 Task: Play online Dominion games in easy mode.
Action: Mouse moved to (708, 543)
Screenshot: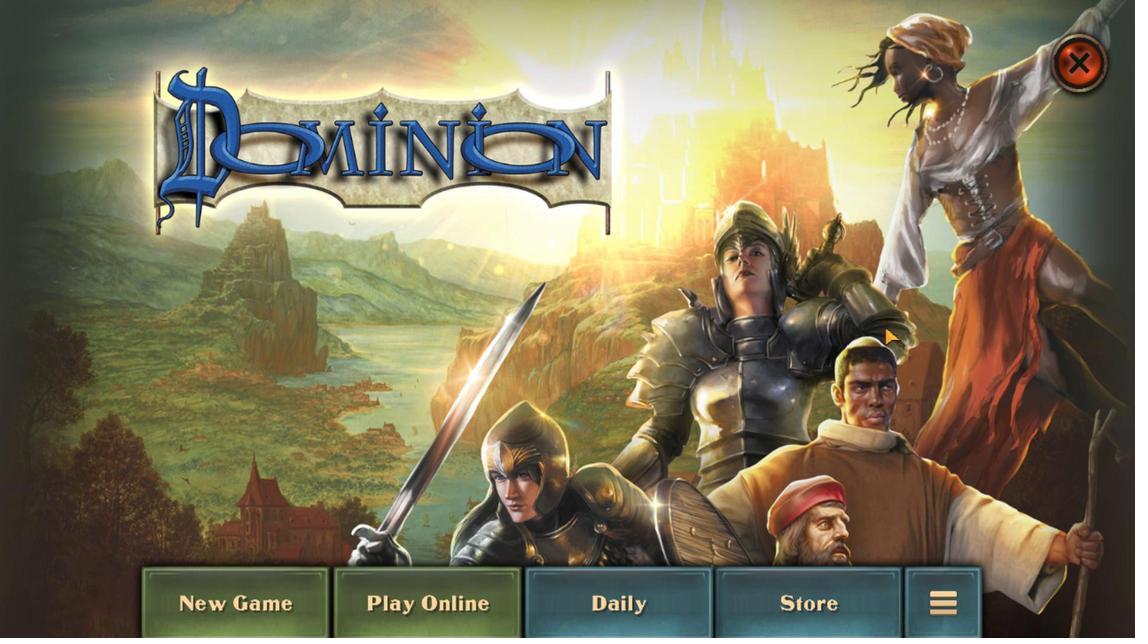 
Action: Mouse pressed left at (708, 543)
Screenshot: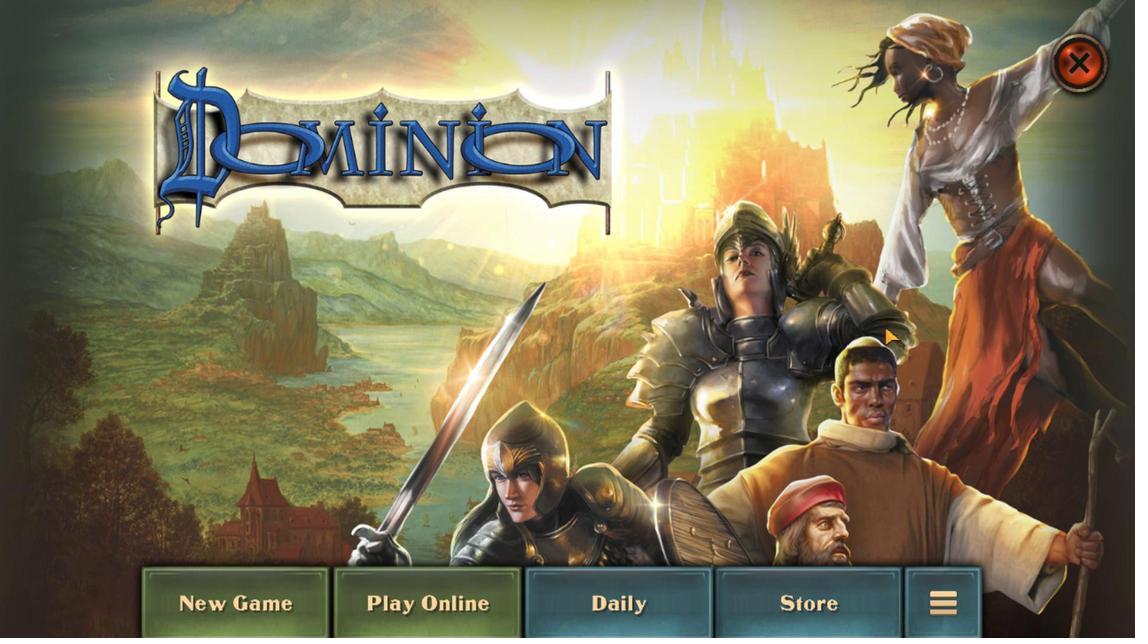 
Action: Mouse moved to (707, 542)
Screenshot: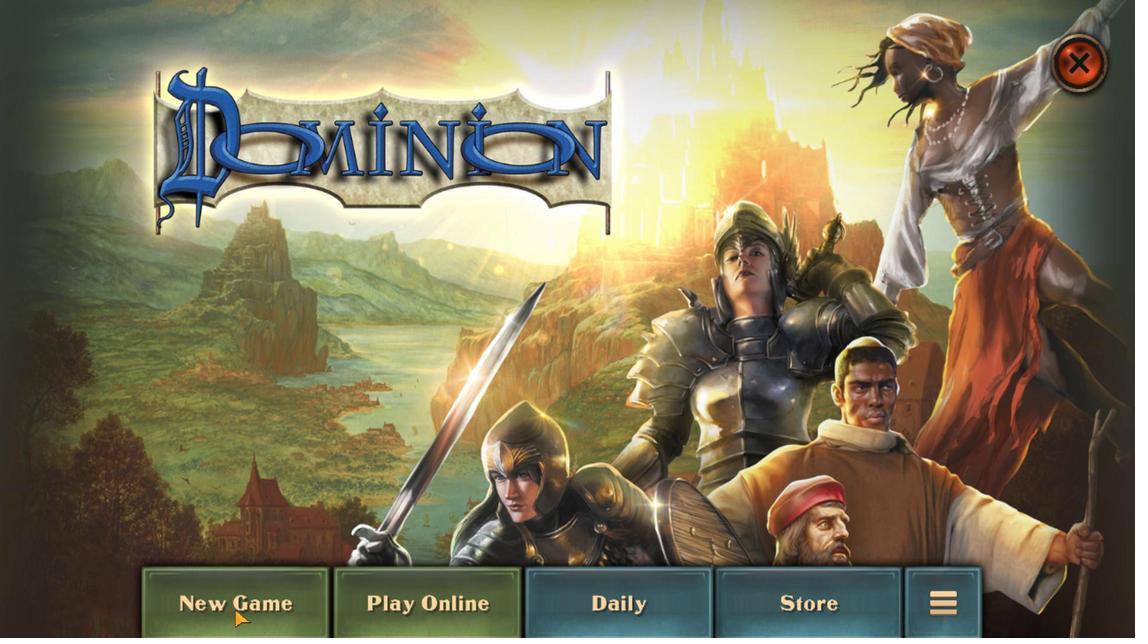 
Action: Mouse pressed left at (707, 542)
Screenshot: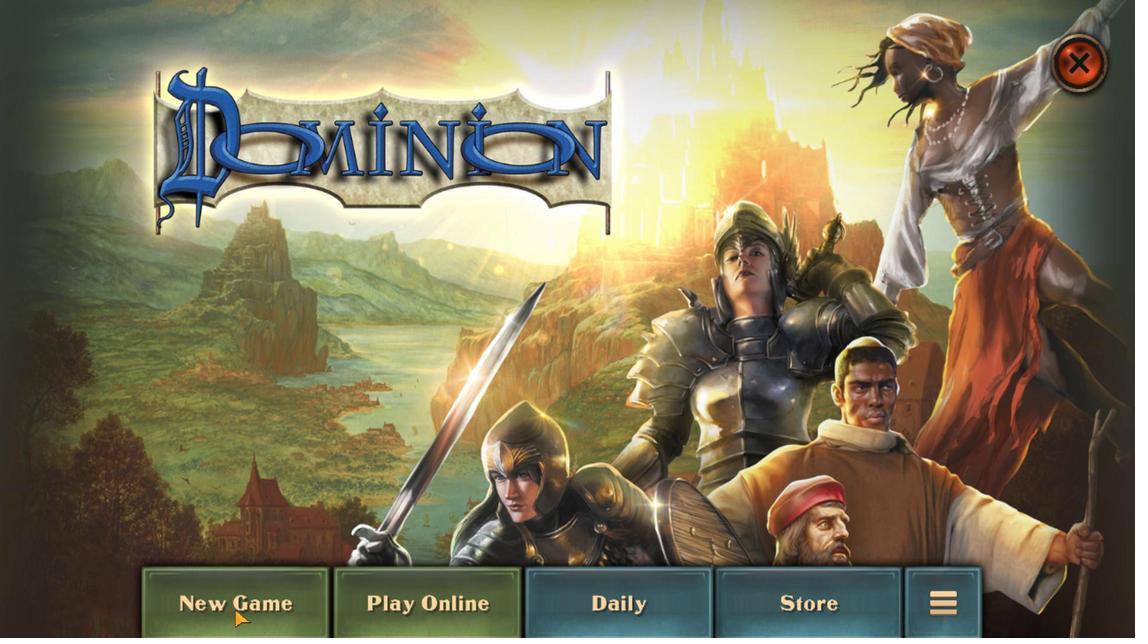 
Action: Mouse moved to (708, 543)
Screenshot: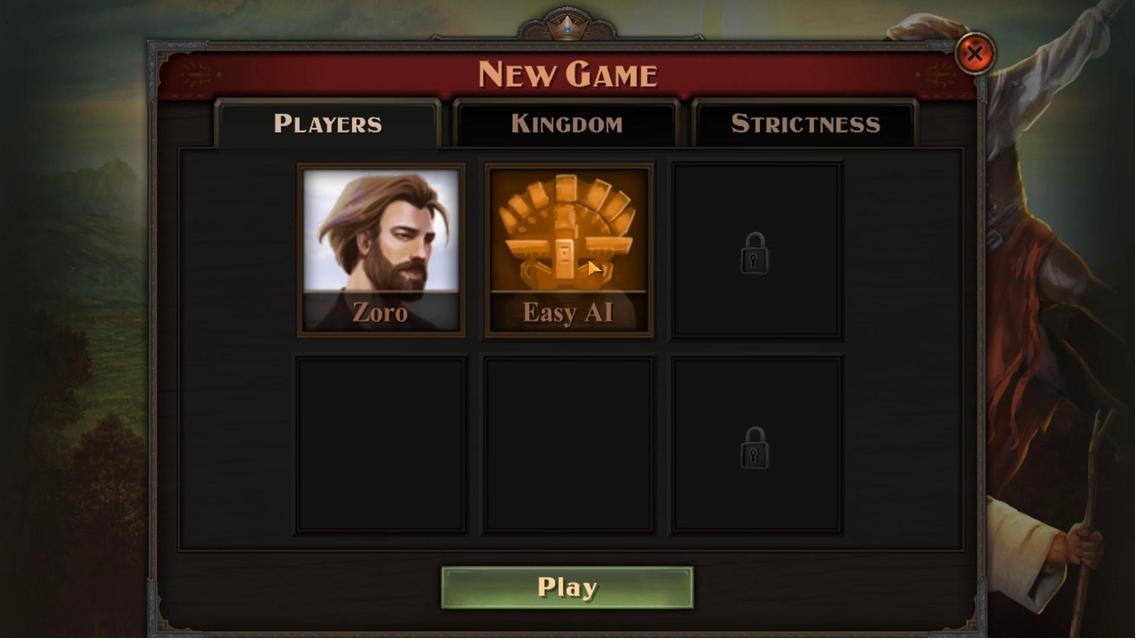 
Action: Mouse pressed left at (708, 543)
Screenshot: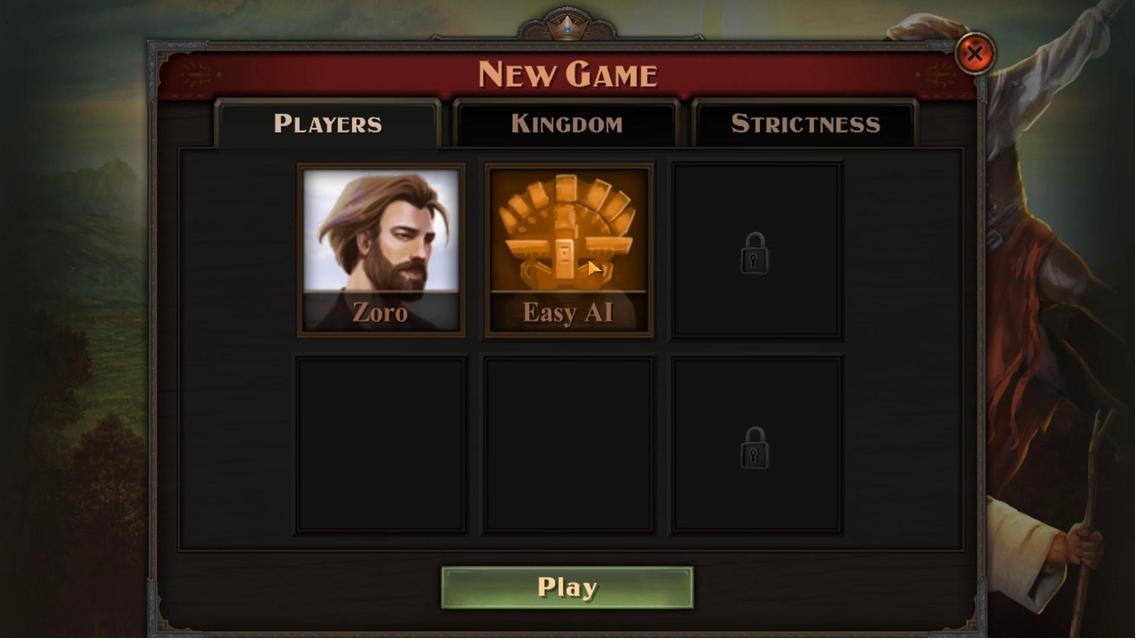 
Action: Mouse moved to (707, 543)
Screenshot: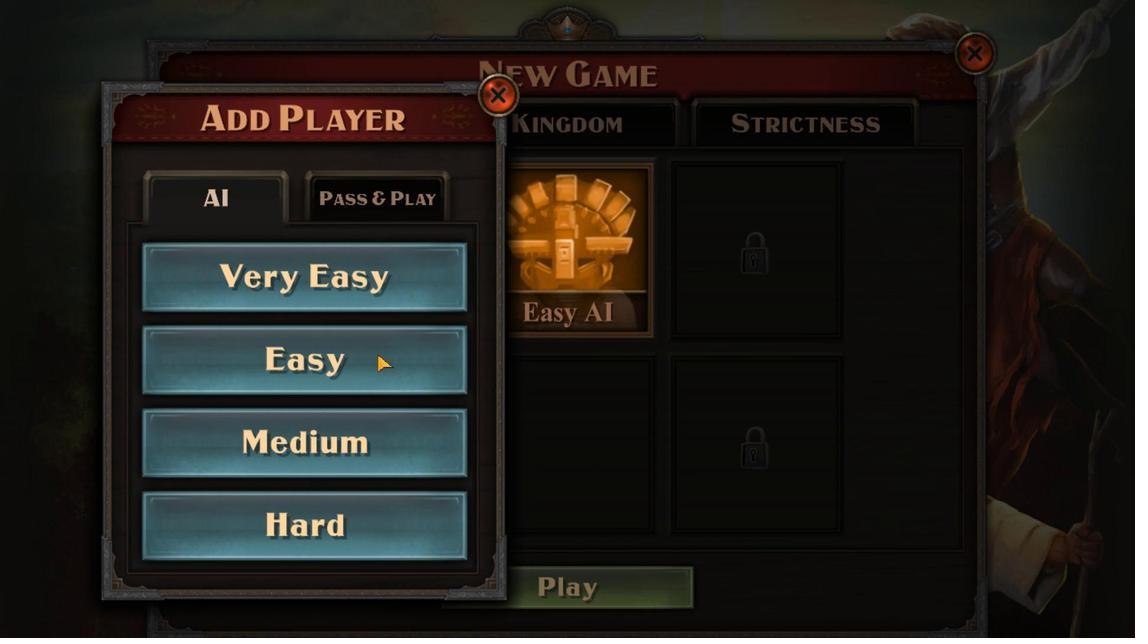 
Action: Mouse pressed left at (707, 543)
Screenshot: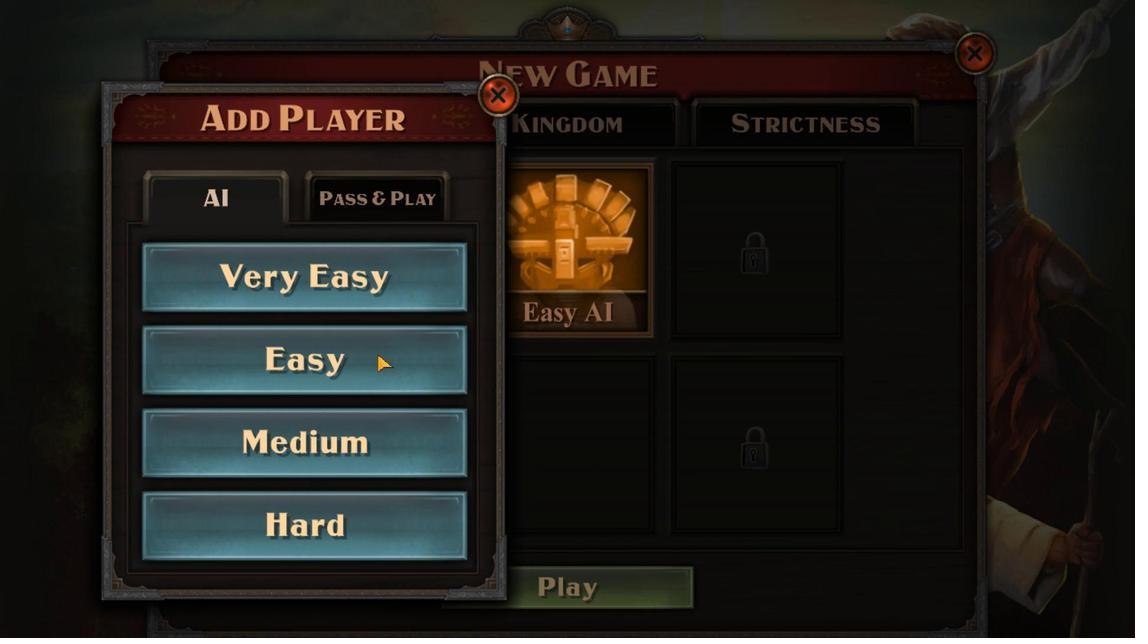 
Action: Mouse moved to (708, 542)
Screenshot: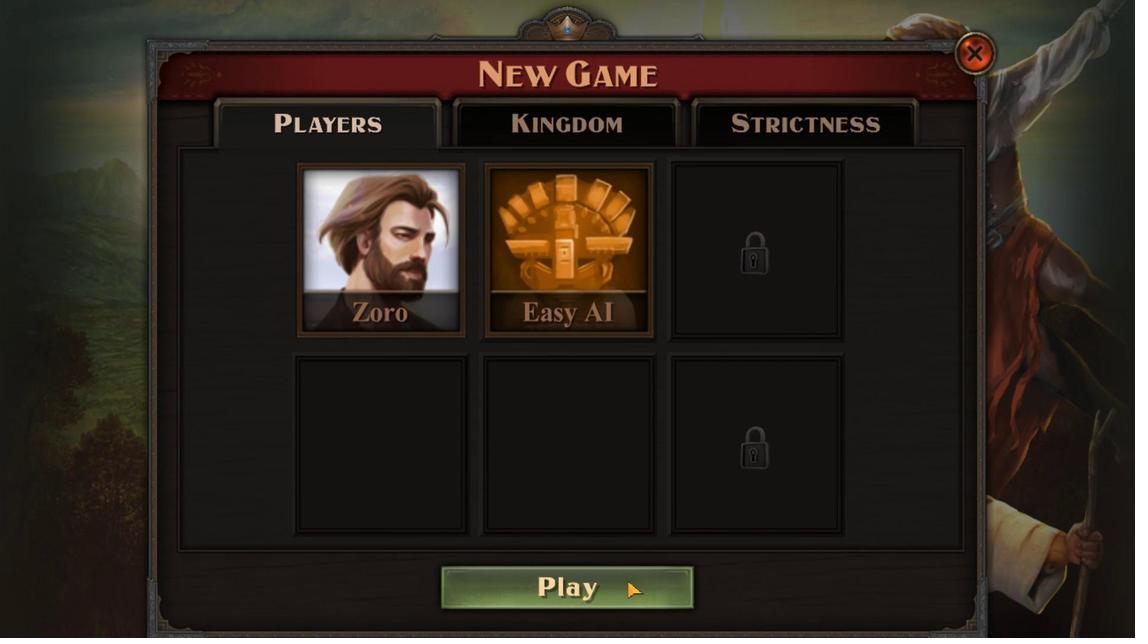 
Action: Mouse pressed left at (708, 542)
Screenshot: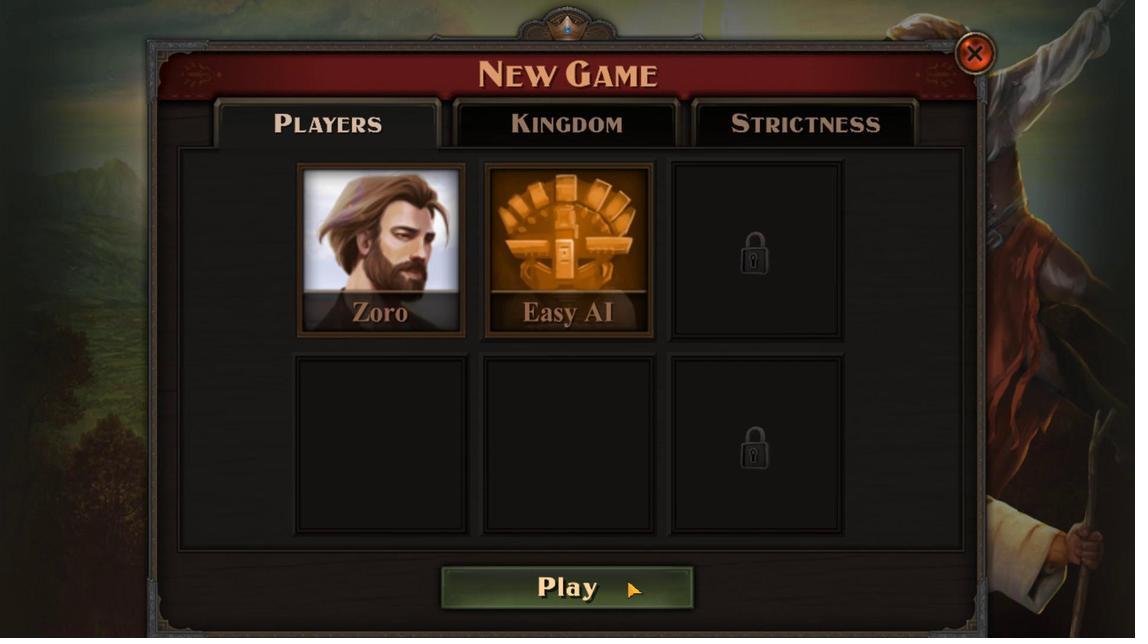 
Action: Mouse moved to (707, 542)
Screenshot: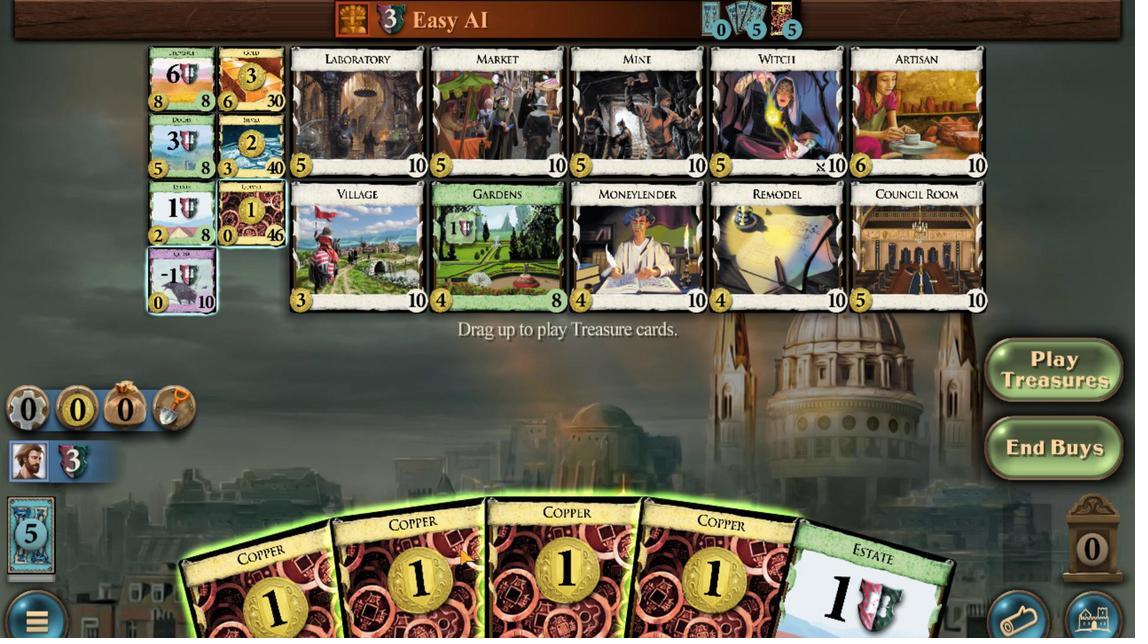 
Action: Mouse scrolled (707, 542) with delta (0, 0)
Screenshot: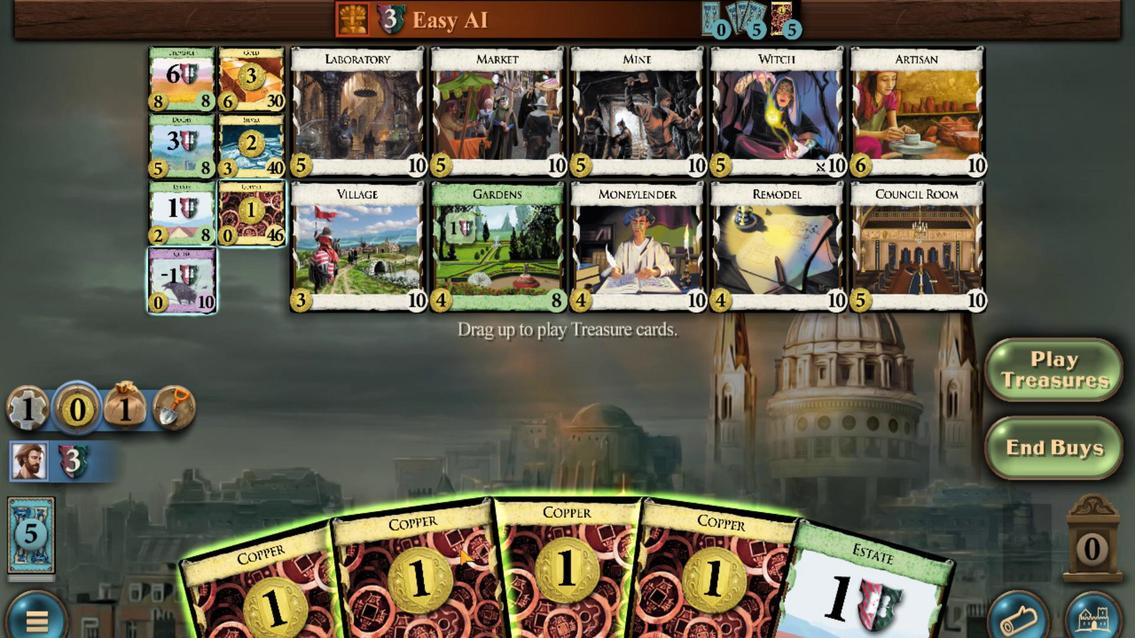 
Action: Mouse moved to (707, 542)
Screenshot: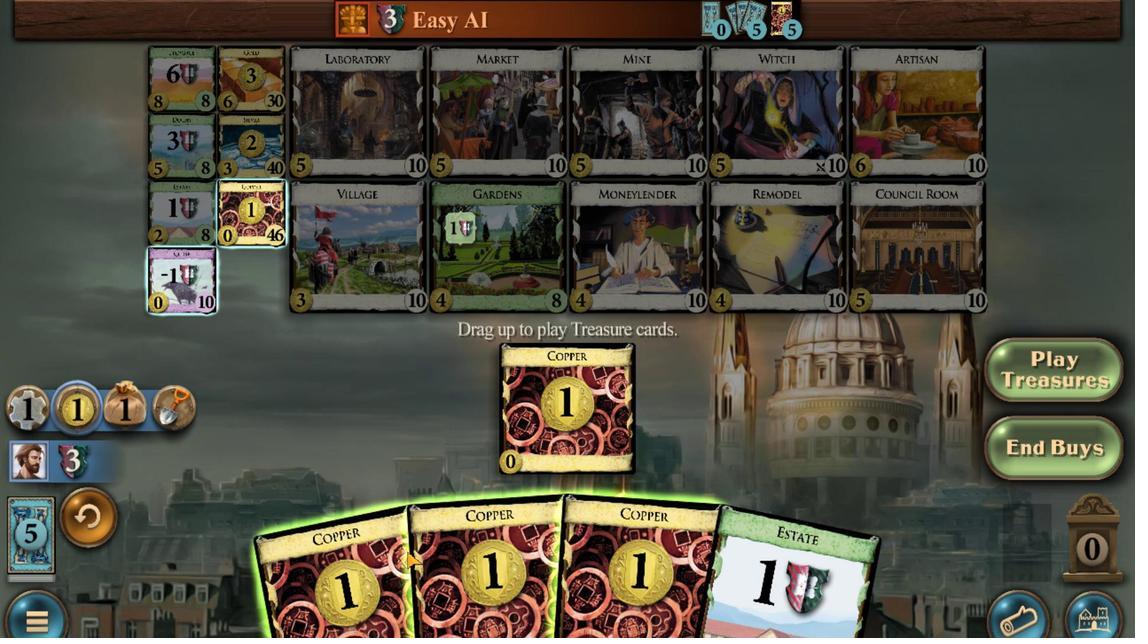 
Action: Mouse scrolled (707, 542) with delta (0, 0)
Screenshot: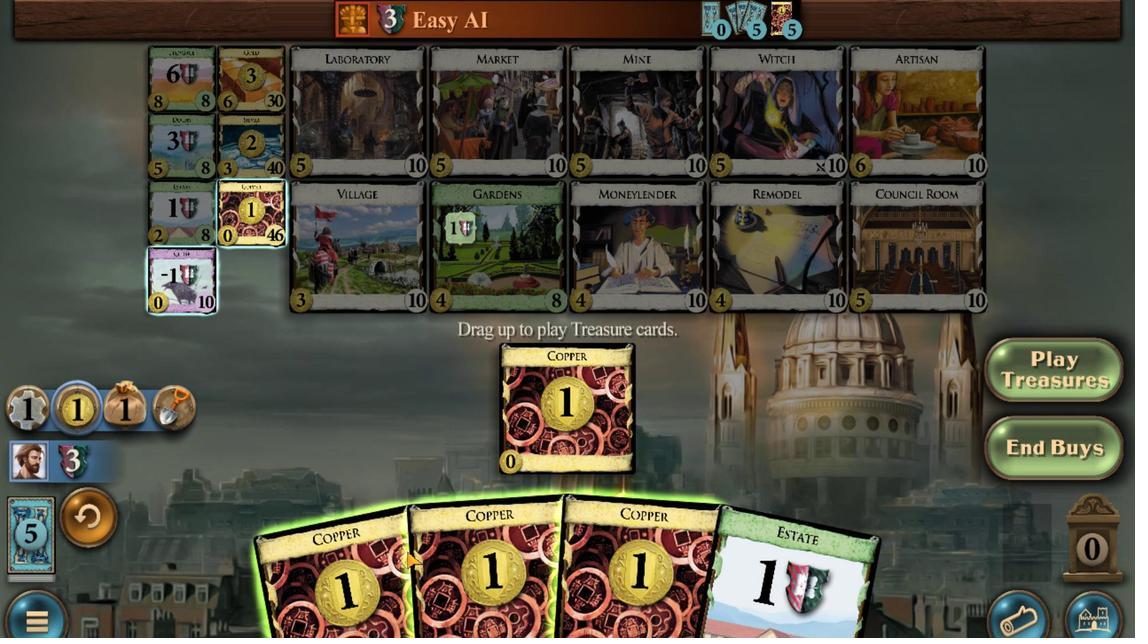
Action: Mouse moved to (707, 542)
Screenshot: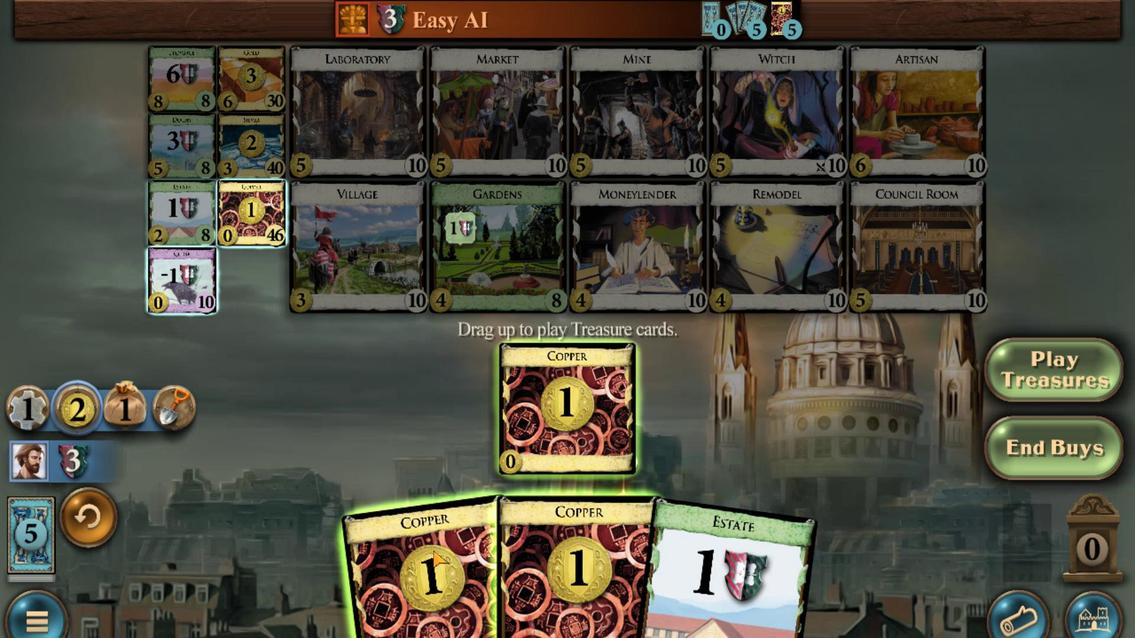 
Action: Mouse scrolled (707, 542) with delta (0, 0)
Screenshot: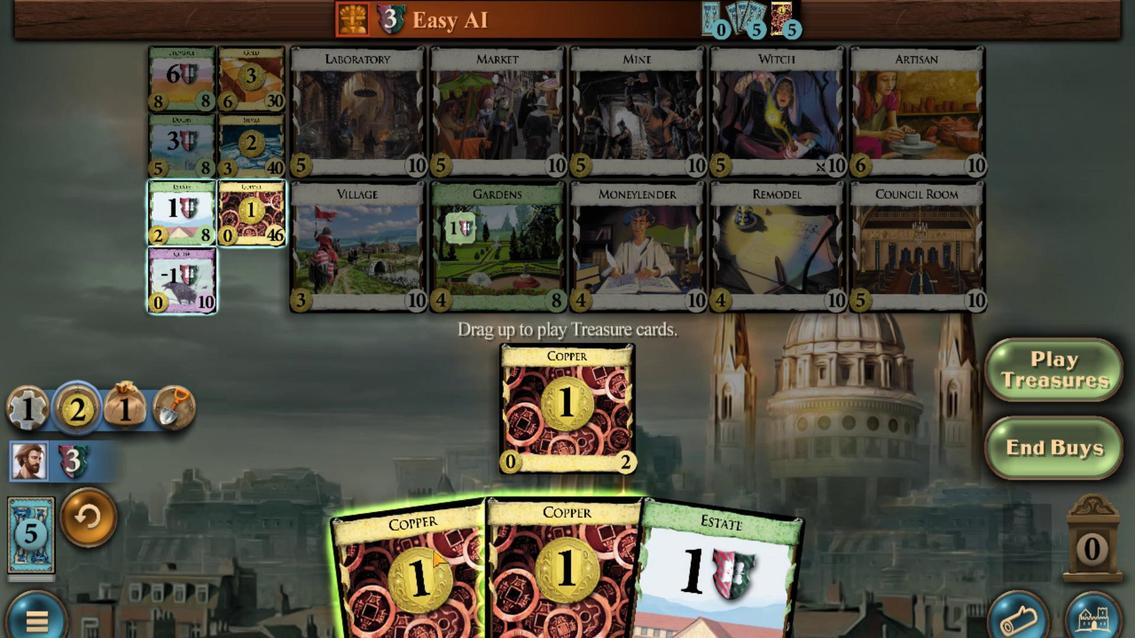 
Action: Mouse moved to (707, 542)
Screenshot: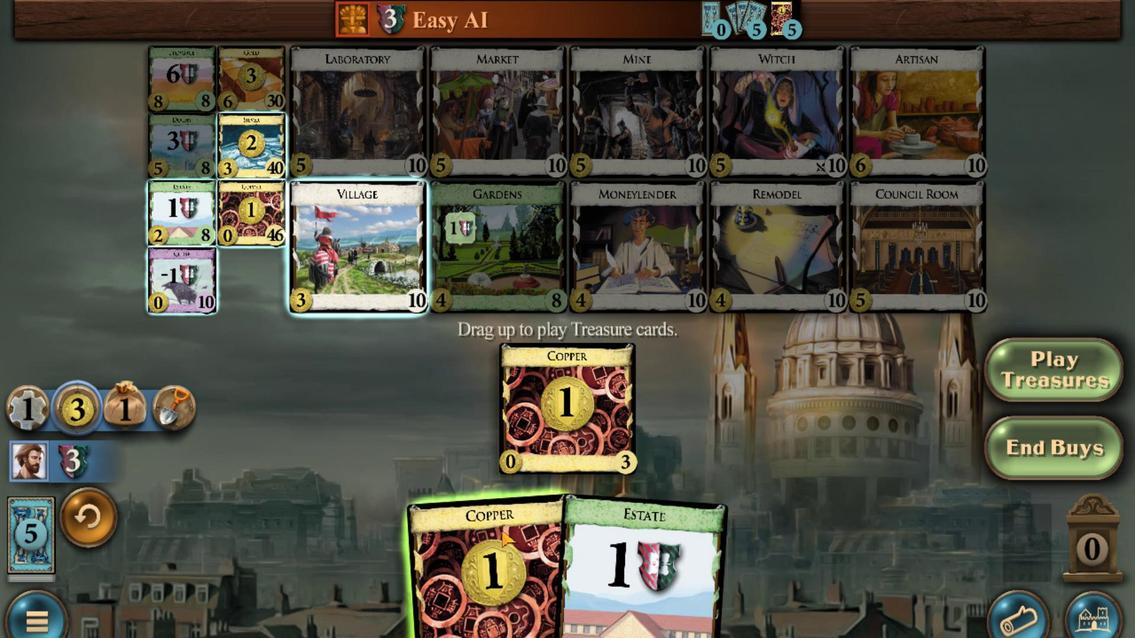 
Action: Mouse scrolled (707, 542) with delta (0, 0)
Screenshot: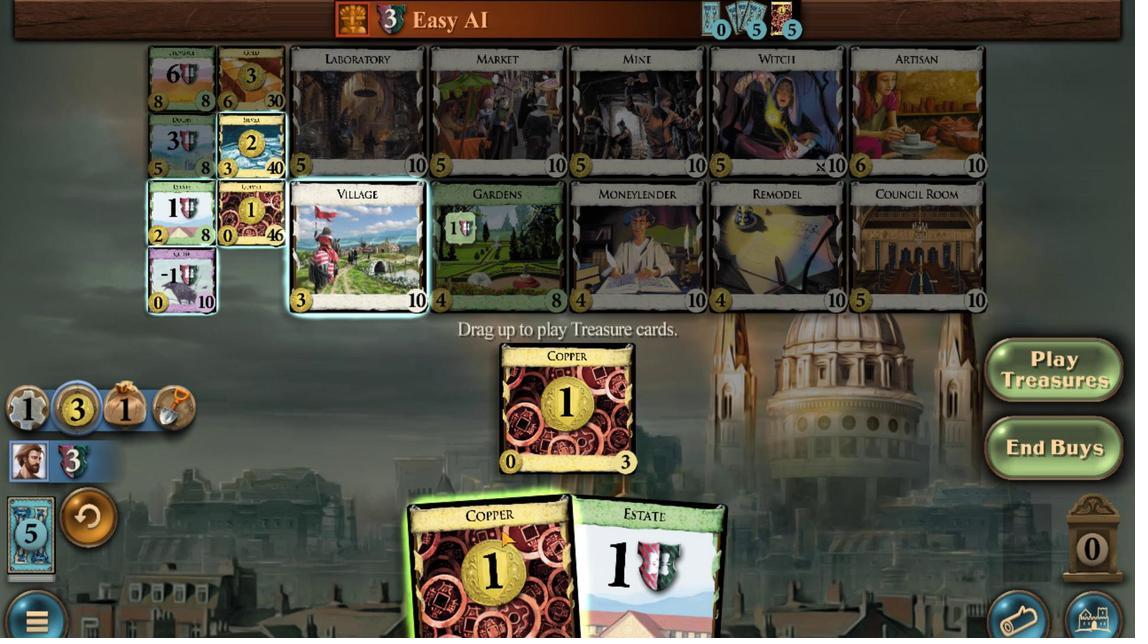 
Action: Mouse moved to (708, 543)
Screenshot: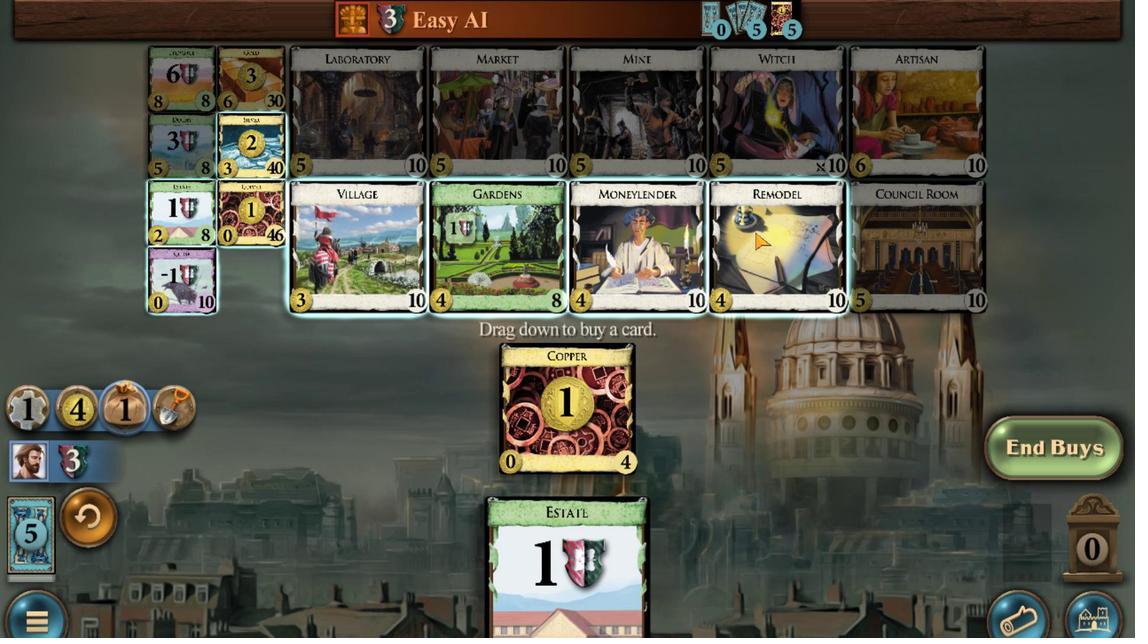 
Action: Mouse scrolled (708, 543) with delta (0, 0)
Screenshot: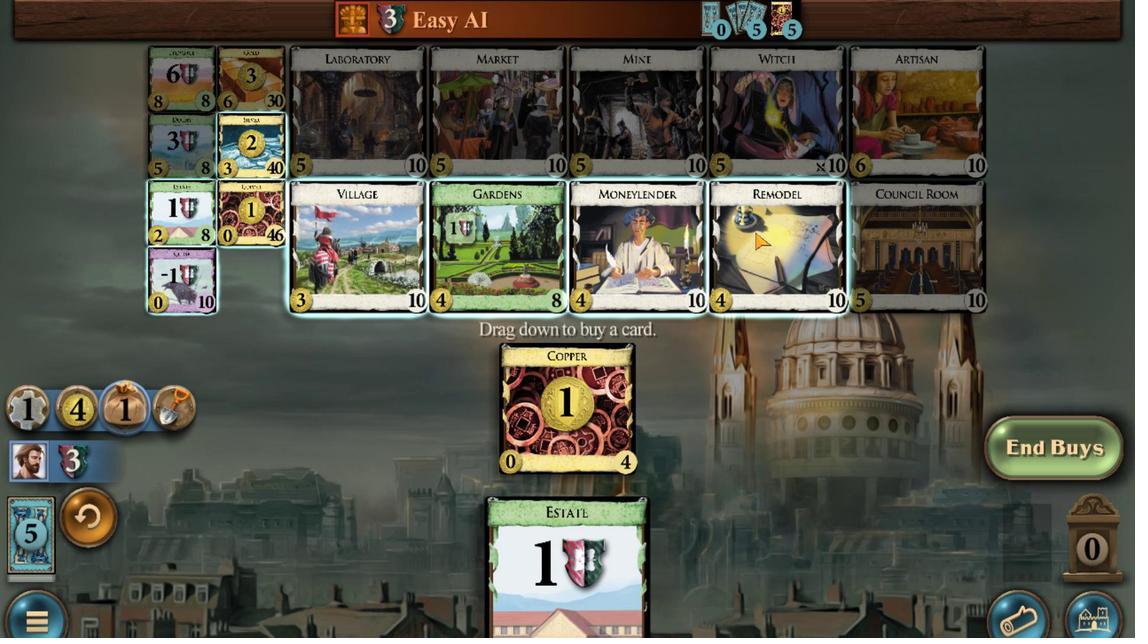 
Action: Mouse moved to (708, 543)
Screenshot: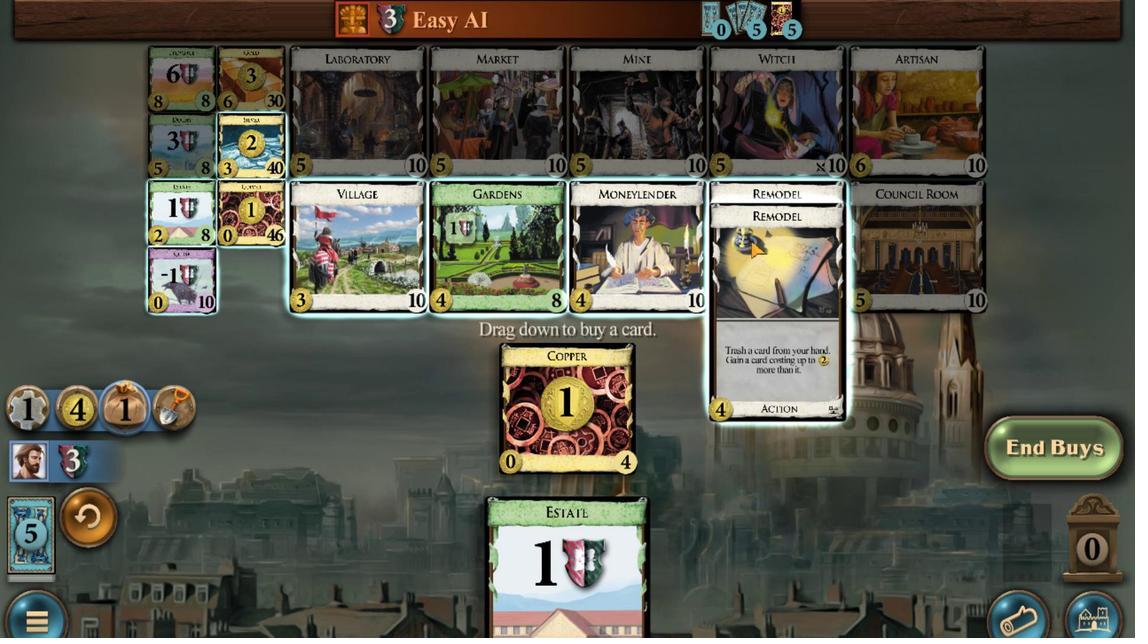 
Action: Mouse scrolled (708, 543) with delta (0, 0)
Screenshot: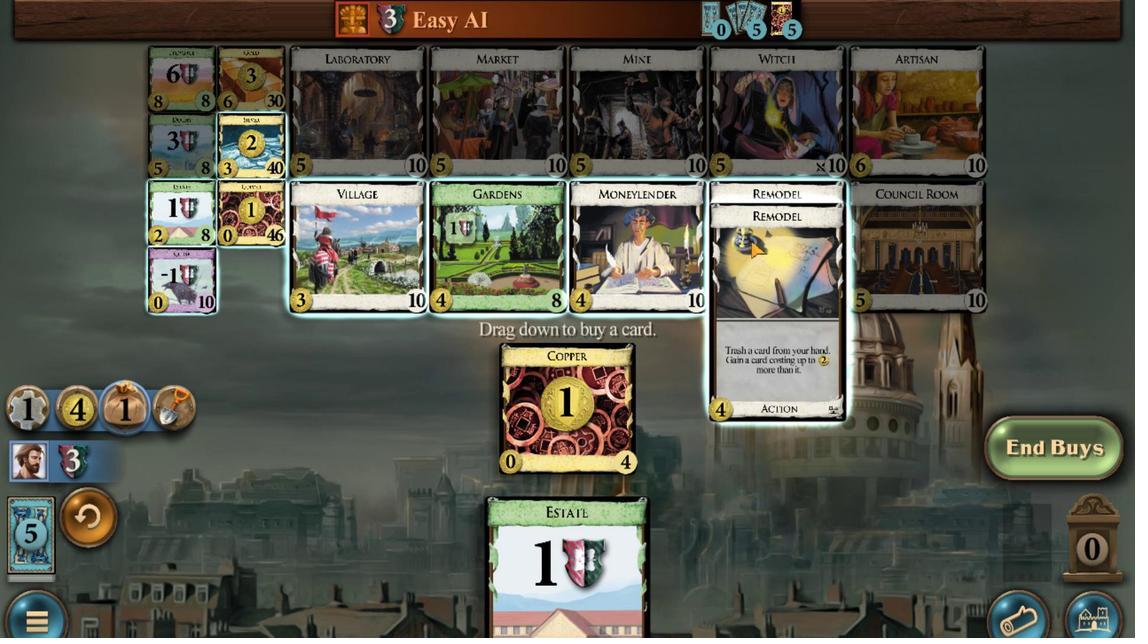 
Action: Mouse scrolled (708, 543) with delta (0, 0)
Screenshot: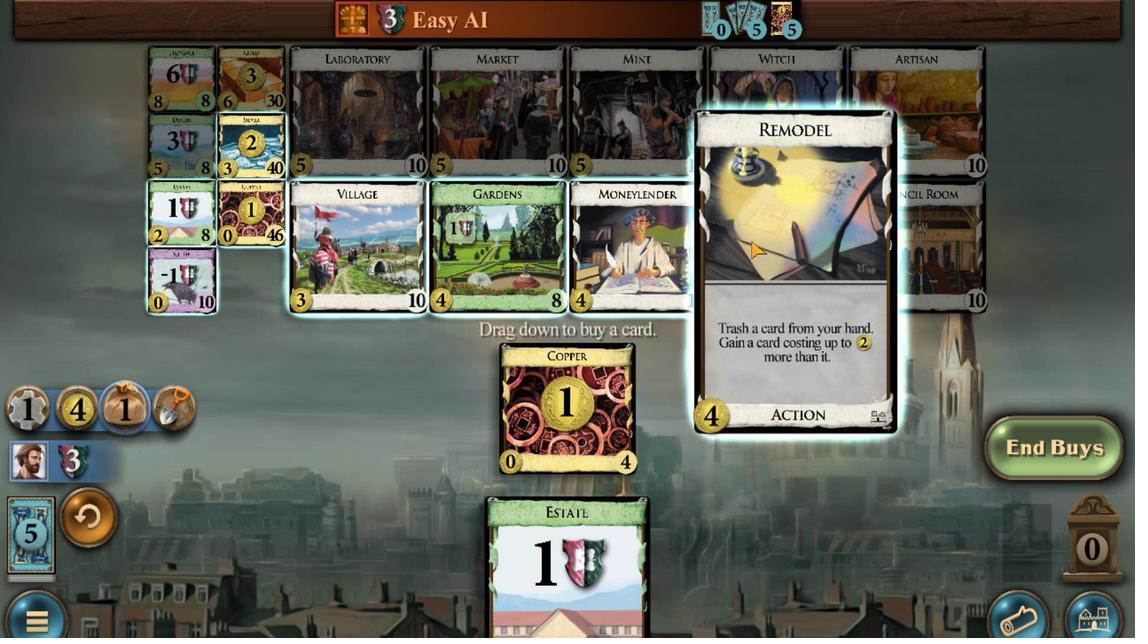 
Action: Mouse scrolled (708, 543) with delta (0, 0)
Screenshot: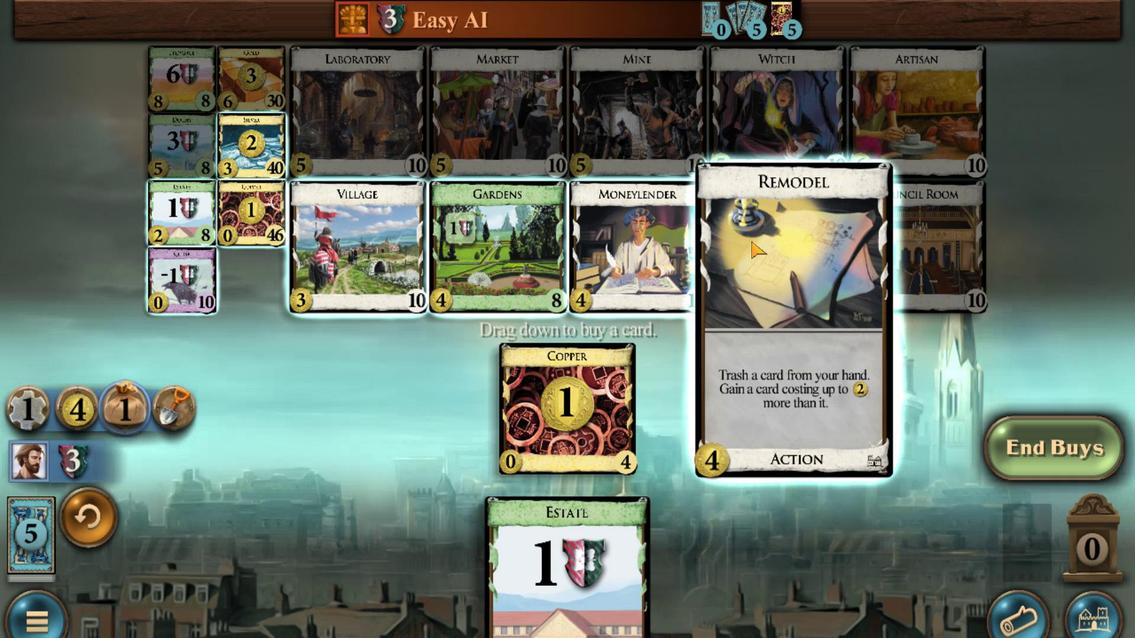 
Action: Mouse moved to (708, 542)
Screenshot: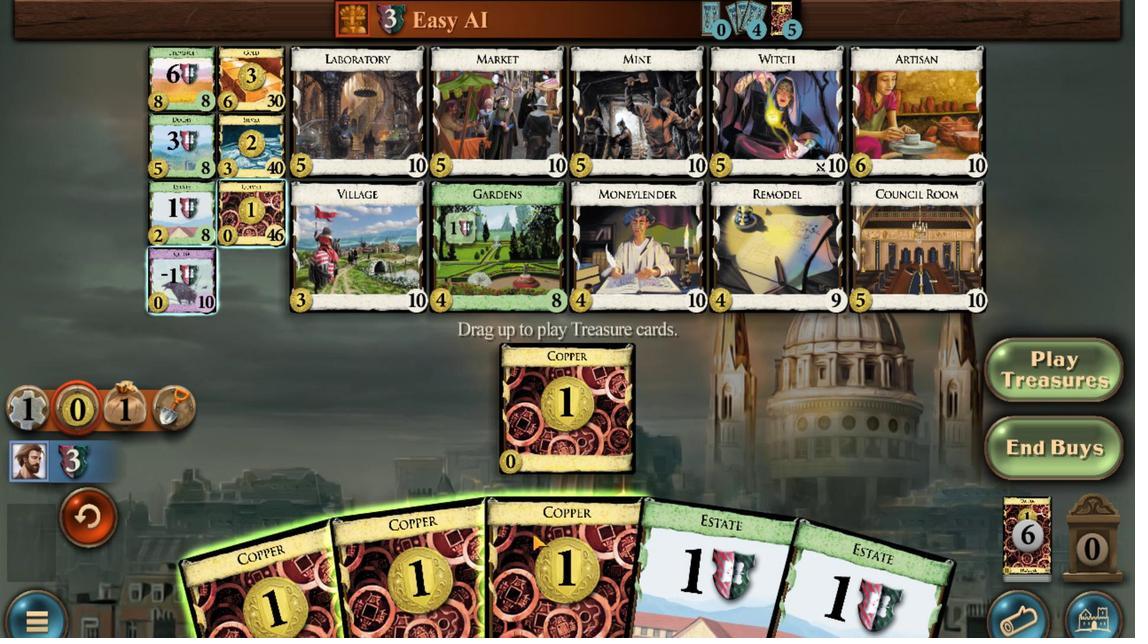 
Action: Mouse scrolled (708, 542) with delta (0, 0)
Screenshot: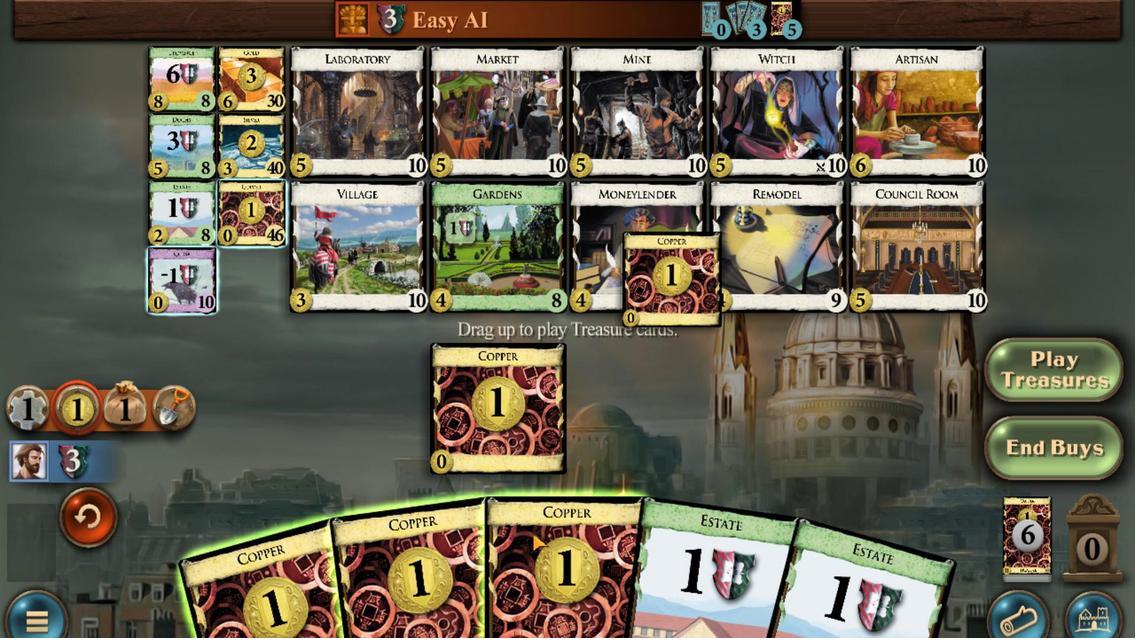 
Action: Mouse moved to (707, 542)
Screenshot: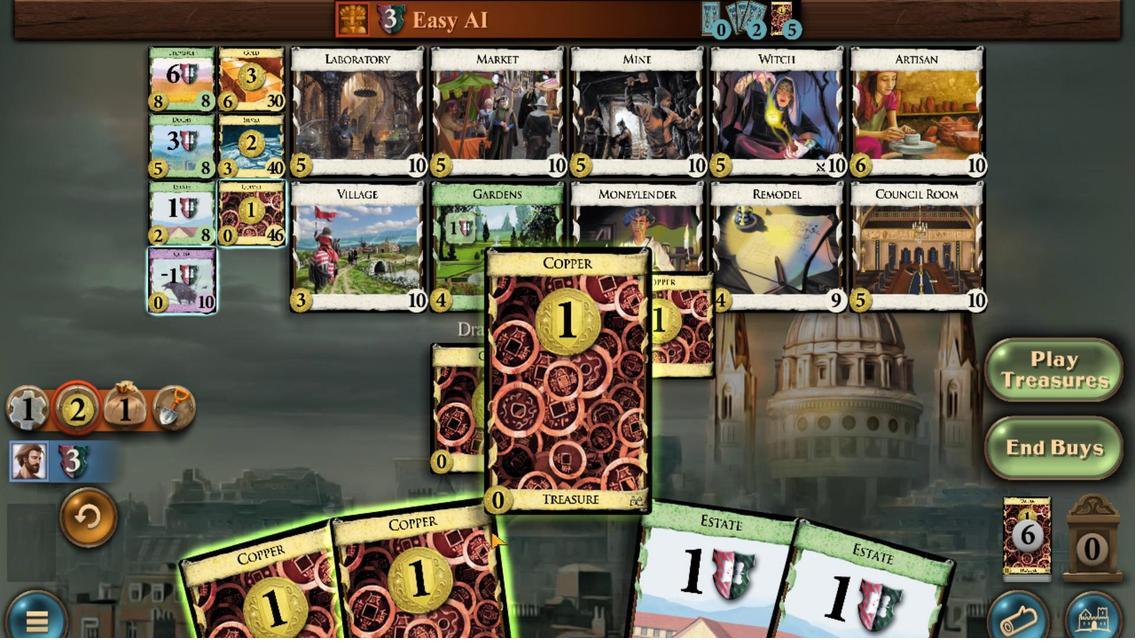 
Action: Mouse scrolled (707, 542) with delta (0, 0)
Screenshot: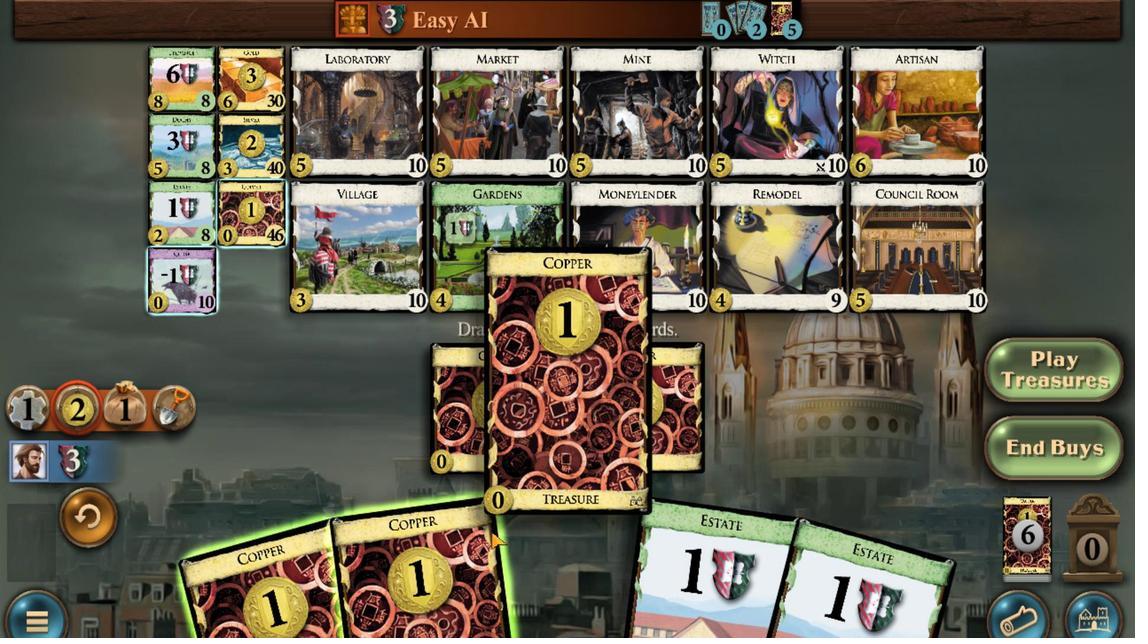 
Action: Mouse moved to (707, 542)
Screenshot: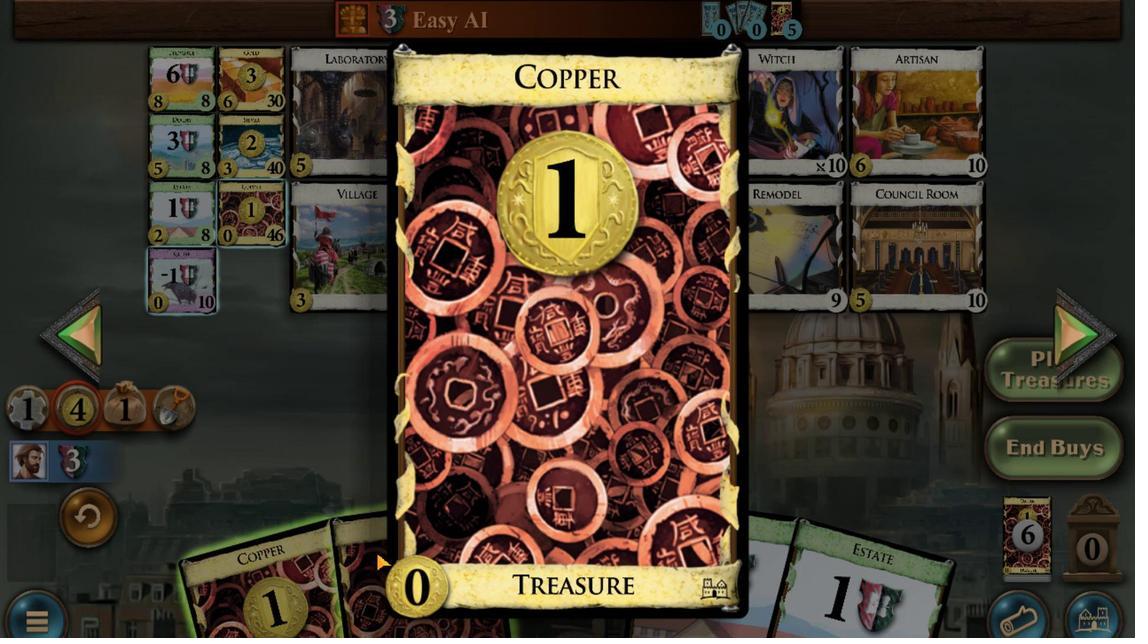 
Action: Mouse scrolled (707, 542) with delta (0, 0)
Screenshot: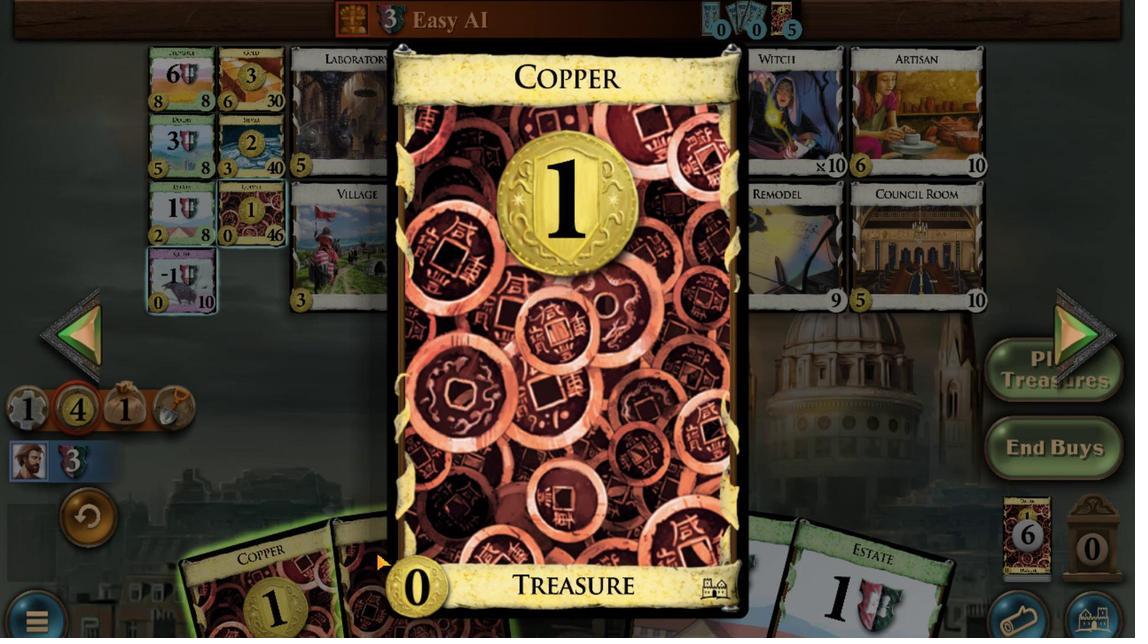 
Action: Mouse moved to (707, 542)
Screenshot: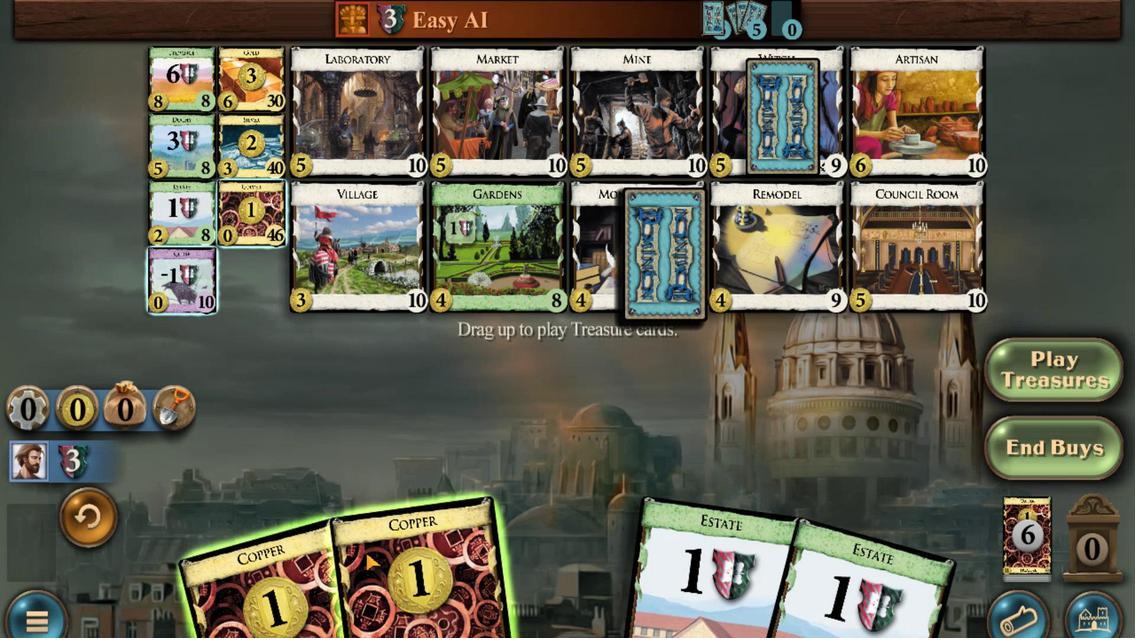 
Action: Mouse scrolled (707, 542) with delta (0, 0)
Screenshot: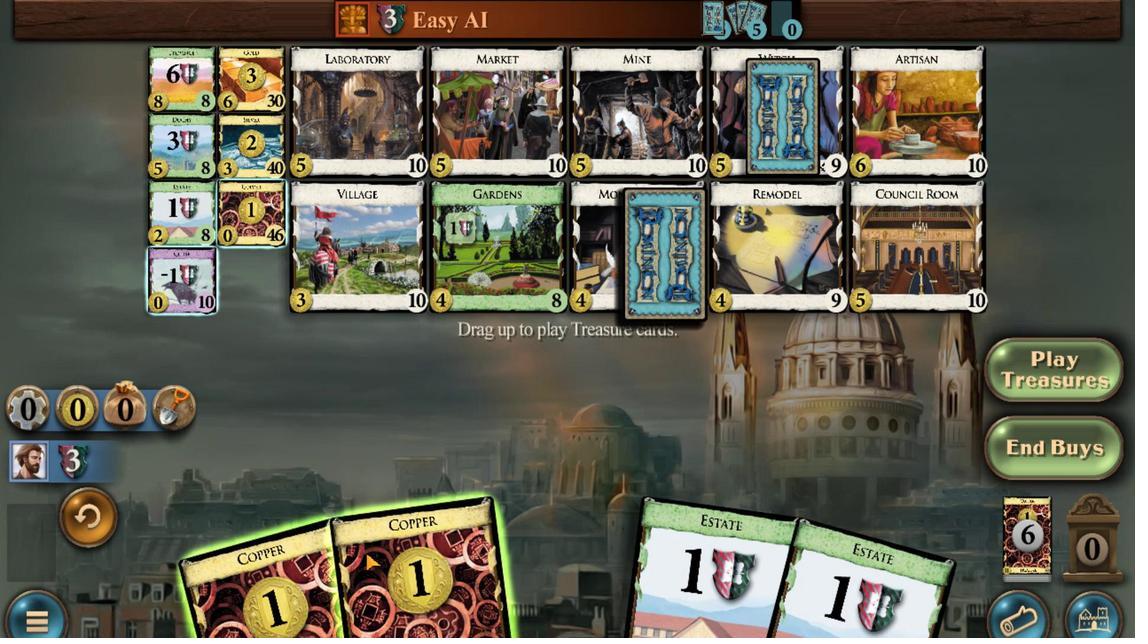 
Action: Mouse moved to (707, 542)
Screenshot: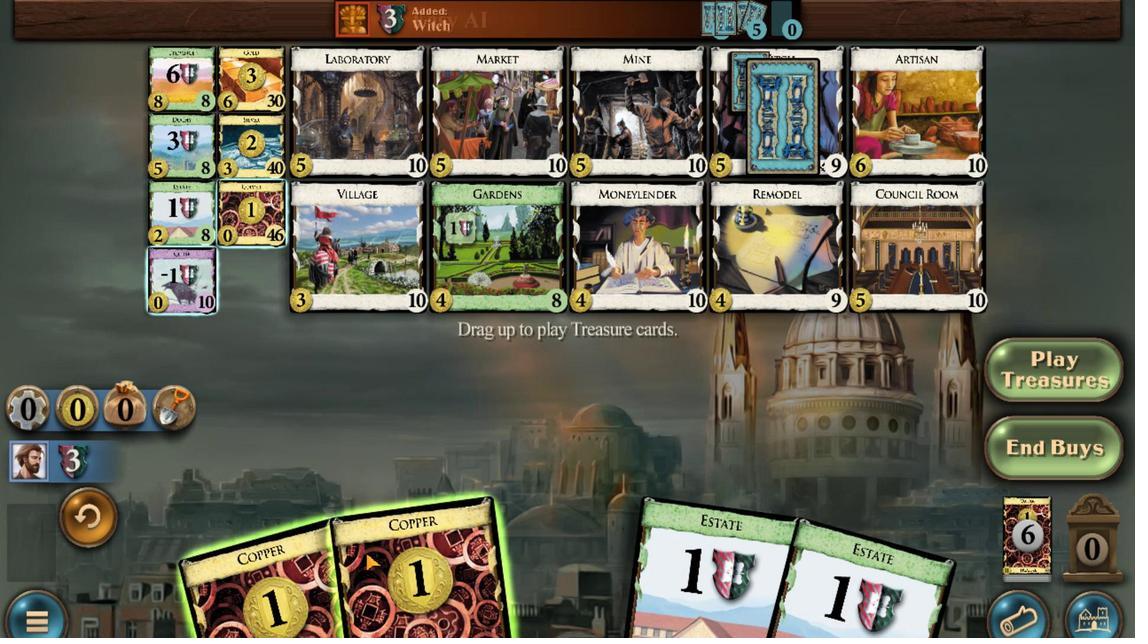 
Action: Mouse scrolled (707, 542) with delta (0, 0)
Screenshot: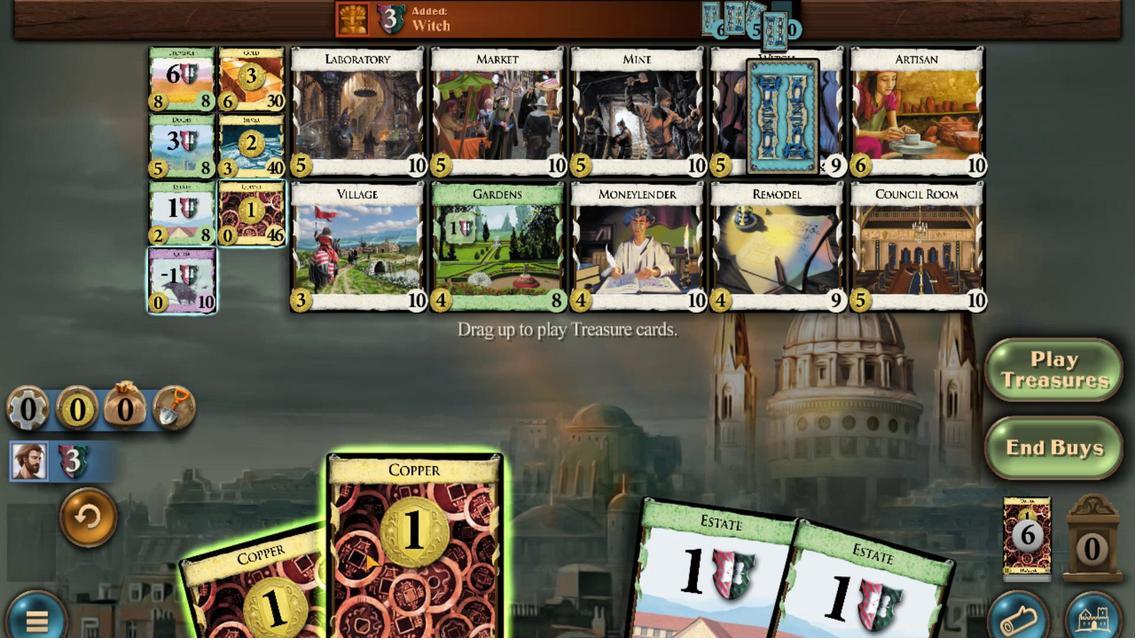 
Action: Mouse moved to (707, 542)
Screenshot: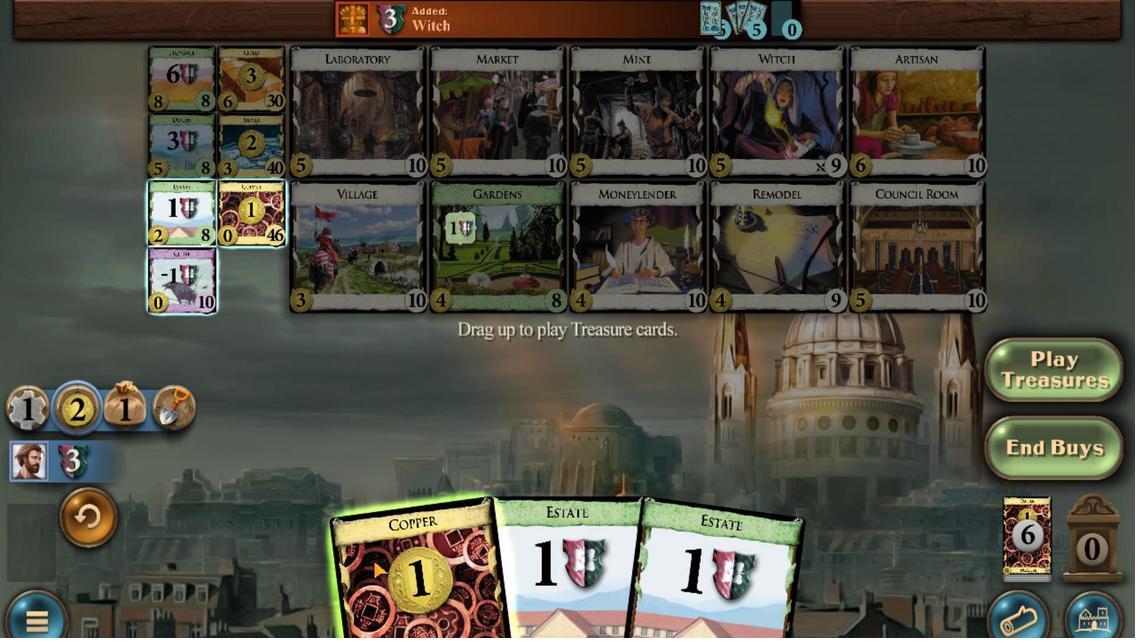 
Action: Mouse scrolled (707, 542) with delta (0, 0)
Screenshot: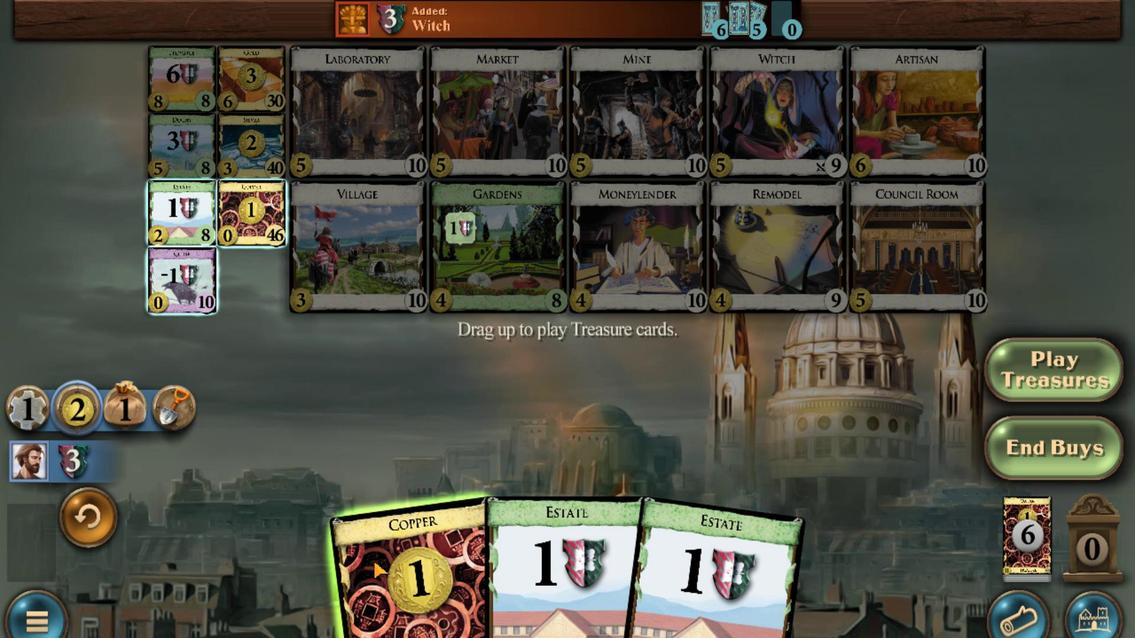 
Action: Mouse moved to (707, 544)
Screenshot: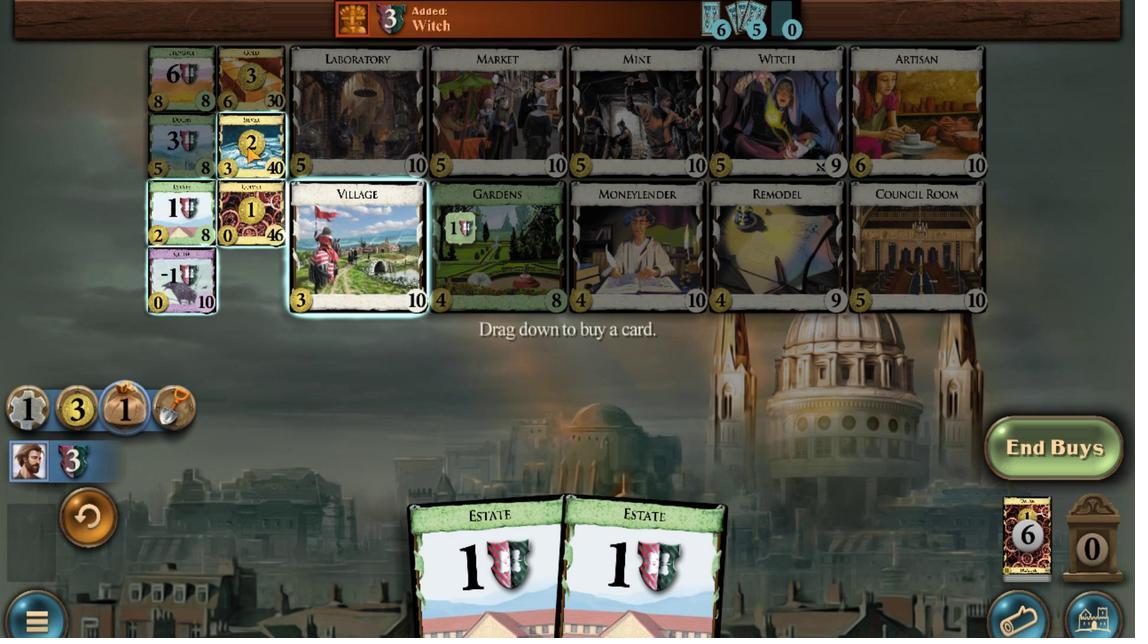 
Action: Mouse scrolled (707, 544) with delta (0, 0)
Screenshot: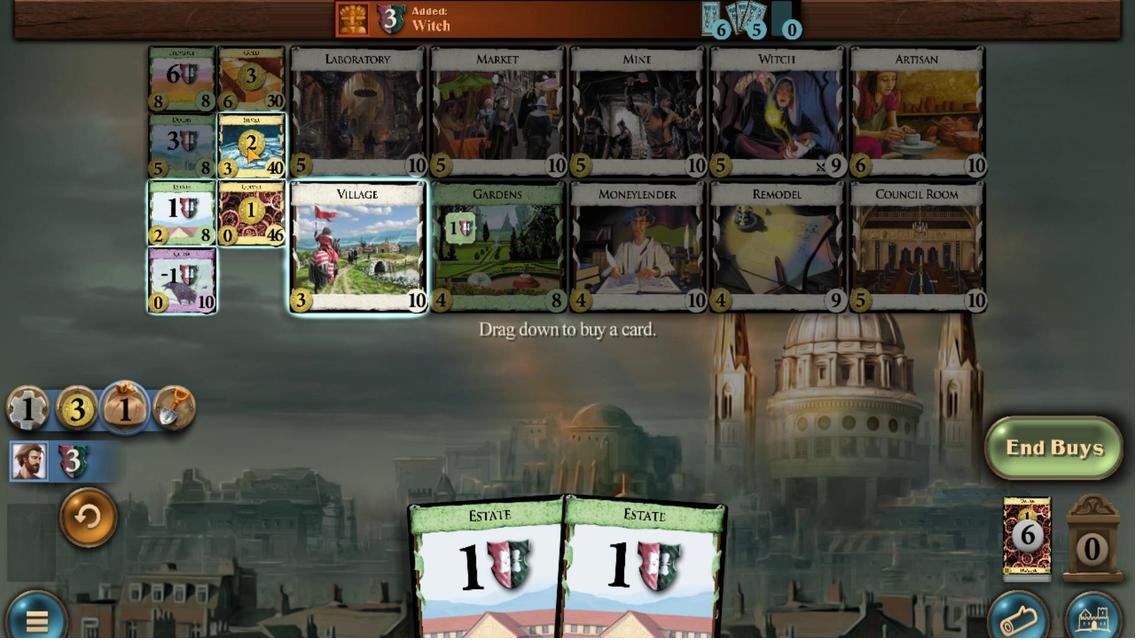 
Action: Mouse scrolled (707, 544) with delta (0, 0)
Screenshot: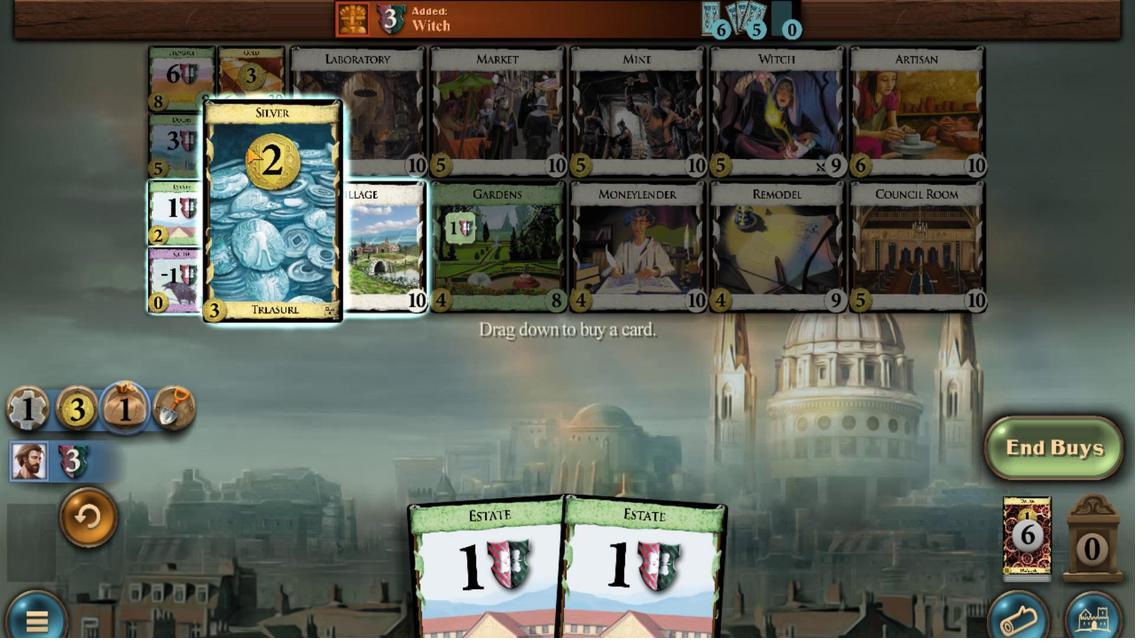 
Action: Mouse scrolled (707, 544) with delta (0, 0)
Screenshot: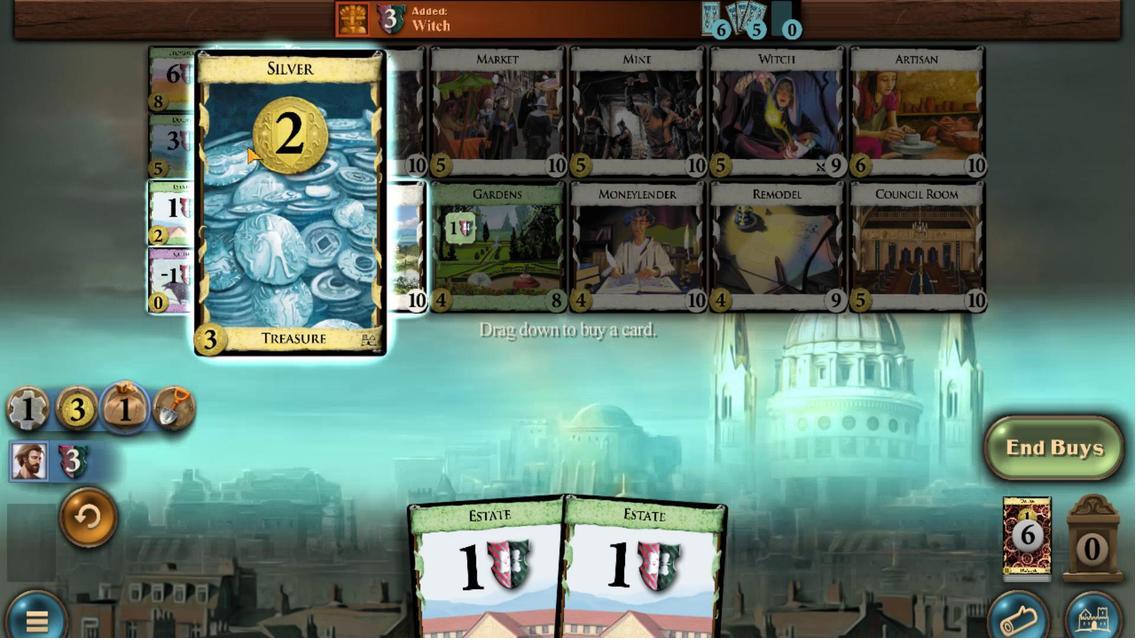 
Action: Mouse scrolled (707, 544) with delta (0, 0)
Screenshot: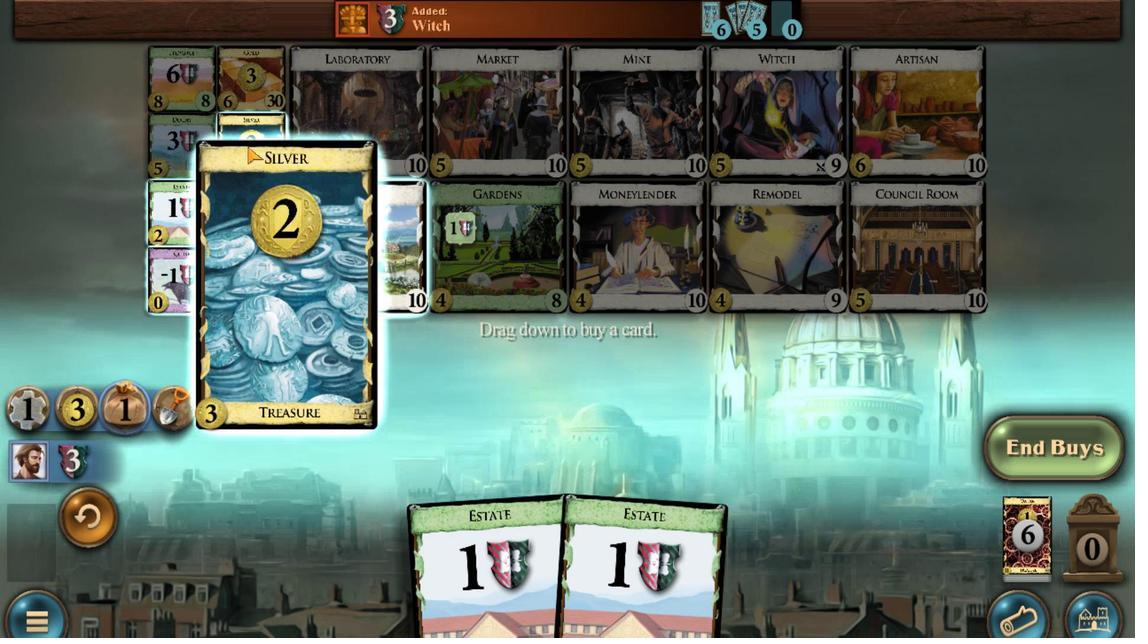 
Action: Mouse scrolled (707, 544) with delta (0, 0)
Screenshot: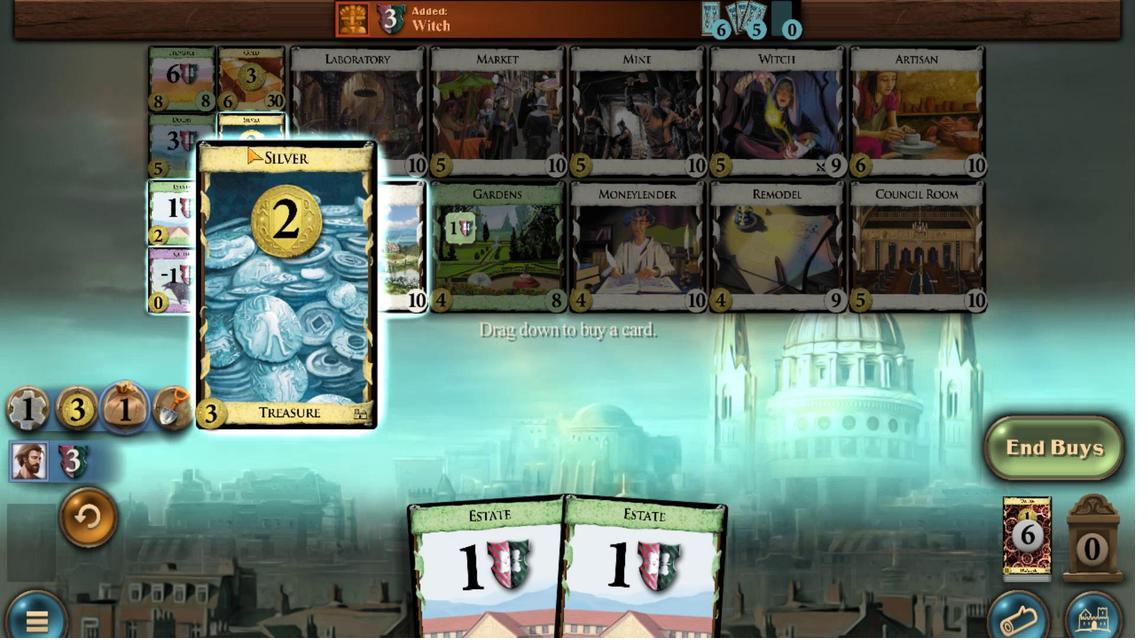 
Action: Mouse scrolled (707, 544) with delta (0, 0)
Screenshot: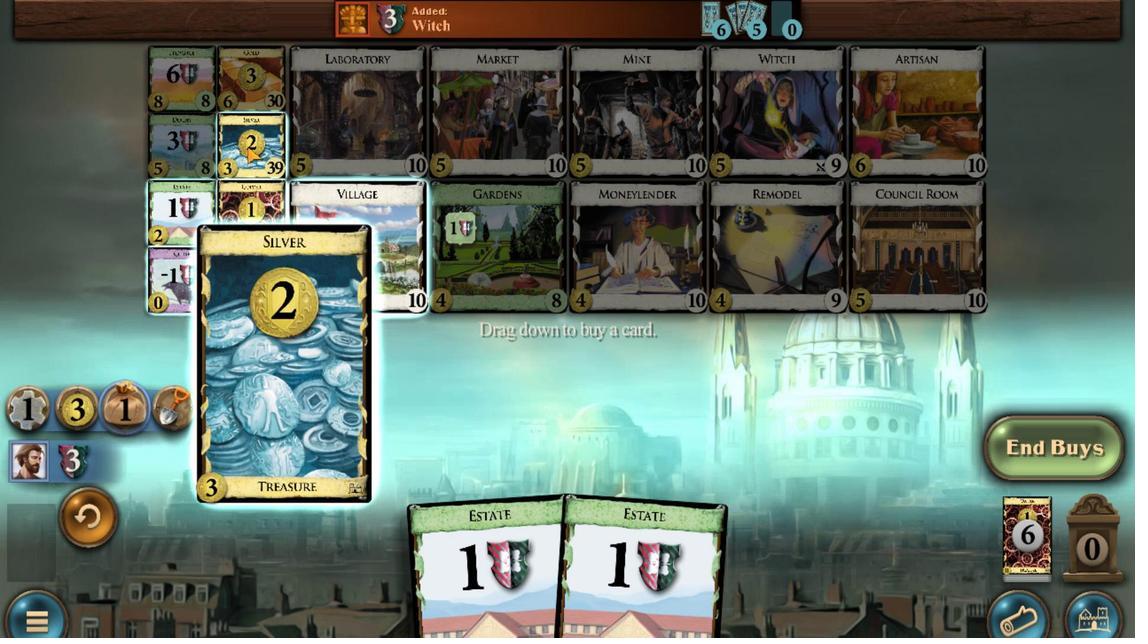 
Action: Mouse moved to (707, 542)
Screenshot: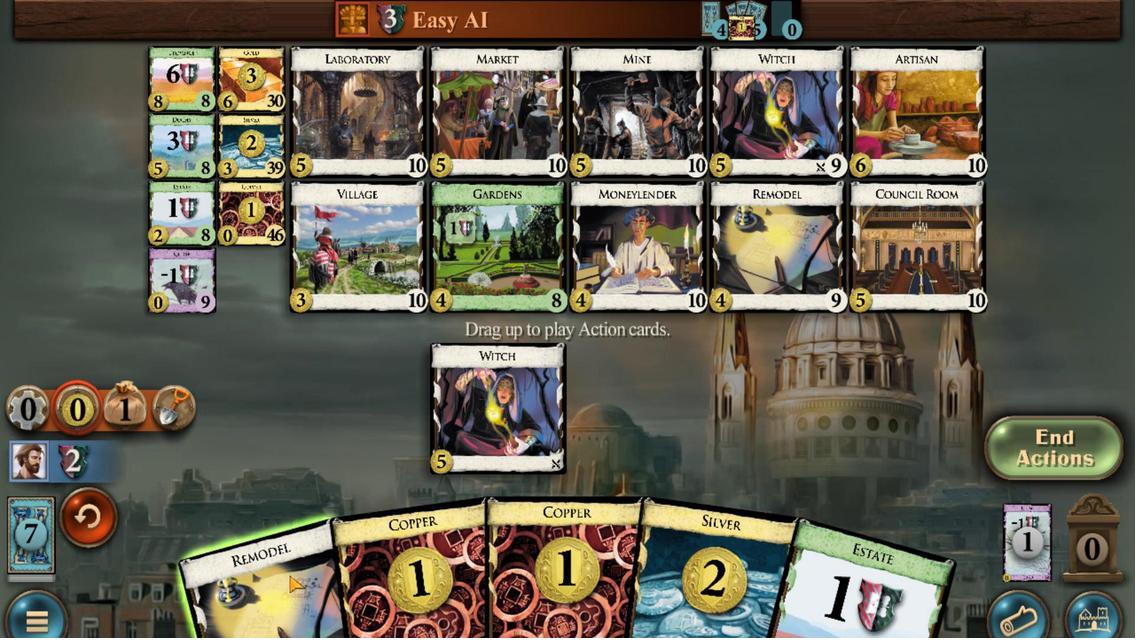 
Action: Mouse scrolled (707, 542) with delta (0, 0)
Screenshot: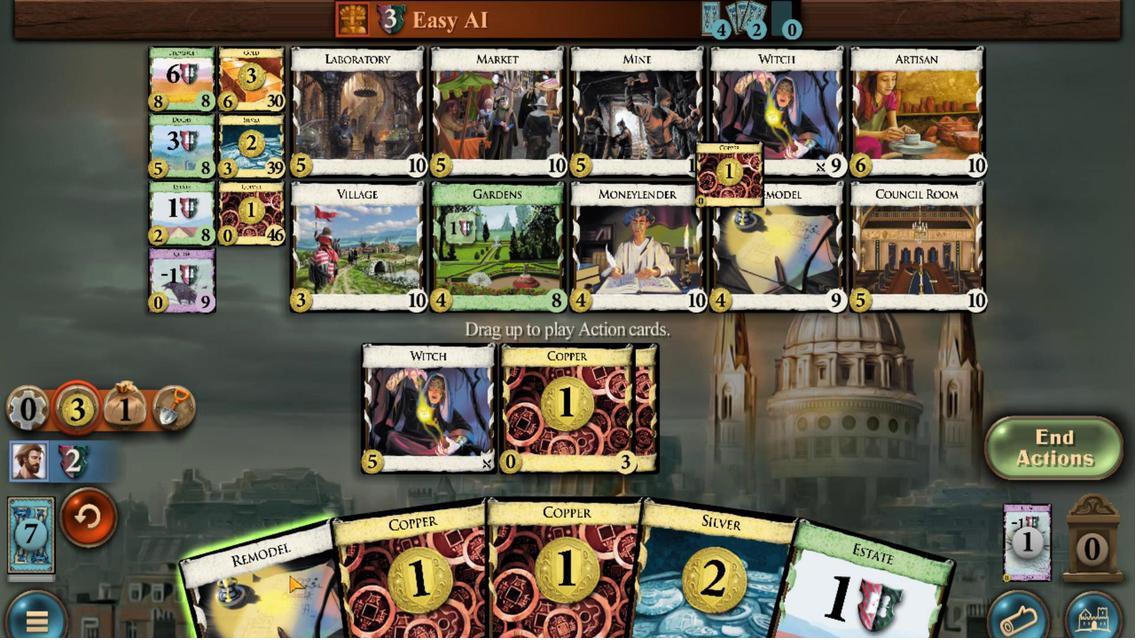 
Action: Mouse moved to (708, 542)
Screenshot: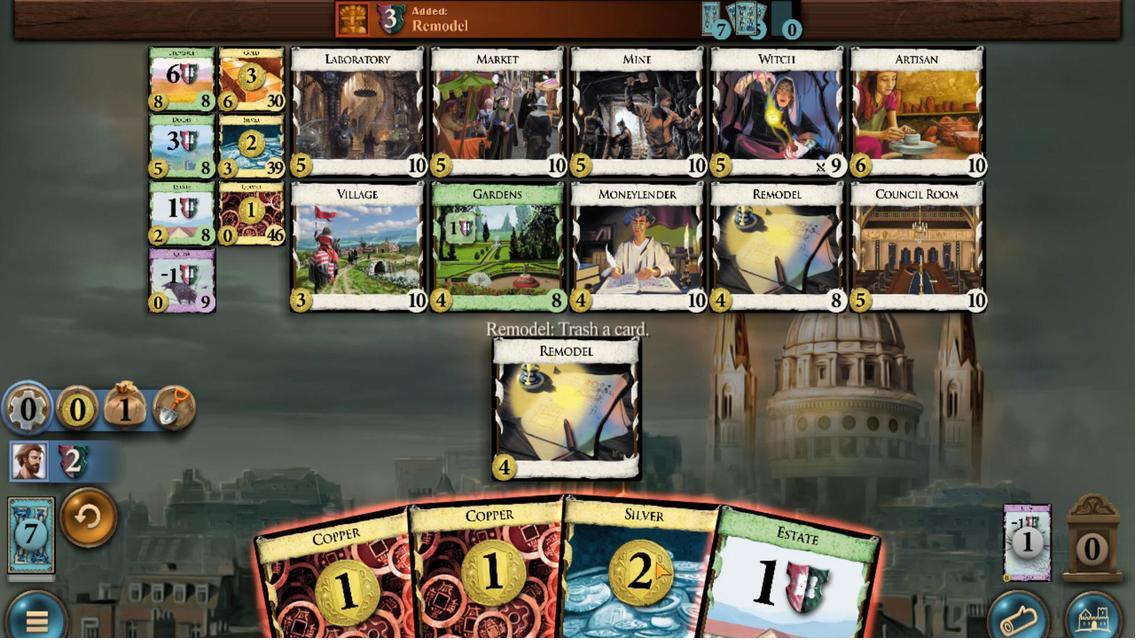 
Action: Mouse scrolled (708, 542) with delta (0, 0)
Screenshot: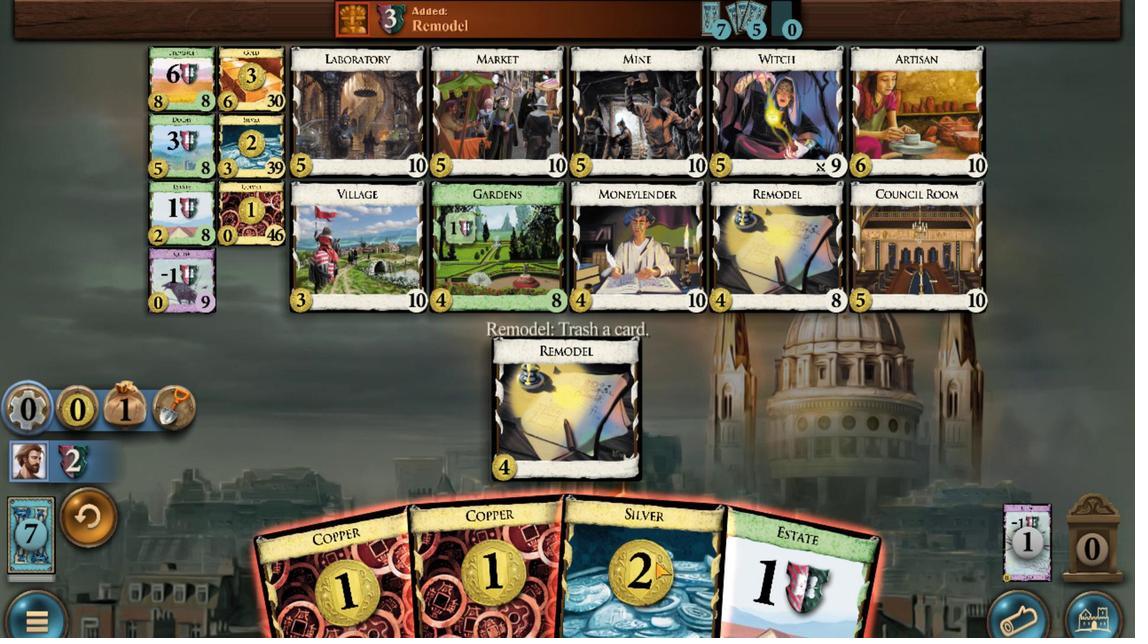 
Action: Mouse moved to (707, 544)
Screenshot: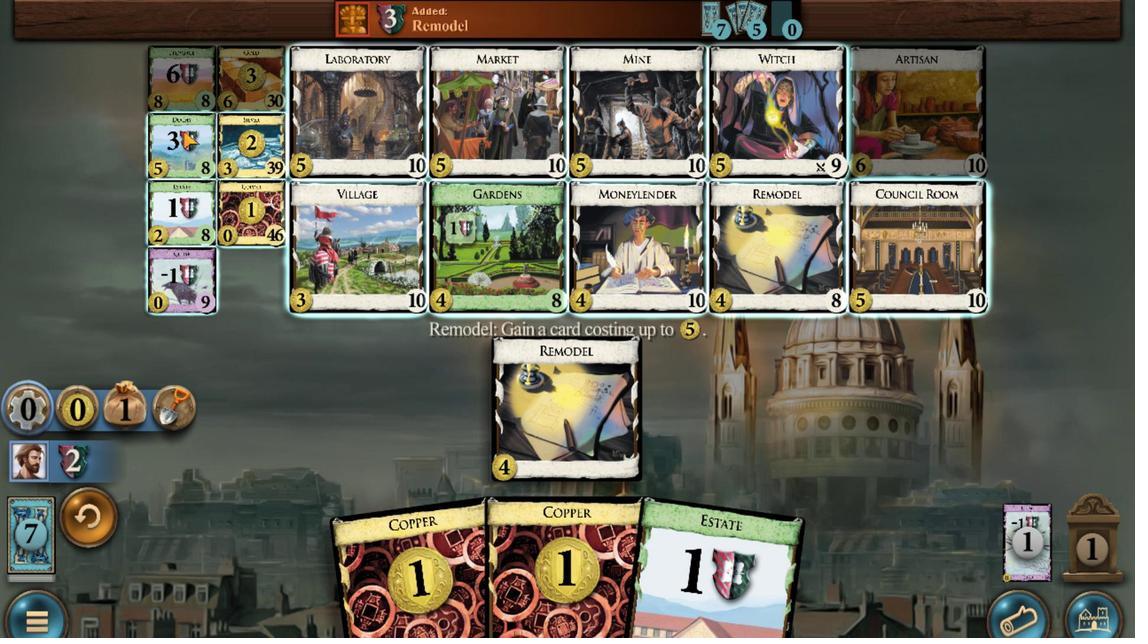 
Action: Mouse scrolled (707, 544) with delta (0, 0)
Screenshot: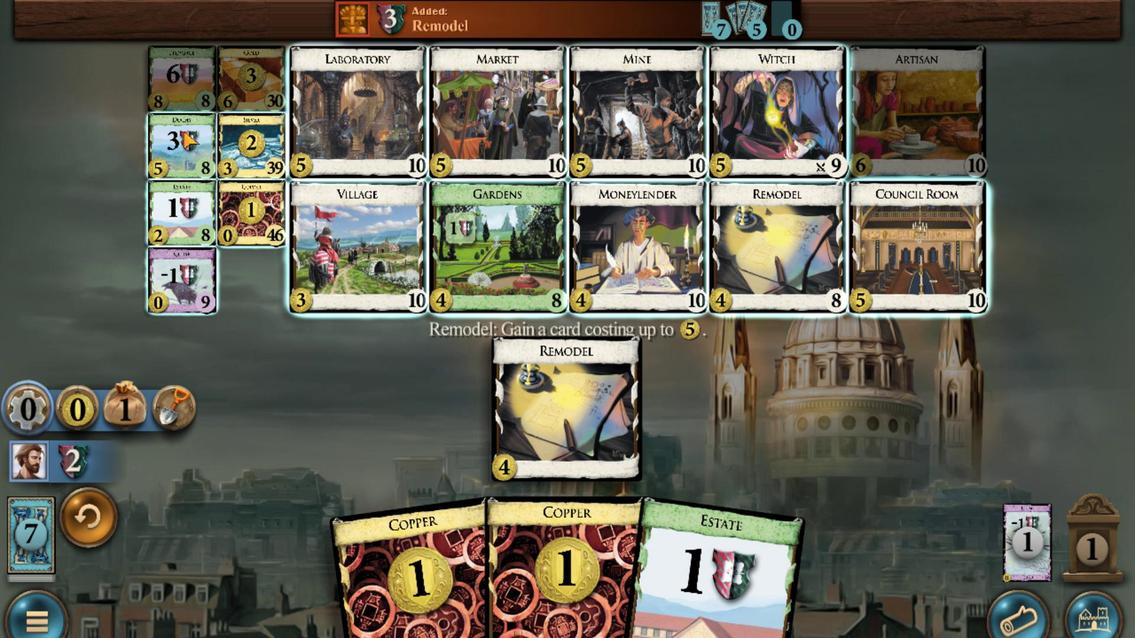 
Action: Mouse scrolled (707, 544) with delta (0, 0)
Screenshot: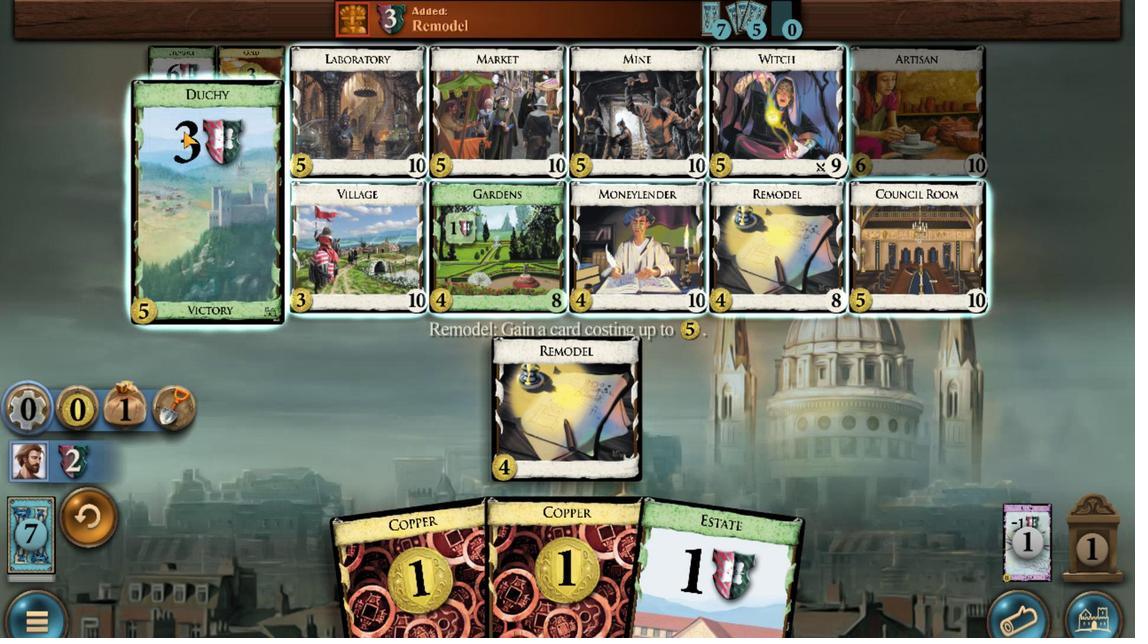 
Action: Mouse scrolled (707, 544) with delta (0, 0)
Screenshot: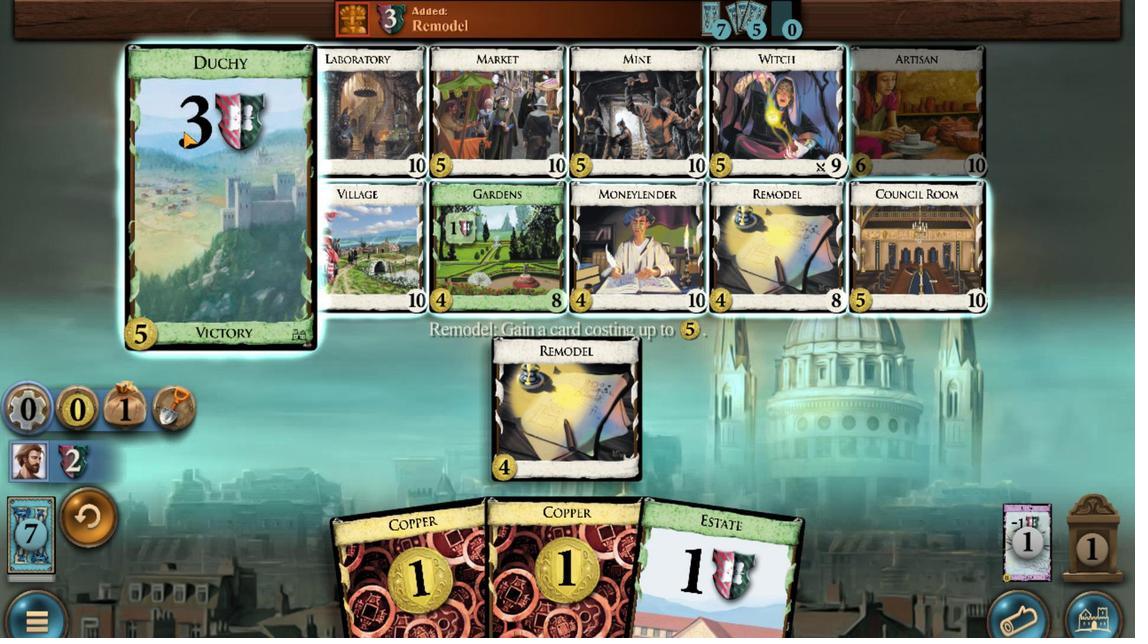 
Action: Mouse scrolled (707, 544) with delta (0, 0)
Screenshot: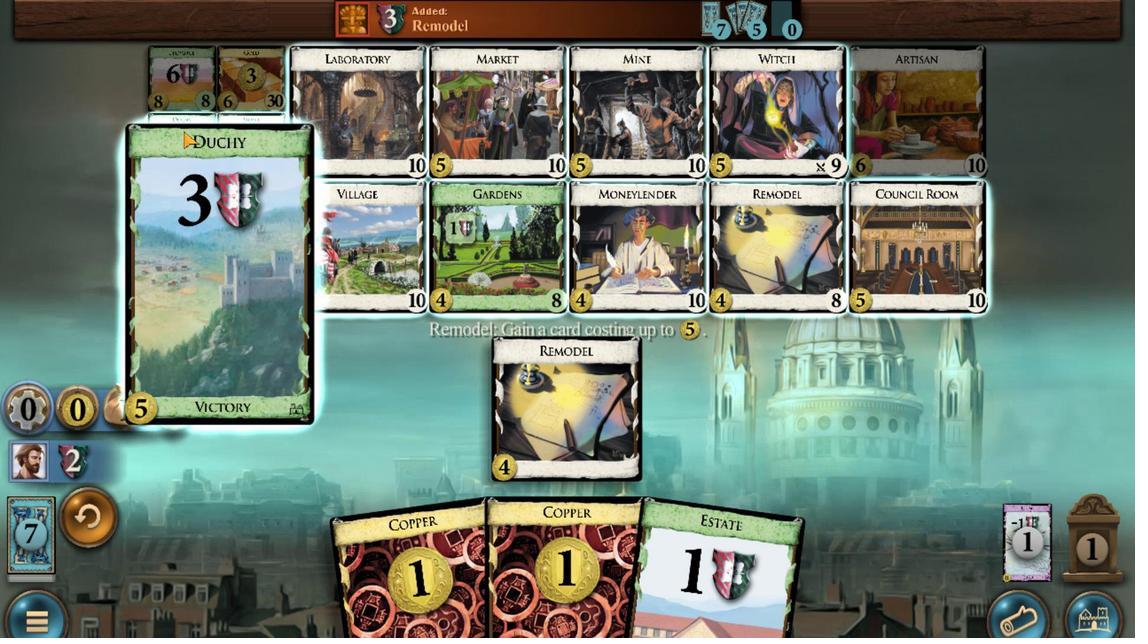 
Action: Mouse scrolled (707, 544) with delta (0, 0)
Screenshot: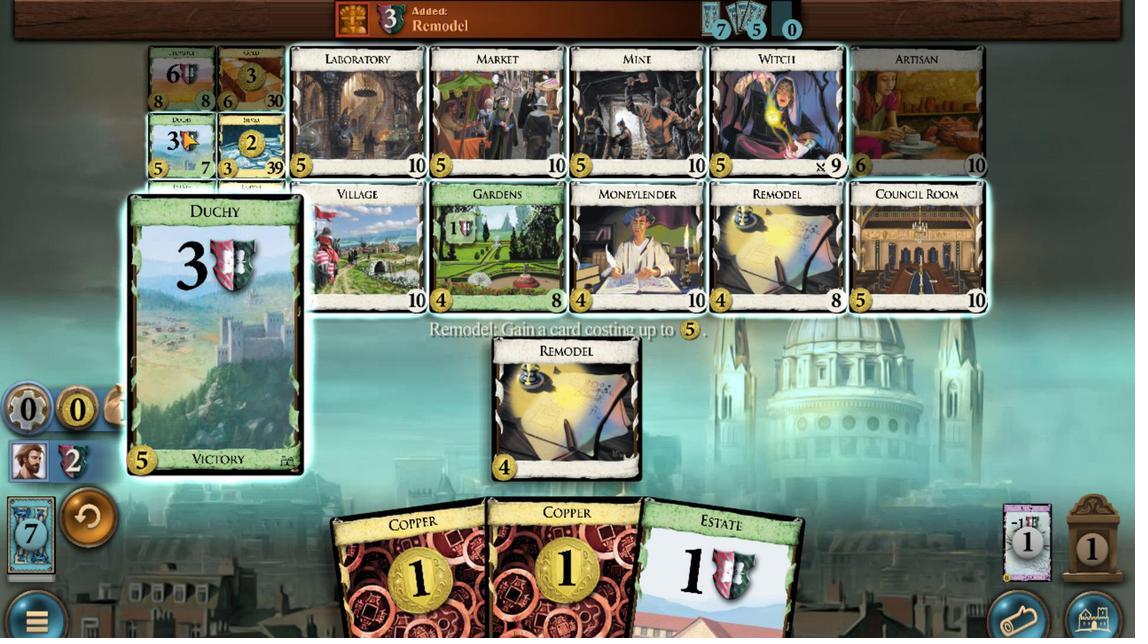
Action: Mouse moved to (708, 542)
Screenshot: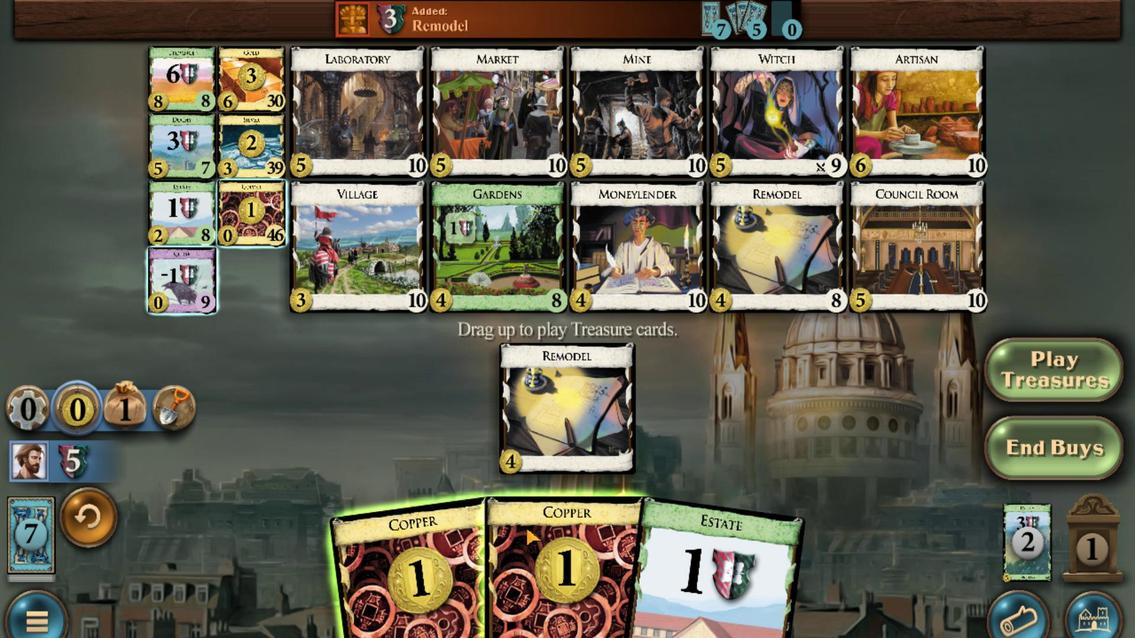 
Action: Mouse scrolled (708, 542) with delta (0, 0)
Screenshot: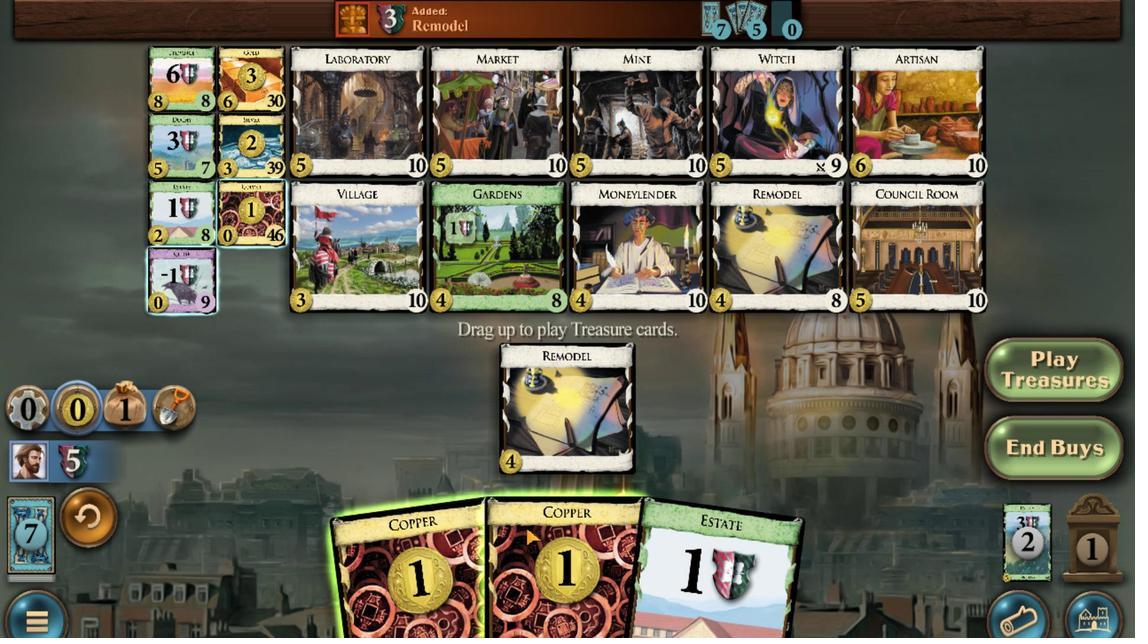 
Action: Mouse moved to (707, 542)
Screenshot: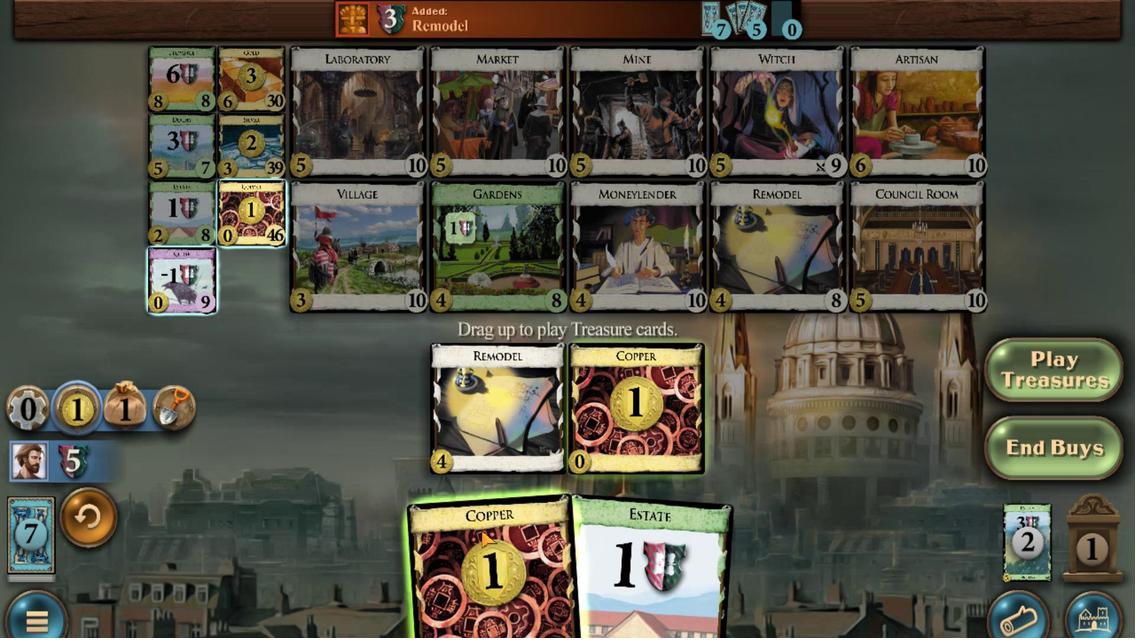 
Action: Mouse scrolled (707, 542) with delta (0, 0)
Screenshot: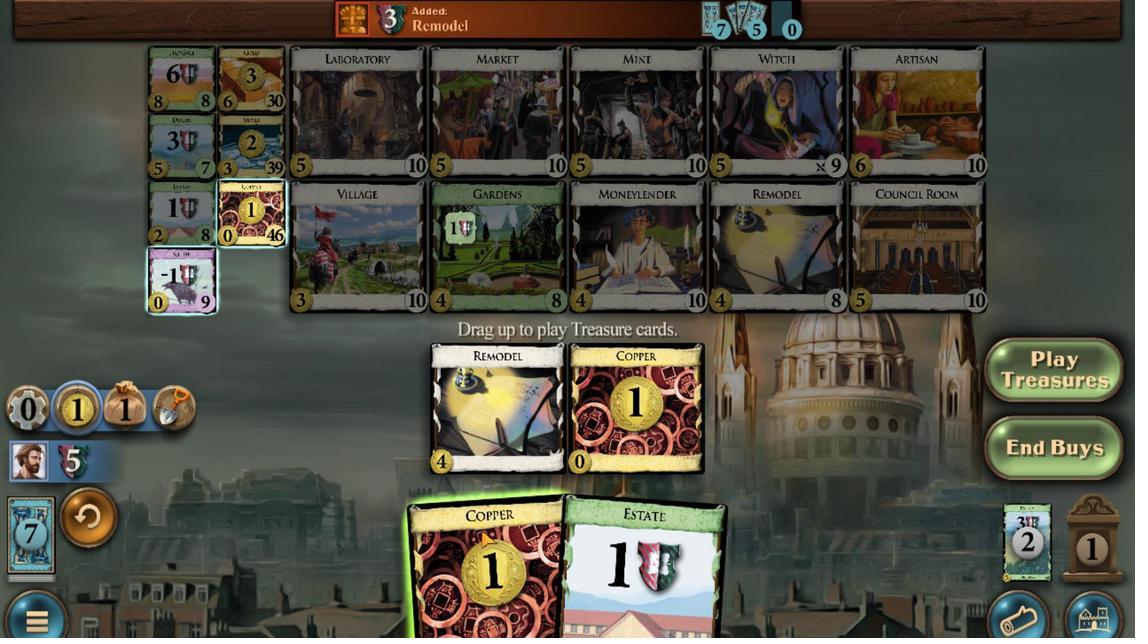 
Action: Mouse moved to (707, 543)
Screenshot: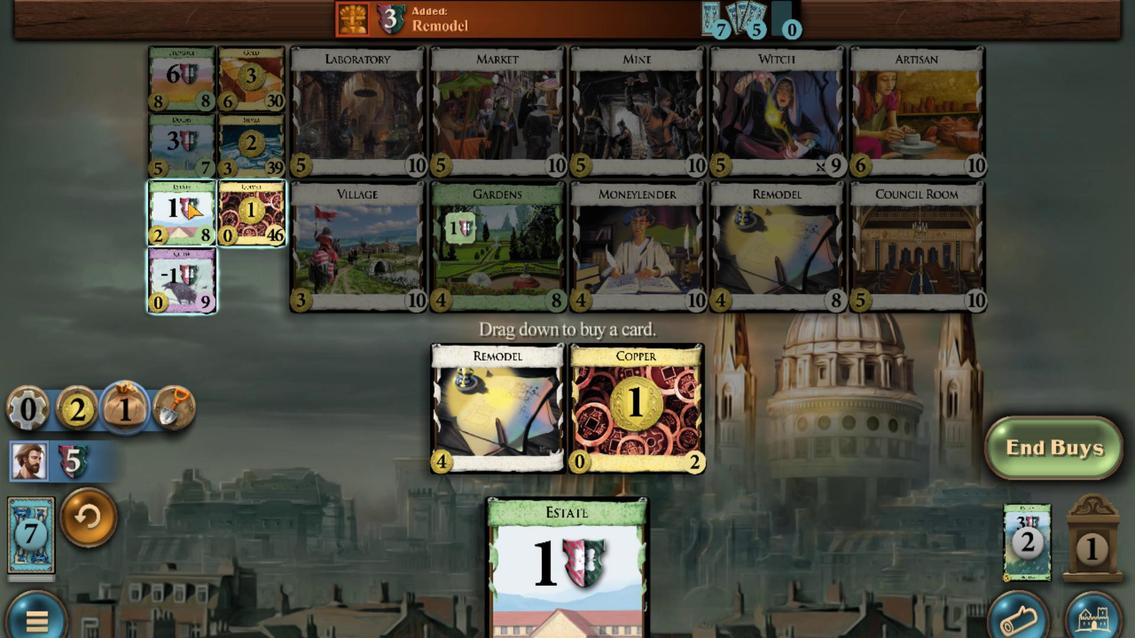 
Action: Mouse scrolled (707, 543) with delta (0, 0)
Screenshot: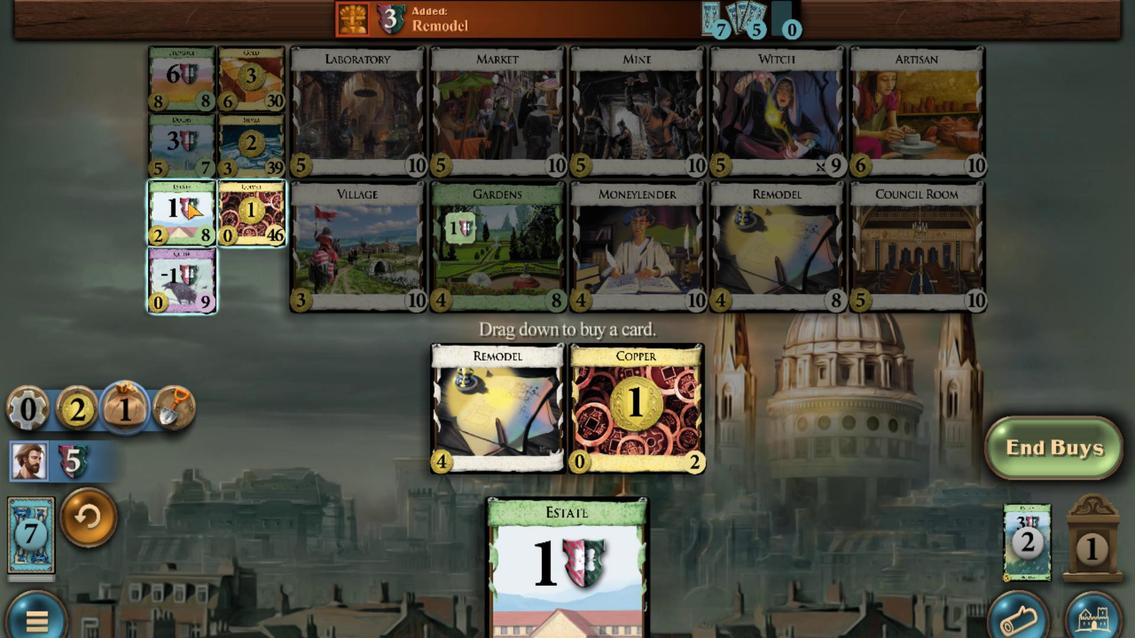 
Action: Mouse scrolled (707, 543) with delta (0, 0)
Screenshot: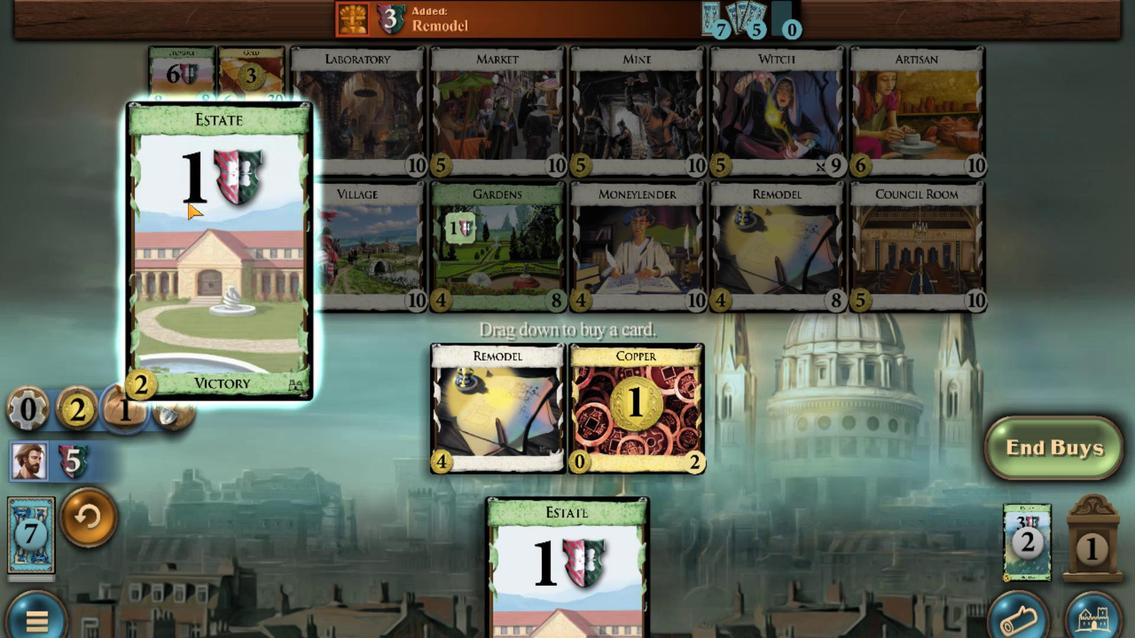 
Action: Mouse scrolled (707, 543) with delta (0, 0)
Screenshot: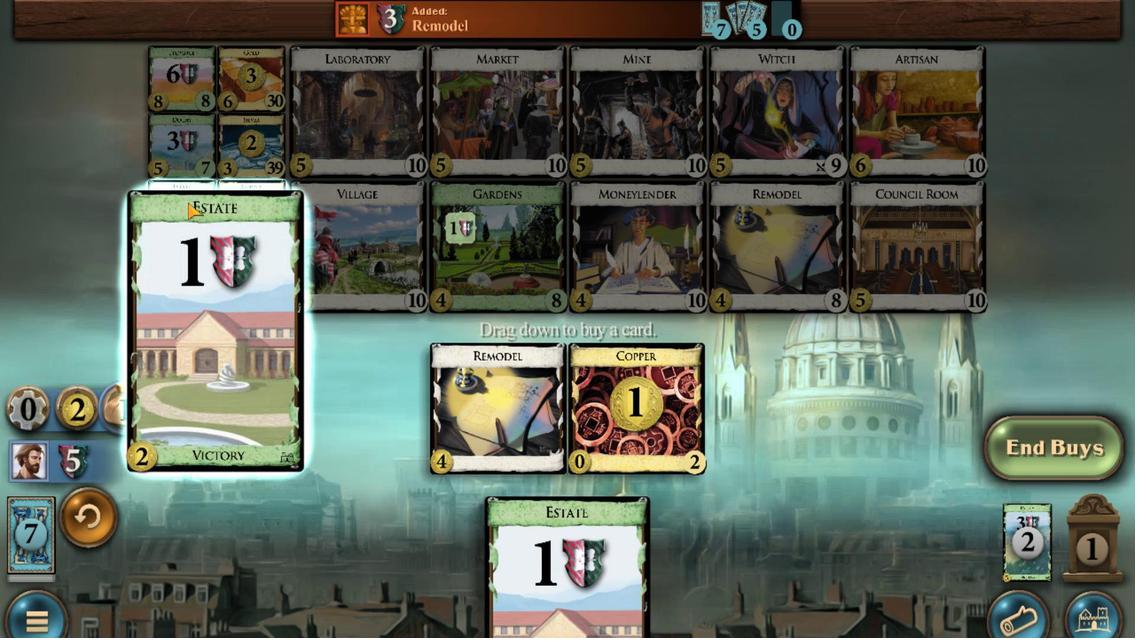 
Action: Mouse scrolled (707, 543) with delta (0, 0)
Screenshot: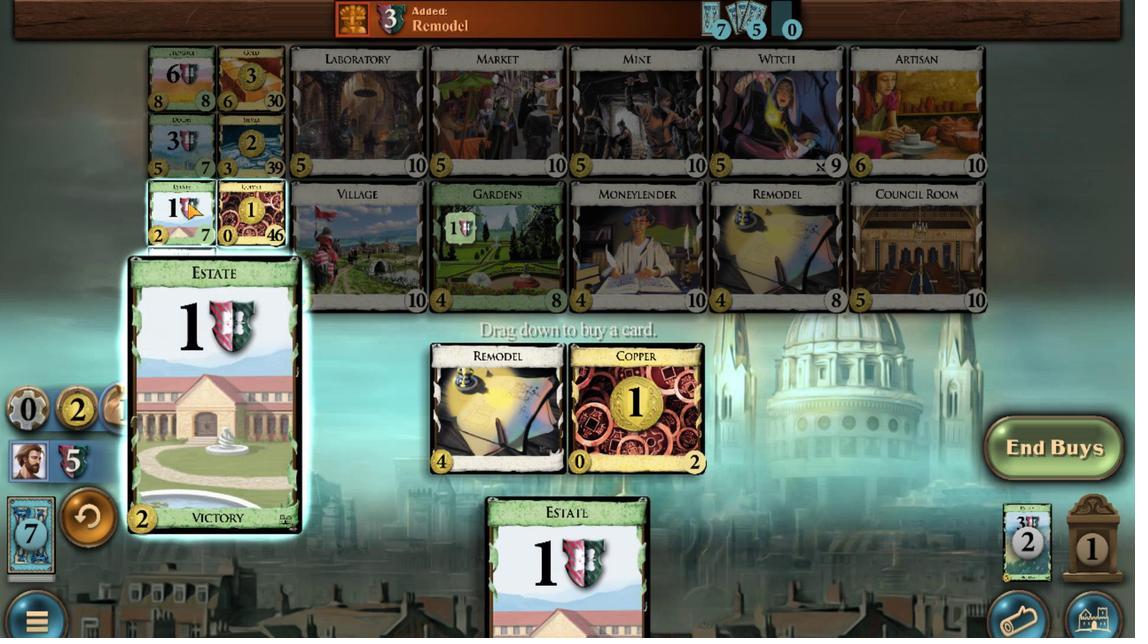 
Action: Mouse moved to (707, 542)
Screenshot: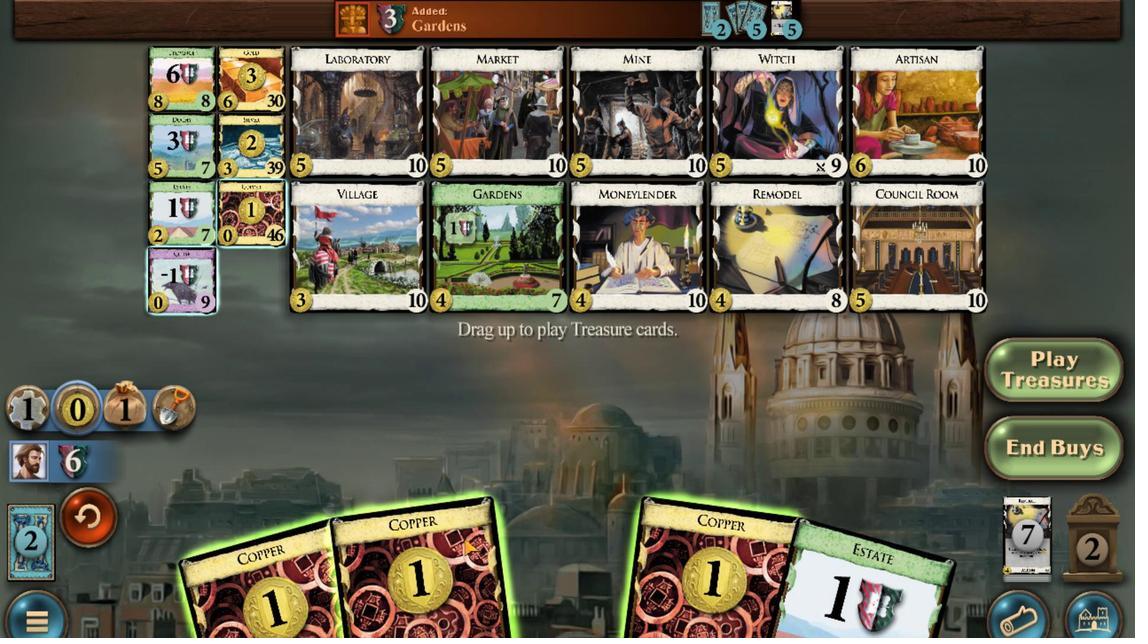 
Action: Mouse scrolled (707, 542) with delta (0, 0)
Screenshot: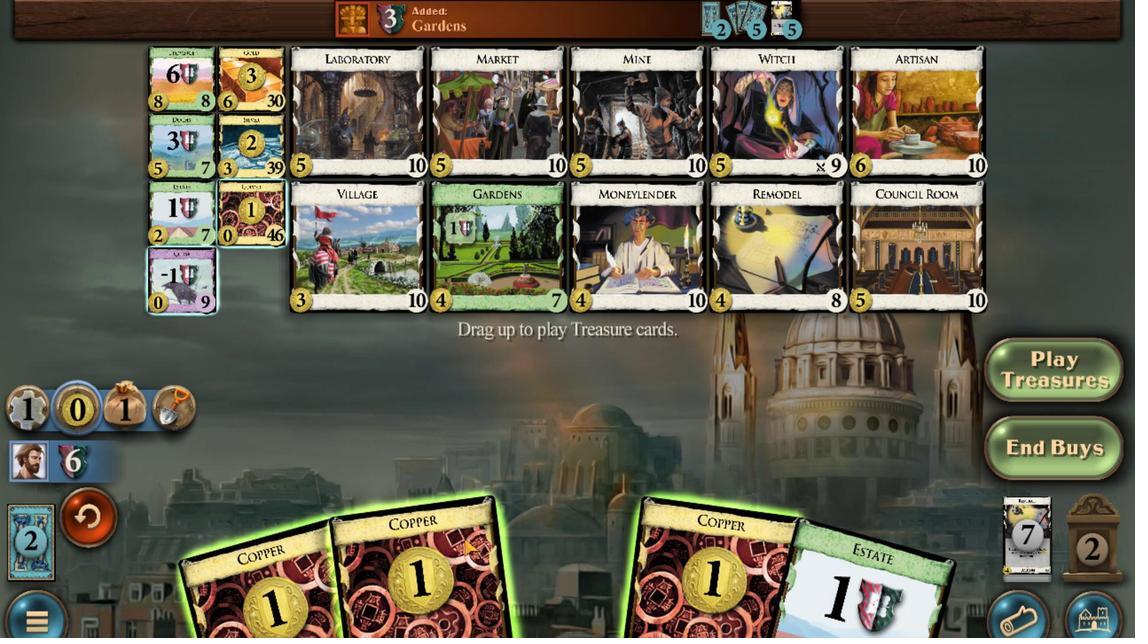 
Action: Mouse moved to (707, 542)
Screenshot: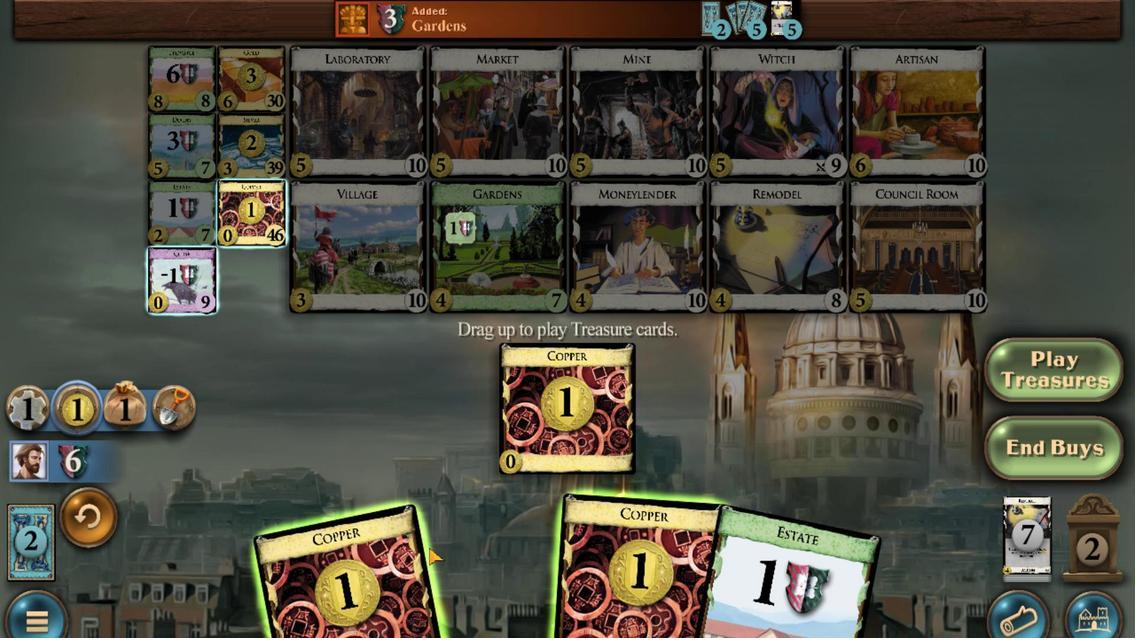 
Action: Mouse scrolled (707, 542) with delta (0, 0)
Screenshot: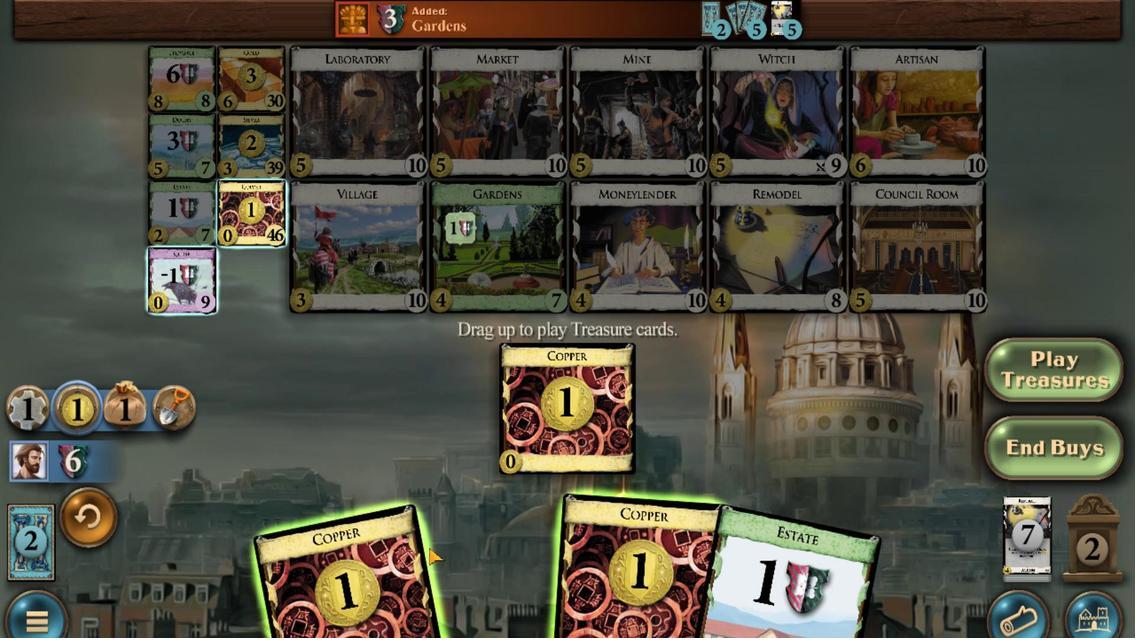 
Action: Mouse moved to (707, 542)
Screenshot: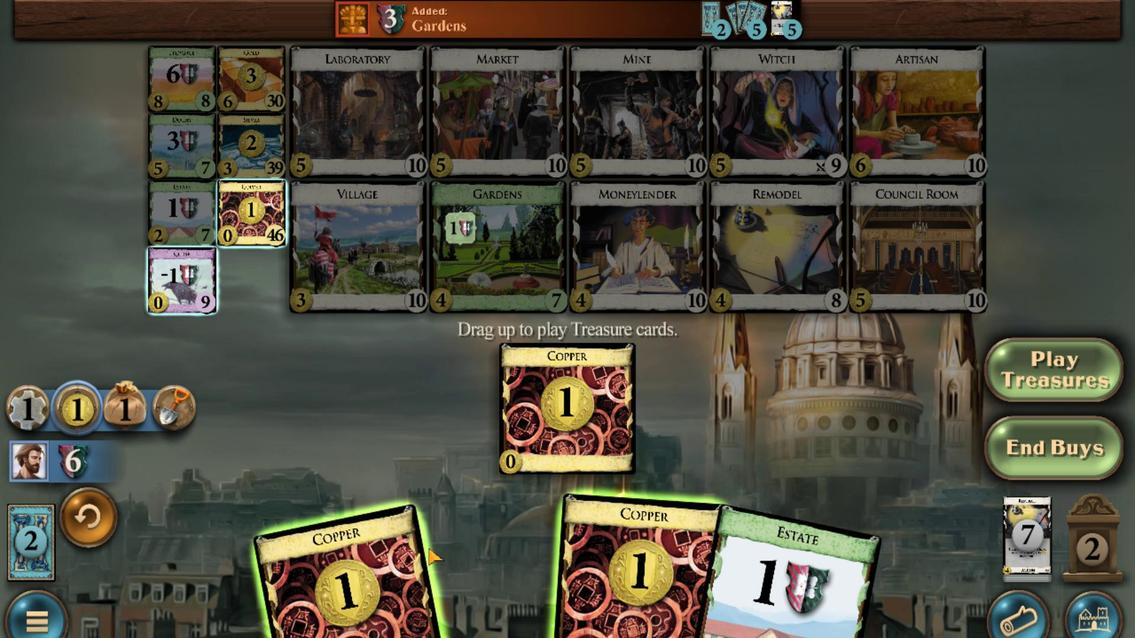 
Action: Mouse scrolled (707, 542) with delta (0, 0)
Screenshot: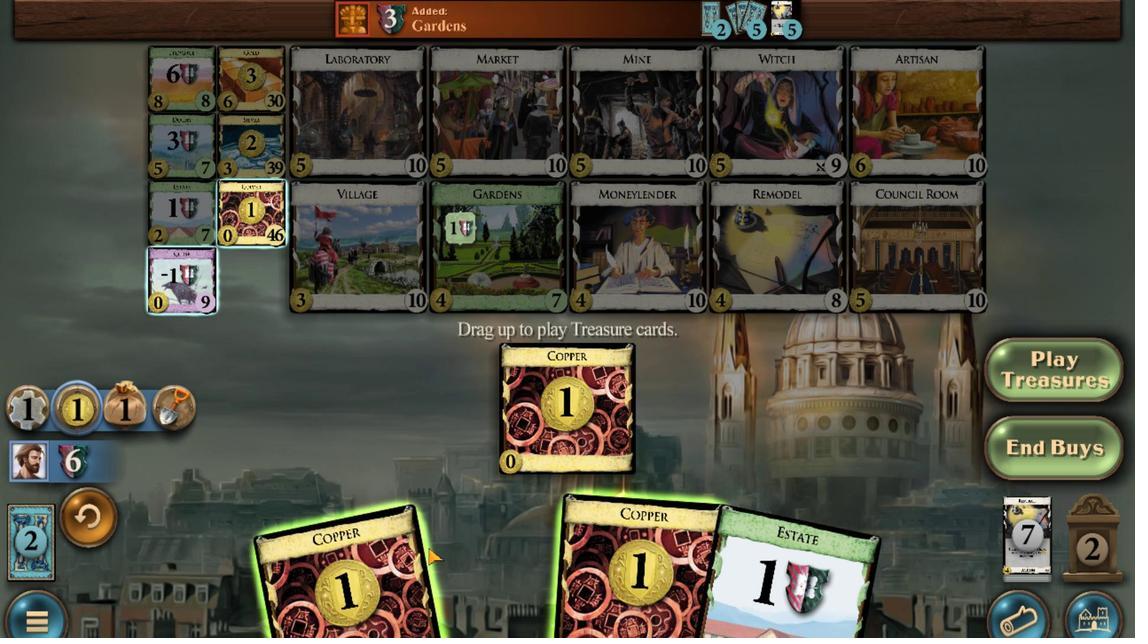
Action: Mouse moved to (707, 542)
Screenshot: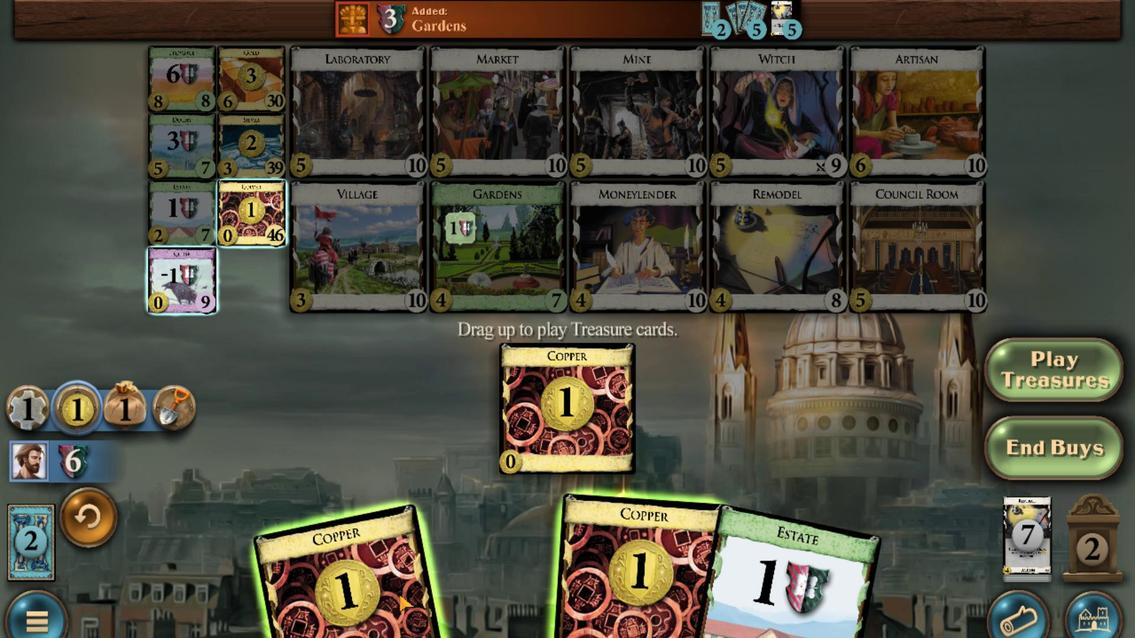 
Action: Mouse scrolled (707, 542) with delta (0, 0)
Screenshot: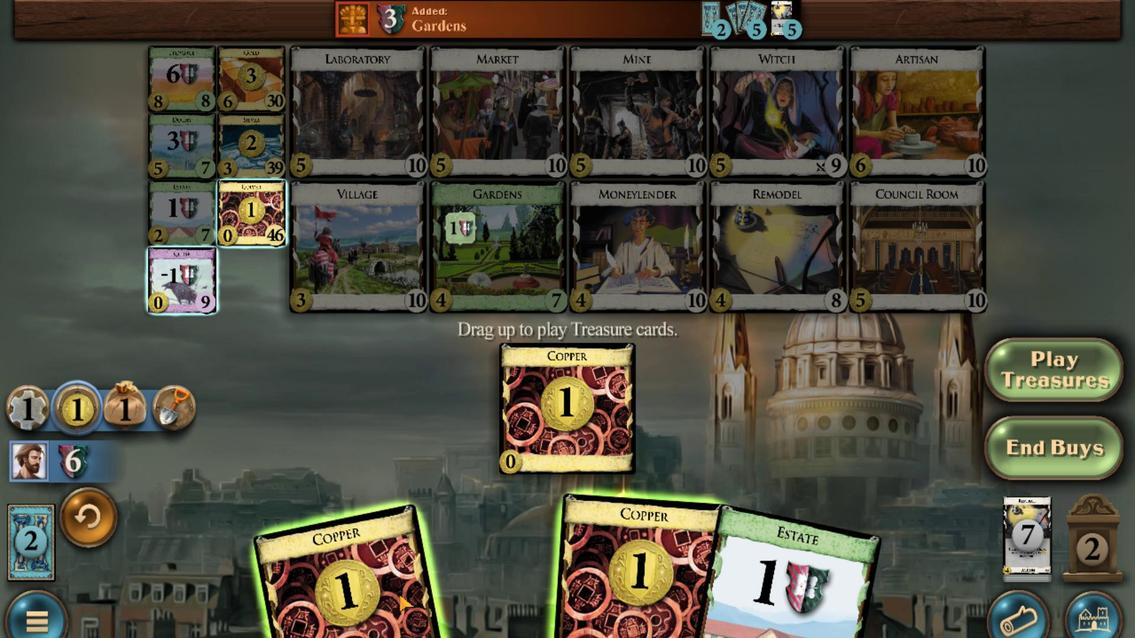 
Action: Mouse moved to (708, 542)
Screenshot: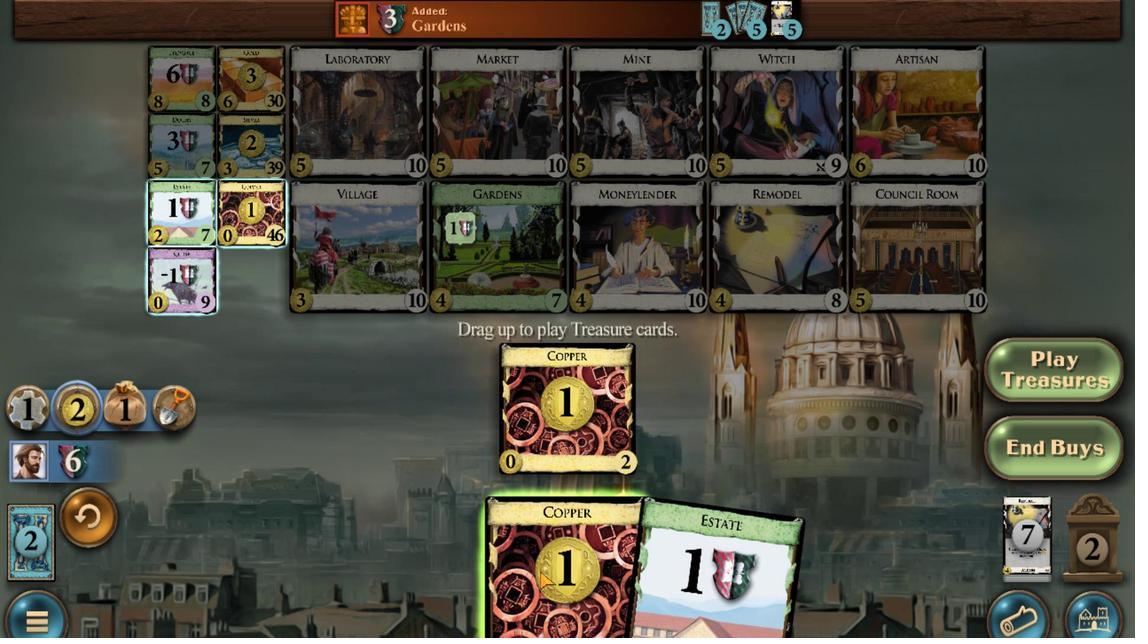 
Action: Mouse scrolled (708, 542) with delta (0, 0)
Screenshot: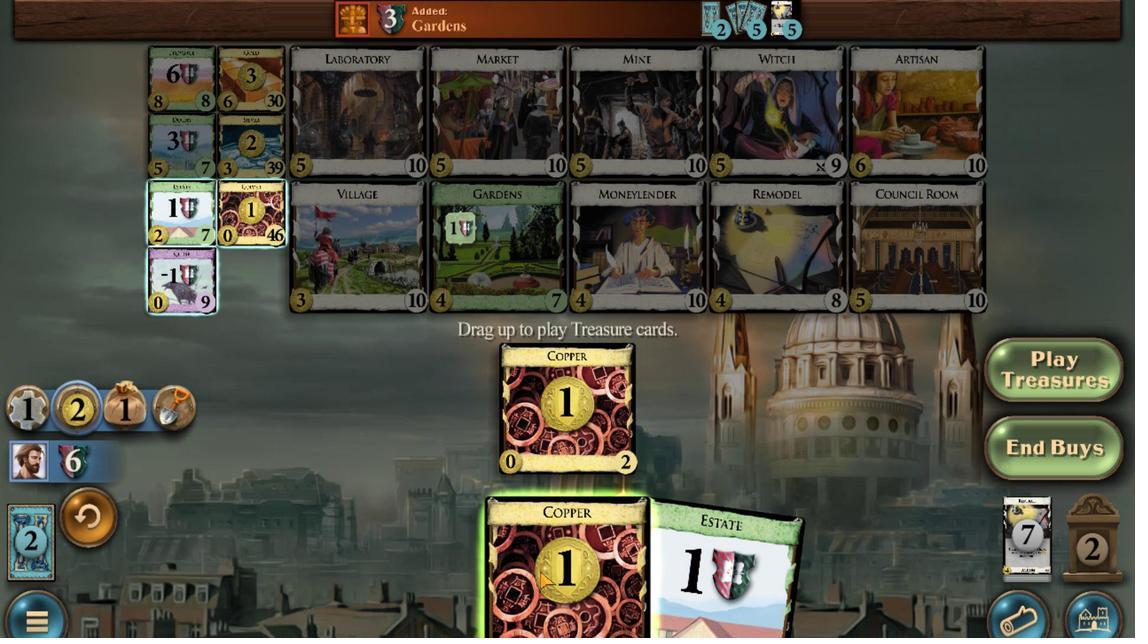 
Action: Mouse moved to (707, 544)
Screenshot: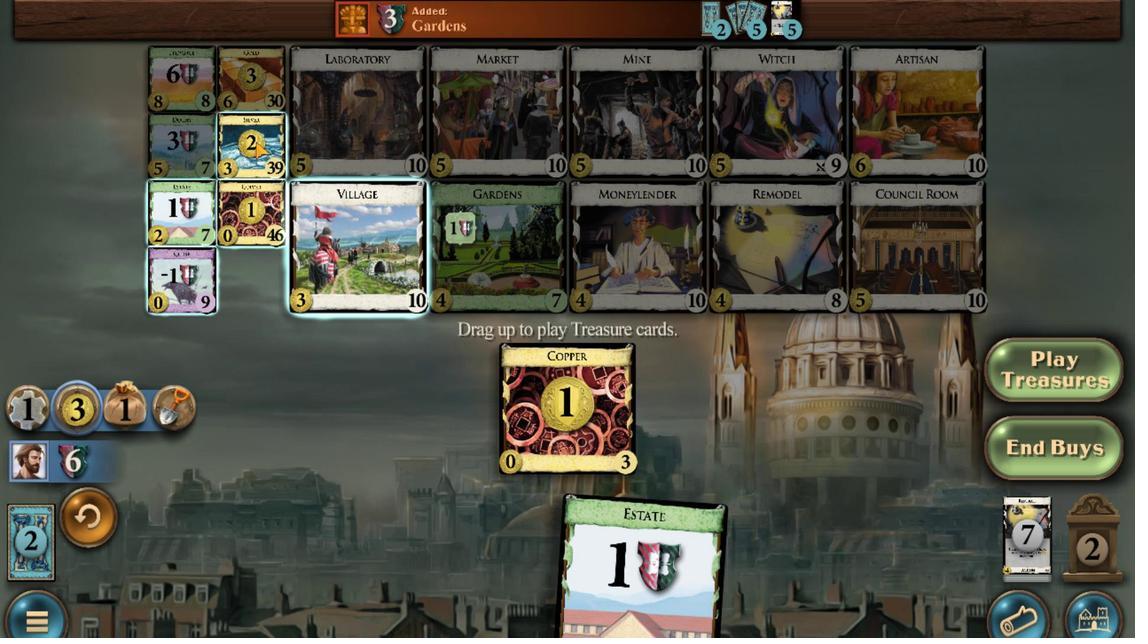 
Action: Mouse scrolled (707, 544) with delta (0, 0)
Screenshot: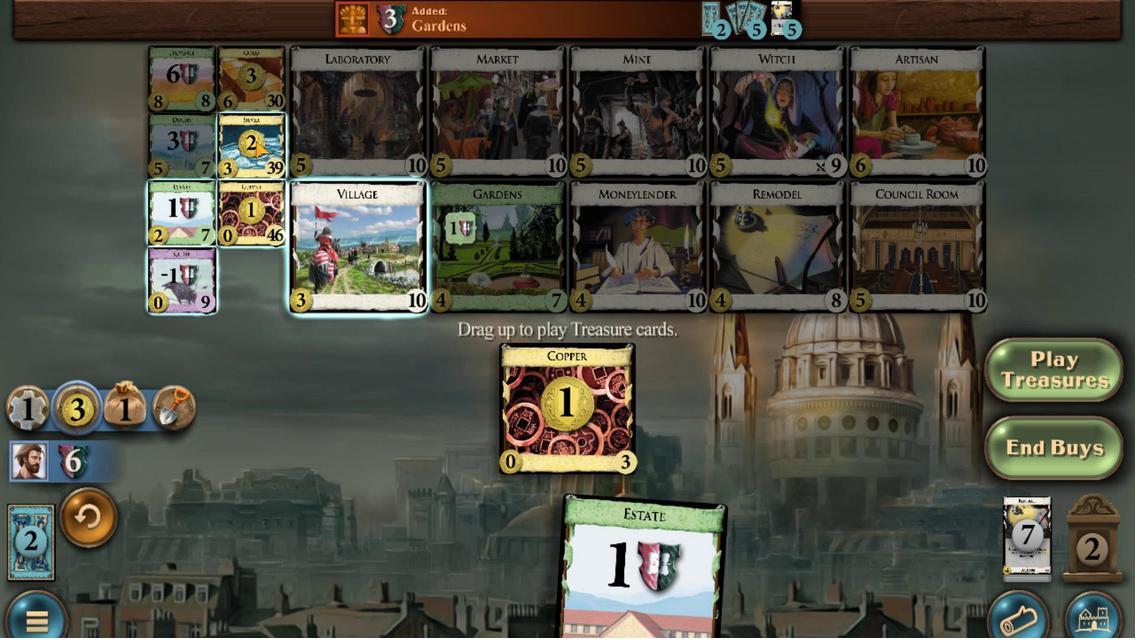 
Action: Mouse scrolled (707, 544) with delta (0, 0)
Screenshot: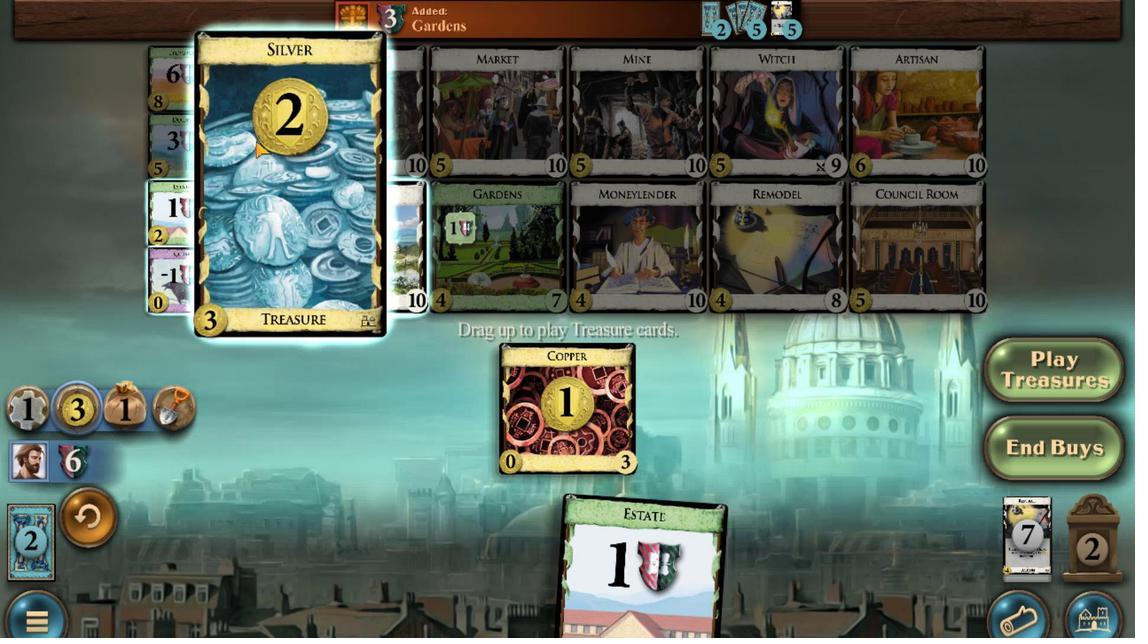 
Action: Mouse scrolled (707, 544) with delta (0, 0)
Screenshot: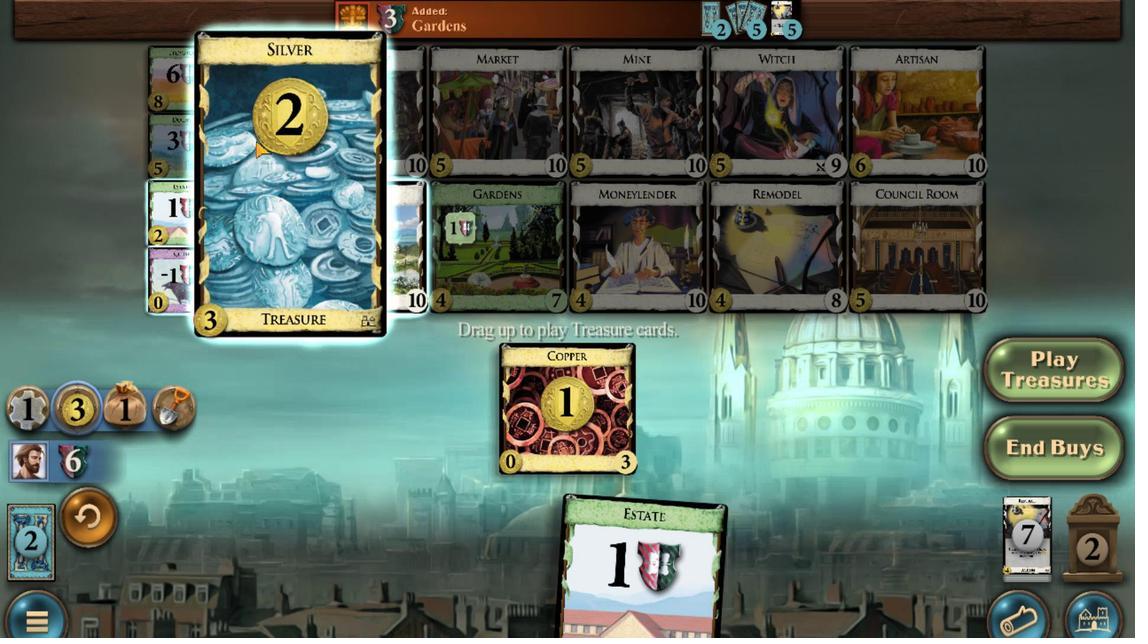 
Action: Mouse scrolled (707, 544) with delta (0, 0)
Screenshot: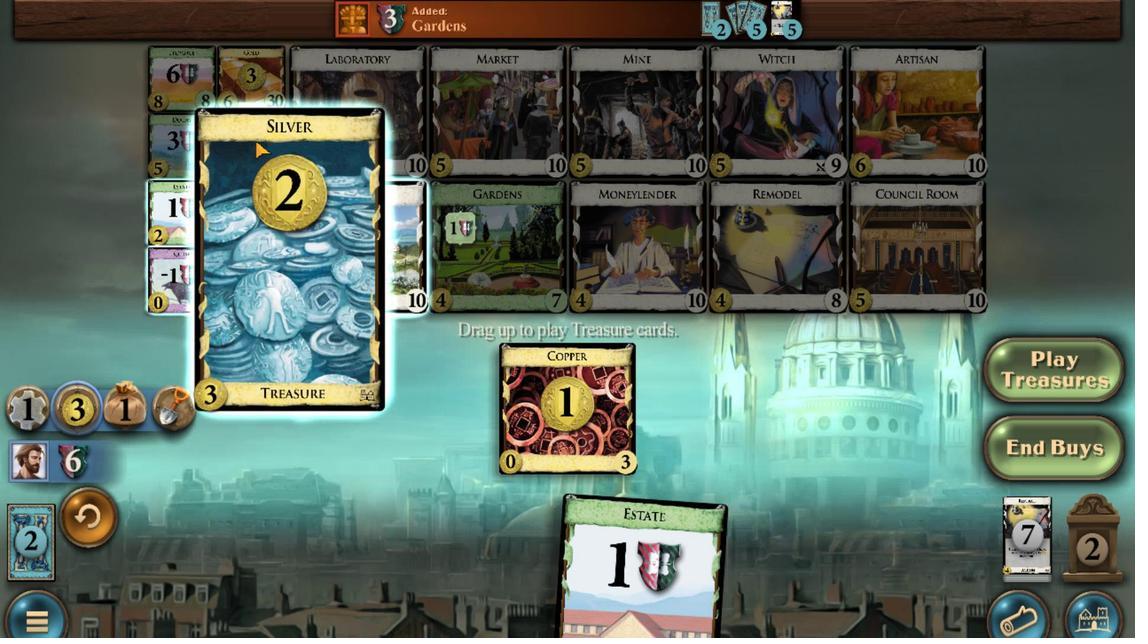 
Action: Mouse scrolled (707, 544) with delta (0, 0)
Screenshot: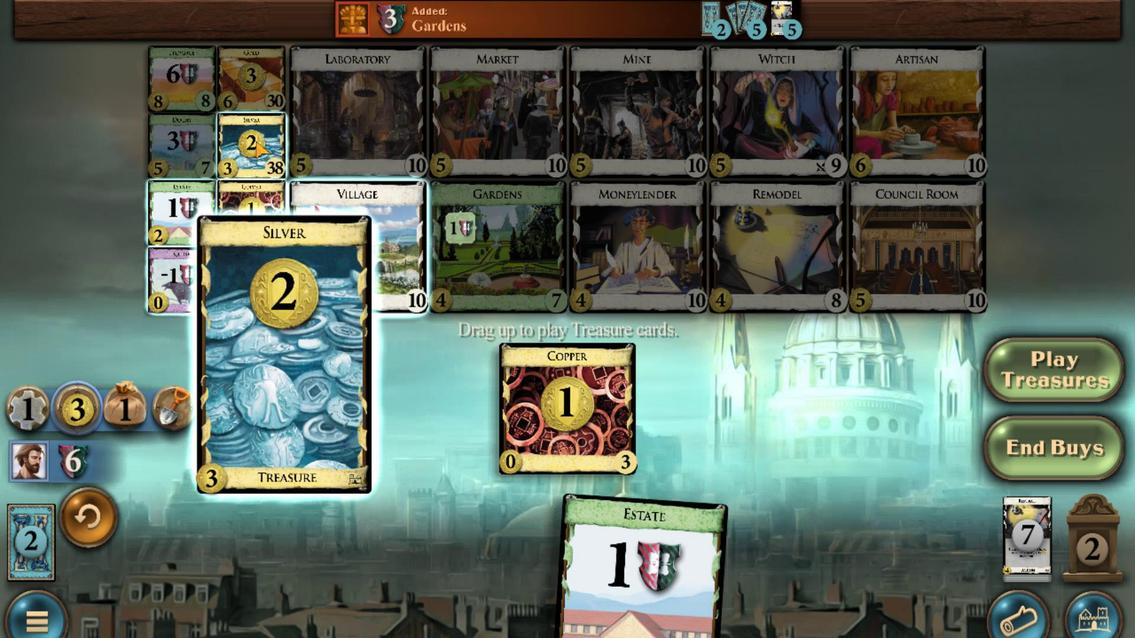 
Action: Mouse moved to (707, 542)
Screenshot: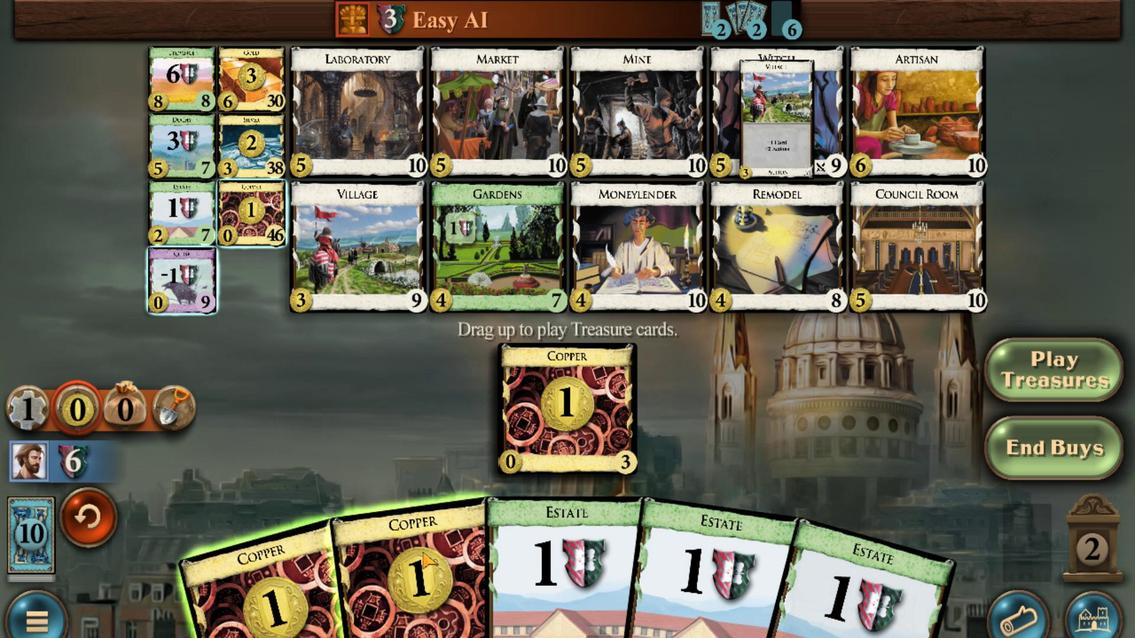 
Action: Mouse scrolled (707, 542) with delta (0, 0)
Screenshot: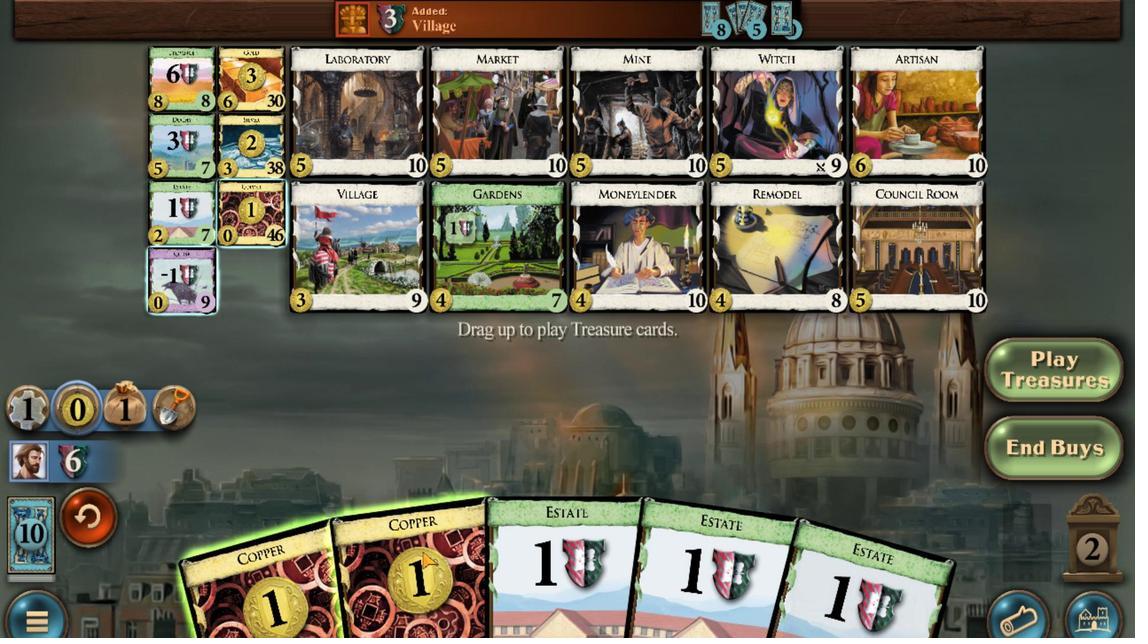 
Action: Mouse moved to (707, 542)
Screenshot: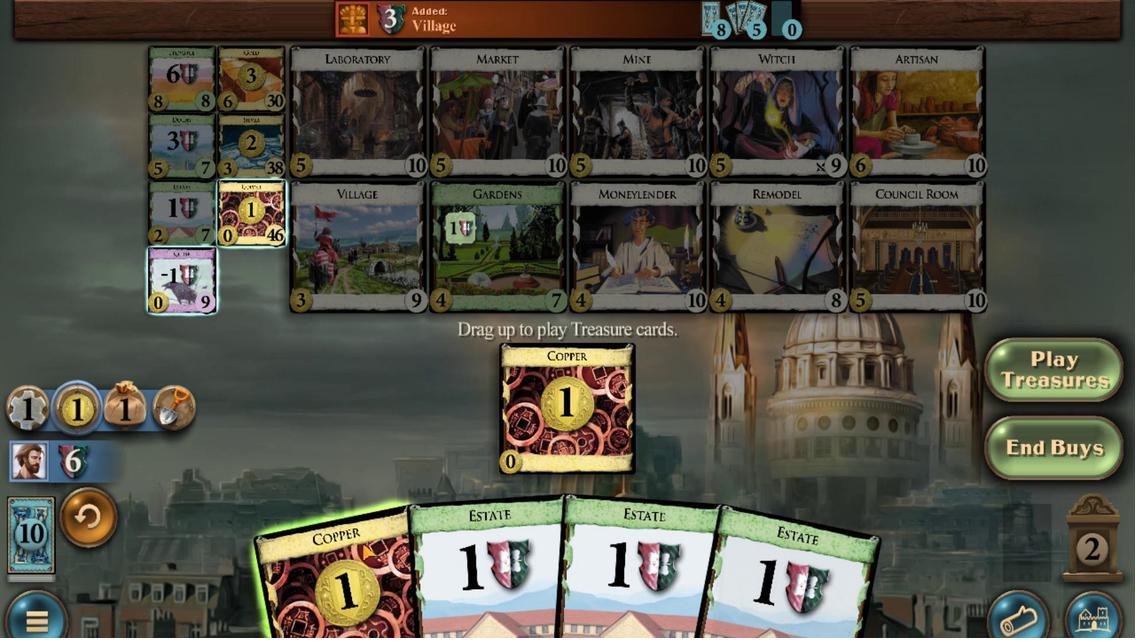 
Action: Mouse scrolled (707, 542) with delta (0, 0)
Screenshot: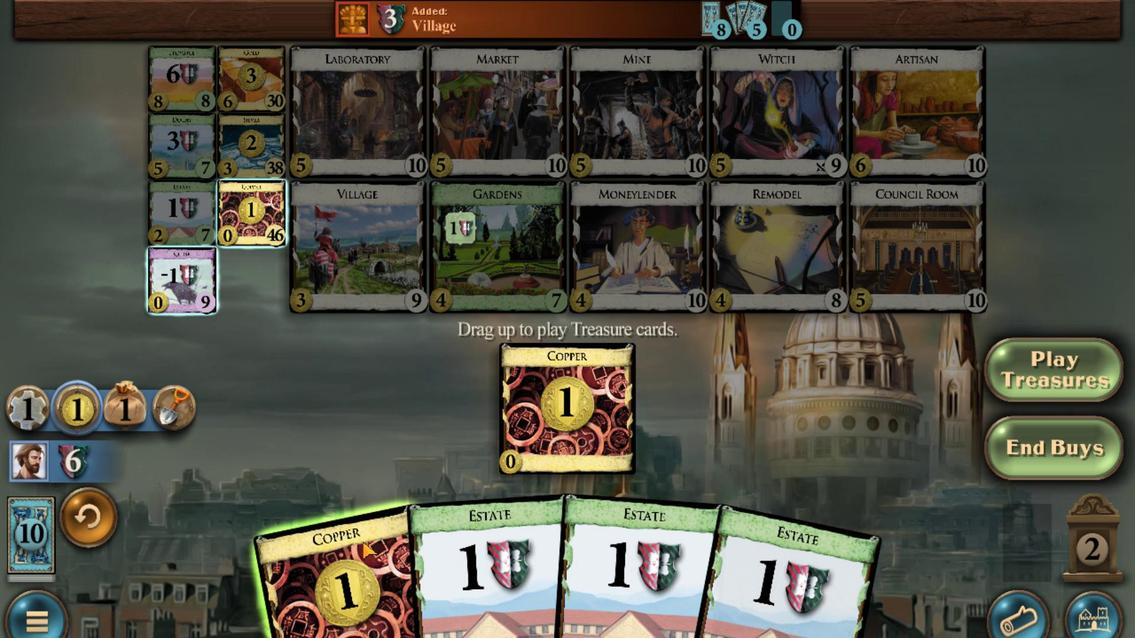 
Action: Mouse moved to (707, 543)
Screenshot: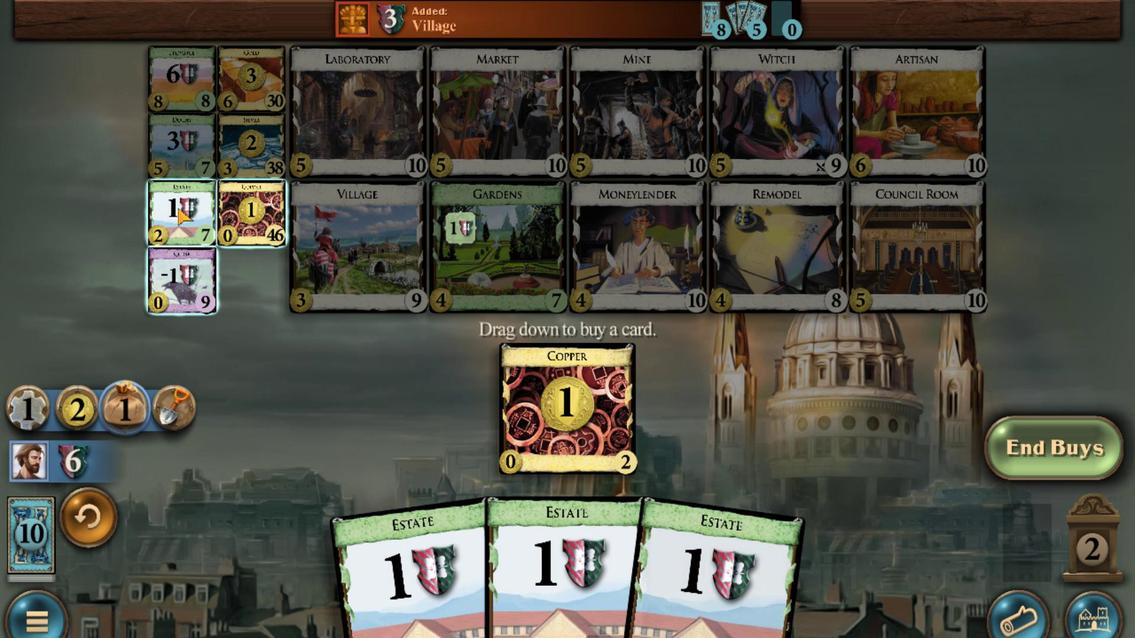 
Action: Mouse scrolled (707, 543) with delta (0, 0)
Screenshot: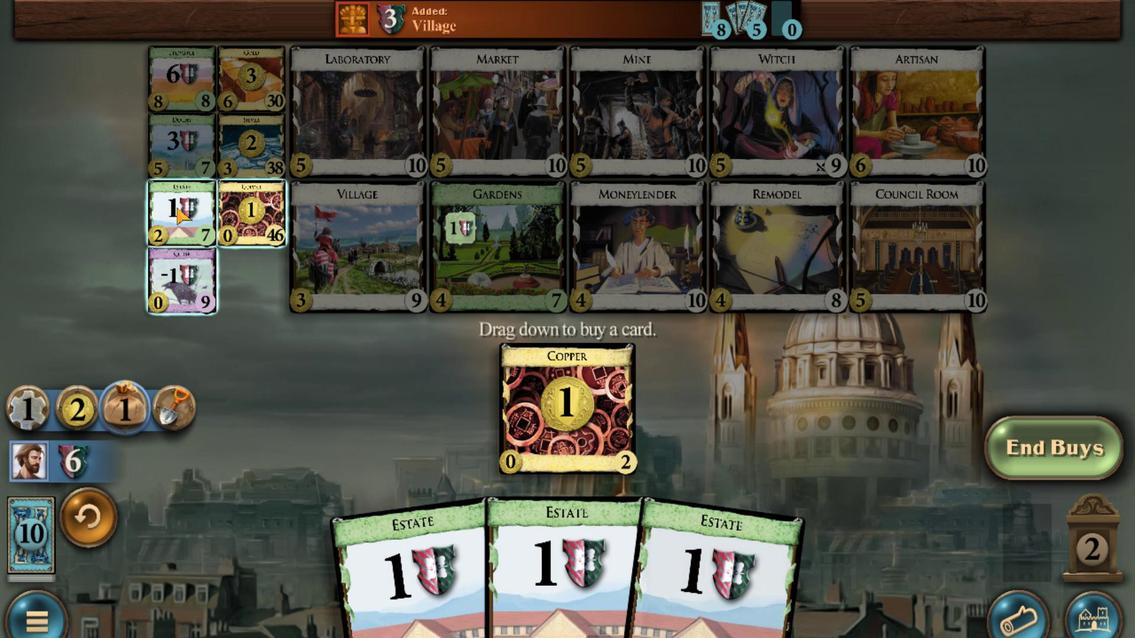 
Action: Mouse scrolled (707, 543) with delta (0, 0)
Screenshot: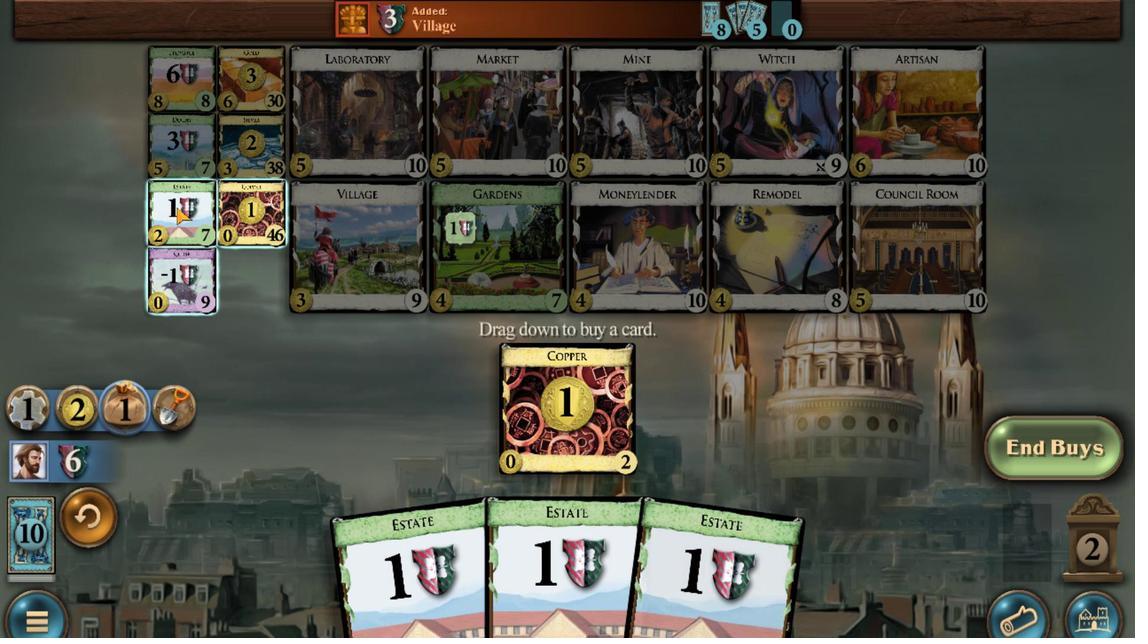 
Action: Mouse scrolled (707, 543) with delta (0, 0)
Screenshot: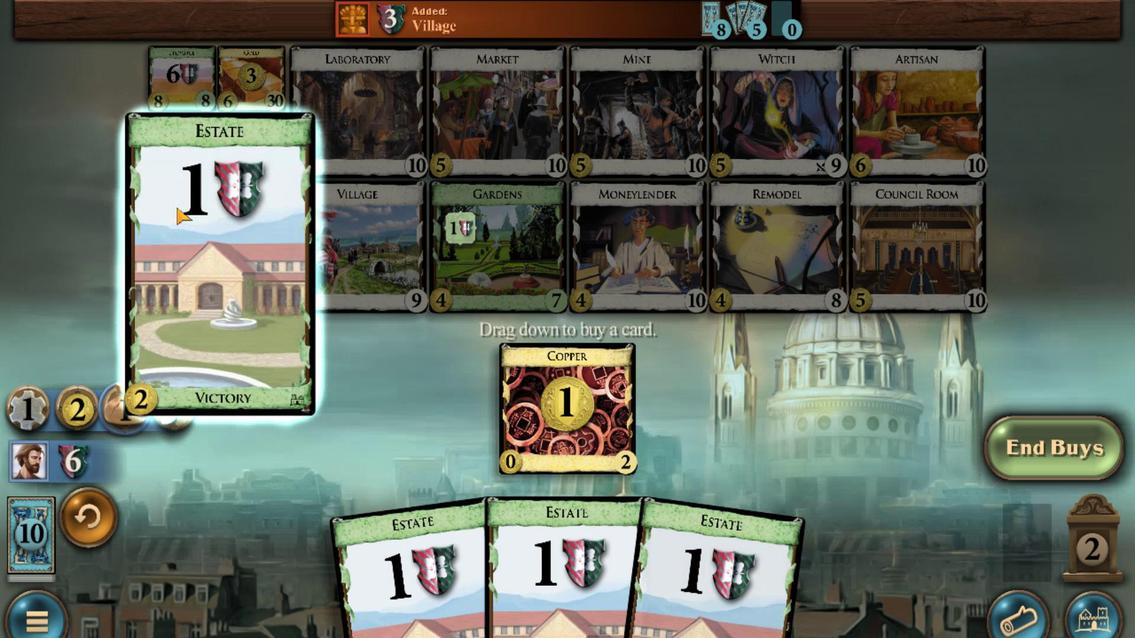 
Action: Mouse scrolled (707, 543) with delta (0, 0)
Screenshot: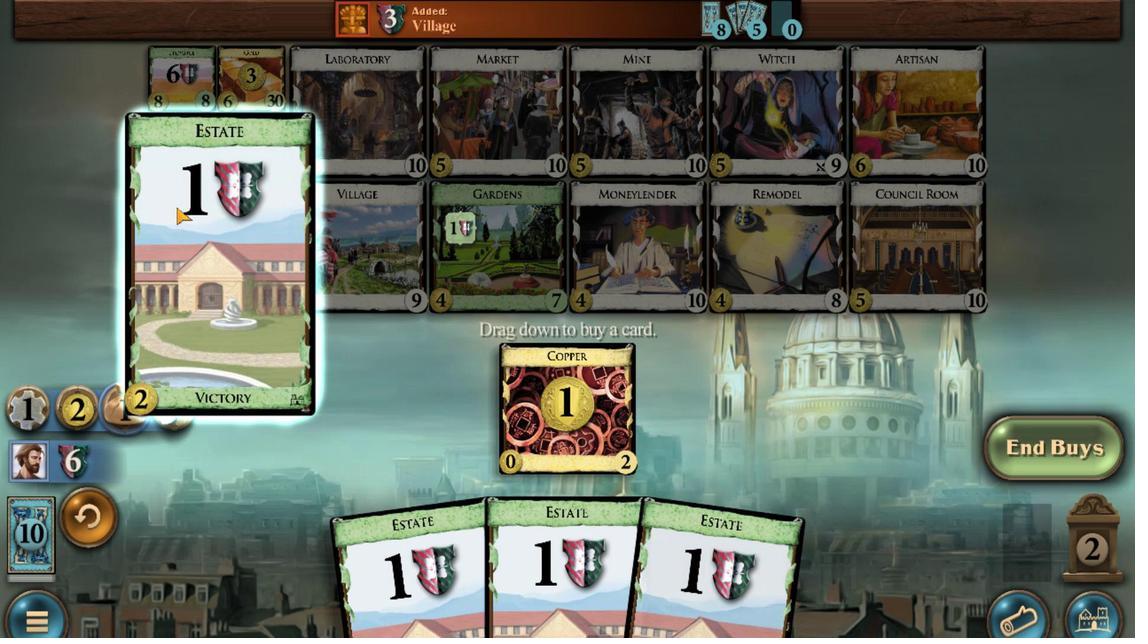
Action: Mouse moved to (707, 542)
Screenshot: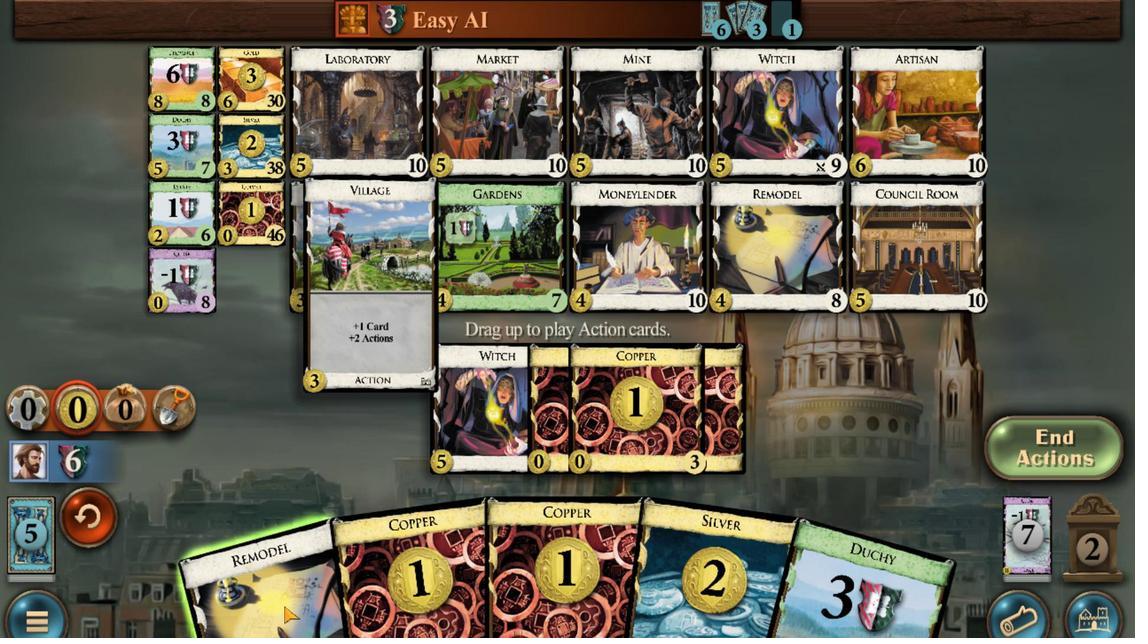 
Action: Mouse scrolled (707, 542) with delta (0, 0)
Screenshot: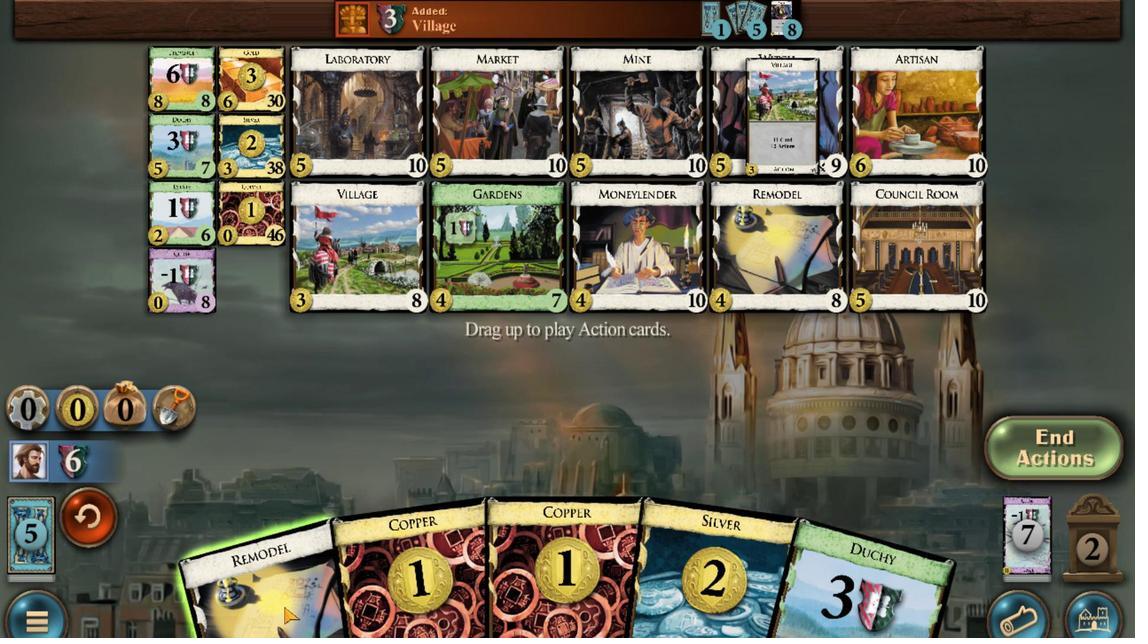 
Action: Mouse moved to (708, 542)
Screenshot: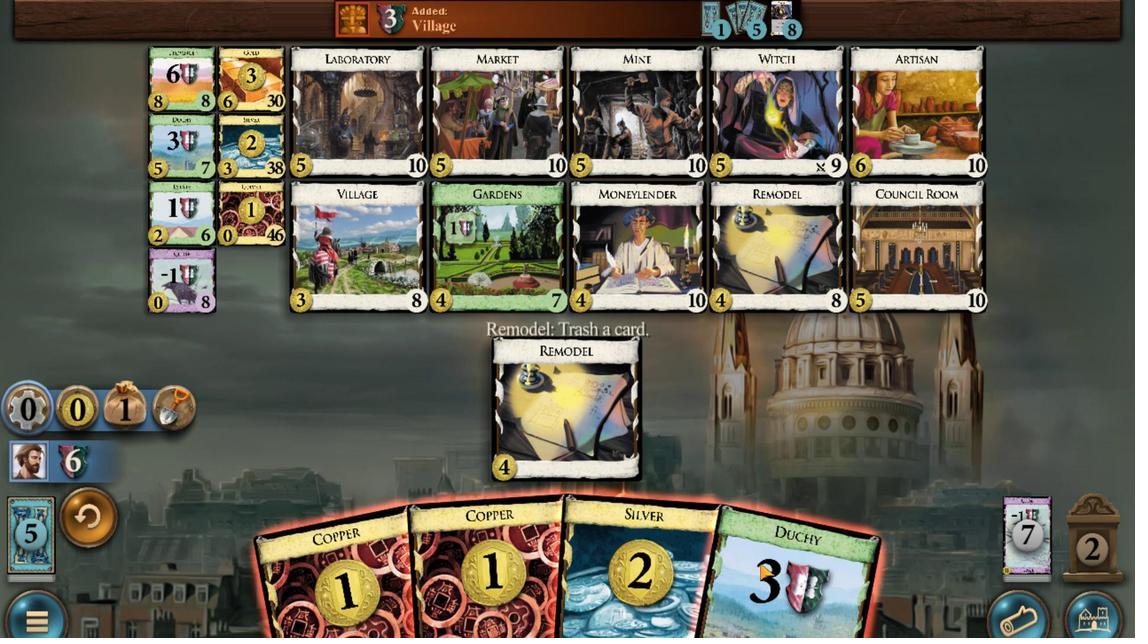 
Action: Mouse scrolled (708, 542) with delta (0, 0)
Screenshot: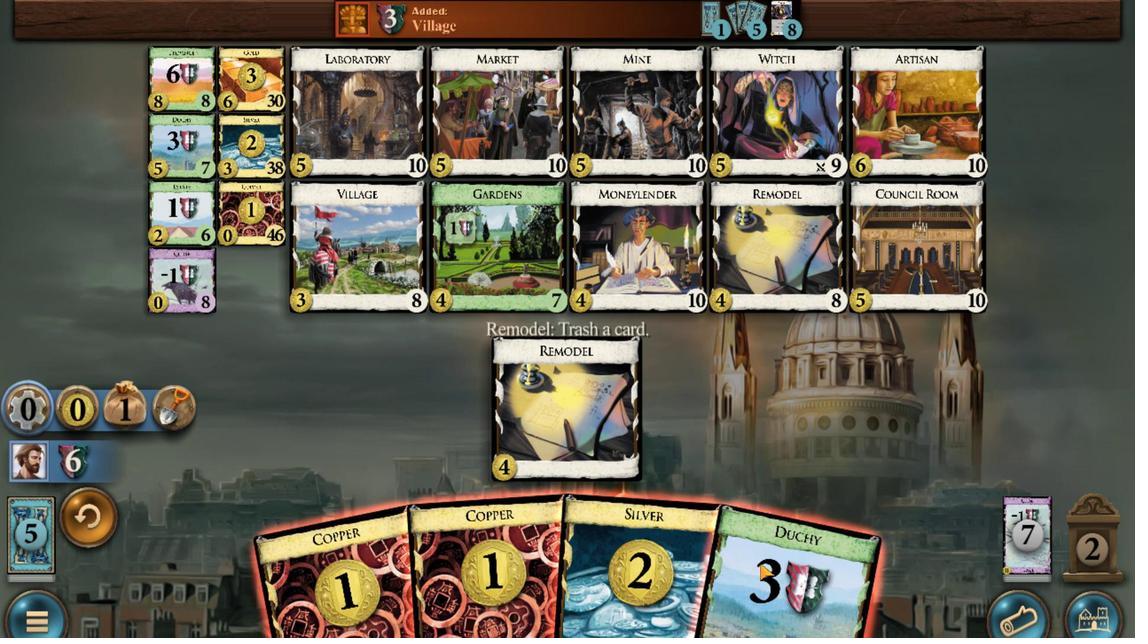 
Action: Mouse moved to (707, 544)
Screenshot: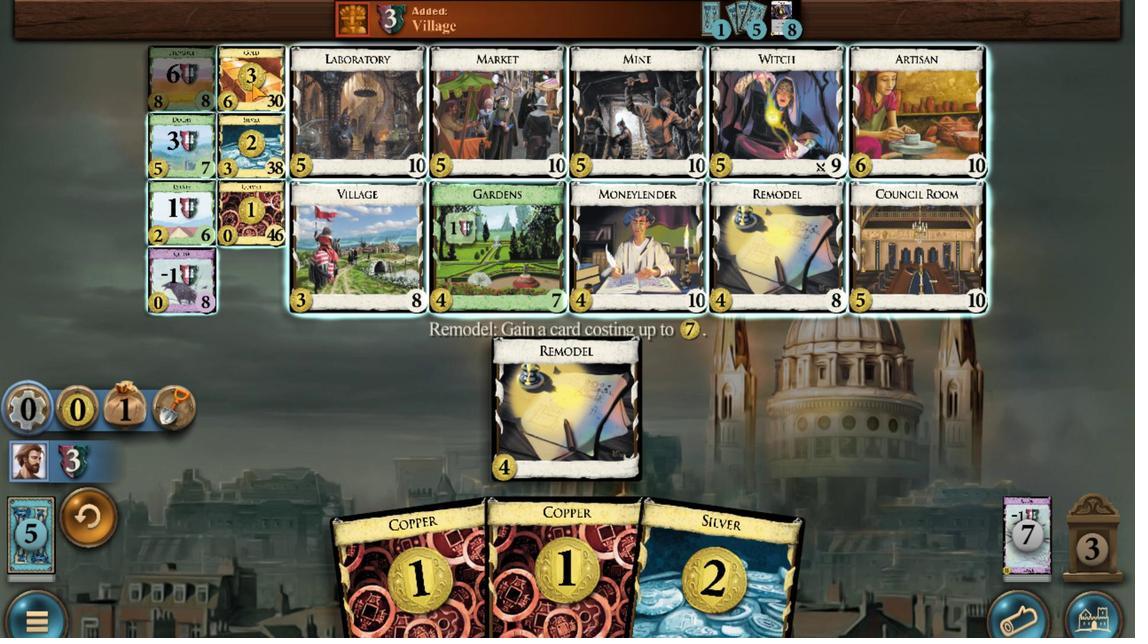 
Action: Mouse scrolled (707, 544) with delta (0, 0)
Screenshot: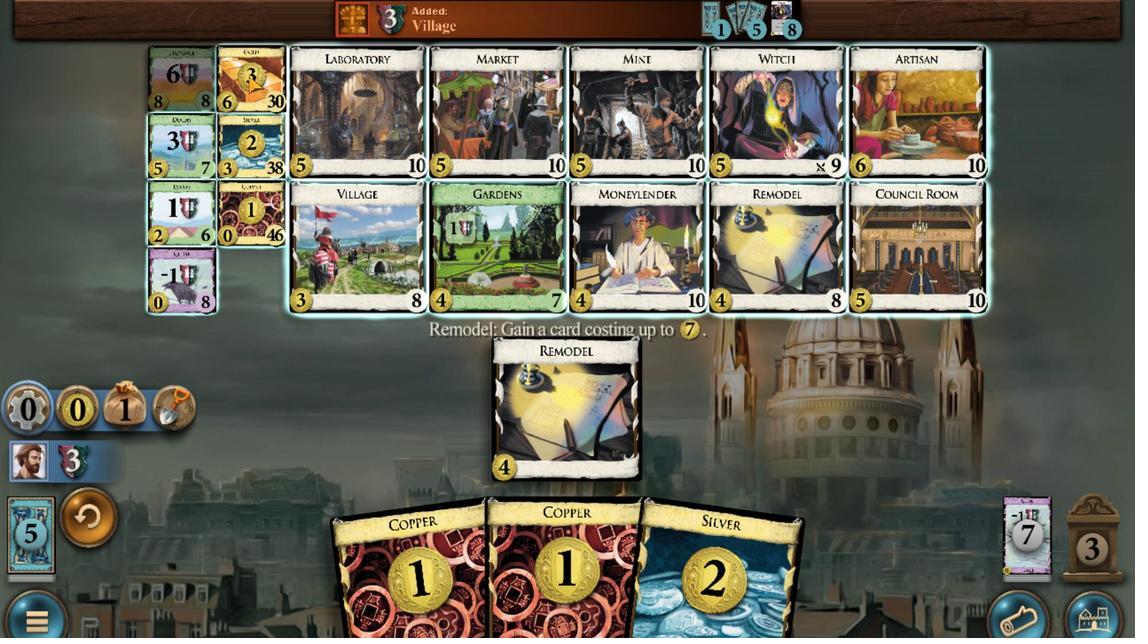 
Action: Mouse scrolled (707, 544) with delta (0, 0)
Screenshot: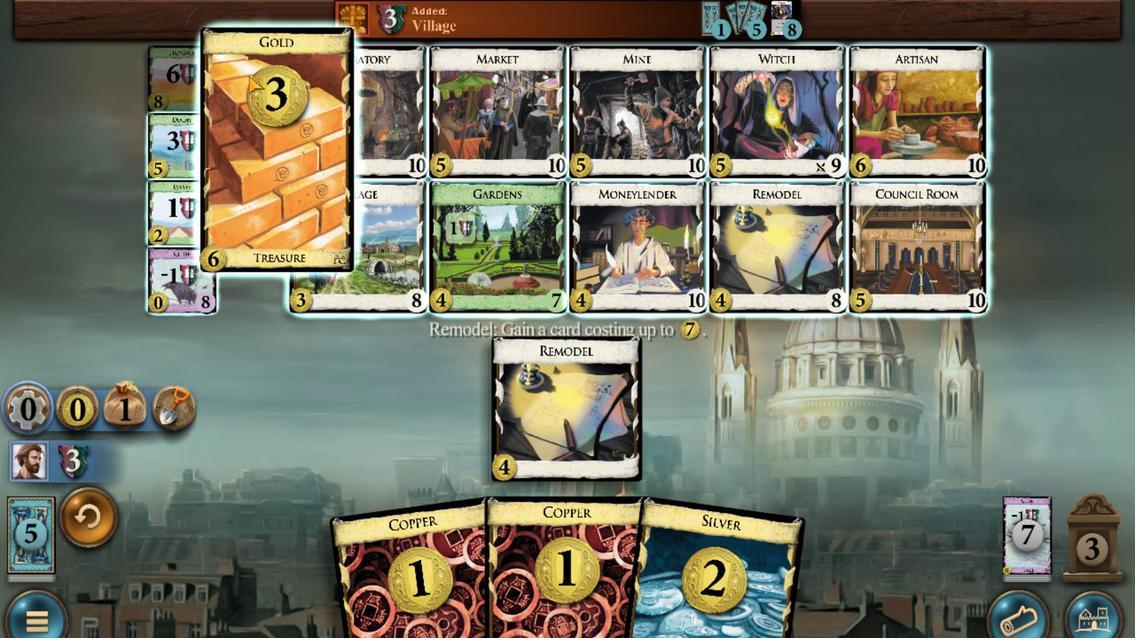 
Action: Mouse scrolled (707, 544) with delta (0, 0)
Screenshot: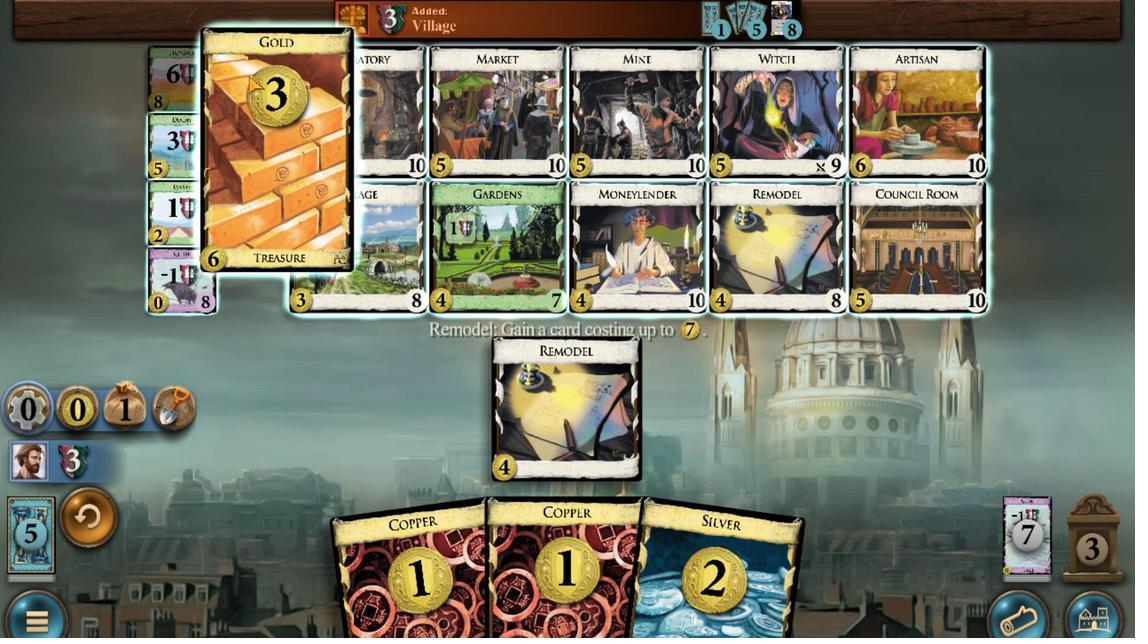 
Action: Mouse scrolled (707, 544) with delta (0, 0)
Screenshot: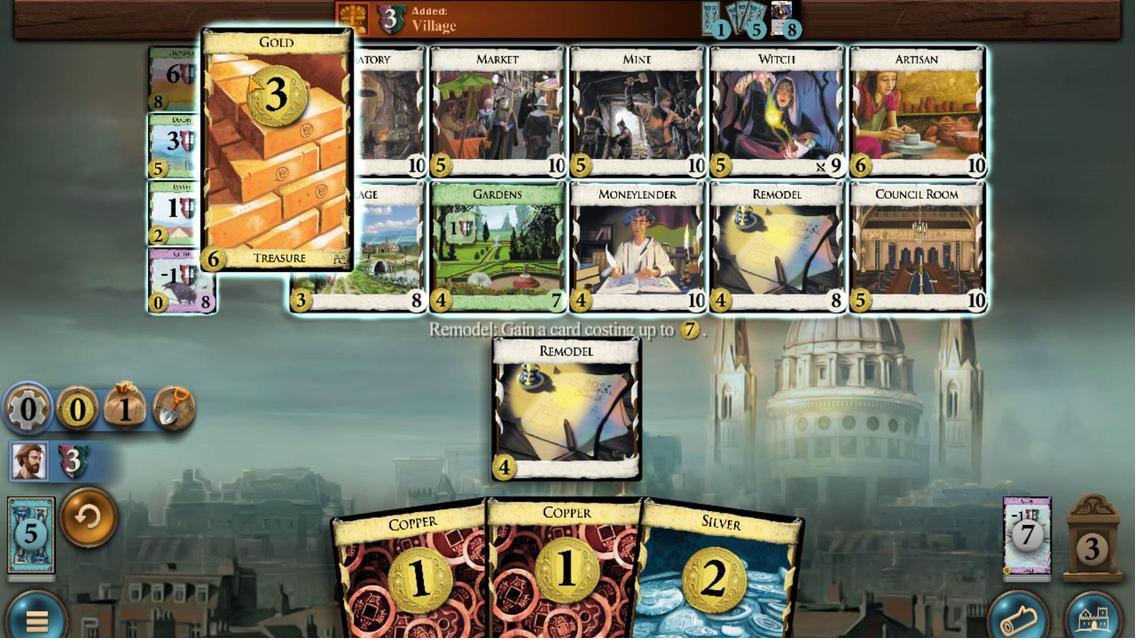 
Action: Mouse scrolled (707, 544) with delta (0, 0)
Screenshot: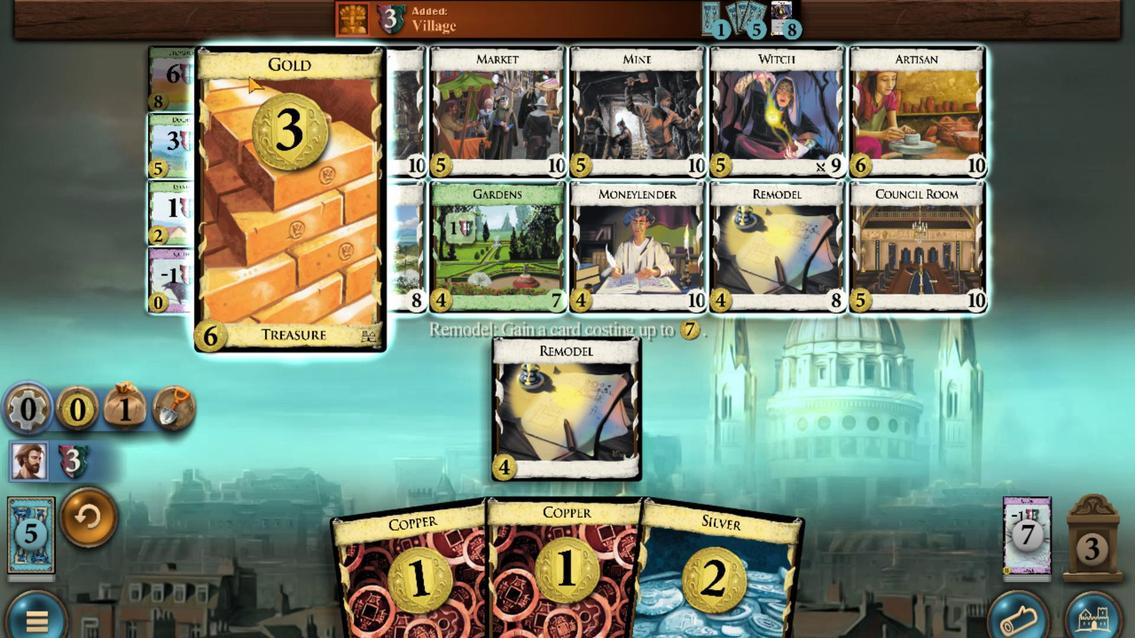 
Action: Mouse scrolled (707, 544) with delta (0, 0)
Screenshot: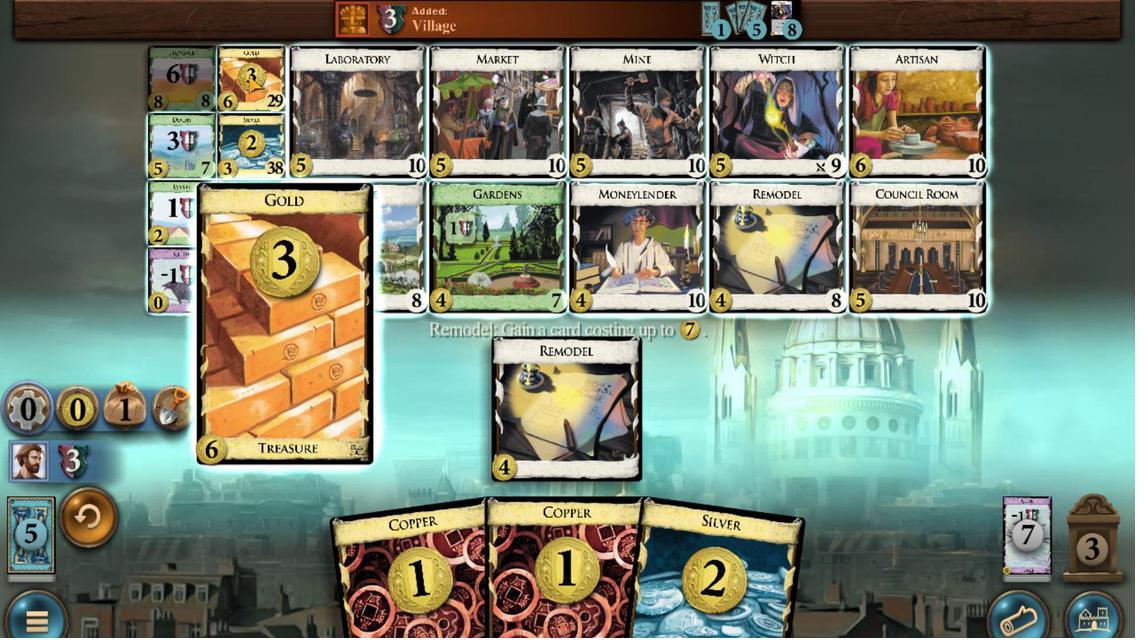
Action: Mouse moved to (708, 542)
Screenshot: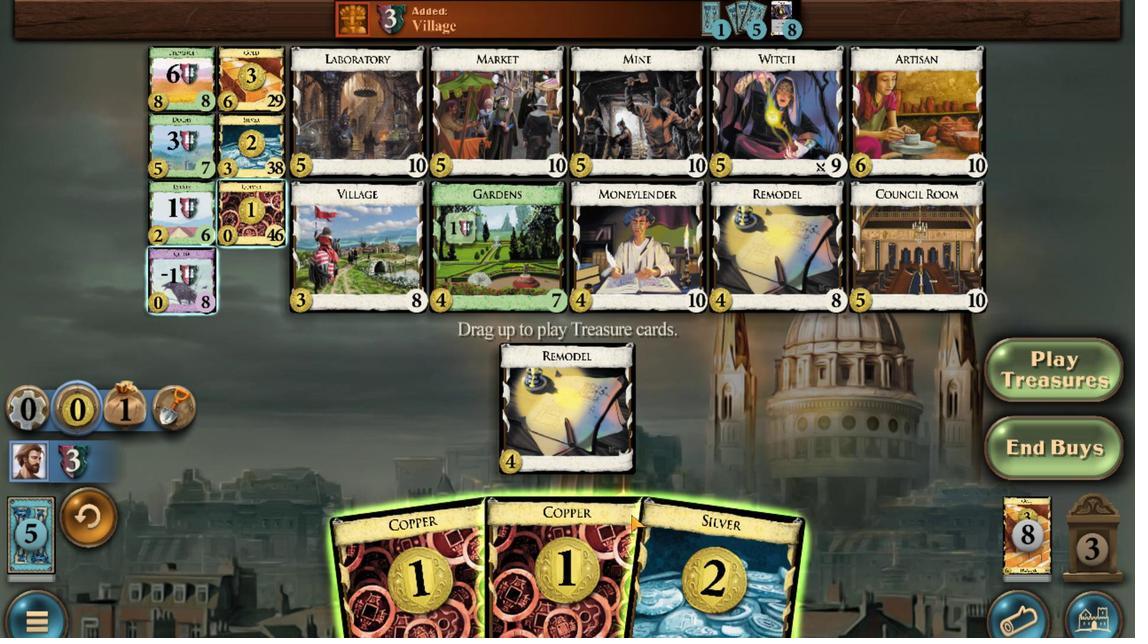
Action: Mouse scrolled (708, 542) with delta (0, 0)
Screenshot: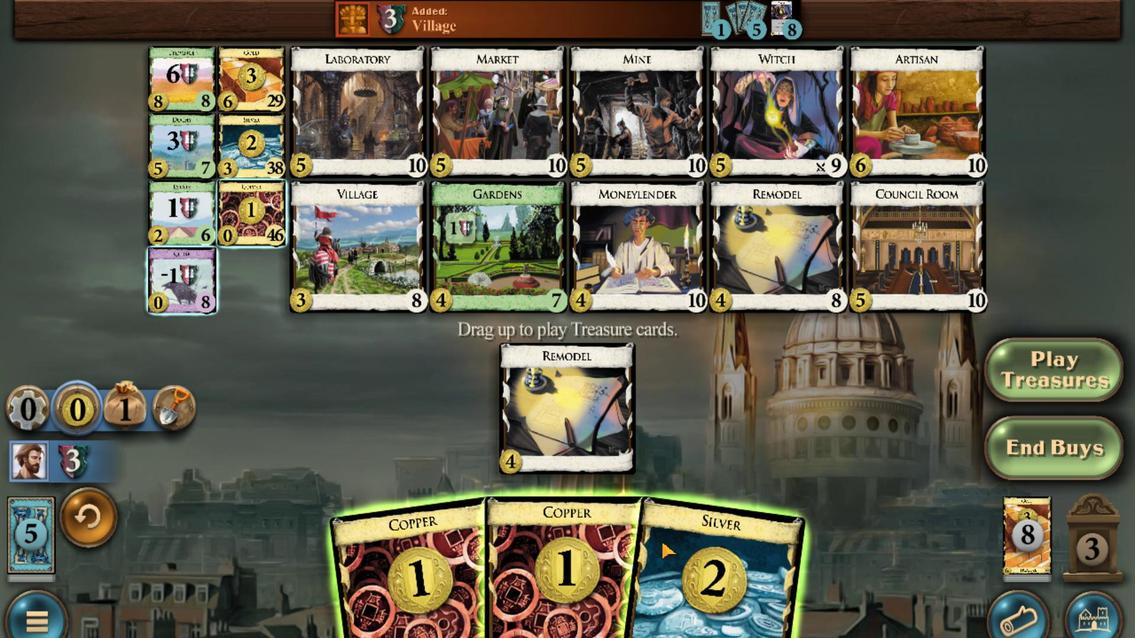 
Action: Mouse moved to (708, 542)
Screenshot: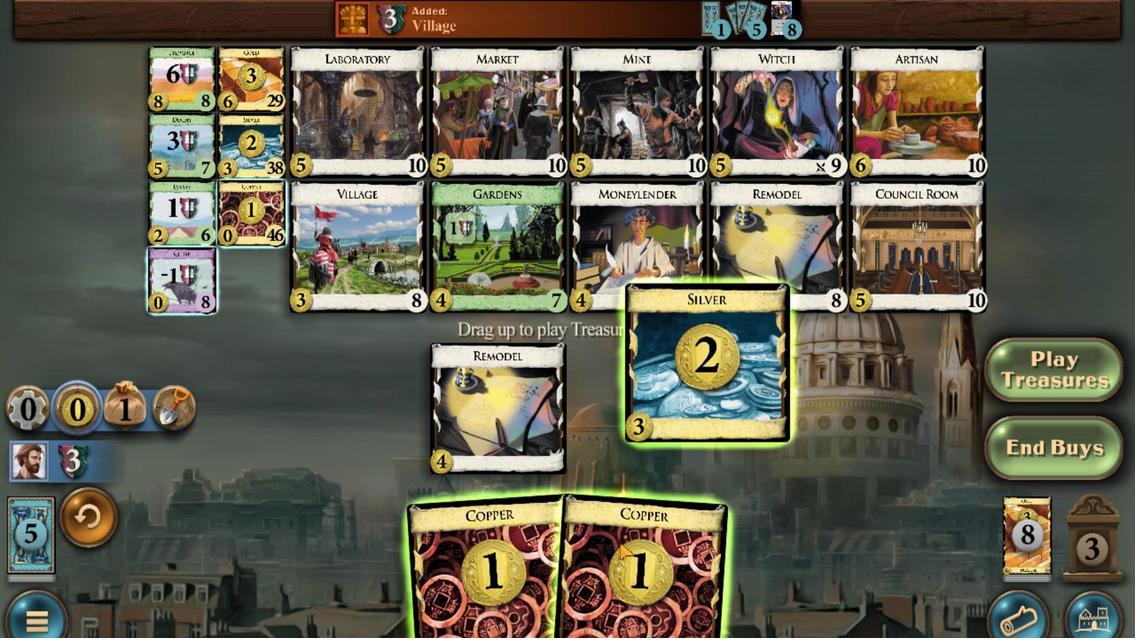 
Action: Mouse scrolled (708, 542) with delta (0, 0)
Screenshot: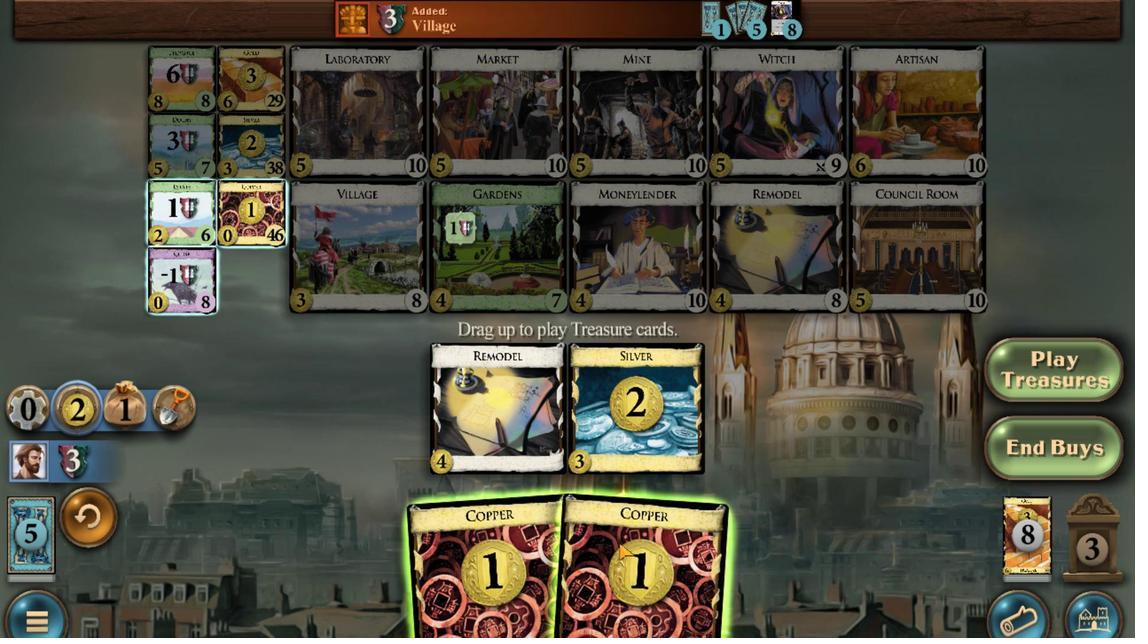 
Action: Mouse moved to (708, 542)
Screenshot: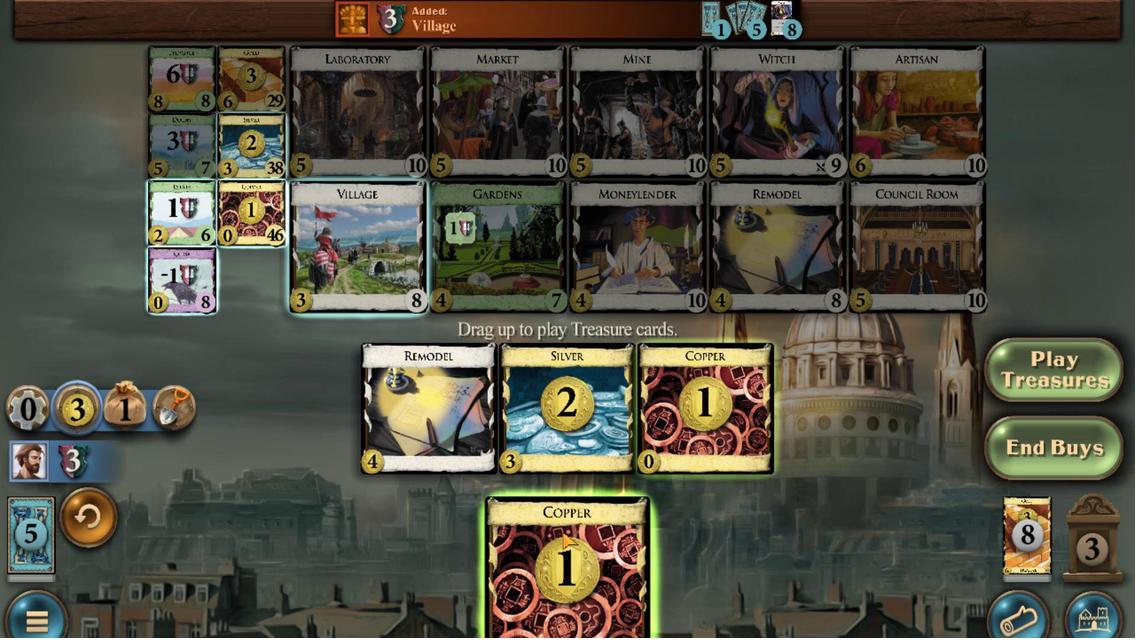 
Action: Mouse scrolled (708, 542) with delta (0, 0)
Screenshot: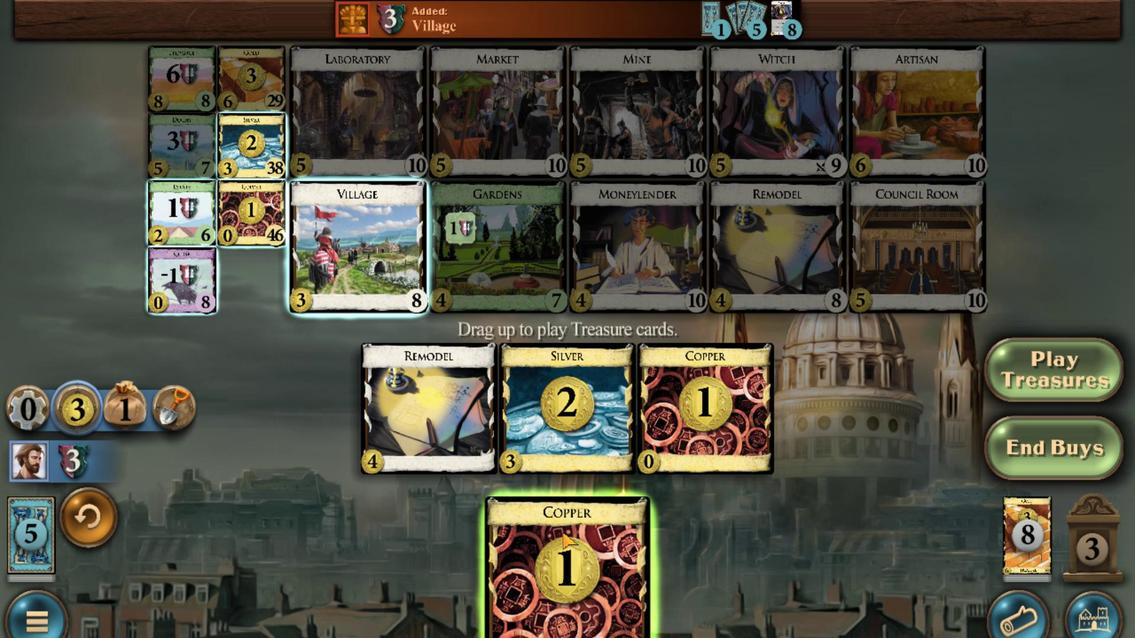 
Action: Mouse moved to (707, 544)
Screenshot: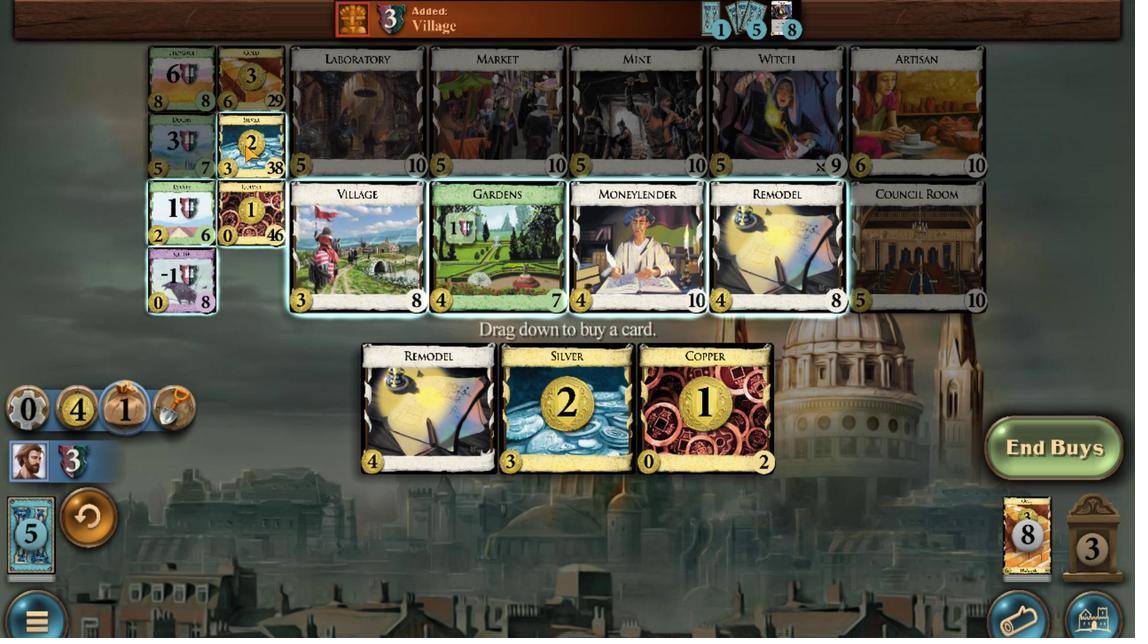
Action: Mouse scrolled (707, 544) with delta (0, 0)
Screenshot: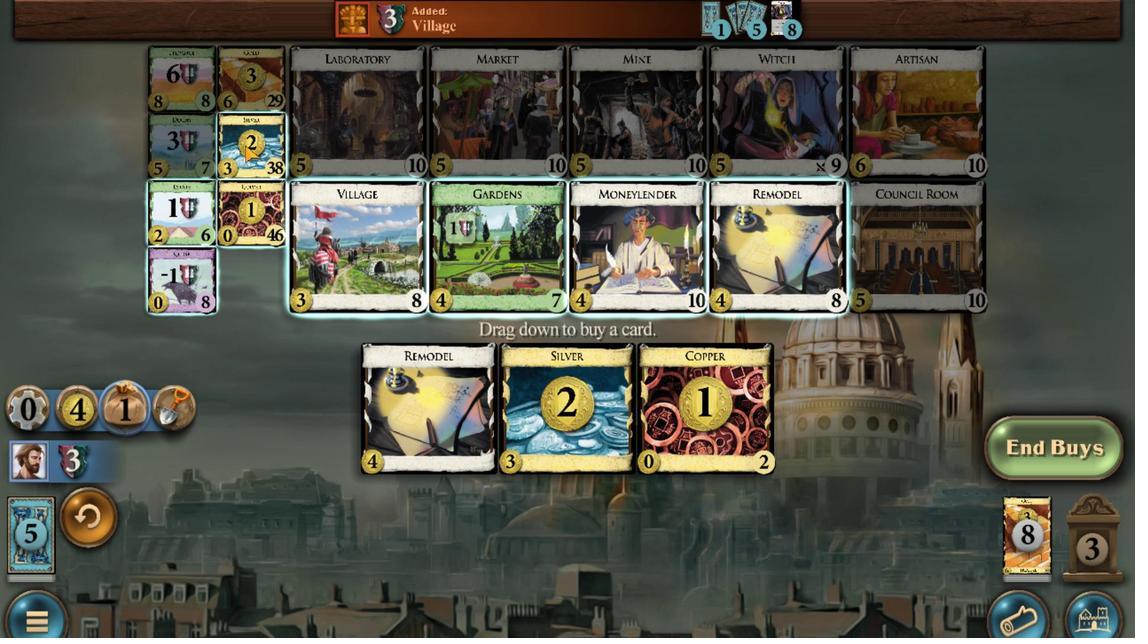 
Action: Mouse scrolled (707, 544) with delta (0, 0)
Screenshot: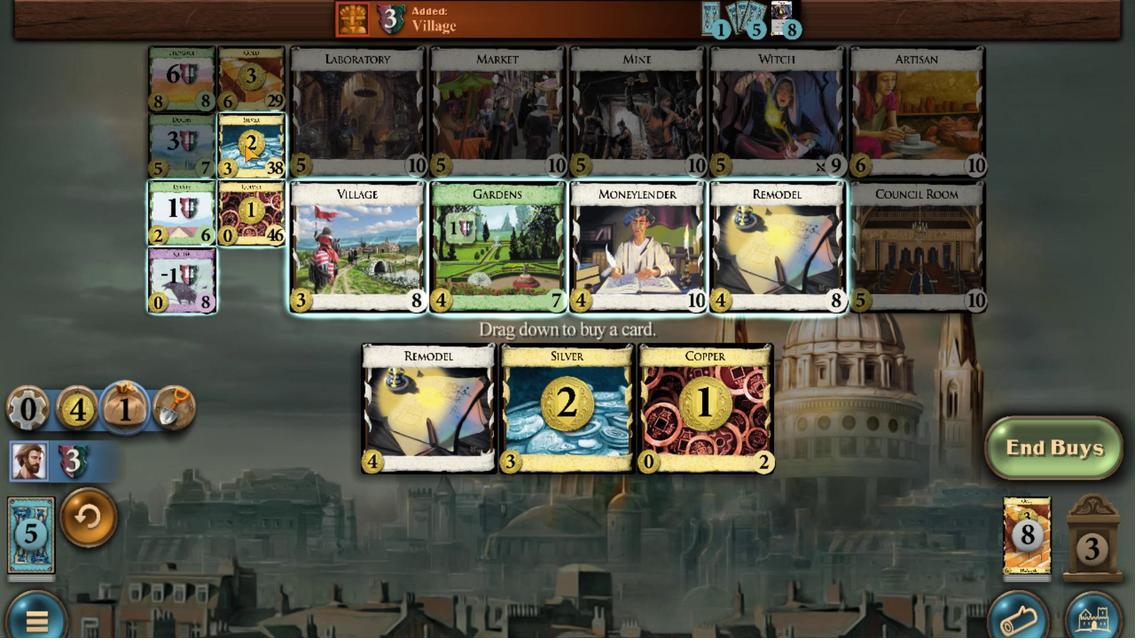 
Action: Mouse scrolled (707, 544) with delta (0, 0)
Screenshot: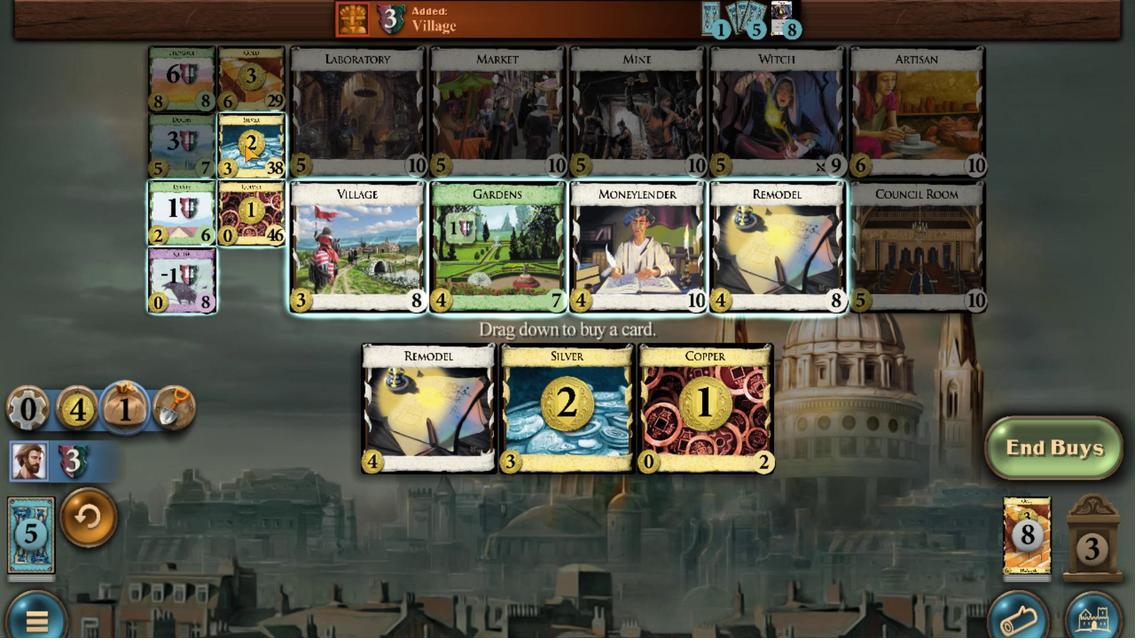 
Action: Mouse scrolled (707, 544) with delta (0, 0)
Screenshot: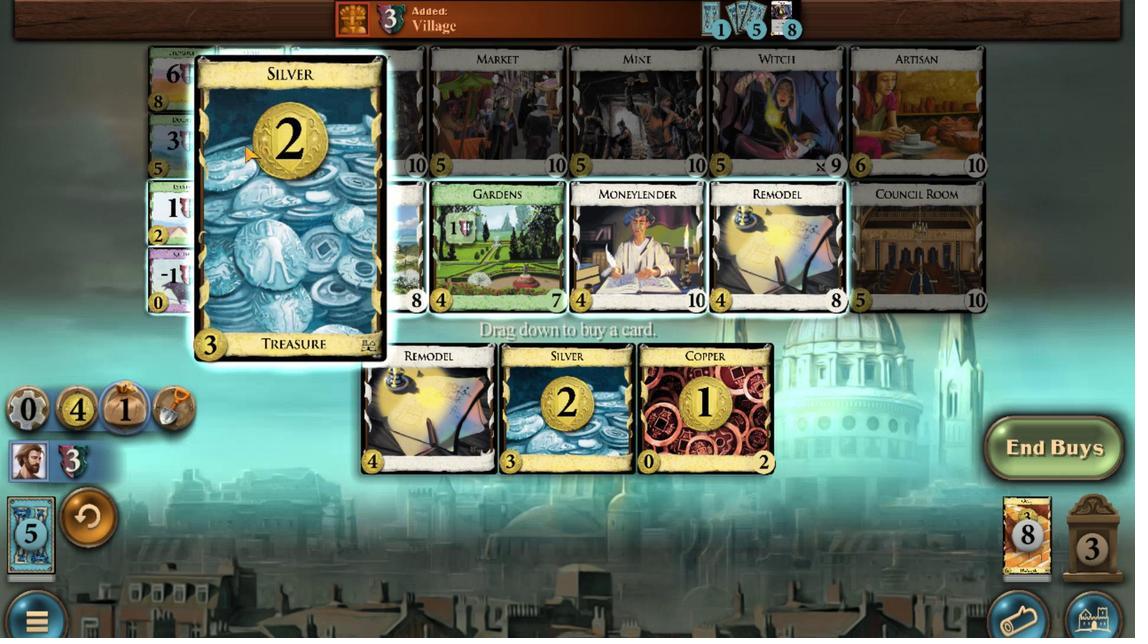 
Action: Mouse scrolled (707, 544) with delta (0, 0)
Screenshot: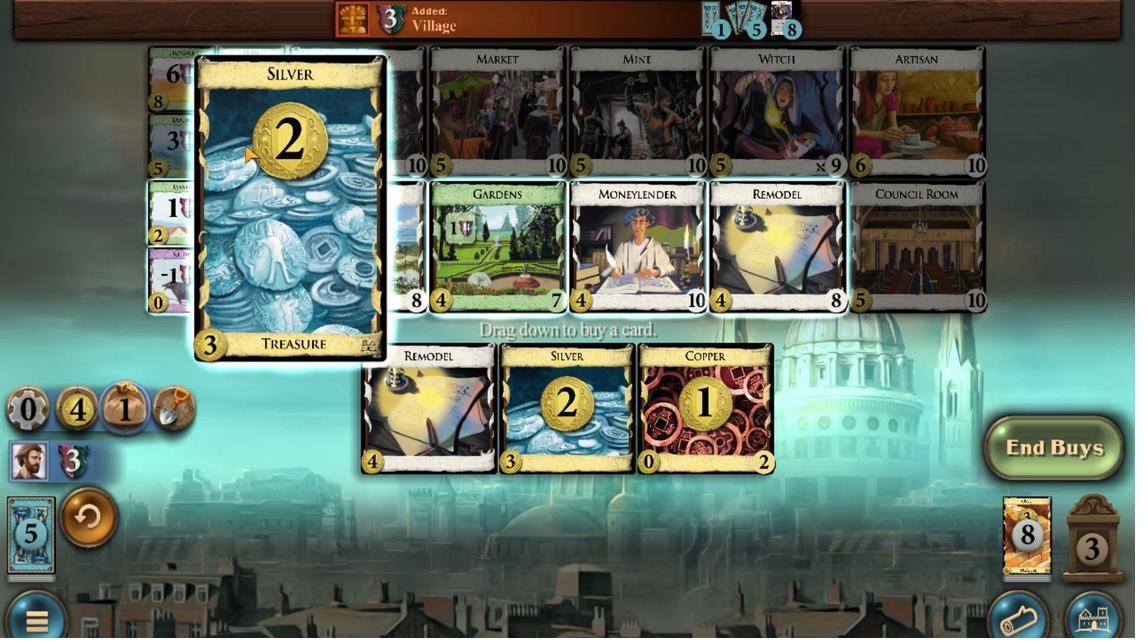 
Action: Mouse scrolled (707, 544) with delta (0, 0)
Screenshot: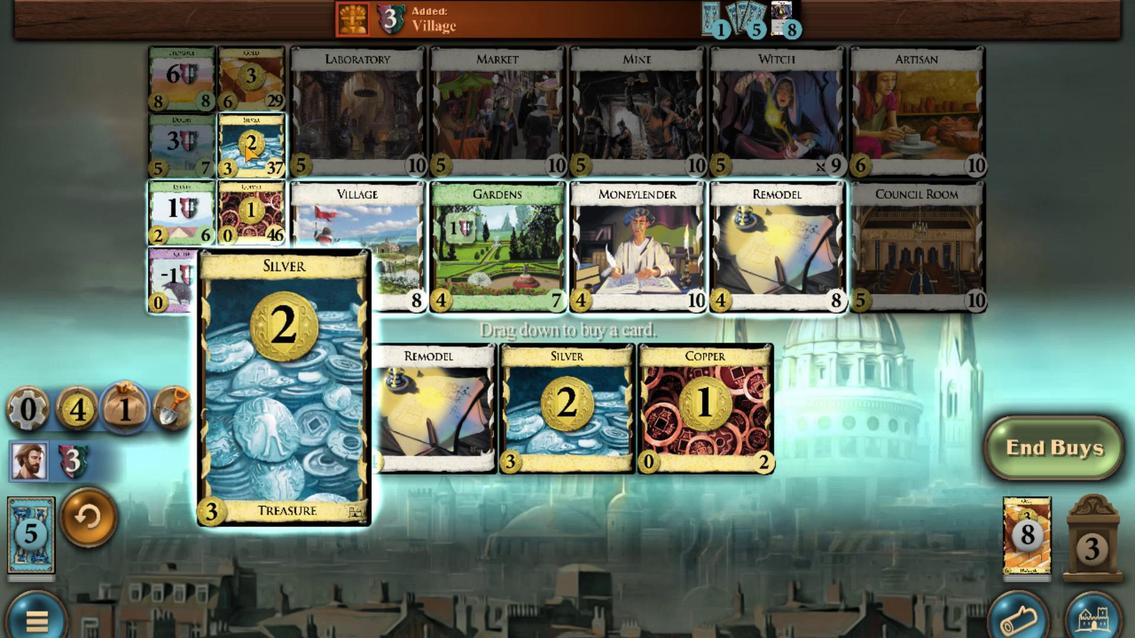 
Action: Mouse moved to (708, 542)
Screenshot: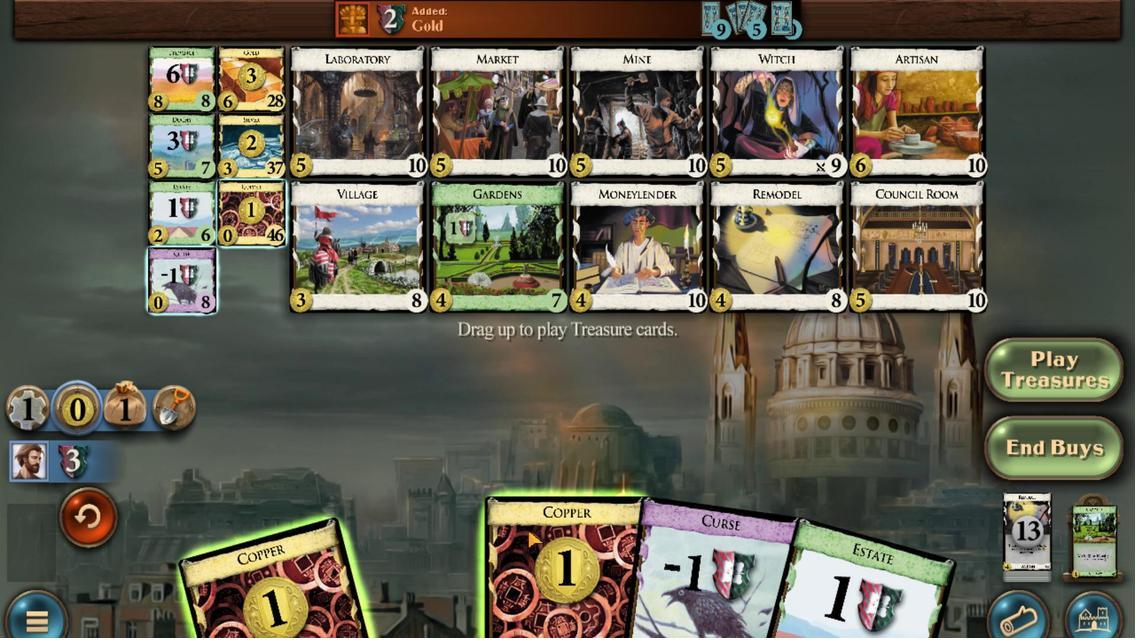 
Action: Mouse scrolled (708, 542) with delta (0, 0)
Screenshot: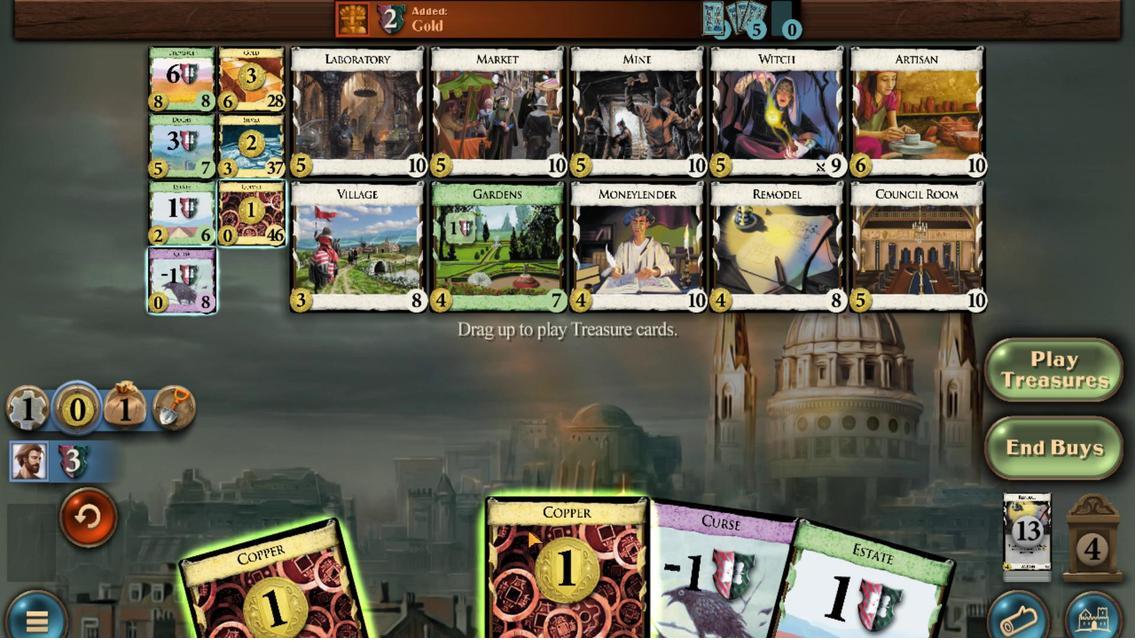 
Action: Mouse moved to (707, 542)
Screenshot: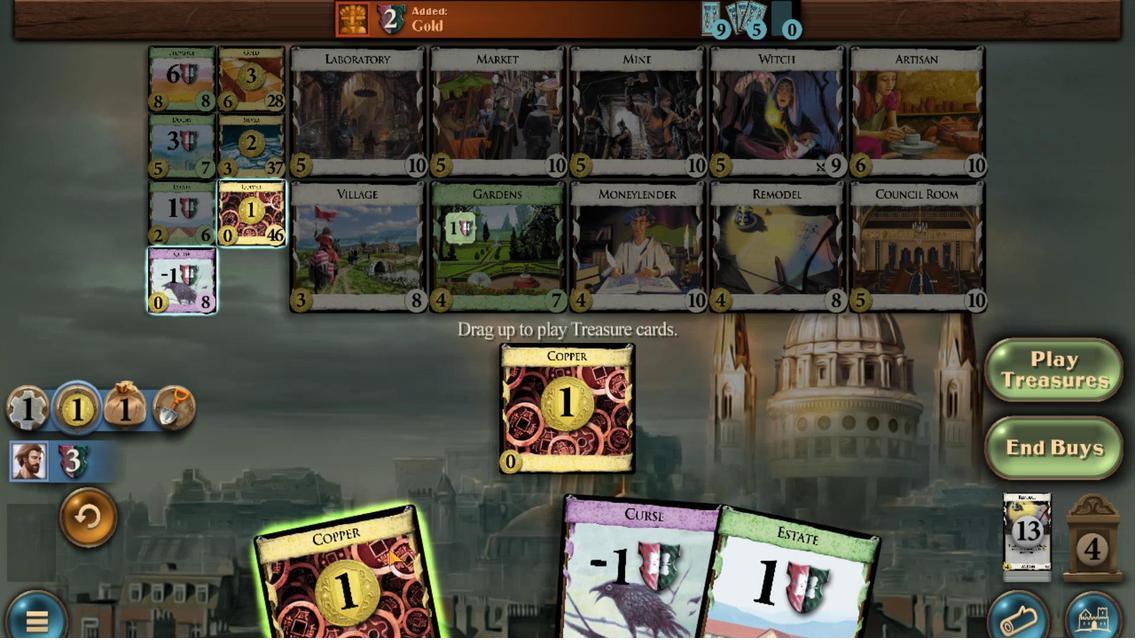 
Action: Mouse scrolled (707, 542) with delta (0, 0)
Screenshot: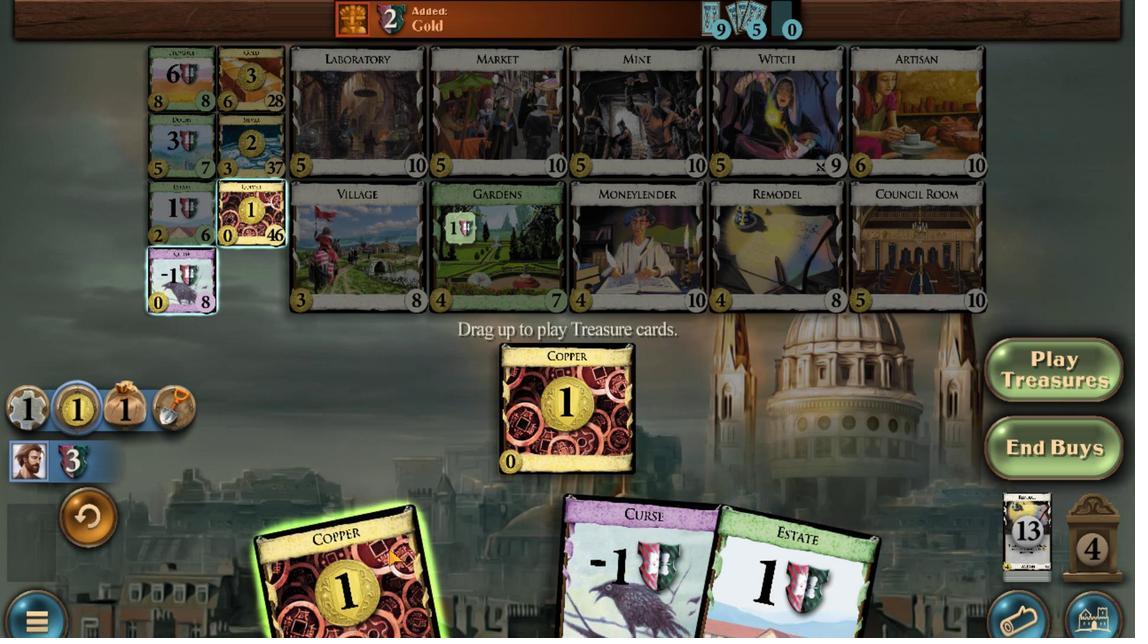 
Action: Mouse moved to (707, 543)
Screenshot: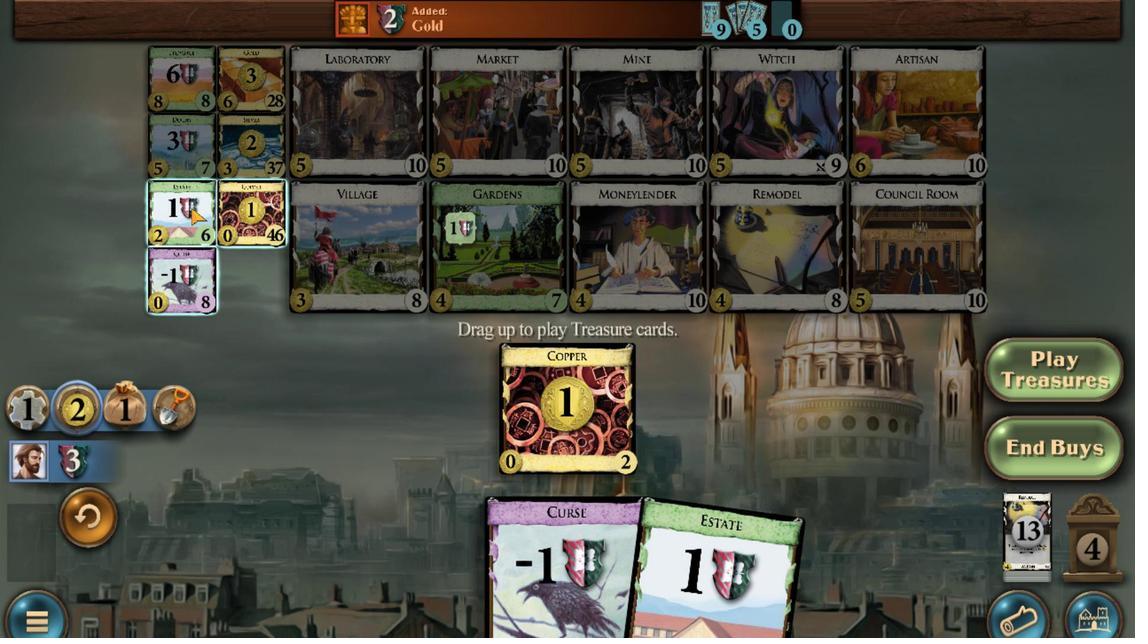 
Action: Mouse scrolled (707, 543) with delta (0, 0)
Screenshot: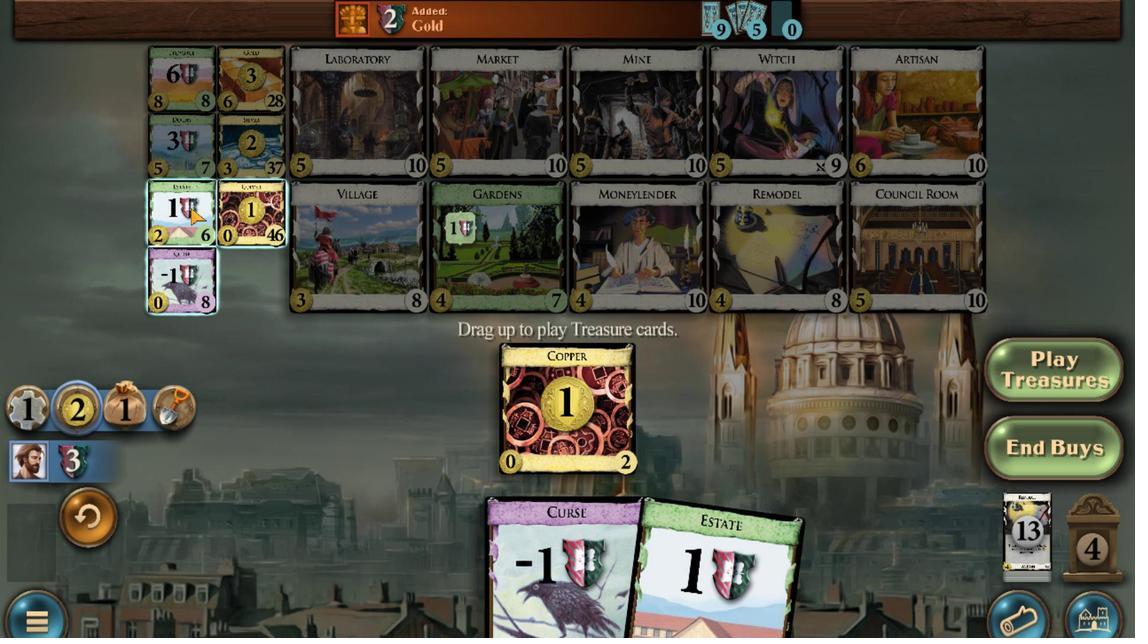 
Action: Mouse scrolled (707, 543) with delta (0, 0)
Screenshot: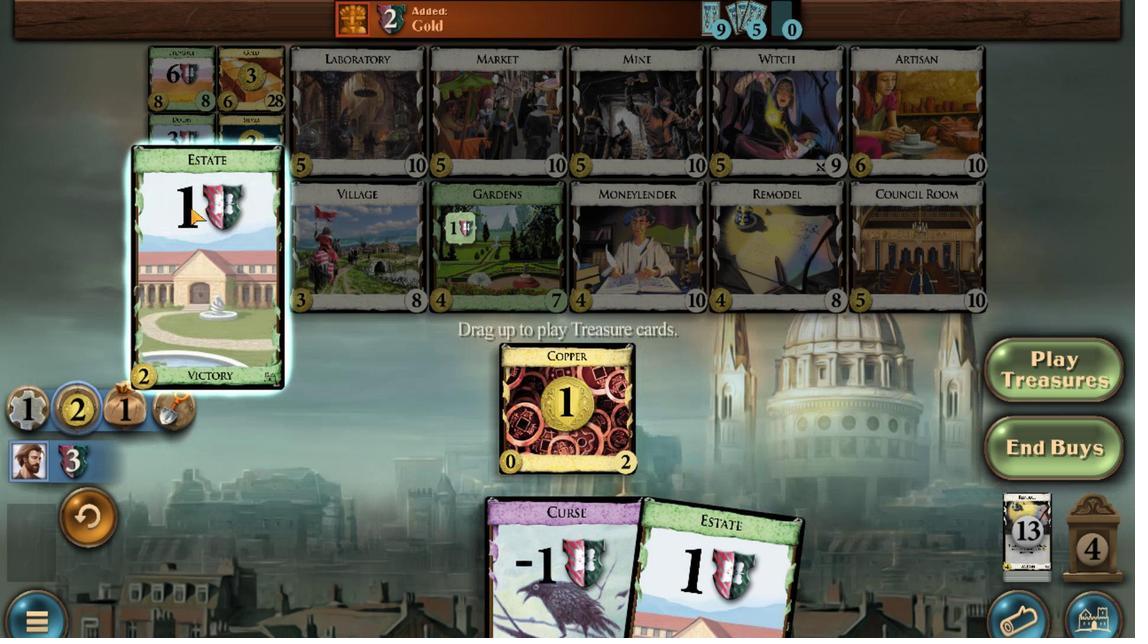 
Action: Mouse scrolled (707, 543) with delta (0, 0)
Screenshot: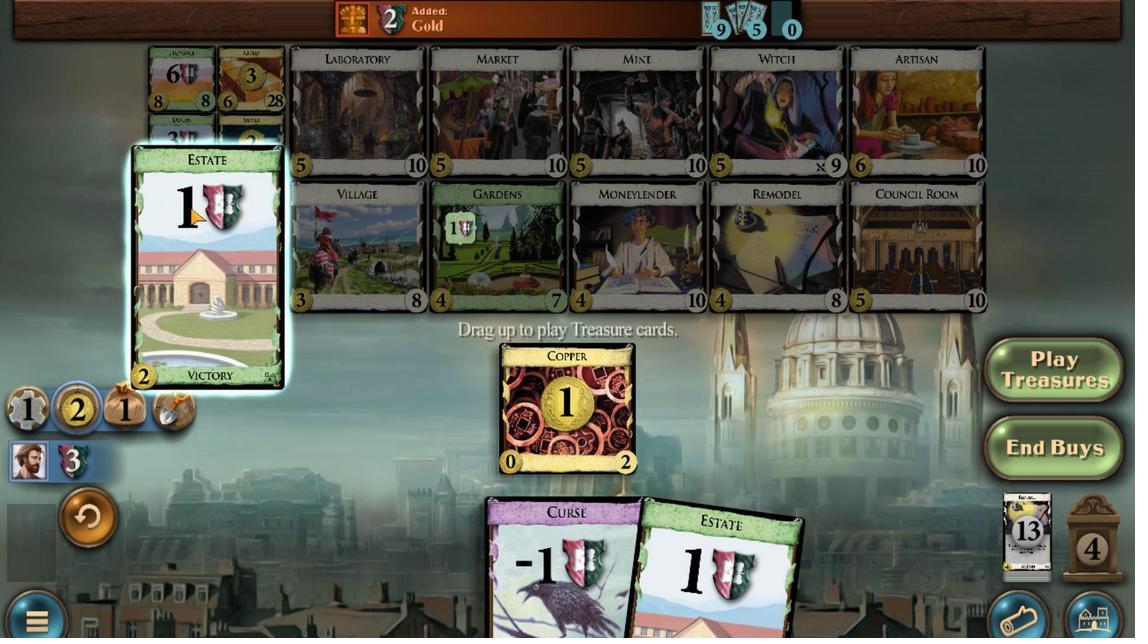 
Action: Mouse scrolled (707, 543) with delta (0, 0)
Screenshot: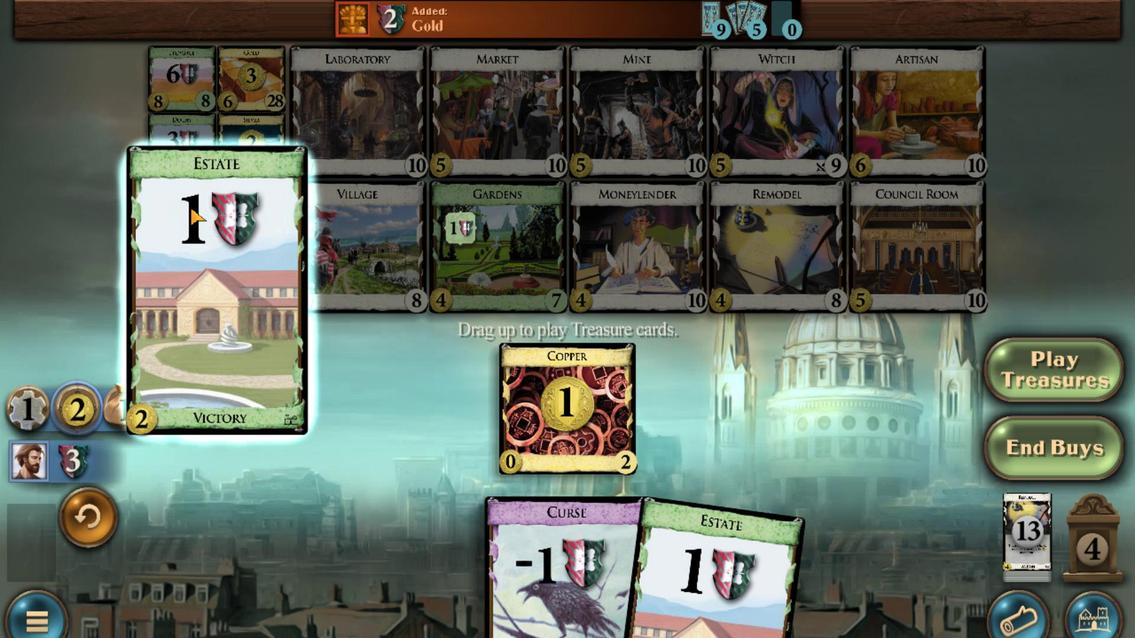 
Action: Mouse moved to (707, 542)
Screenshot: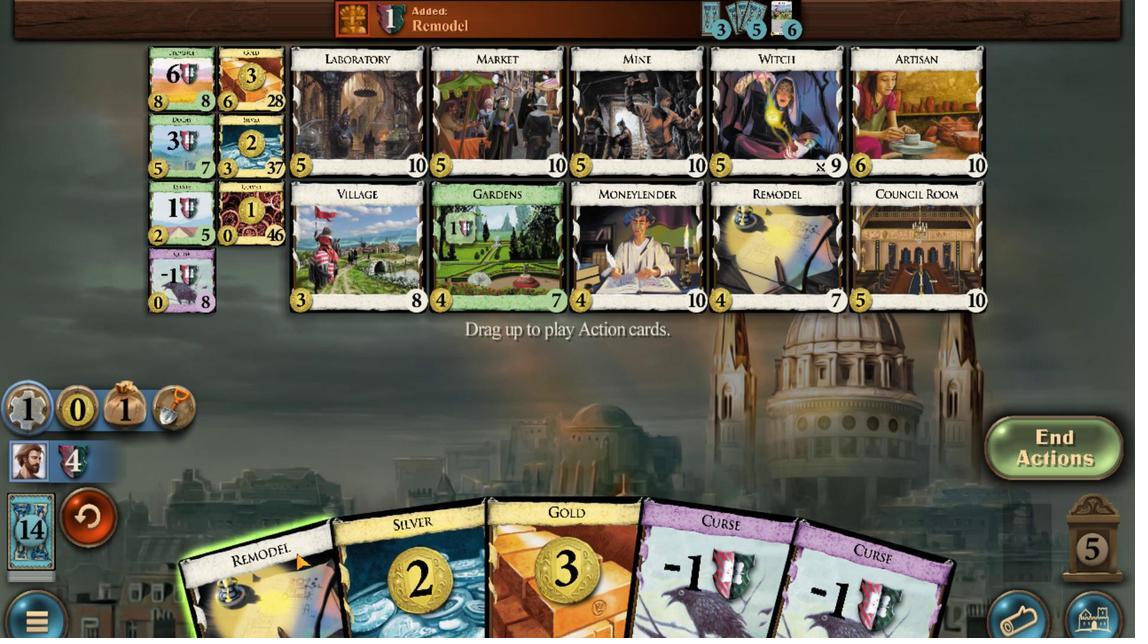 
Action: Mouse scrolled (707, 542) with delta (0, 0)
Screenshot: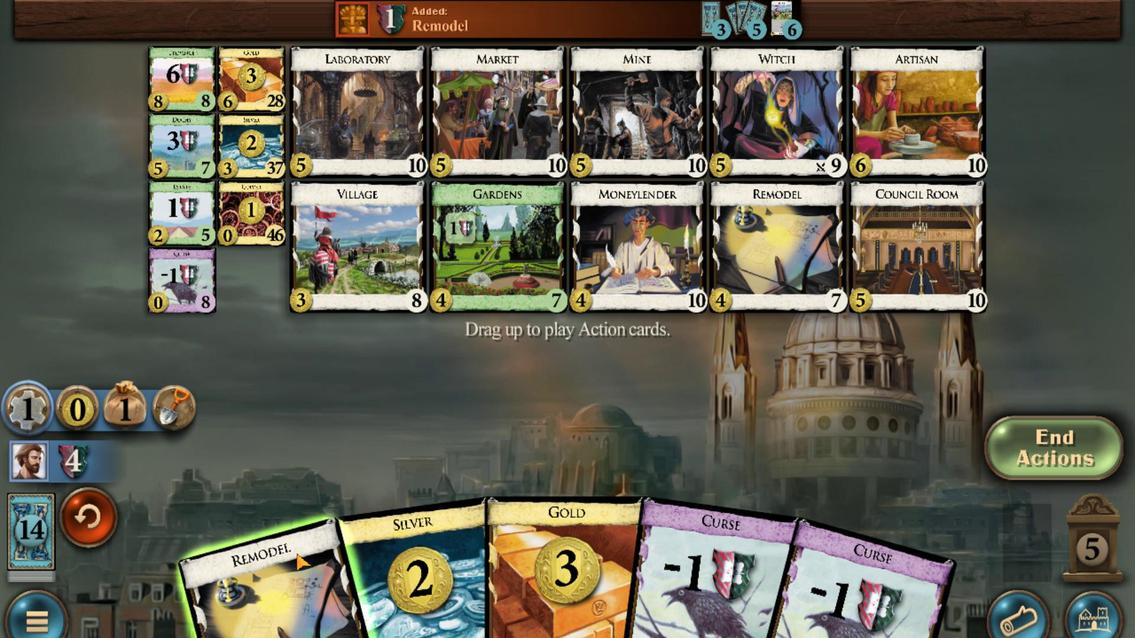 
Action: Mouse moved to (708, 542)
Screenshot: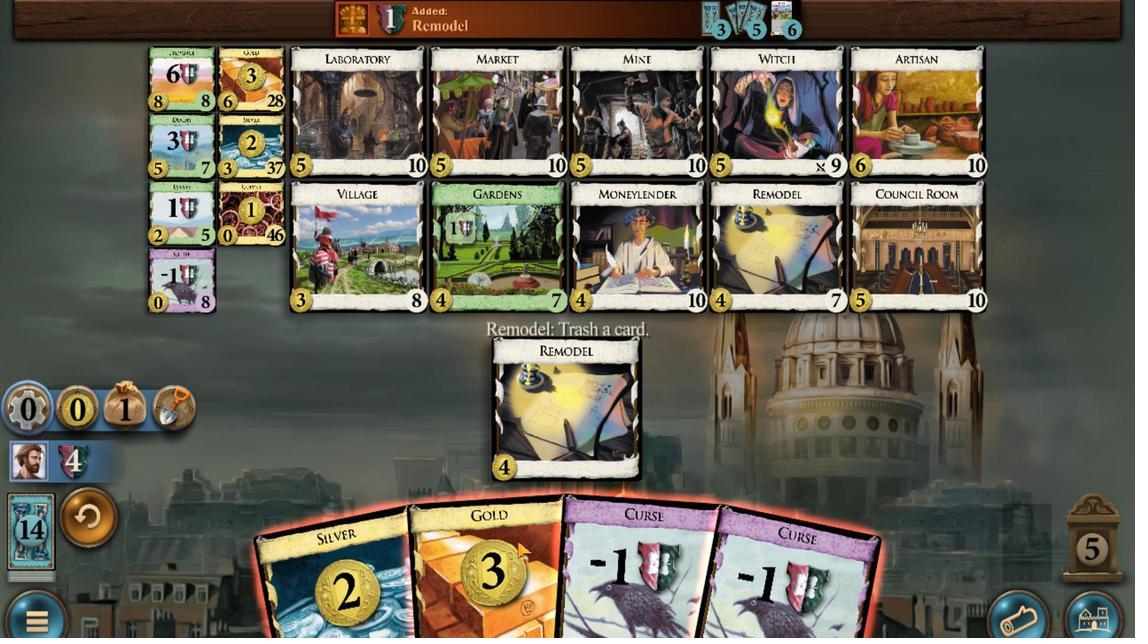 
Action: Mouse scrolled (708, 542) with delta (0, 0)
Screenshot: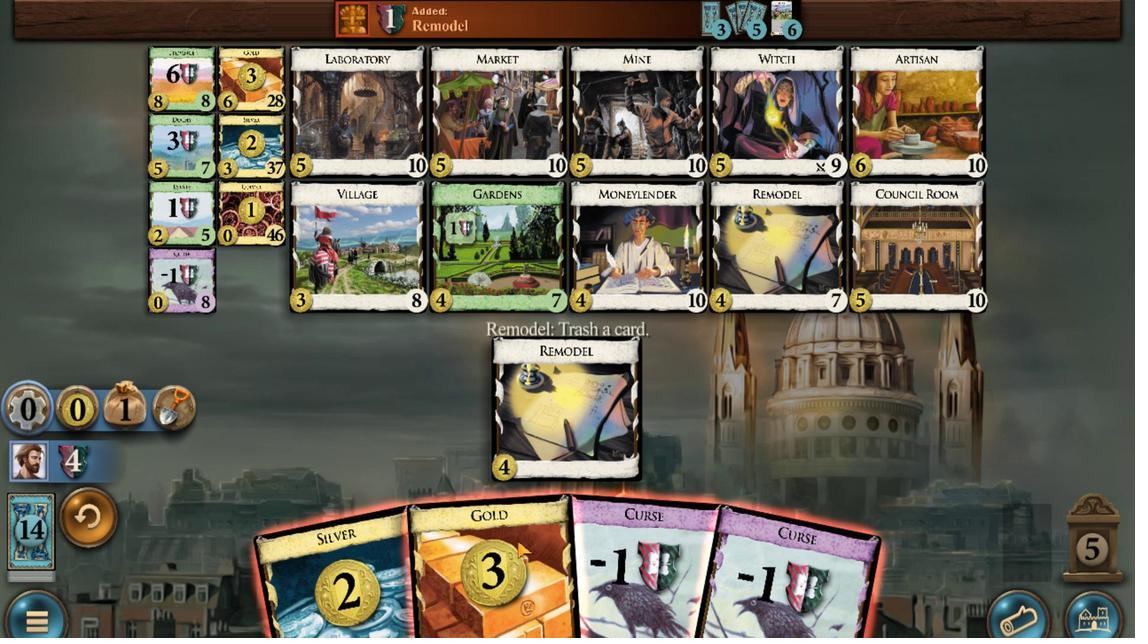 
Action: Mouse moved to (707, 544)
Screenshot: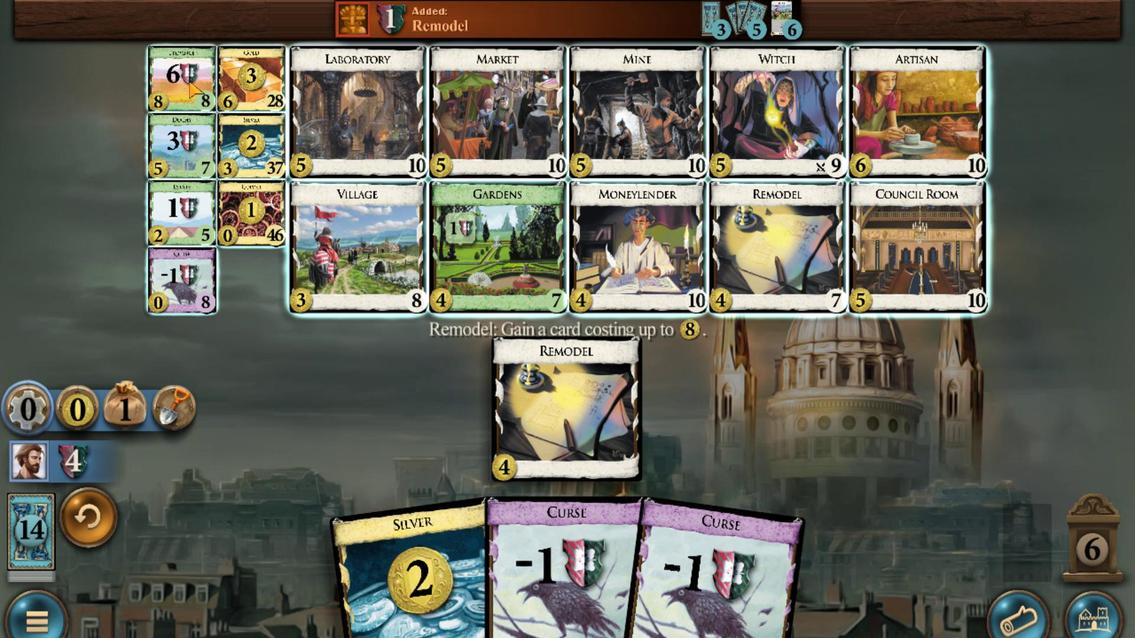 
Action: Mouse scrolled (707, 544) with delta (0, 0)
Screenshot: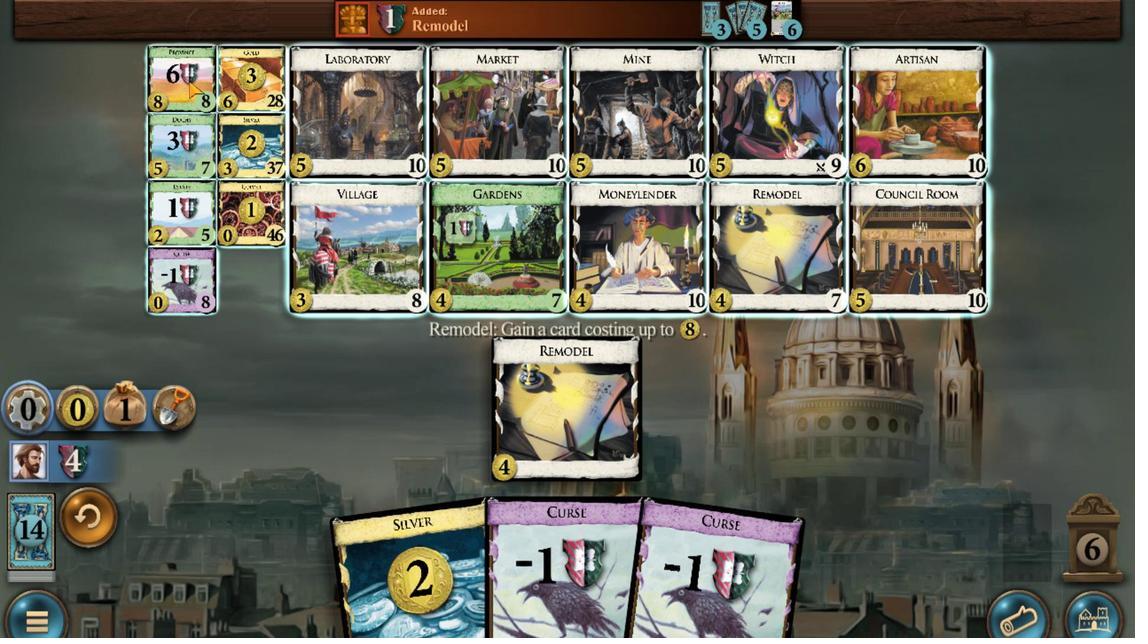 
Action: Mouse scrolled (707, 544) with delta (0, 0)
Screenshot: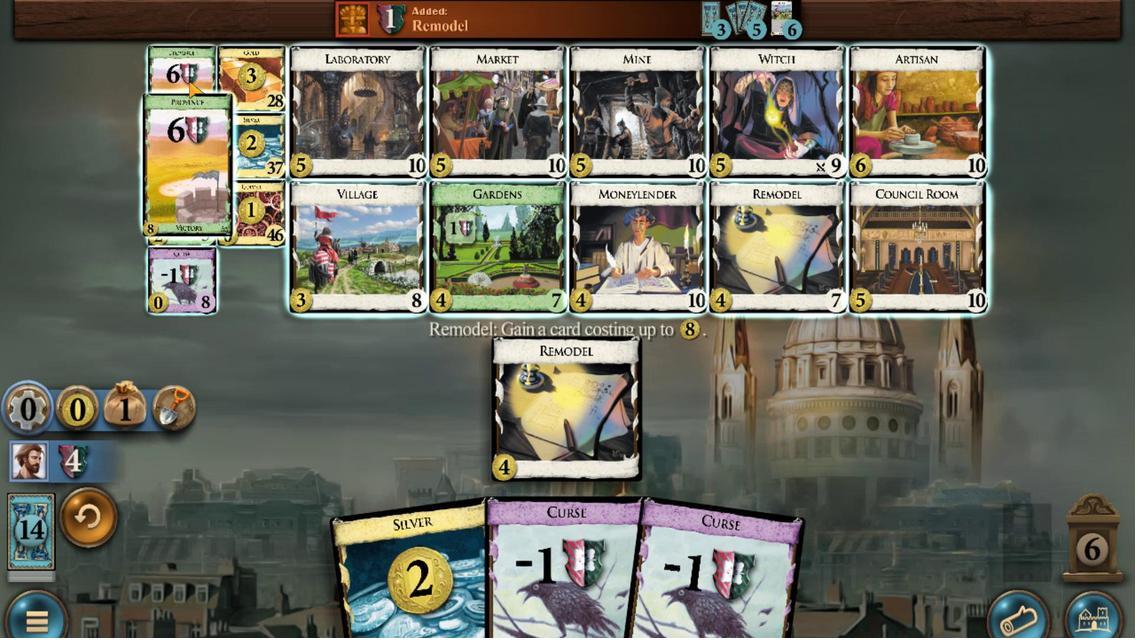 
Action: Mouse scrolled (707, 544) with delta (0, 0)
Screenshot: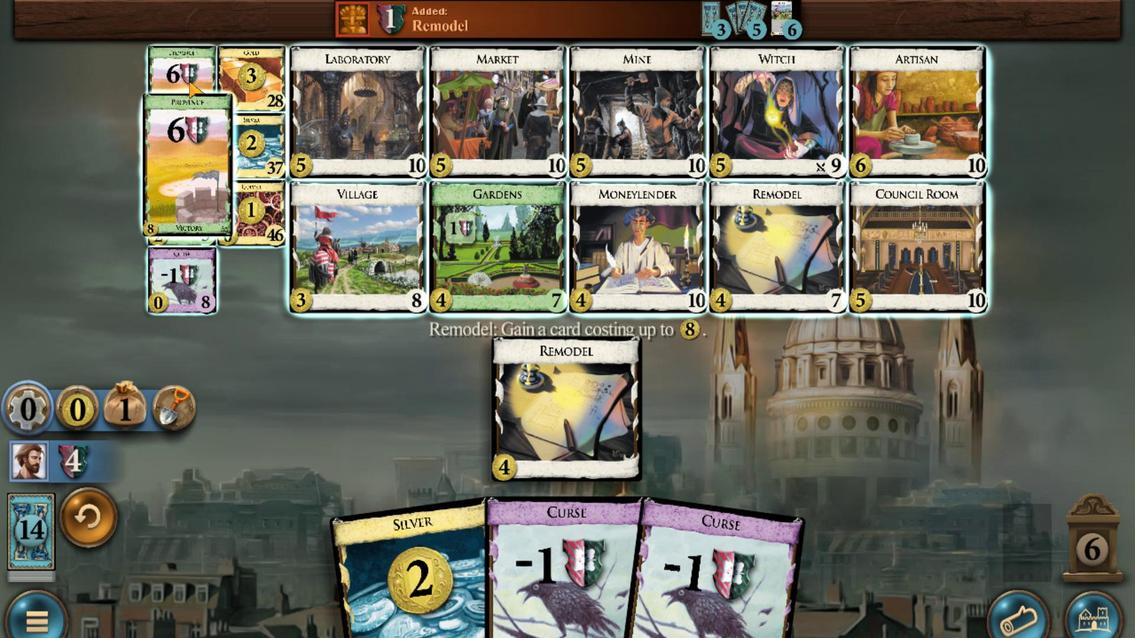 
Action: Mouse scrolled (707, 544) with delta (0, 0)
Screenshot: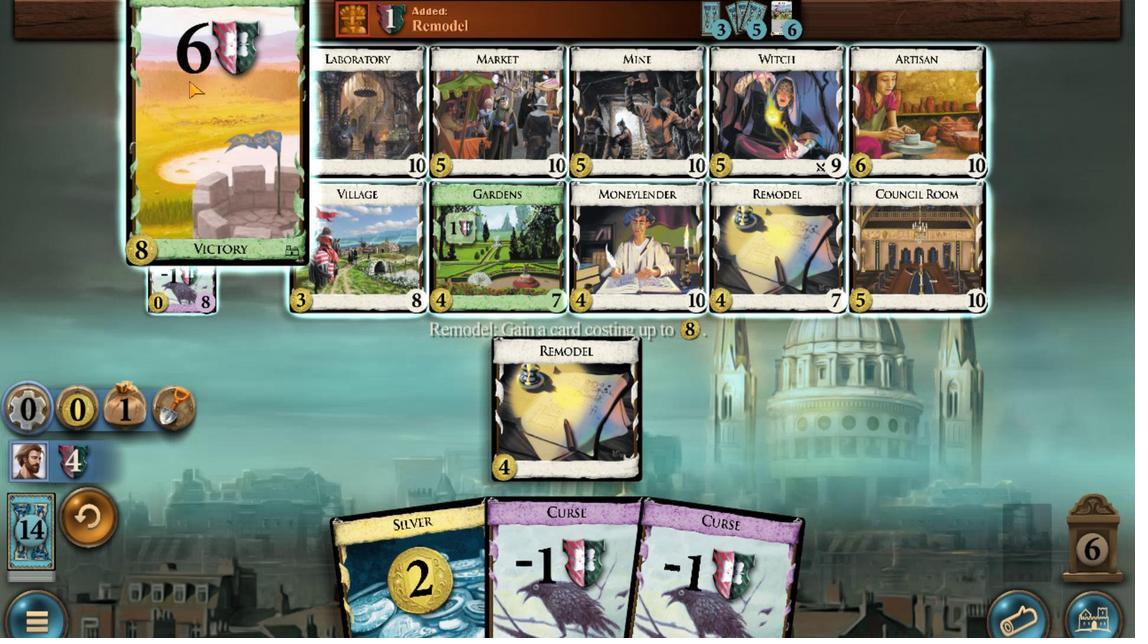 
Action: Mouse scrolled (707, 544) with delta (0, 0)
Screenshot: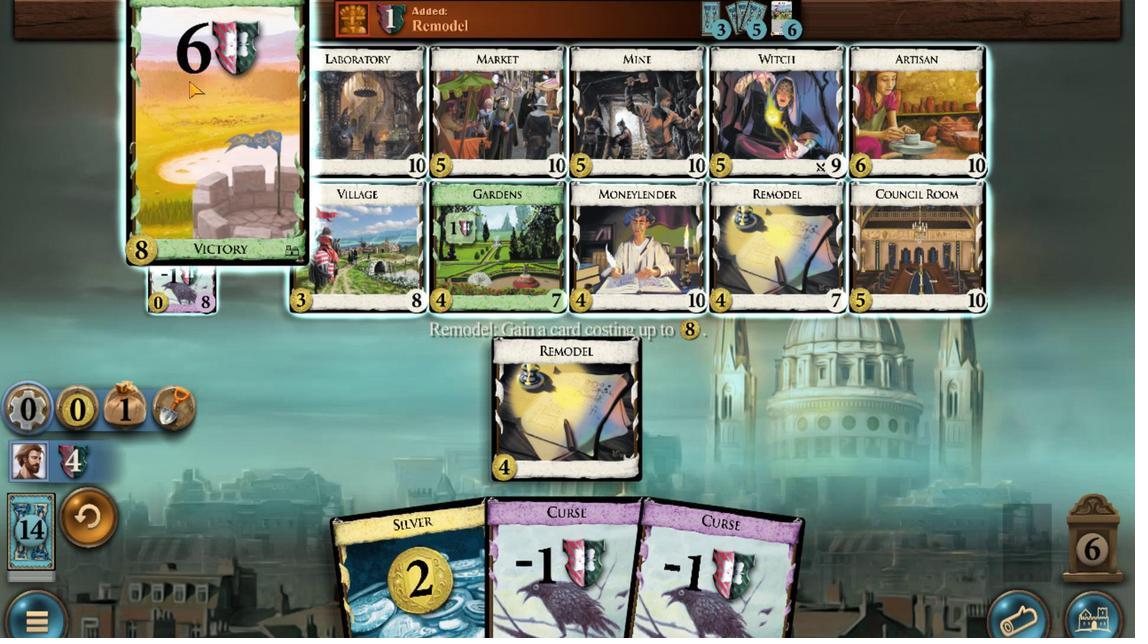 
Action: Mouse scrolled (707, 544) with delta (0, 0)
Screenshot: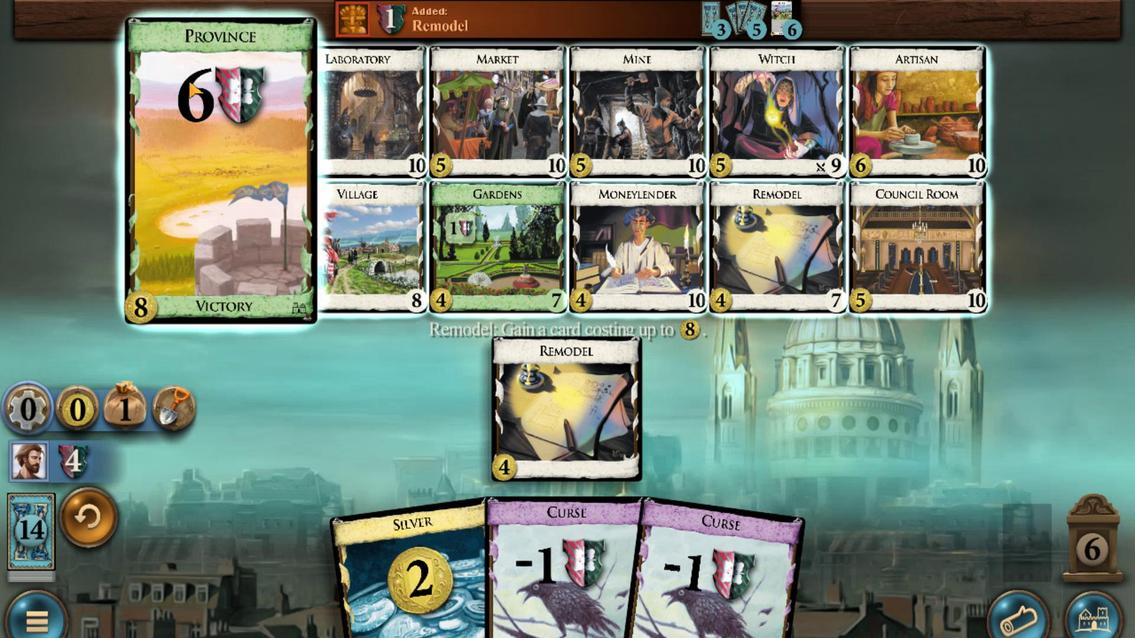 
Action: Mouse scrolled (707, 544) with delta (0, 0)
Screenshot: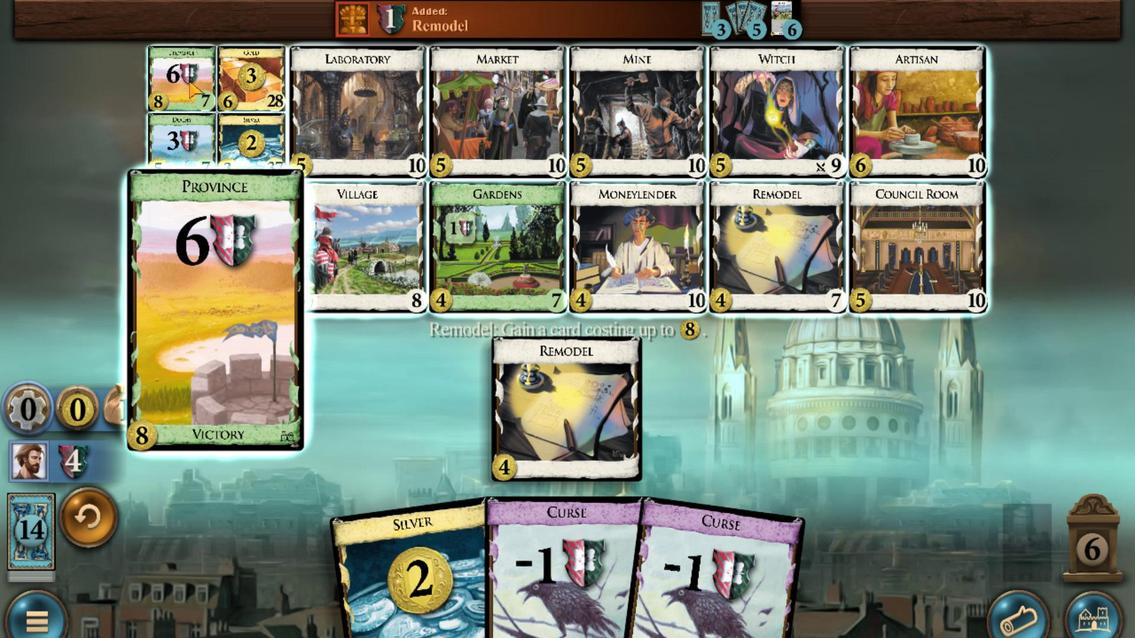 
Action: Mouse moved to (707, 542)
Screenshot: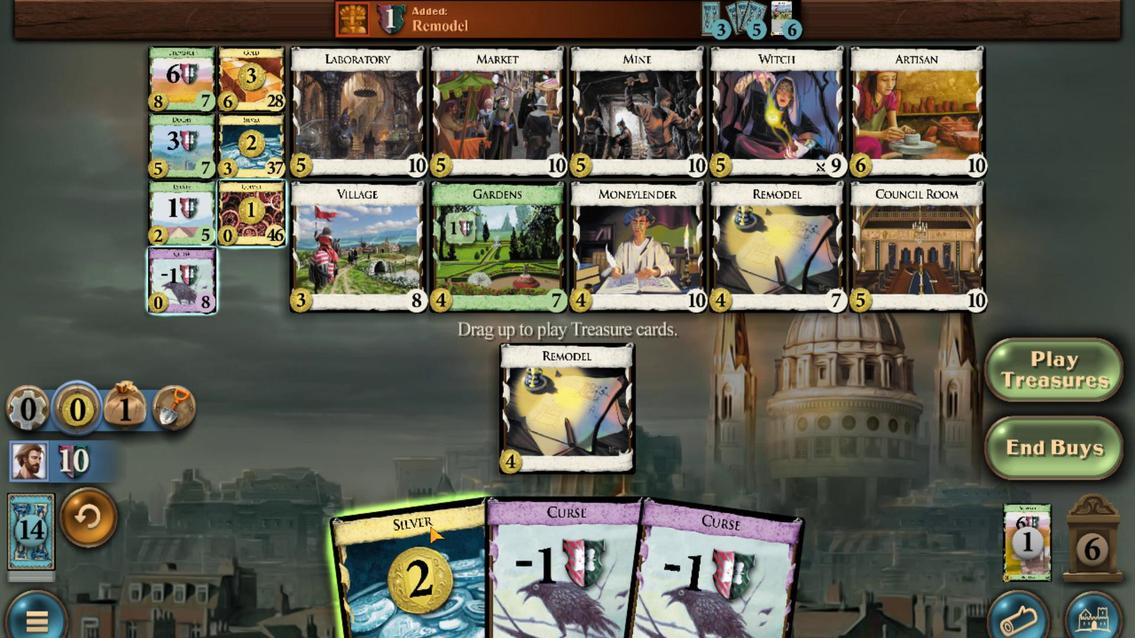 
Action: Mouse scrolled (707, 542) with delta (0, 0)
Screenshot: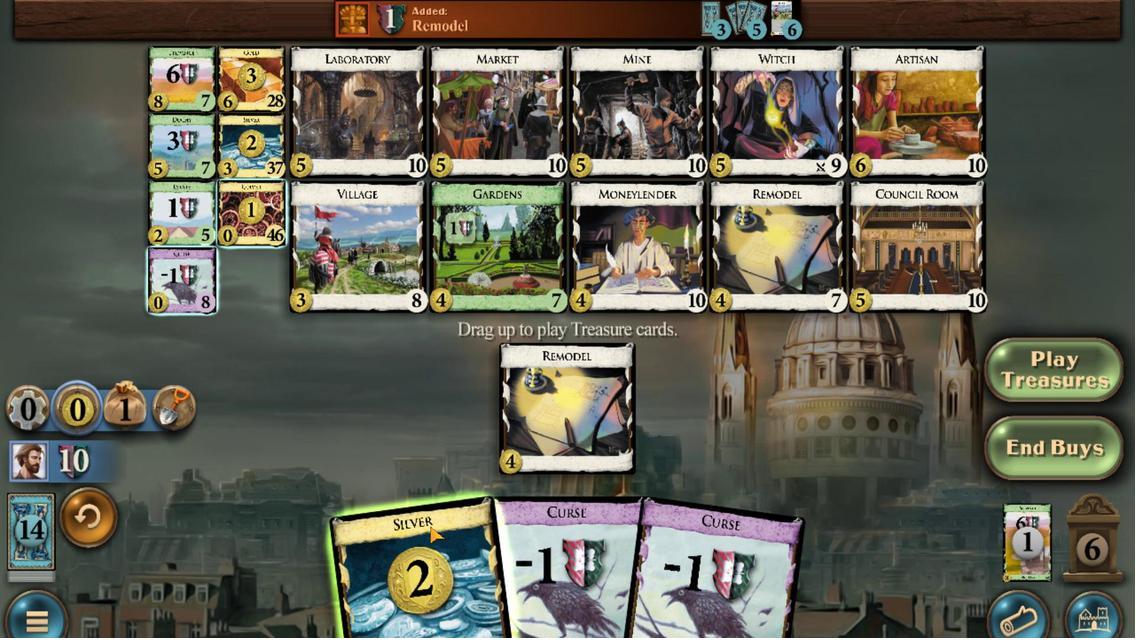 
Action: Mouse moved to (707, 543)
Screenshot: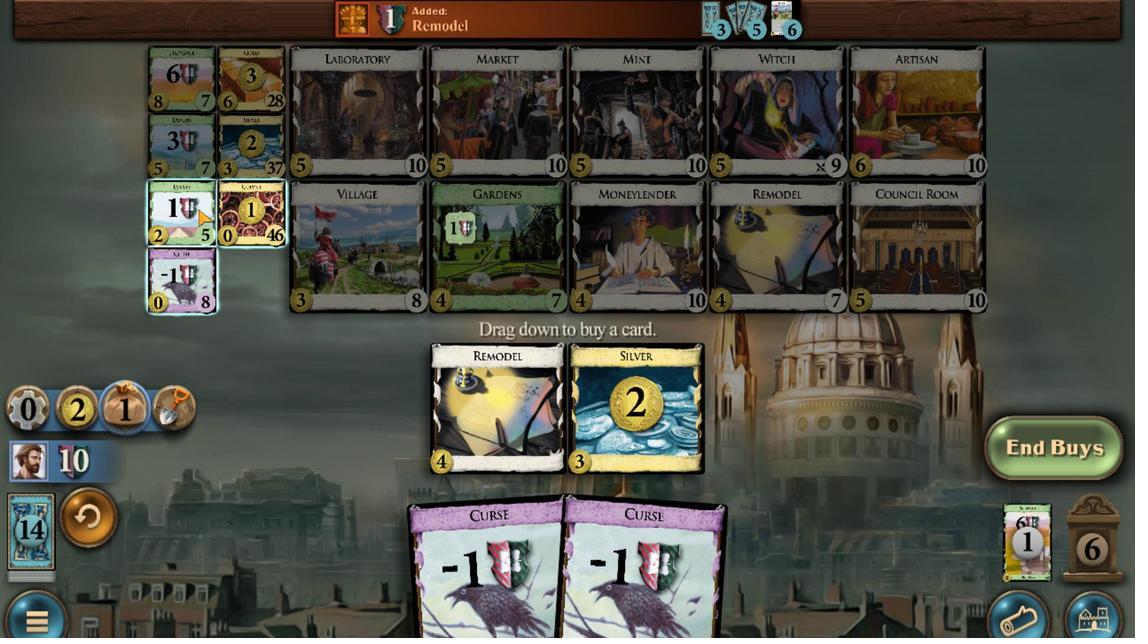
Action: Mouse scrolled (707, 543) with delta (0, 0)
Screenshot: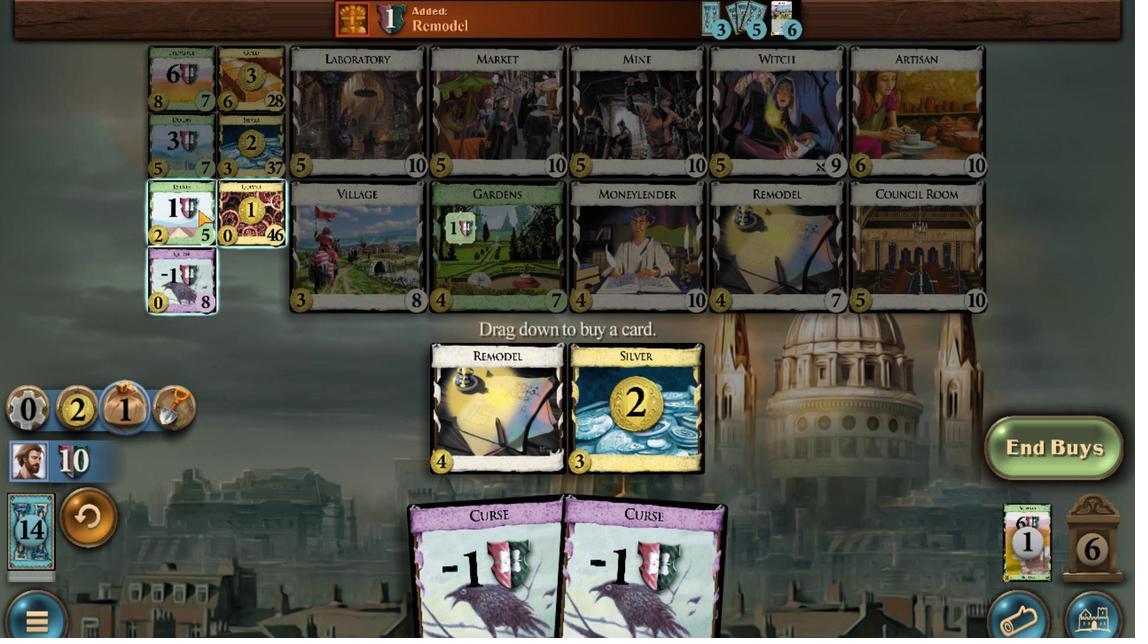 
Action: Mouse scrolled (707, 543) with delta (0, 0)
Screenshot: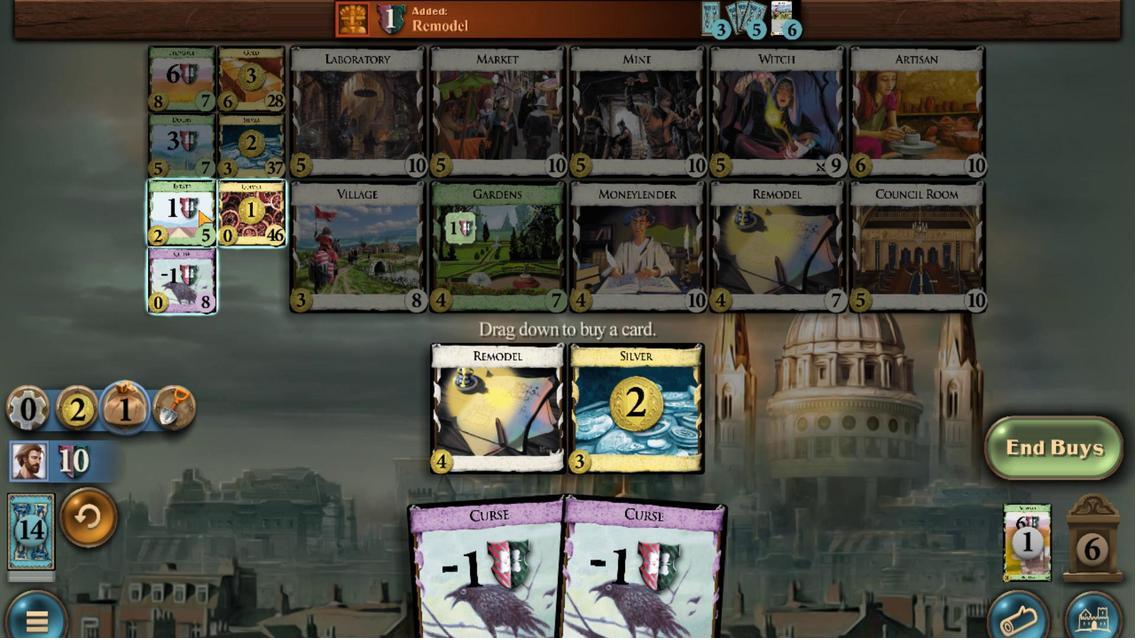 
Action: Mouse scrolled (707, 543) with delta (0, 0)
Screenshot: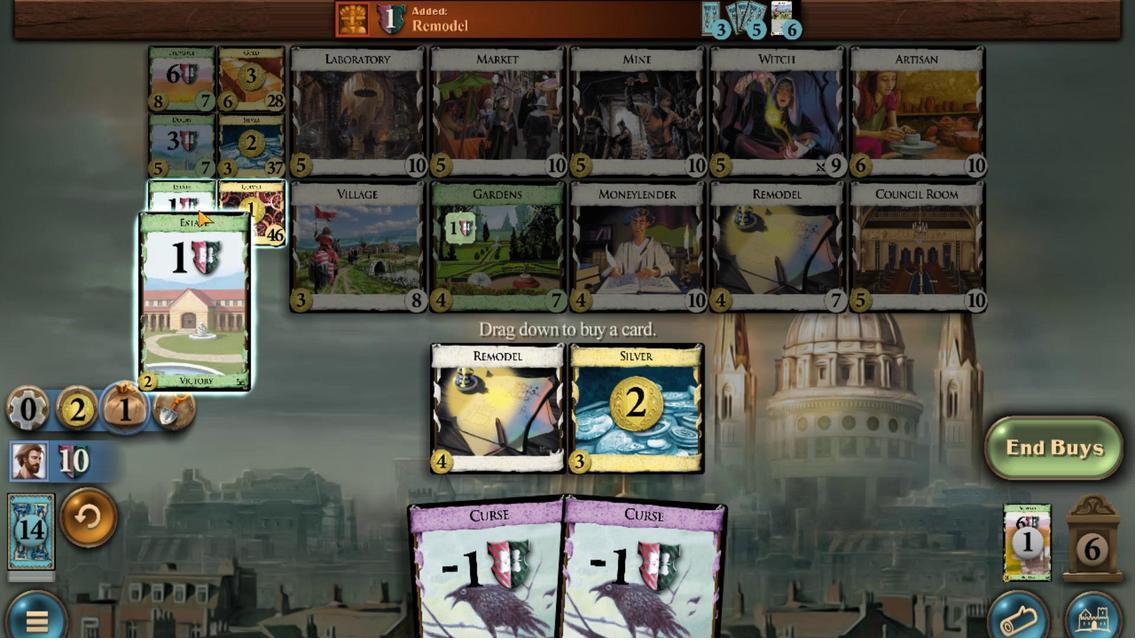 
Action: Mouse scrolled (707, 543) with delta (0, 0)
Screenshot: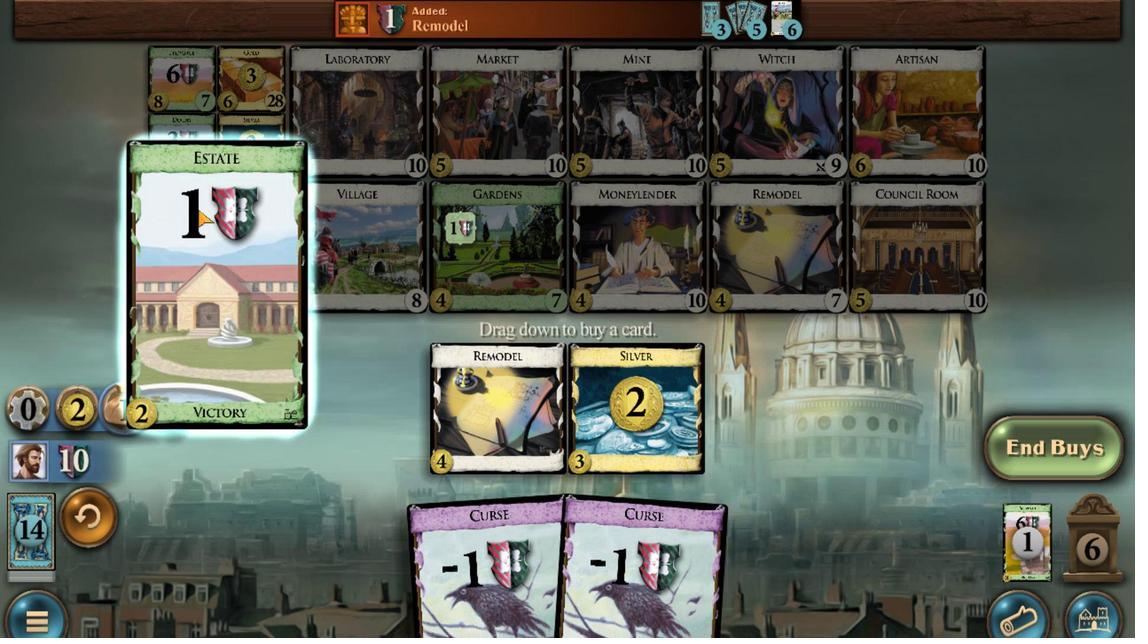 
Action: Mouse scrolled (707, 543) with delta (0, 0)
Screenshot: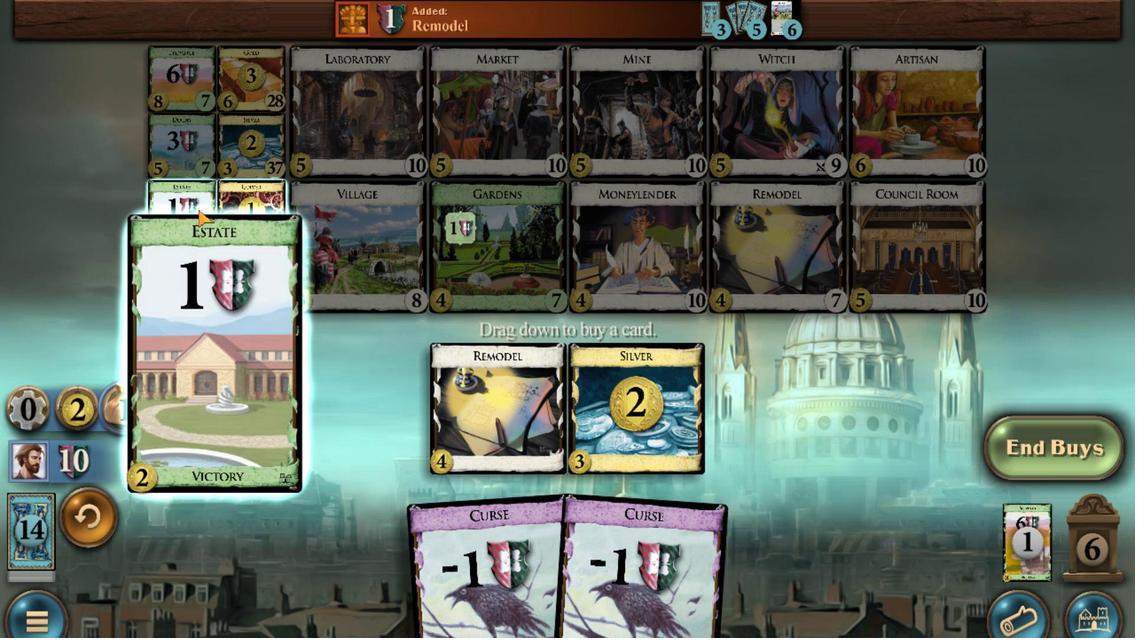 
Action: Mouse moved to (708, 542)
Screenshot: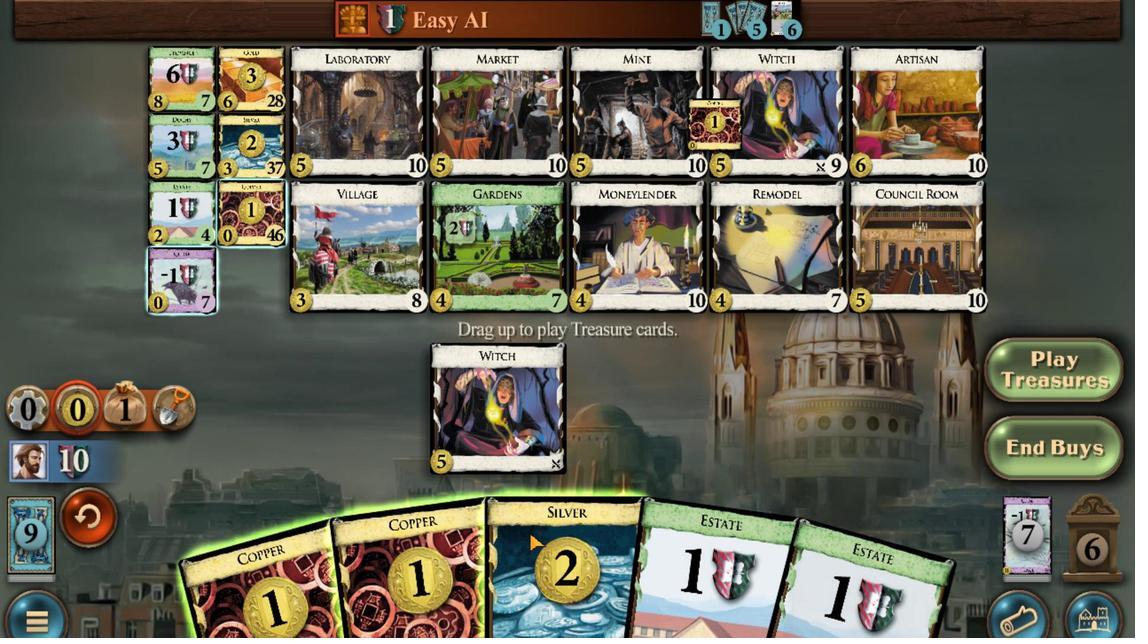 
Action: Mouse scrolled (708, 542) with delta (0, 0)
Screenshot: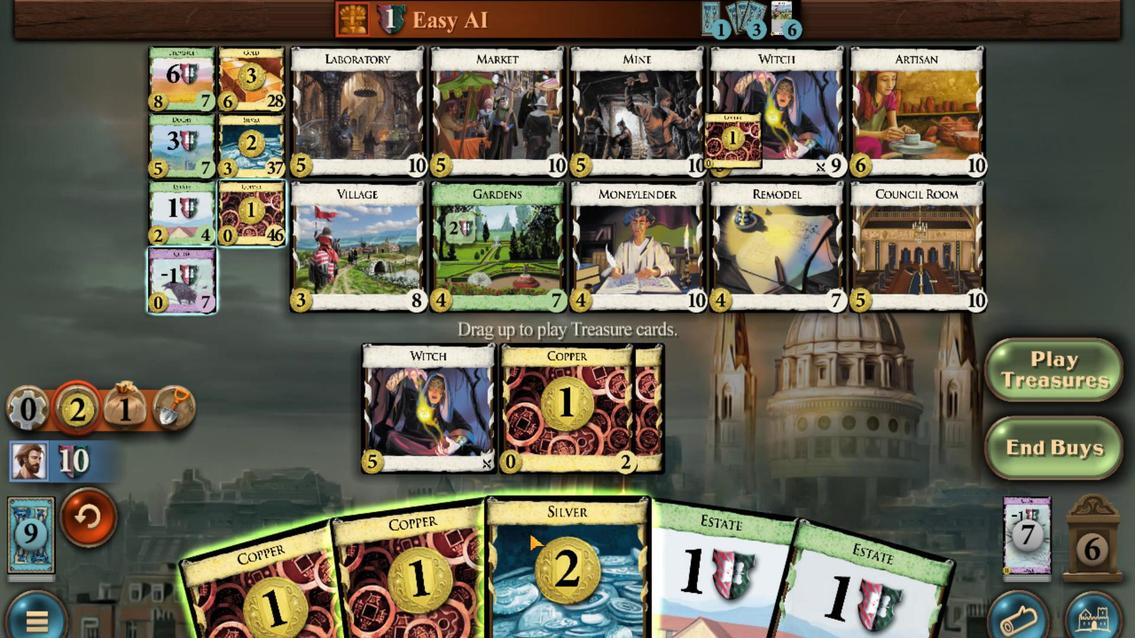 
Action: Mouse moved to (707, 542)
Screenshot: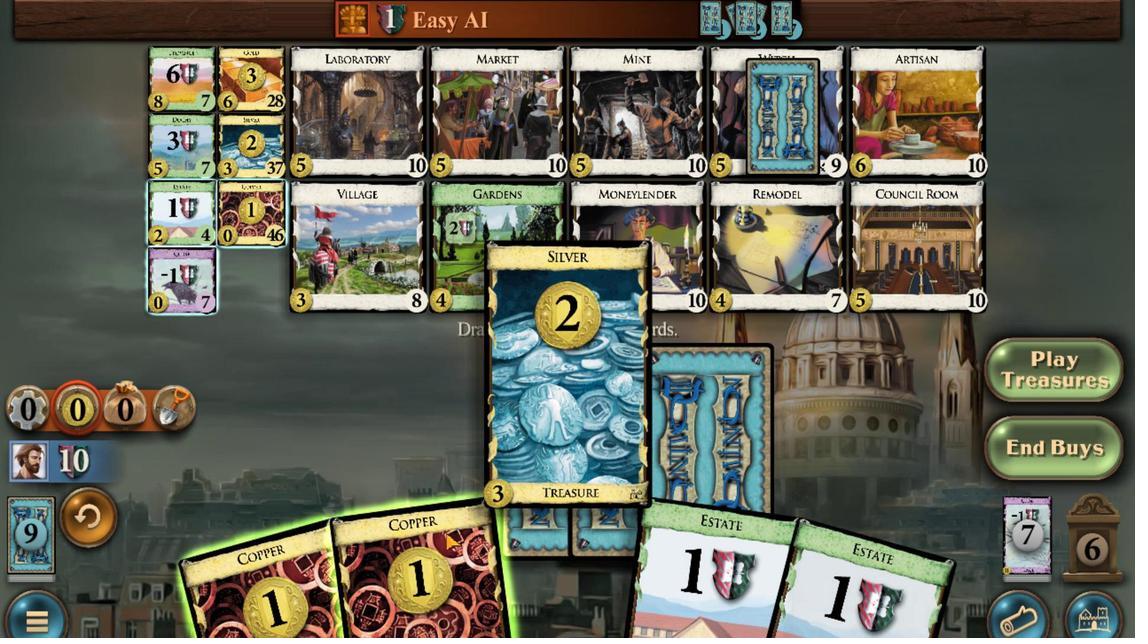 
Action: Mouse scrolled (707, 542) with delta (0, 0)
Screenshot: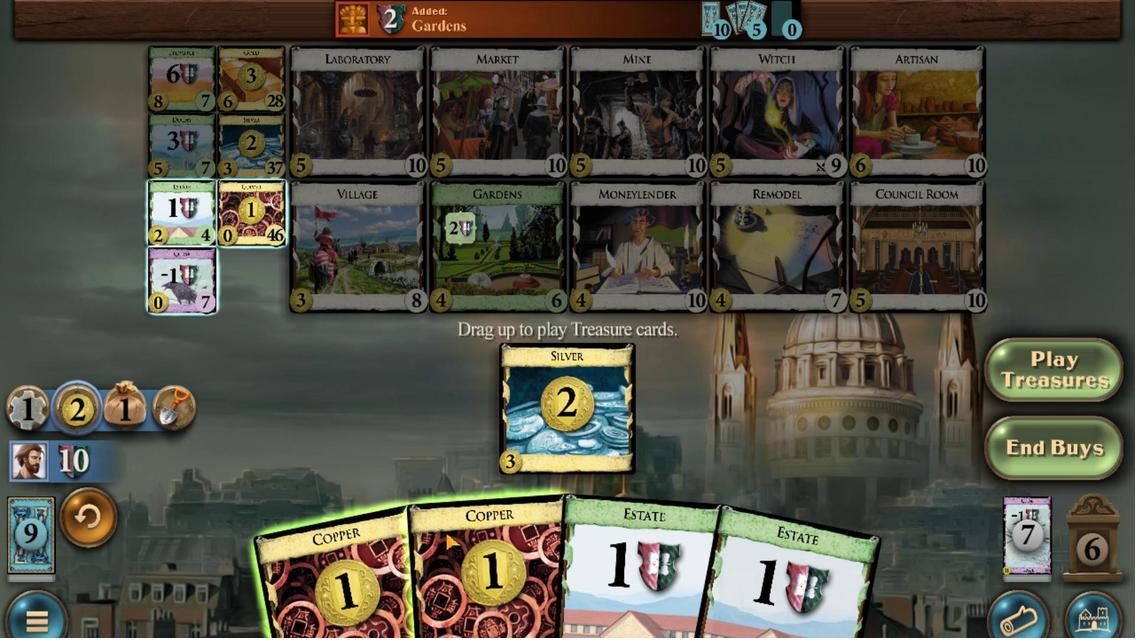 
Action: Mouse moved to (707, 542)
Screenshot: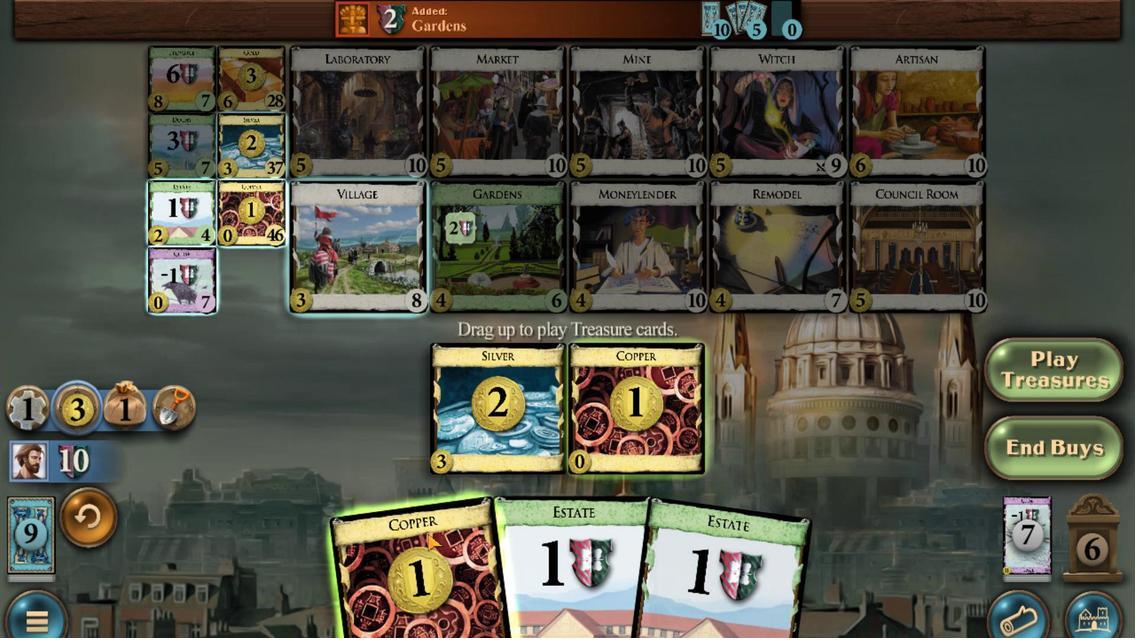 
Action: Mouse scrolled (707, 542) with delta (0, 0)
Screenshot: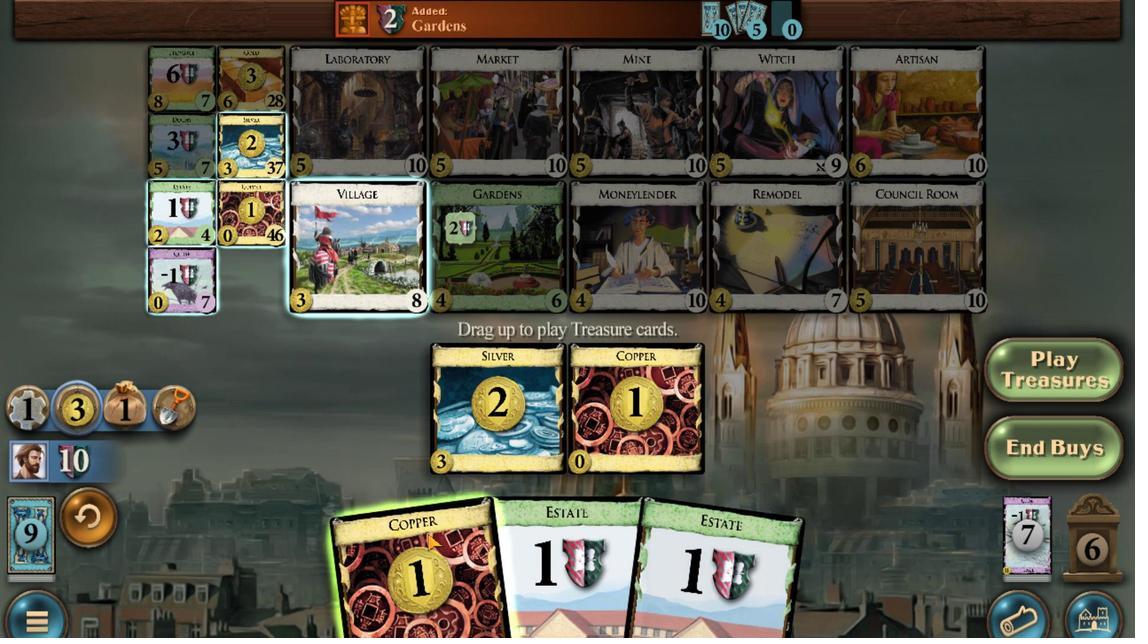 
Action: Mouse moved to (707, 544)
Screenshot: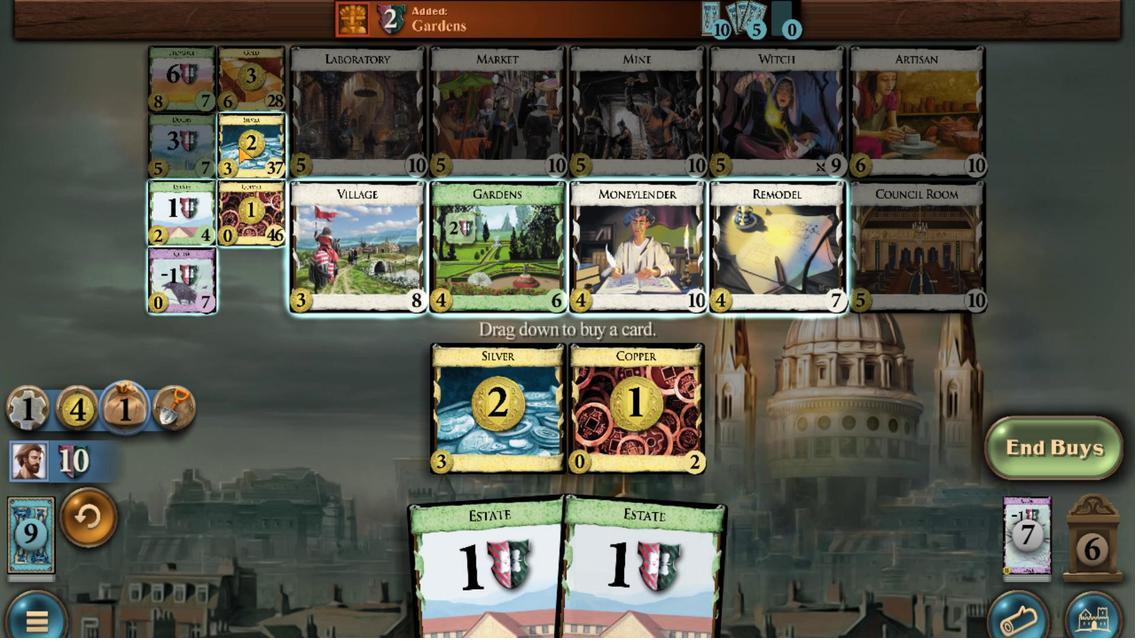 
Action: Mouse scrolled (707, 544) with delta (0, 0)
Screenshot: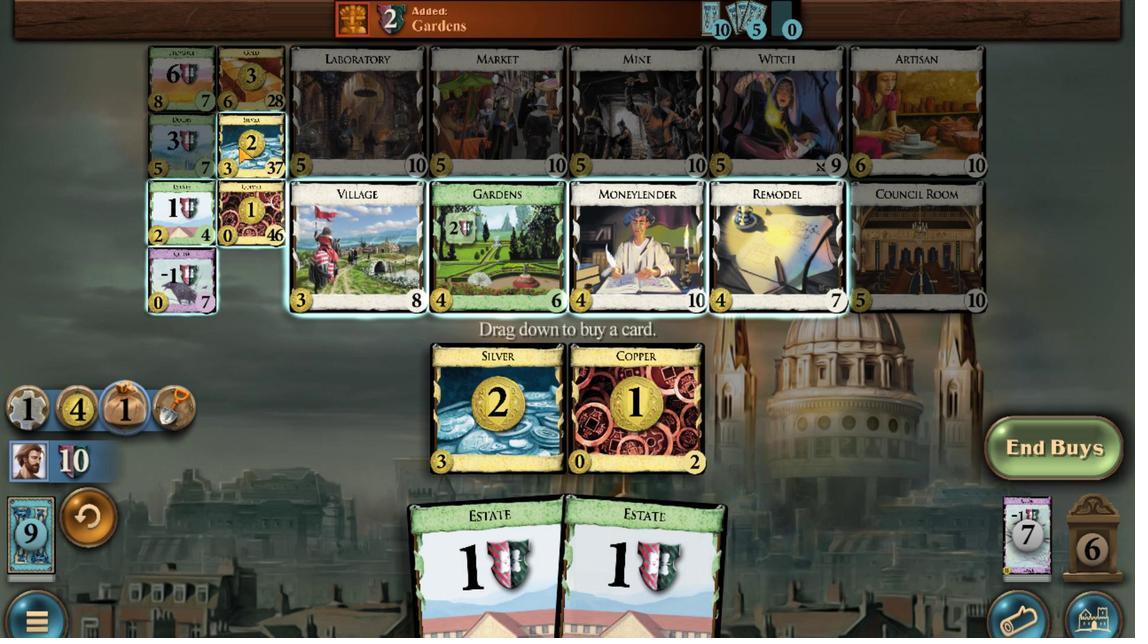
Action: Mouse scrolled (707, 544) with delta (0, 0)
Screenshot: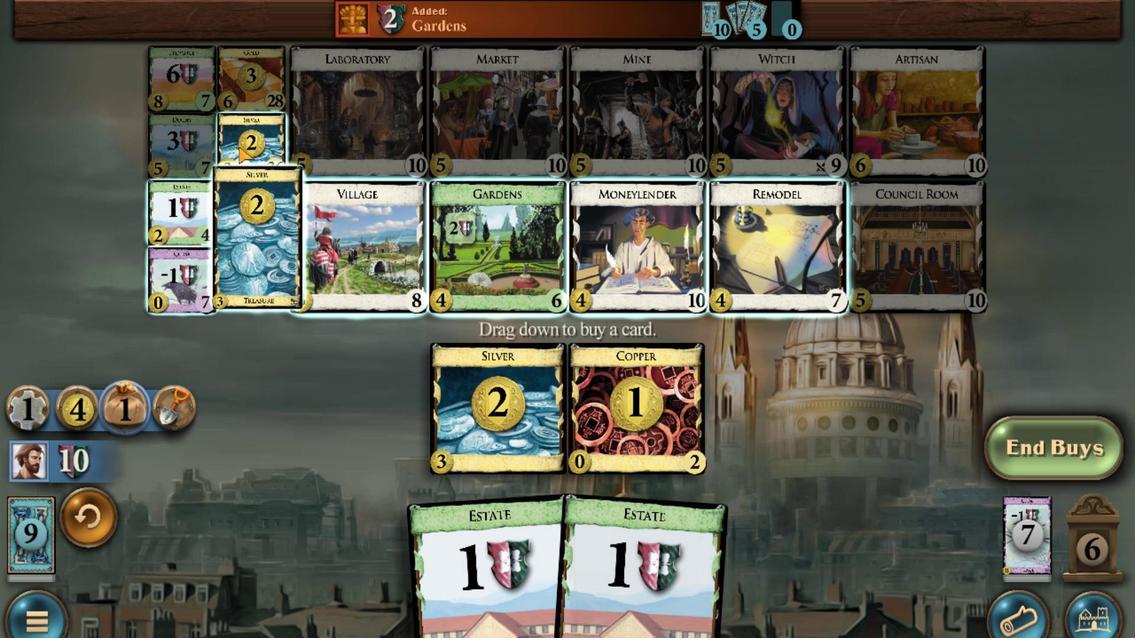 
Action: Mouse scrolled (707, 544) with delta (0, 0)
Screenshot: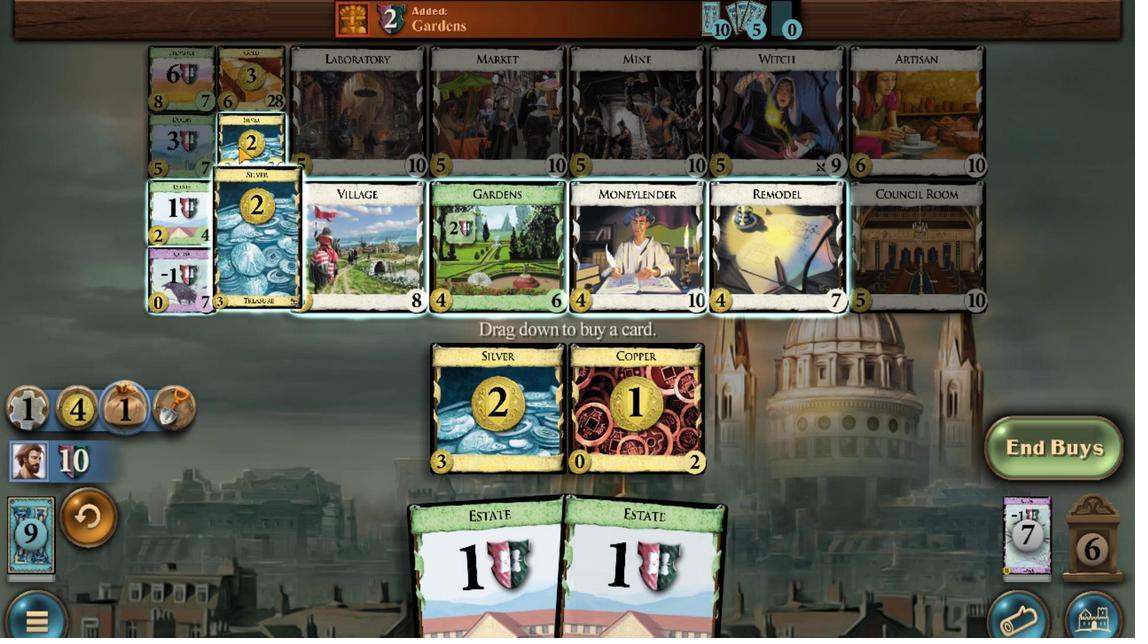
Action: Mouse scrolled (707, 544) with delta (0, 0)
Screenshot: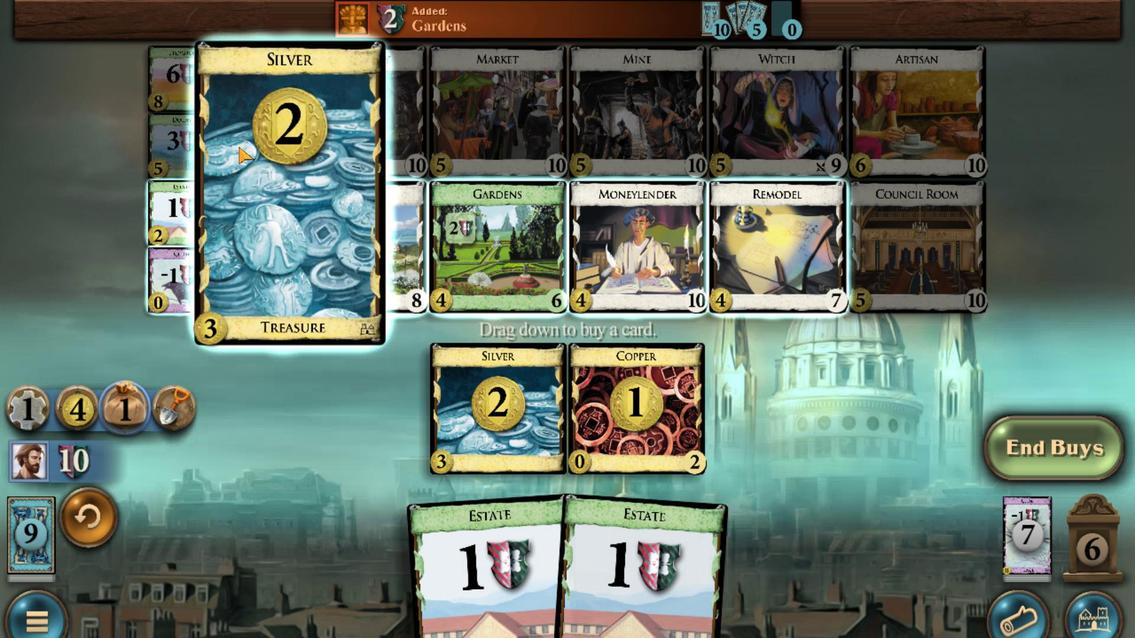 
Action: Mouse scrolled (707, 544) with delta (0, 0)
Screenshot: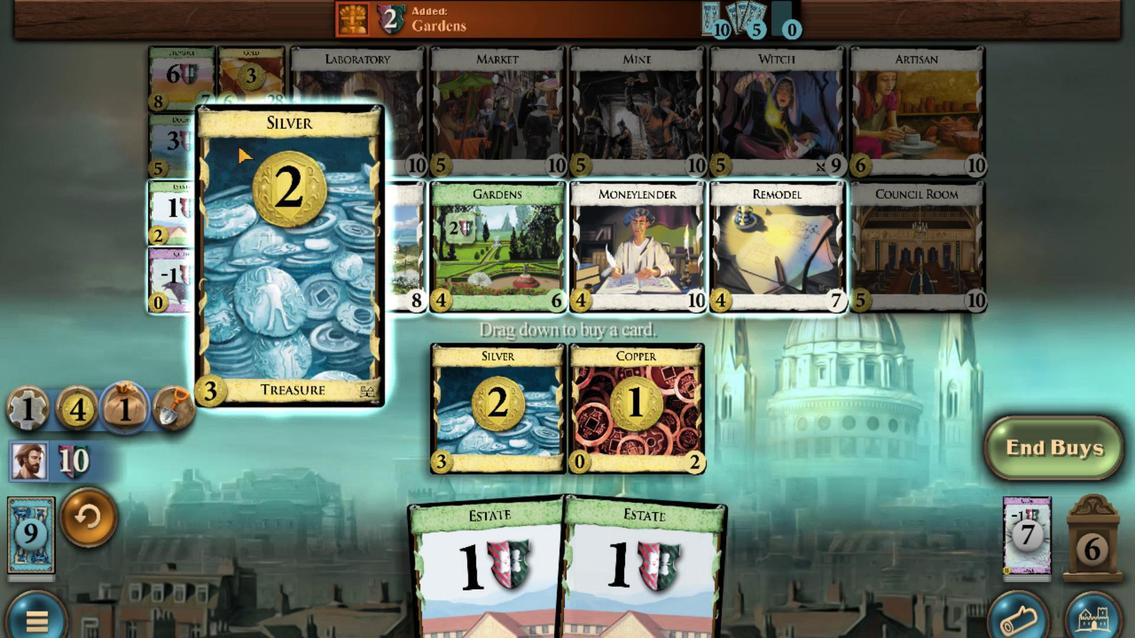 
Action: Mouse scrolled (707, 544) with delta (0, 0)
Screenshot: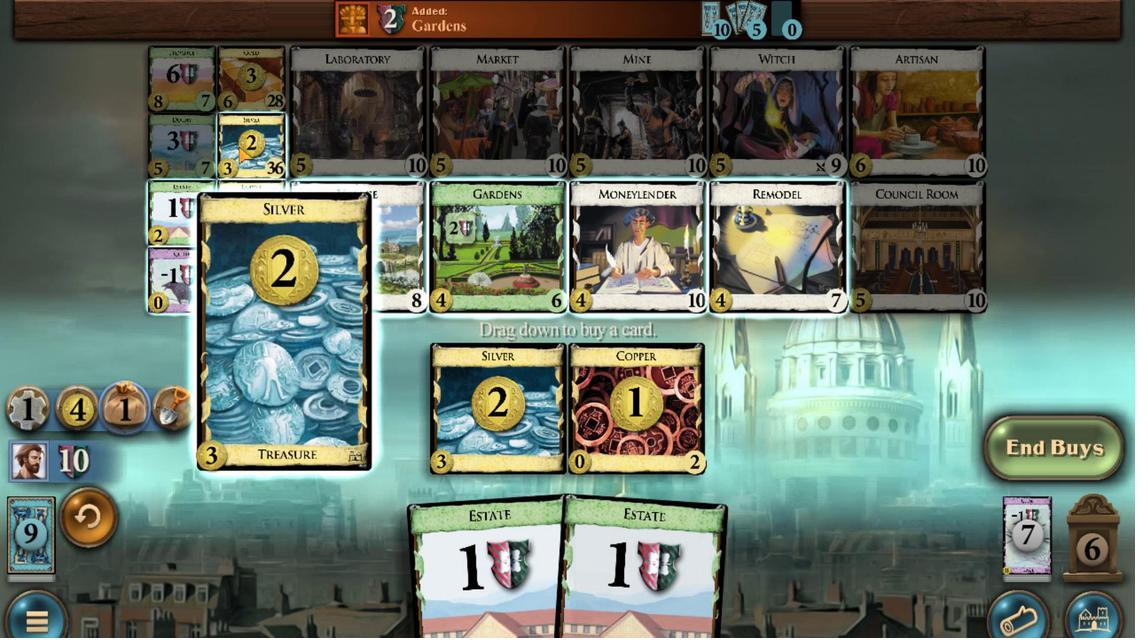 
Action: Mouse moved to (708, 542)
Screenshot: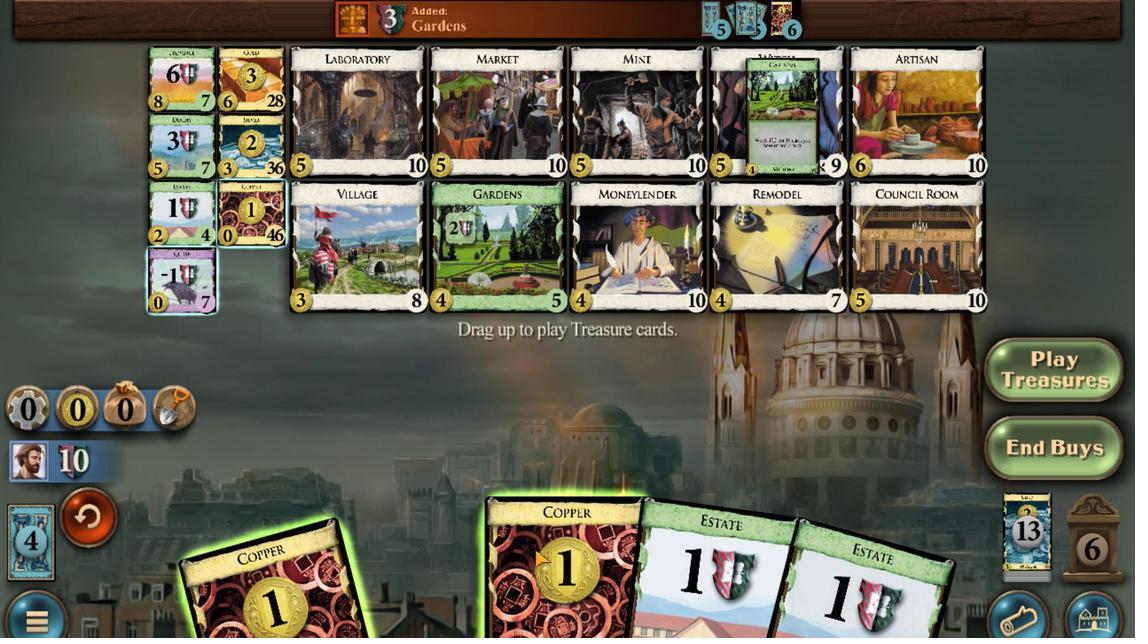 
Action: Mouse scrolled (708, 542) with delta (0, 0)
Screenshot: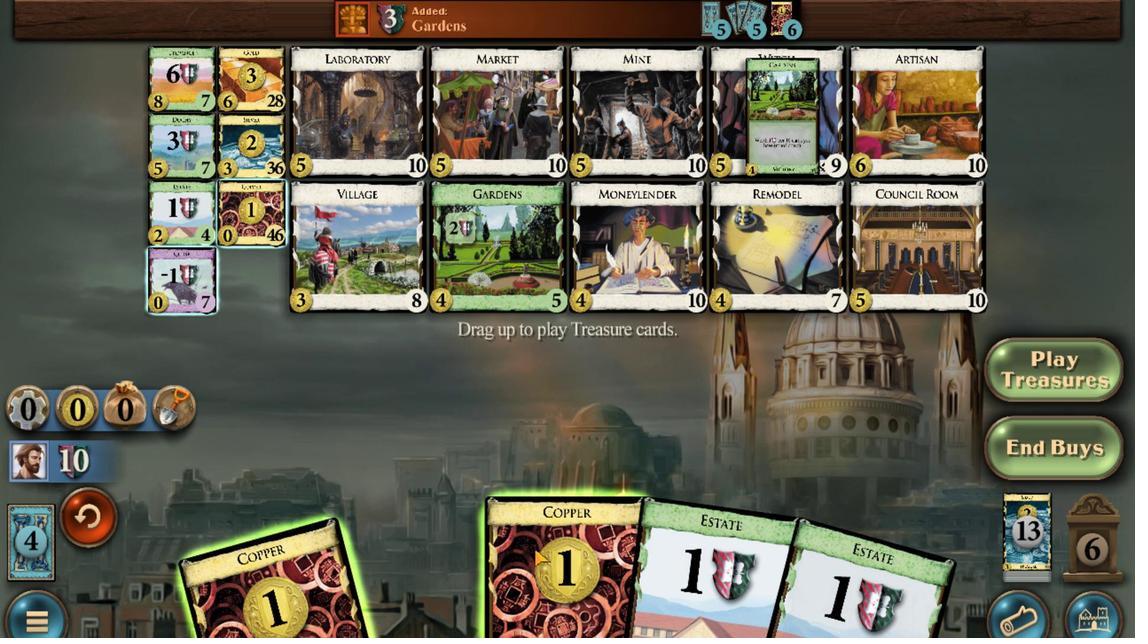 
Action: Mouse moved to (707, 542)
Screenshot: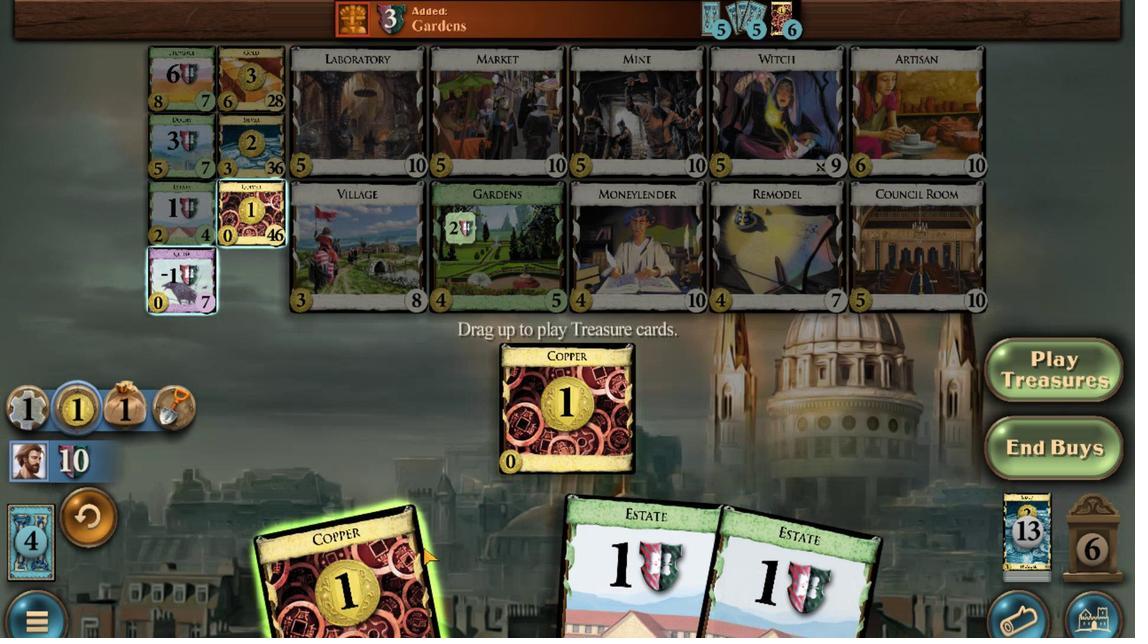 
Action: Mouse scrolled (707, 542) with delta (0, 0)
Screenshot: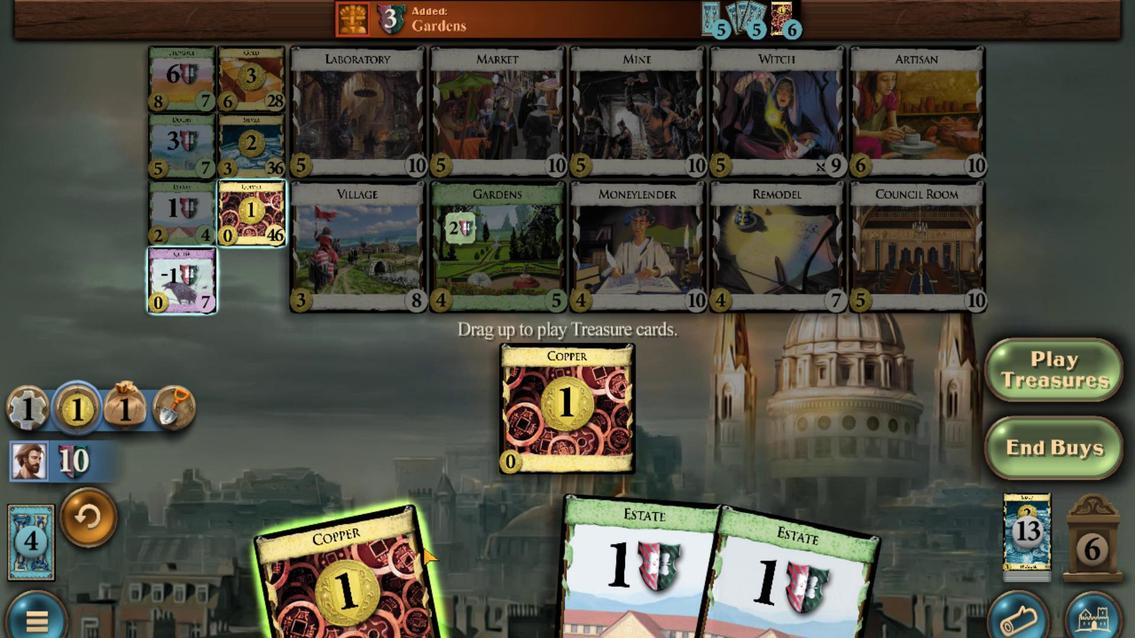 
Action: Mouse moved to (707, 542)
Screenshot: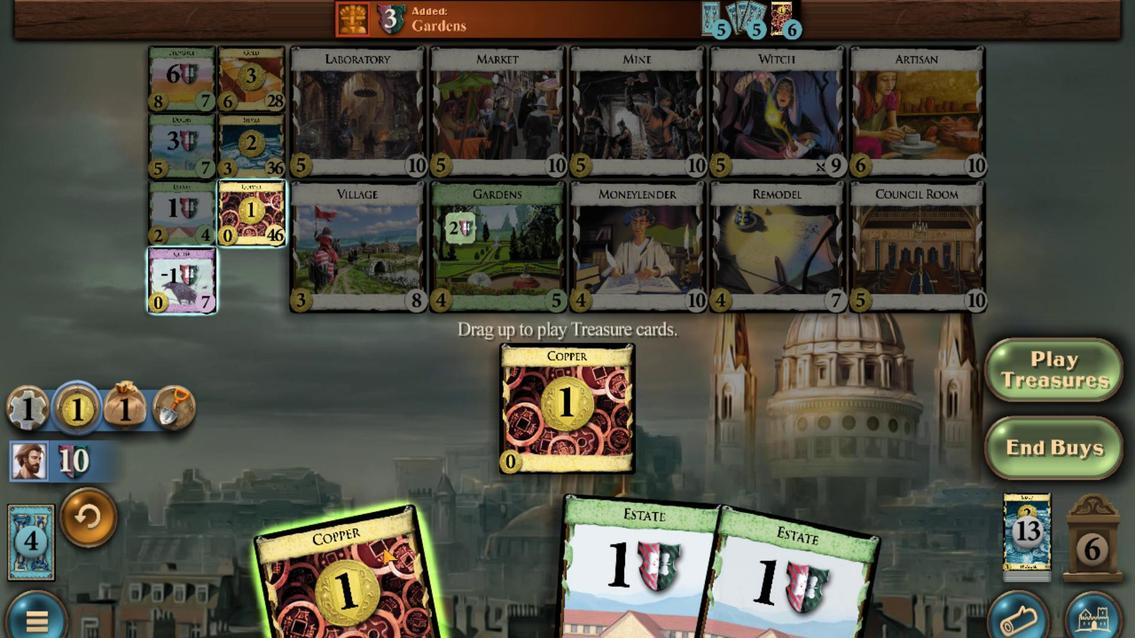
Action: Mouse scrolled (707, 542) with delta (0, 0)
Screenshot: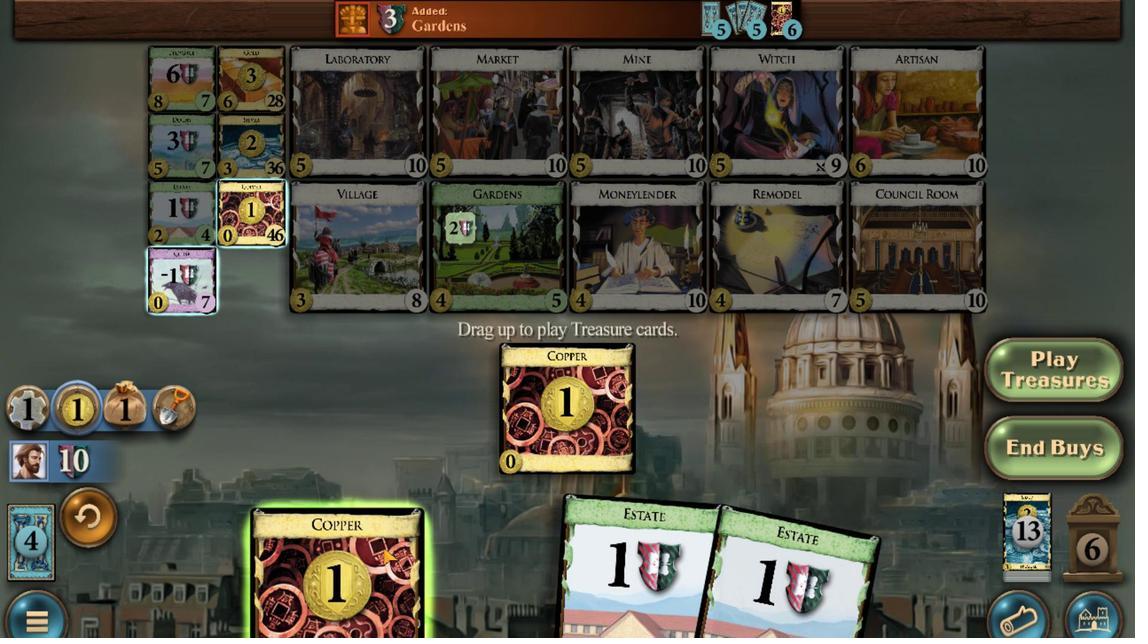 
Action: Mouse moved to (707, 543)
Screenshot: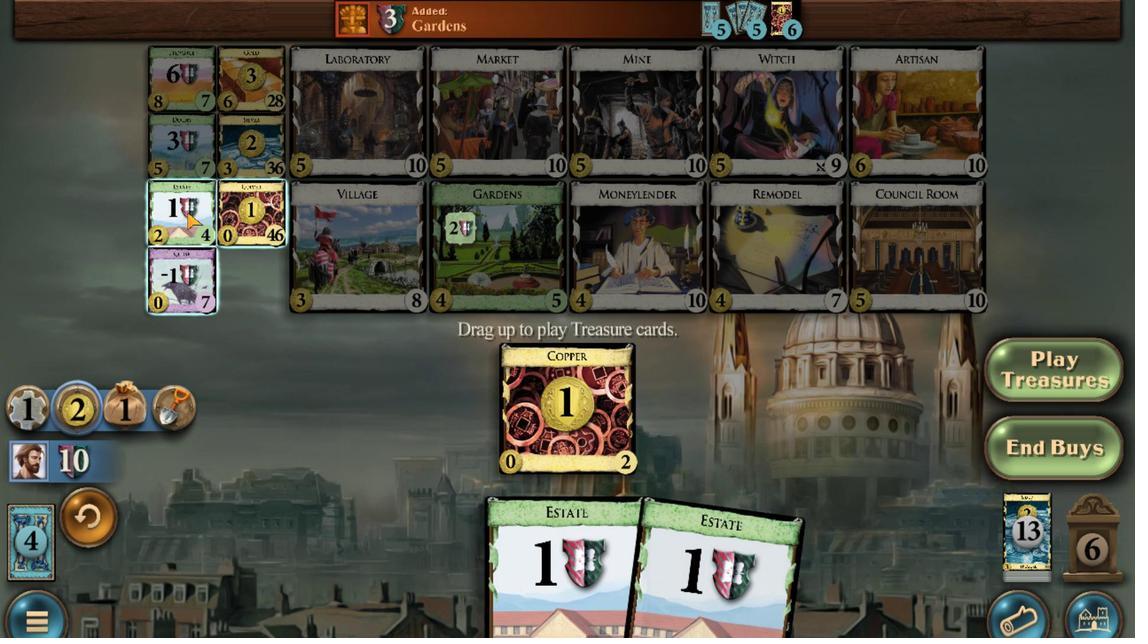 
Action: Mouse scrolled (707, 543) with delta (0, 0)
Screenshot: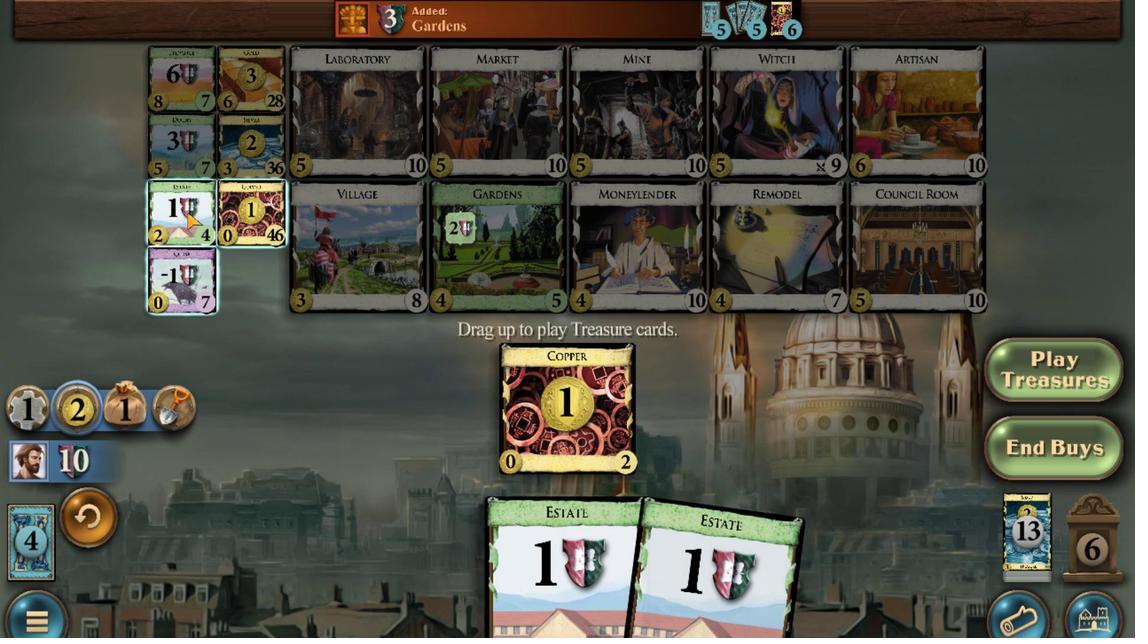 
Action: Mouse scrolled (707, 543) with delta (0, 0)
Screenshot: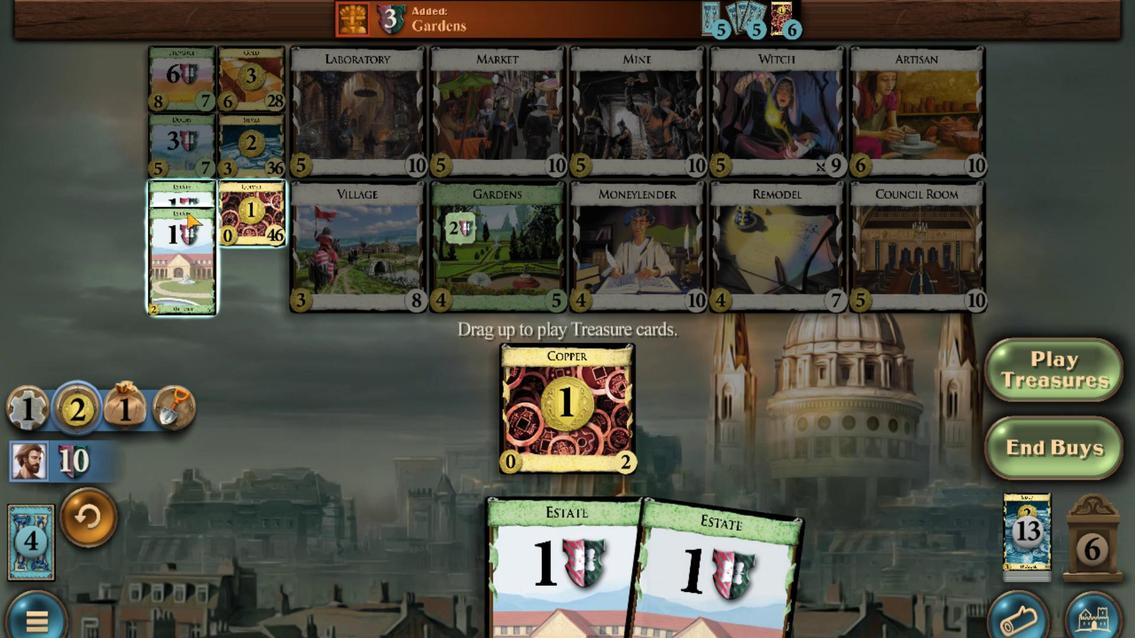 
Action: Mouse scrolled (707, 543) with delta (0, 0)
Screenshot: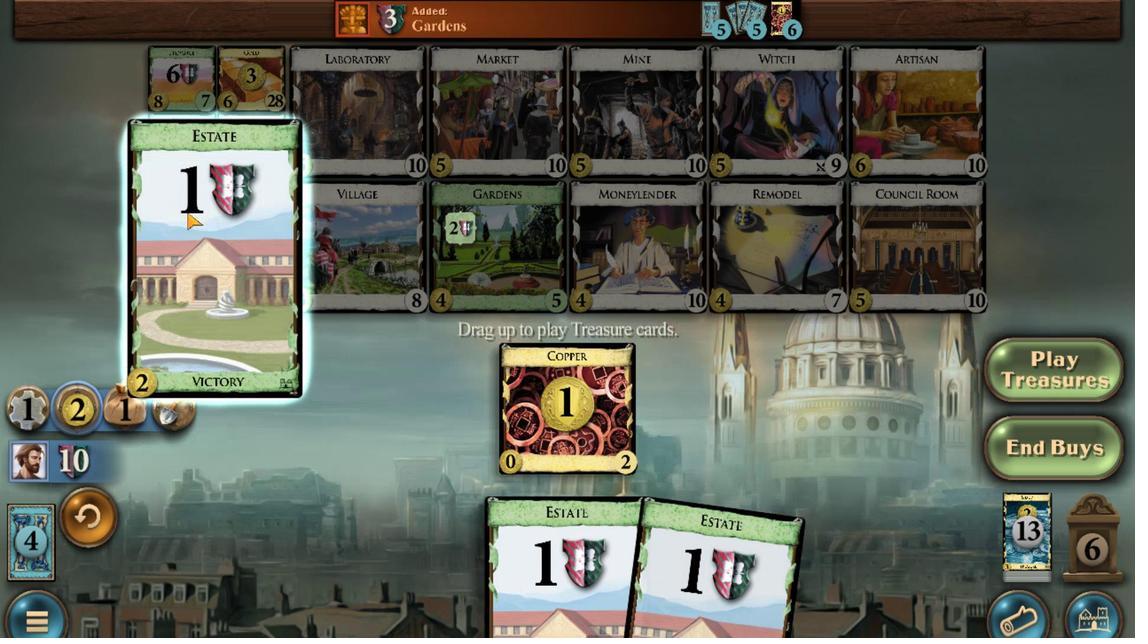 
Action: Mouse scrolled (707, 543) with delta (0, 0)
Screenshot: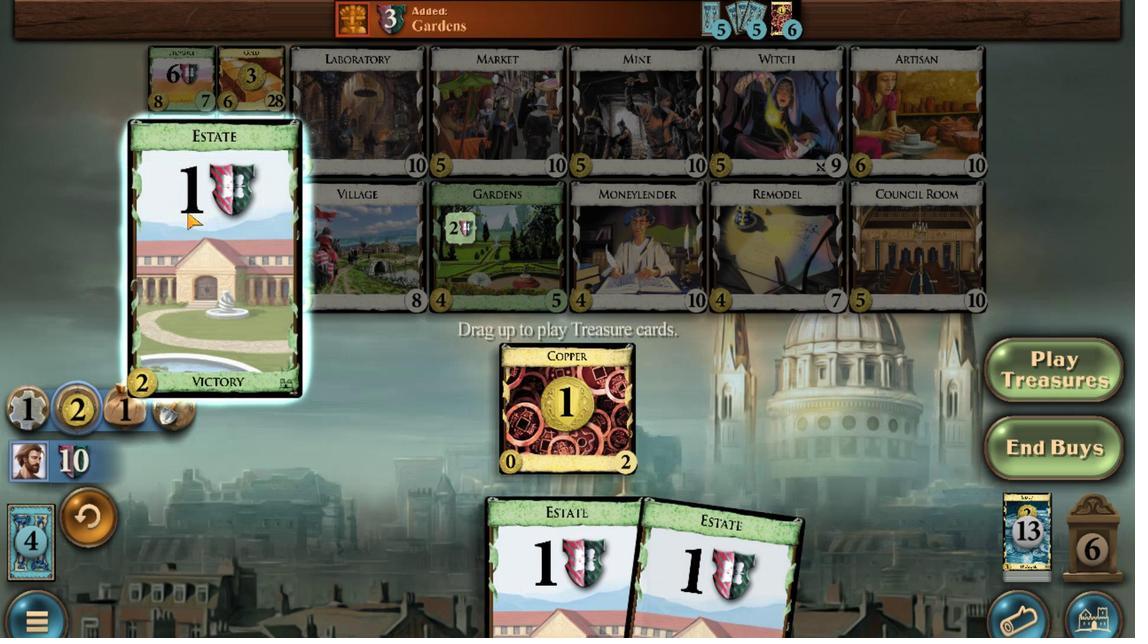 
Action: Mouse scrolled (707, 543) with delta (0, 0)
Screenshot: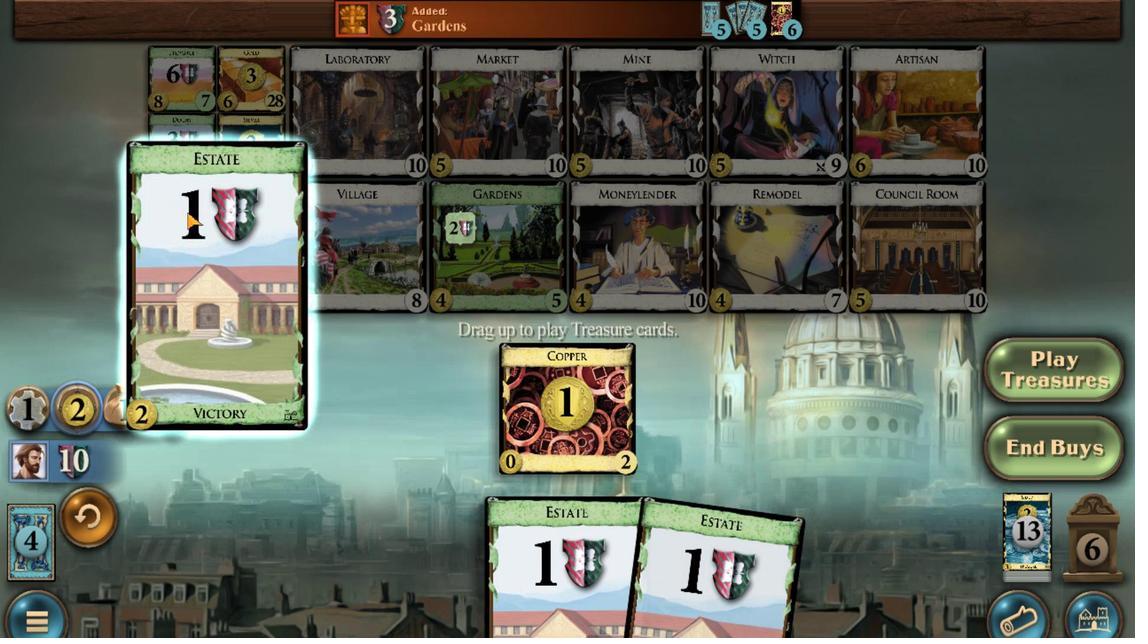 
Action: Mouse scrolled (707, 543) with delta (0, 0)
Screenshot: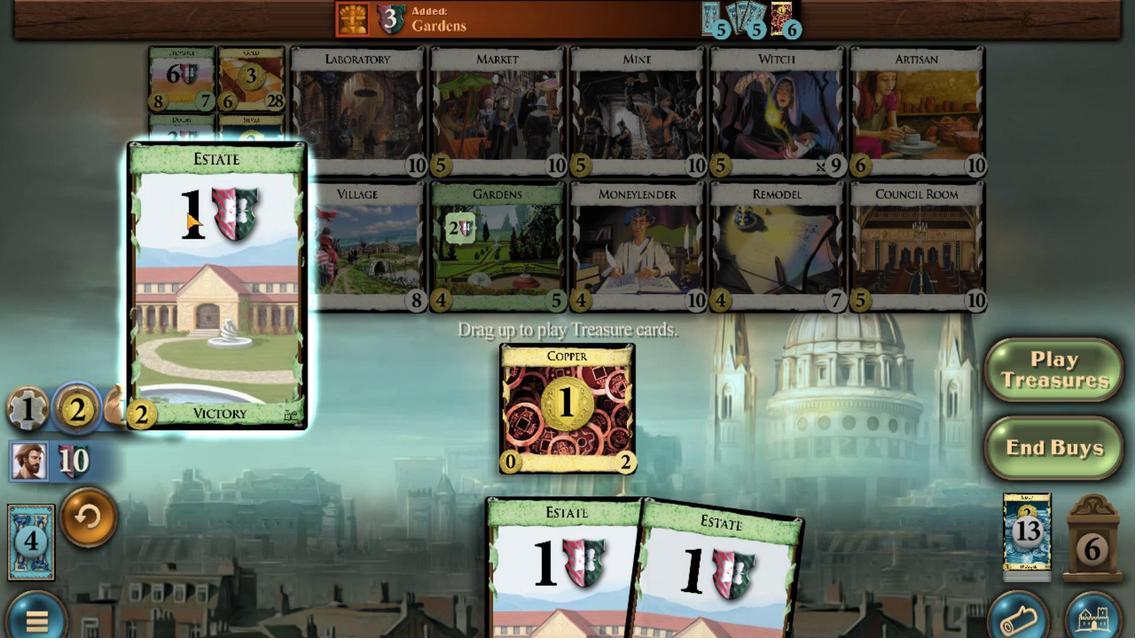 
Action: Mouse moved to (707, 542)
Screenshot: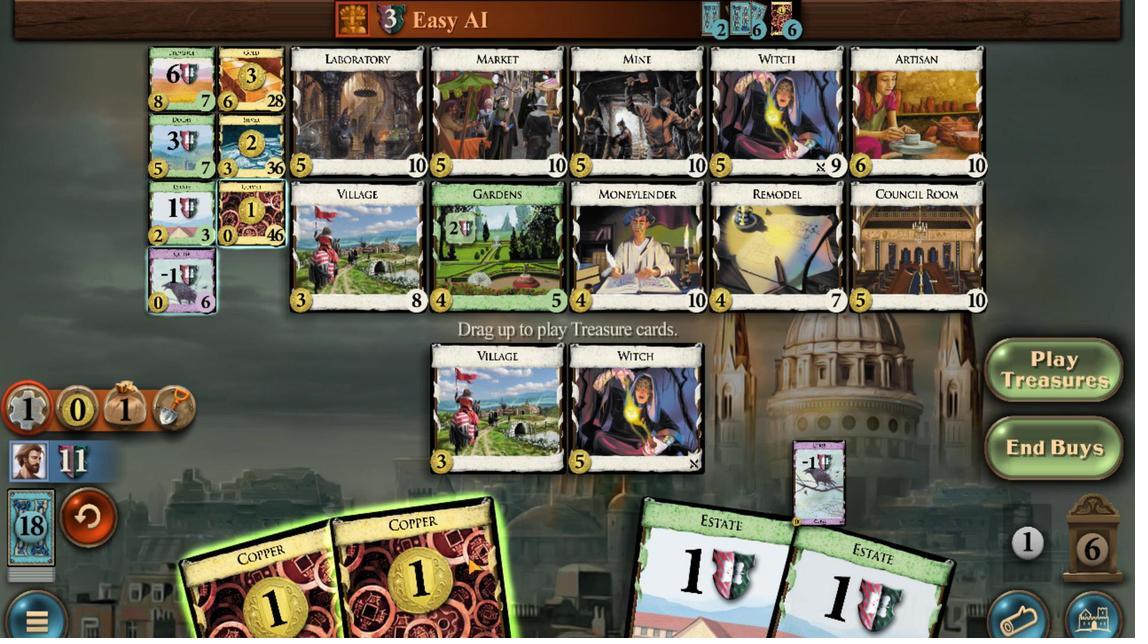 
Action: Mouse scrolled (707, 542) with delta (0, 0)
Screenshot: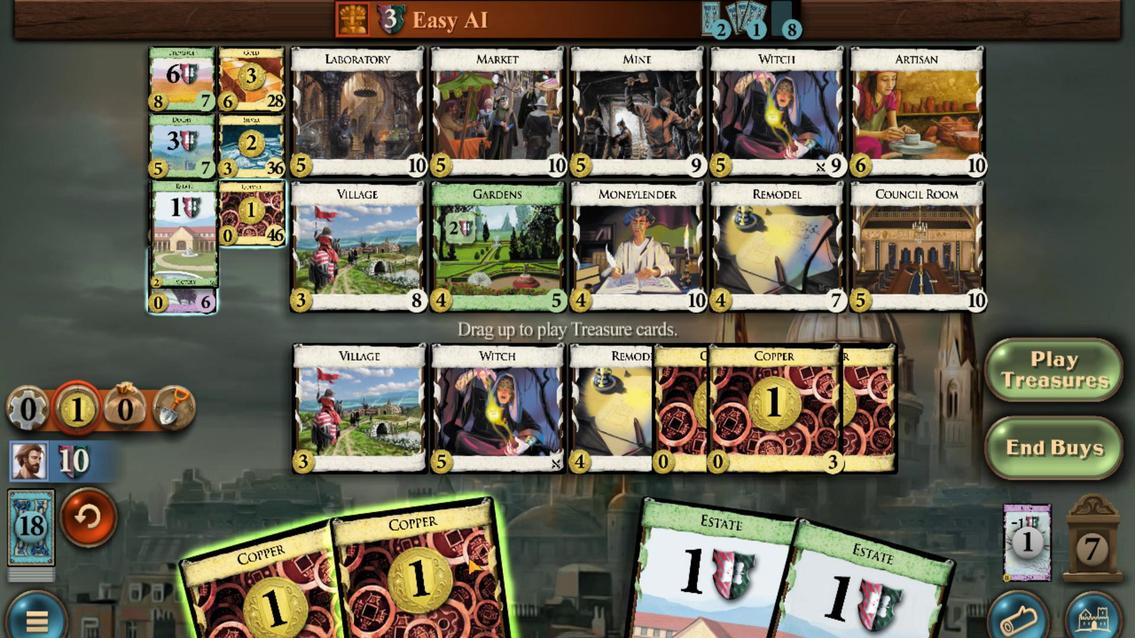 
Action: Mouse scrolled (707, 542) with delta (0, 0)
Screenshot: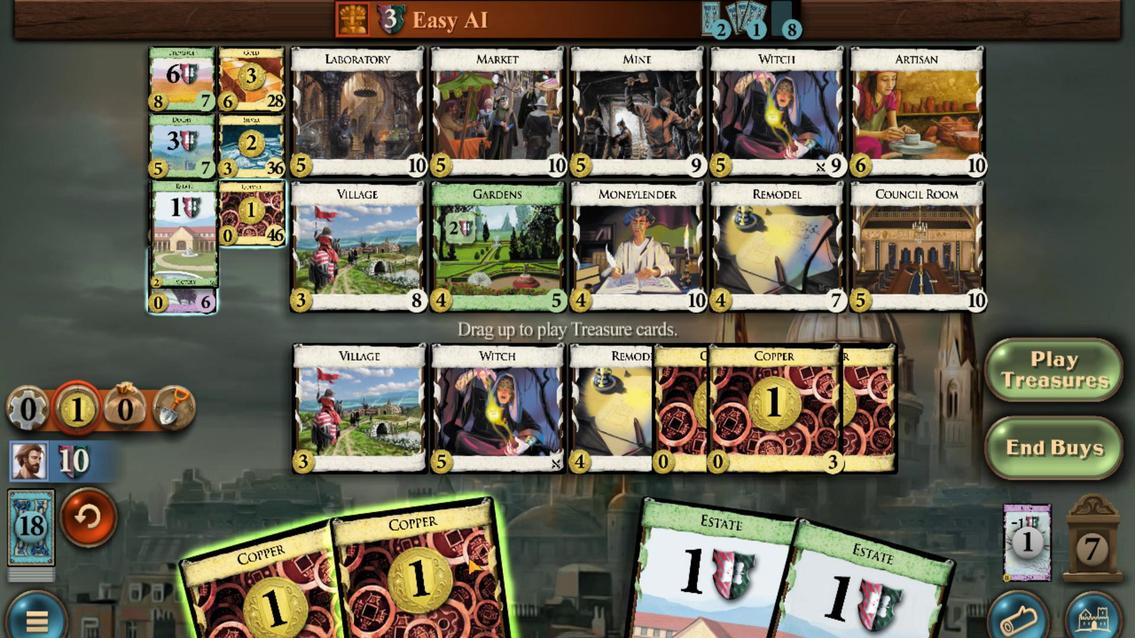
Action: Mouse moved to (707, 542)
Screenshot: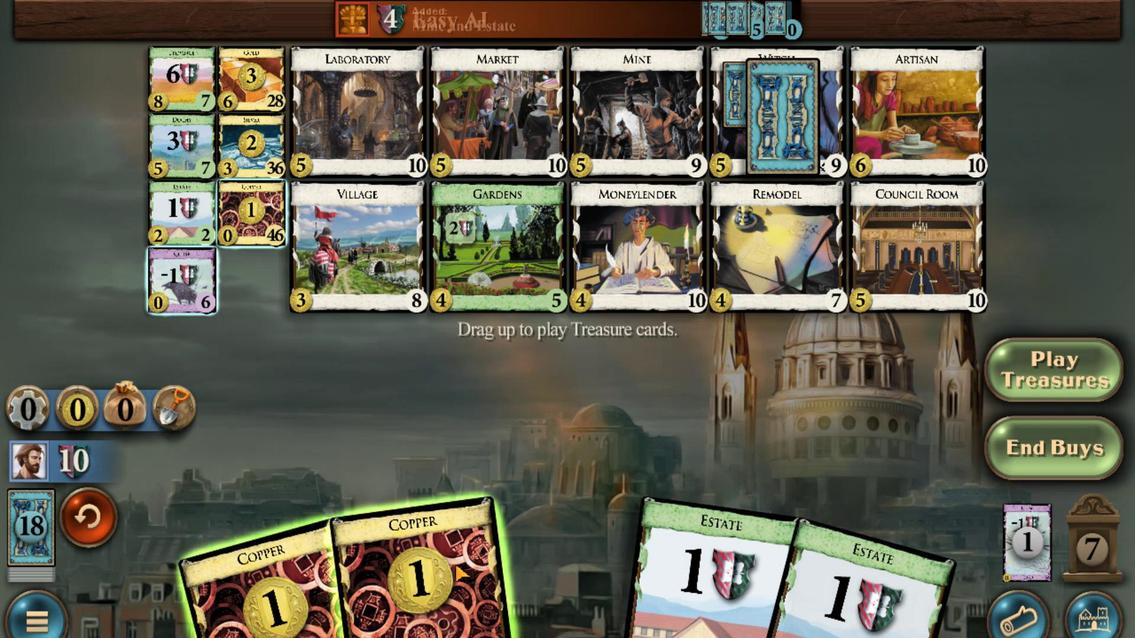 
Action: Mouse scrolled (707, 542) with delta (0, 0)
Screenshot: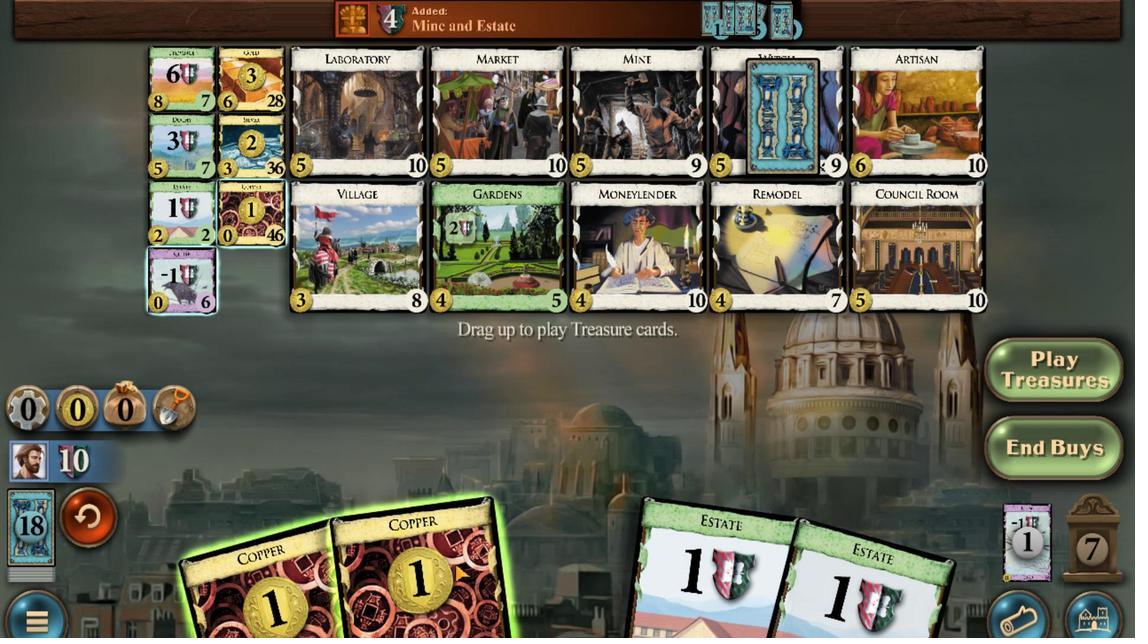 
Action: Mouse moved to (707, 542)
Screenshot: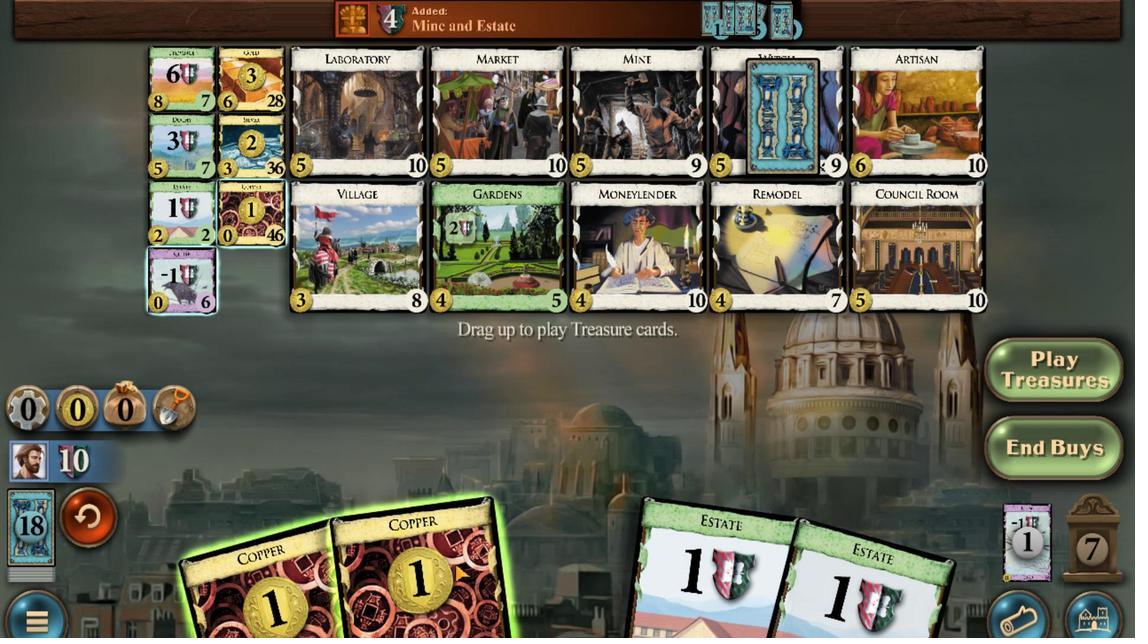 
Action: Mouse scrolled (707, 542) with delta (0, 0)
Screenshot: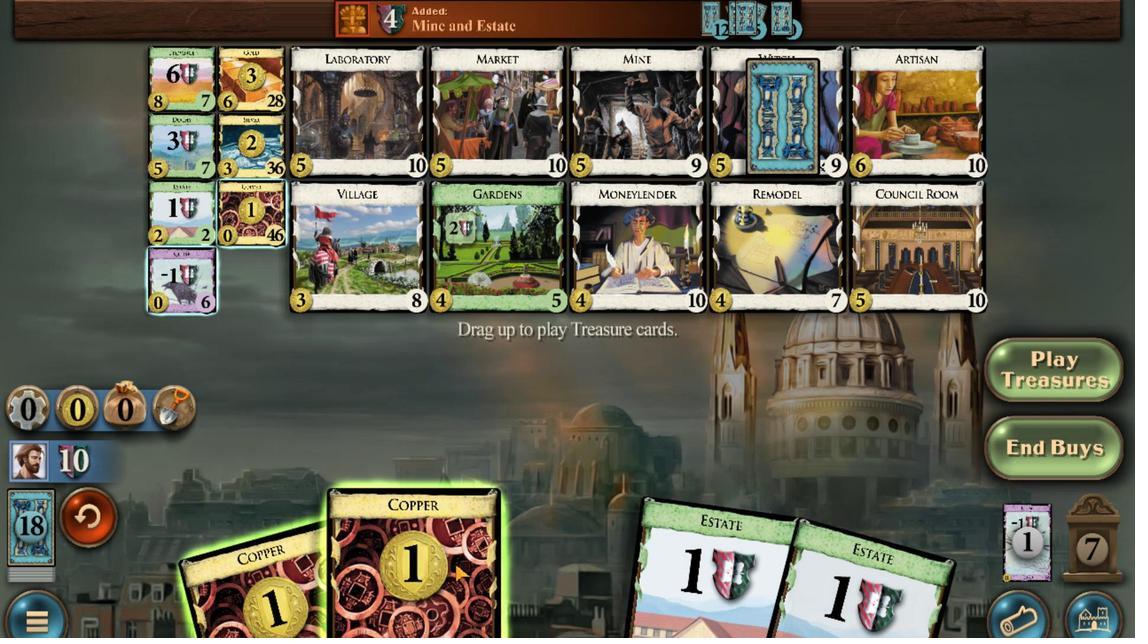 
Action: Mouse moved to (707, 542)
Screenshot: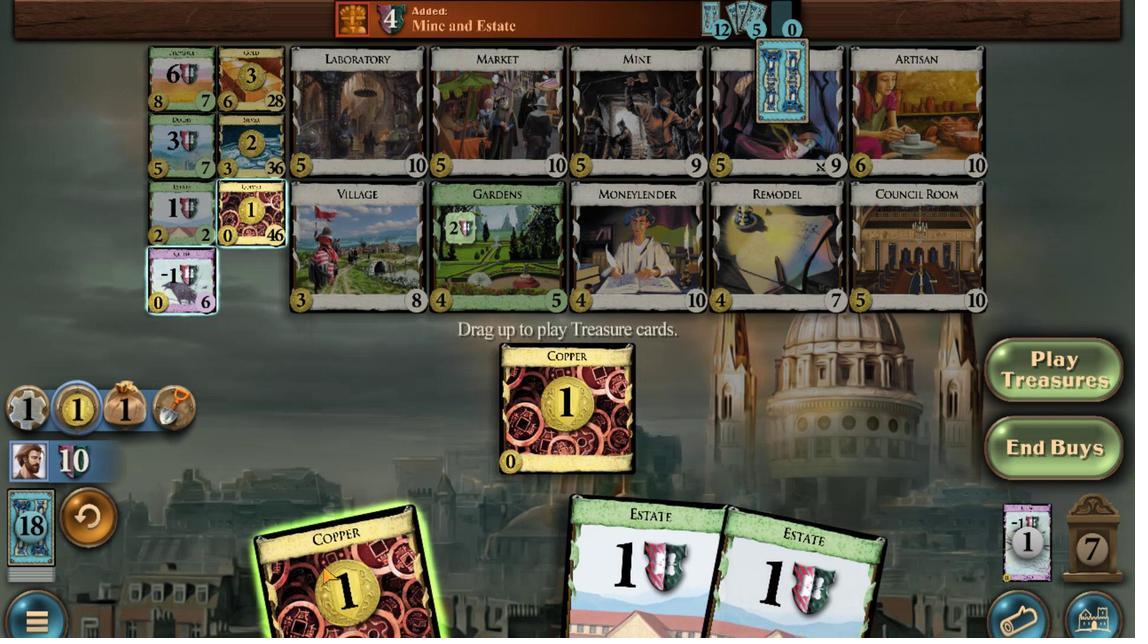 
Action: Mouse scrolled (707, 542) with delta (0, 0)
Screenshot: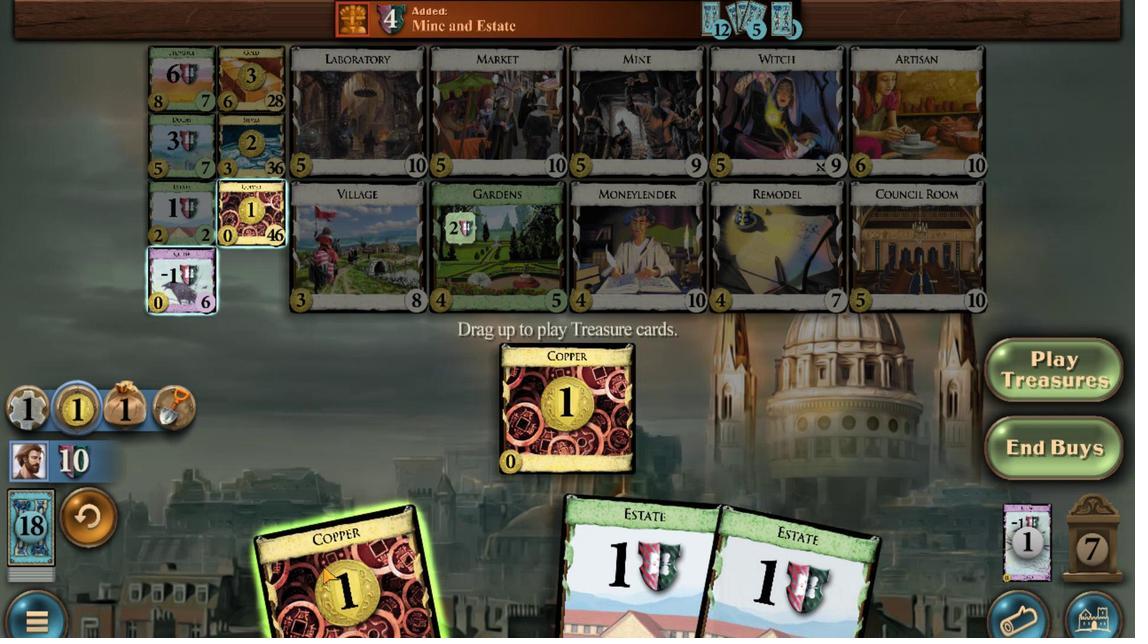 
Action: Mouse moved to (707, 543)
Screenshot: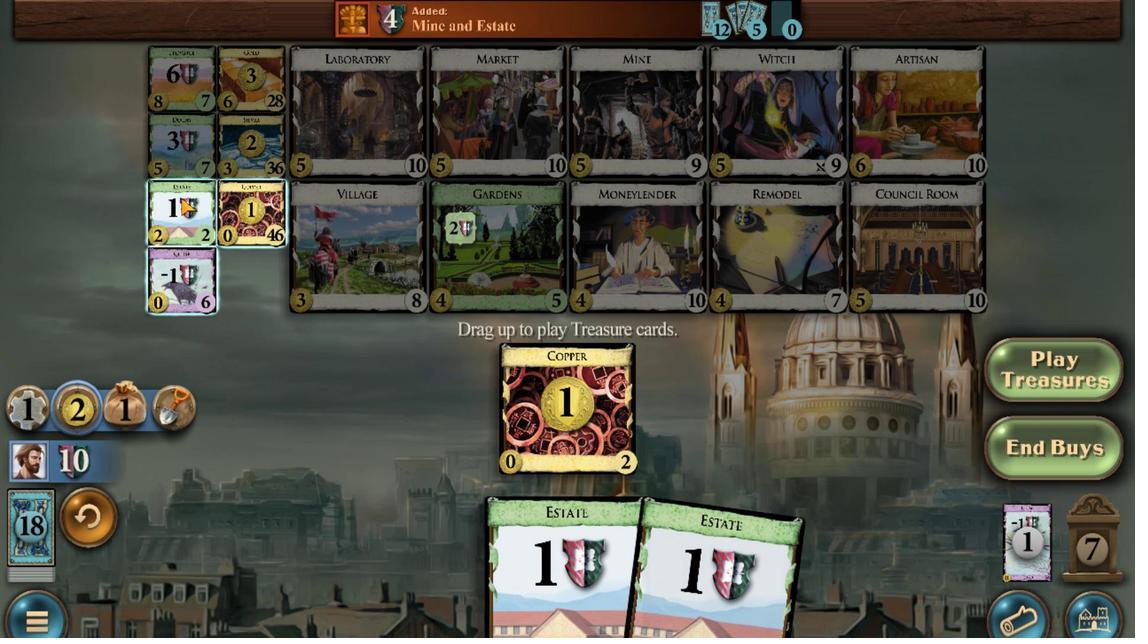 
Action: Mouse scrolled (707, 543) with delta (0, 0)
Screenshot: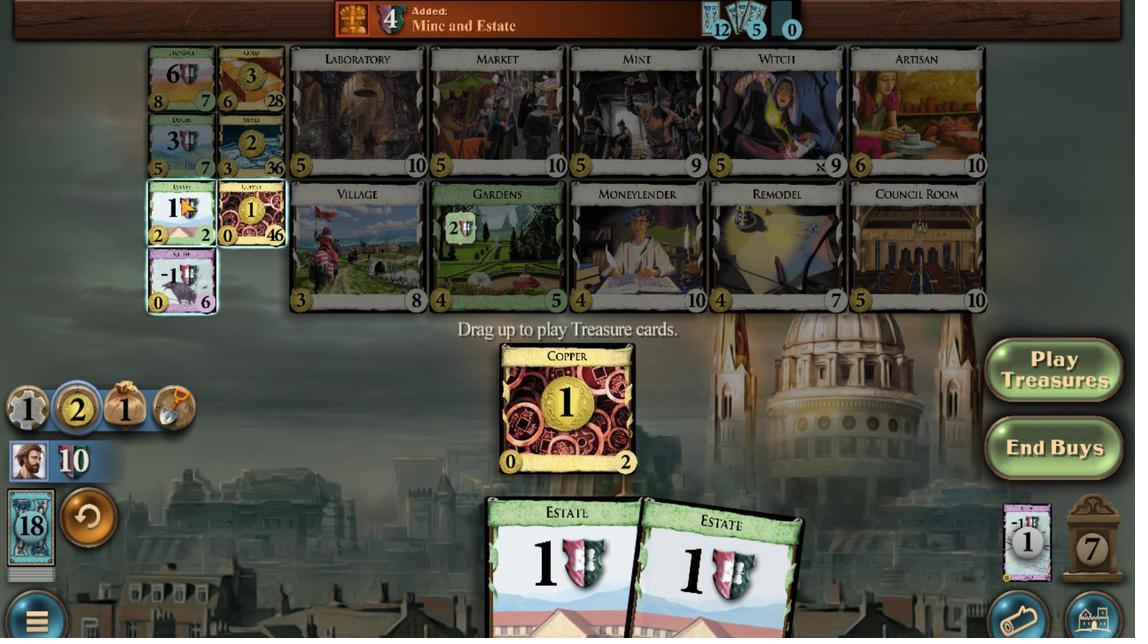 
Action: Mouse scrolled (707, 543) with delta (0, 0)
Screenshot: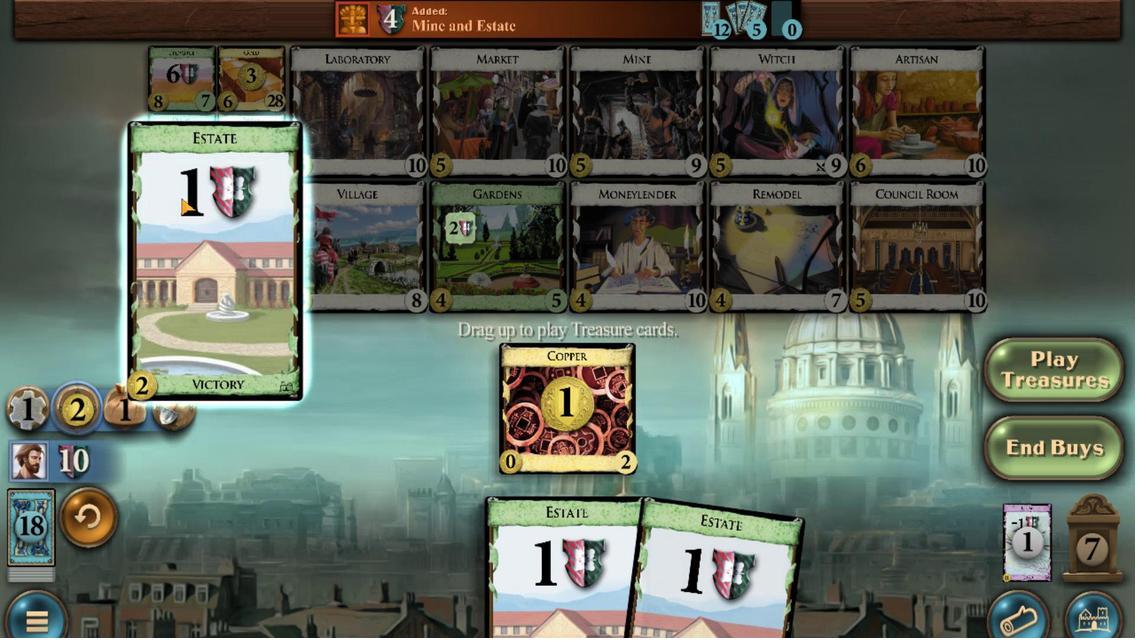 
Action: Mouse scrolled (707, 543) with delta (0, 0)
Screenshot: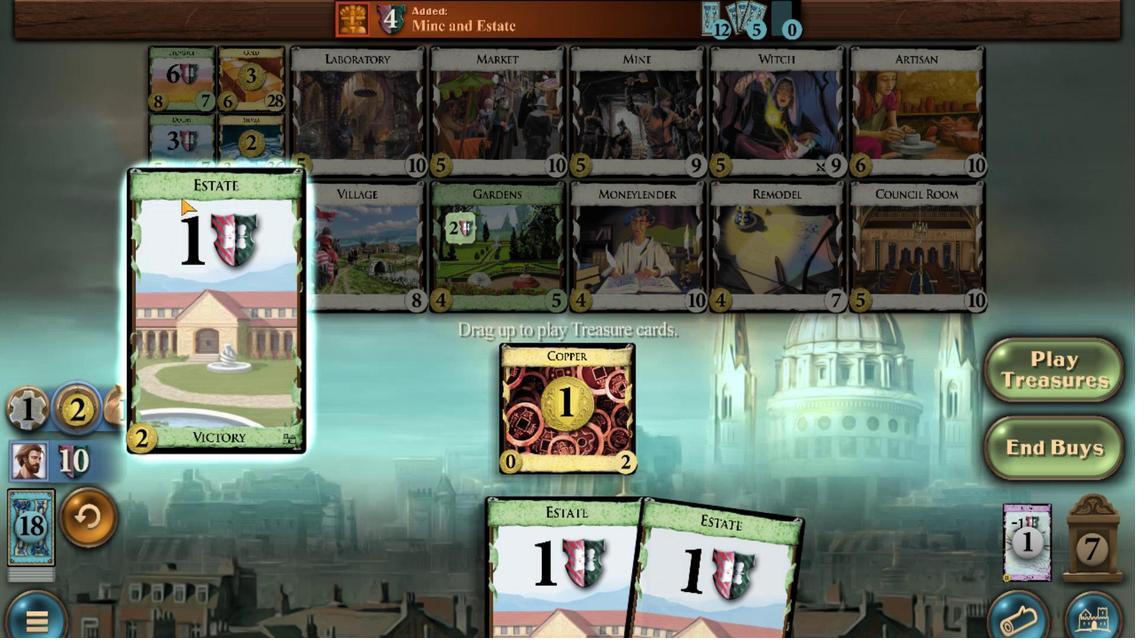 
Action: Mouse scrolled (707, 543) with delta (0, 0)
Screenshot: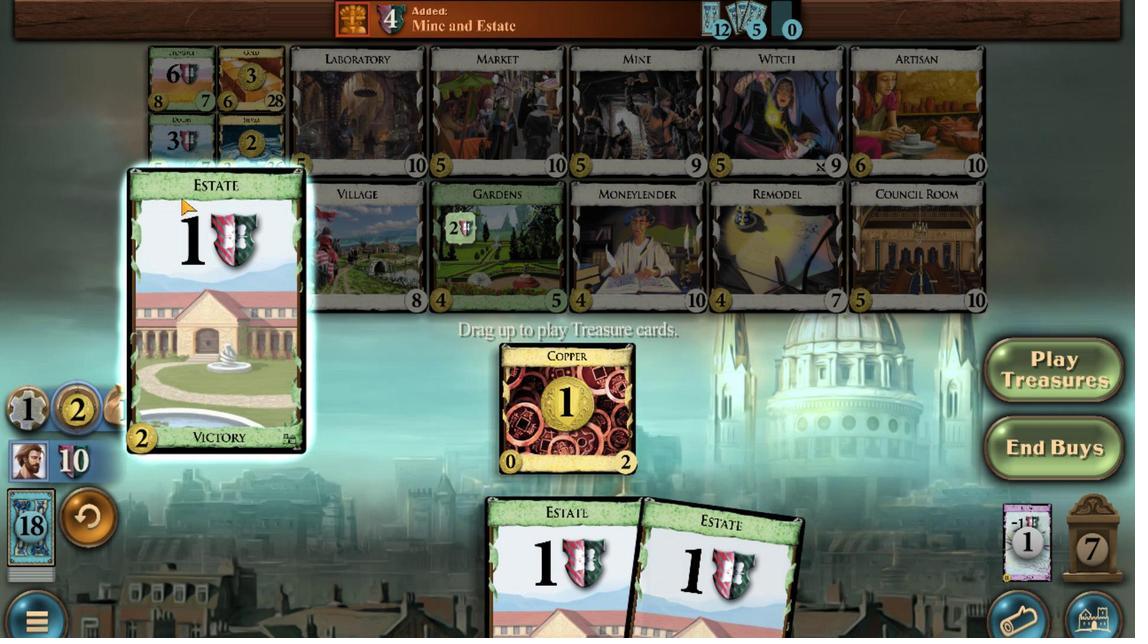 
Action: Mouse scrolled (707, 543) with delta (0, 0)
Screenshot: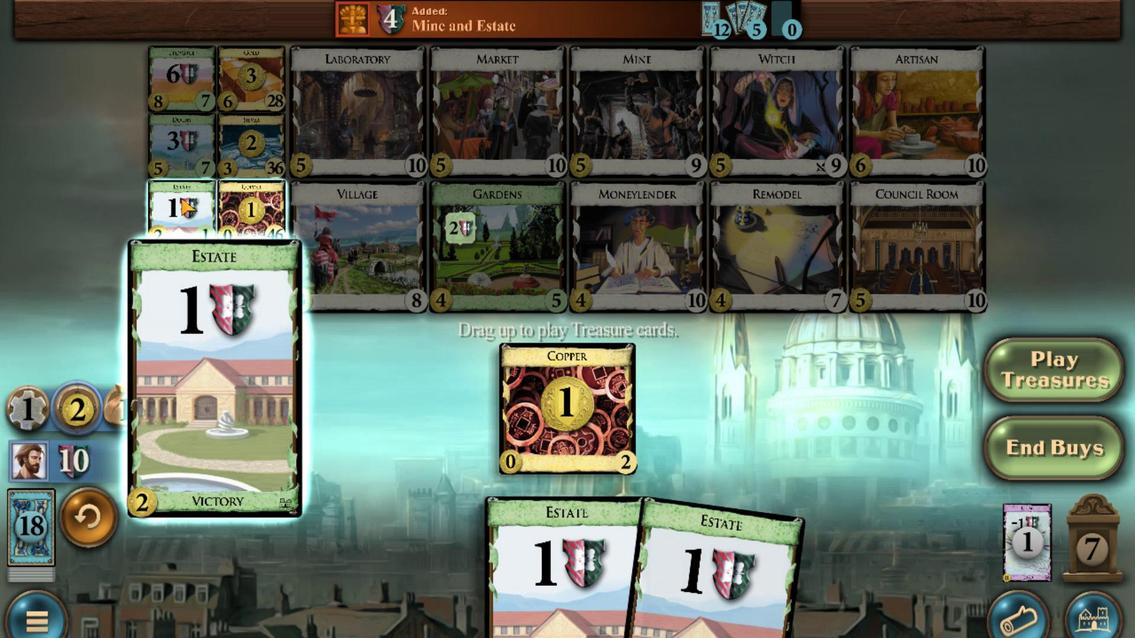
Action: Mouse moved to (707, 542)
Screenshot: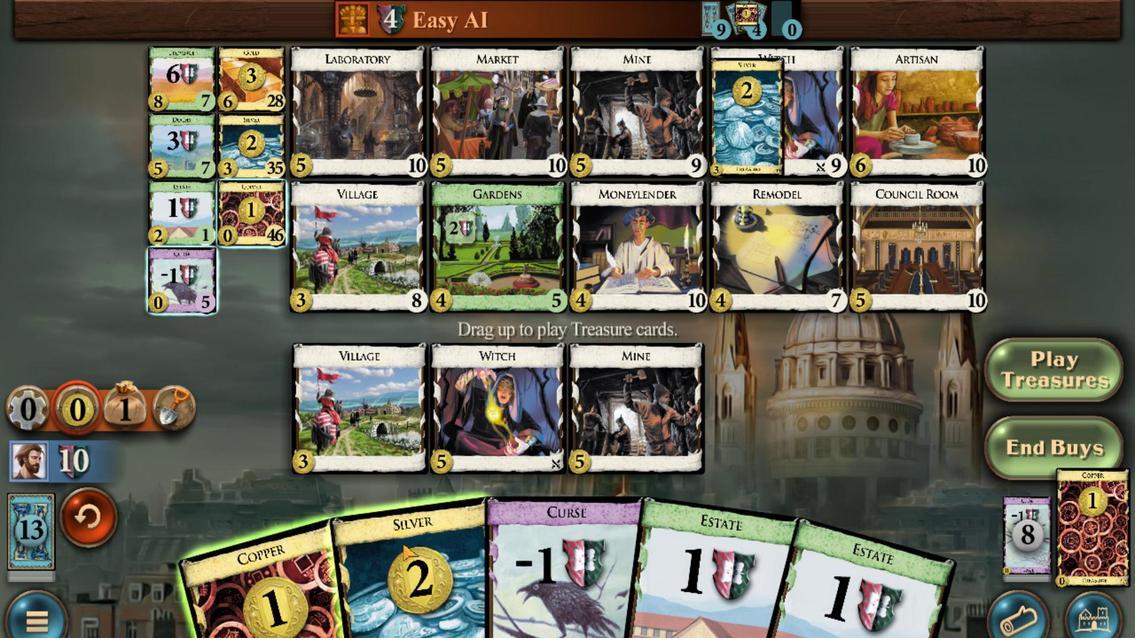 
Action: Mouse scrolled (707, 542) with delta (0, 0)
Screenshot: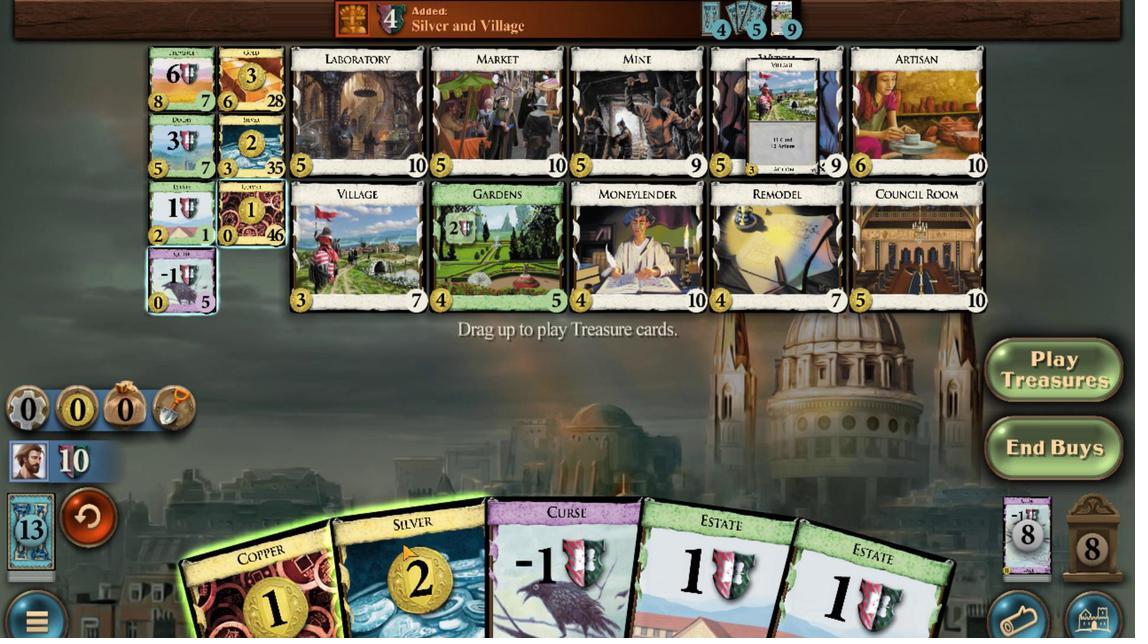 
Action: Mouse moved to (707, 542)
Screenshot: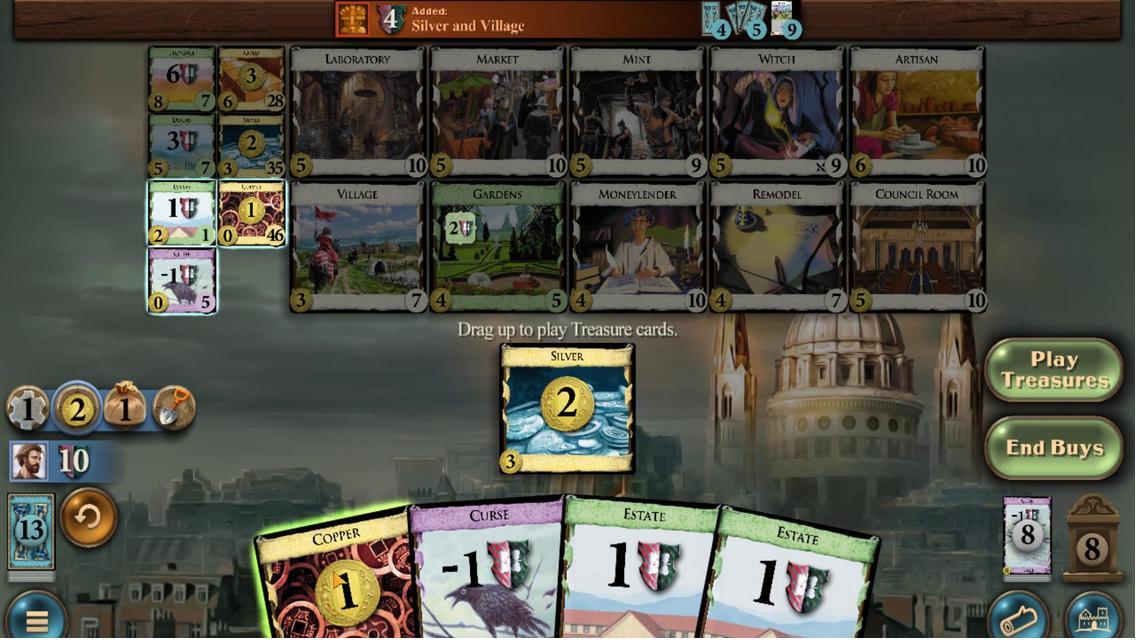 
Action: Mouse scrolled (707, 542) with delta (0, 0)
Screenshot: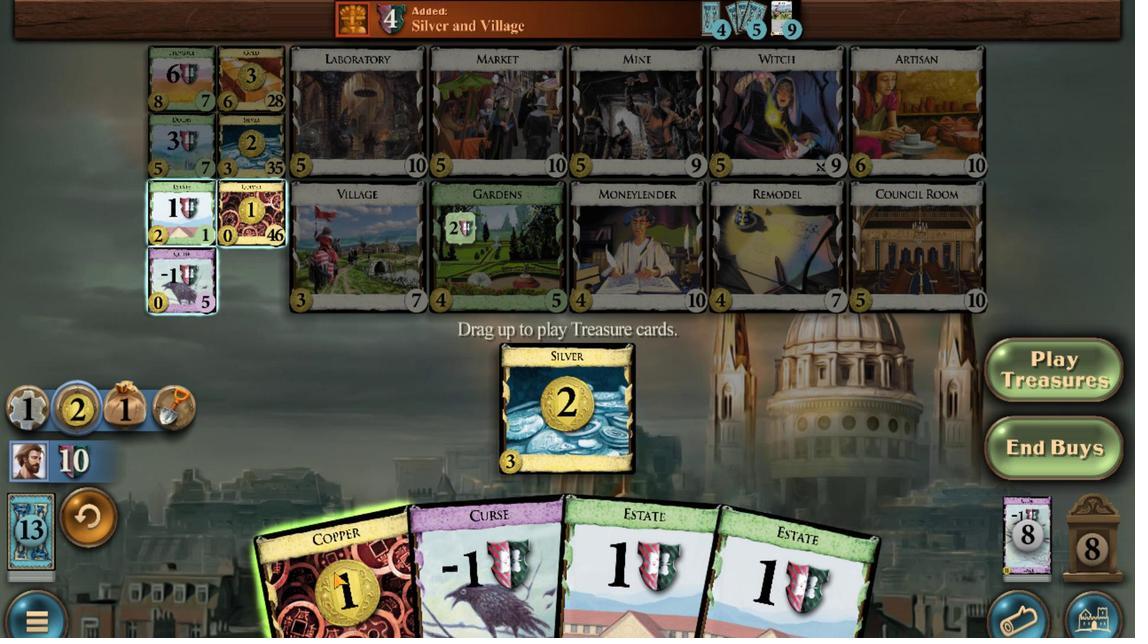 
Action: Mouse moved to (707, 544)
Screenshot: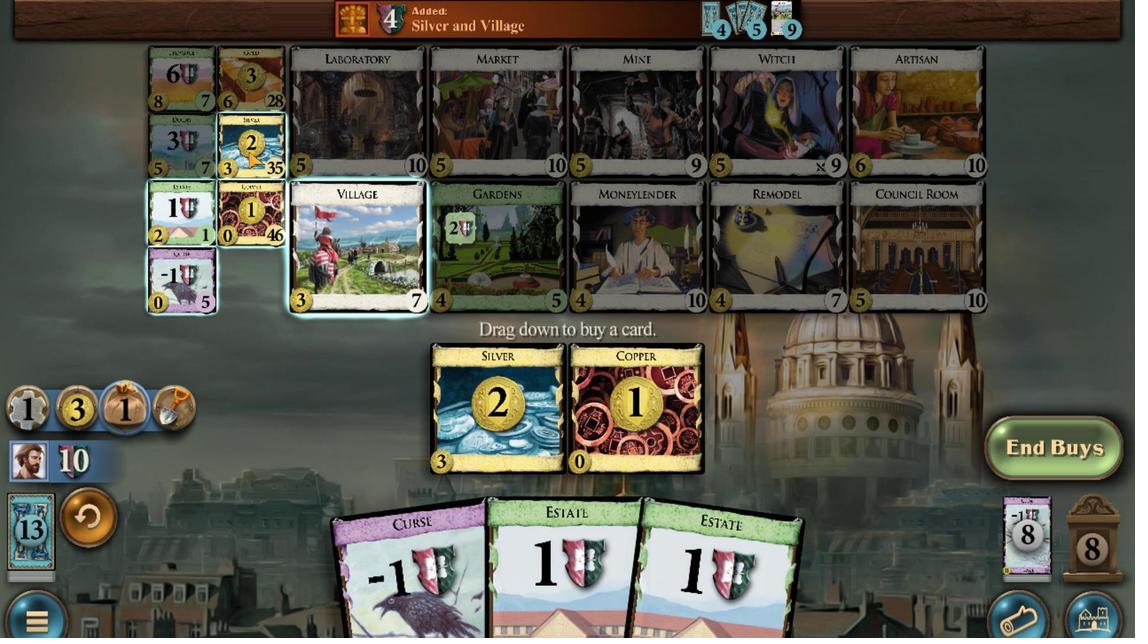 
Action: Mouse scrolled (707, 544) with delta (0, 0)
Screenshot: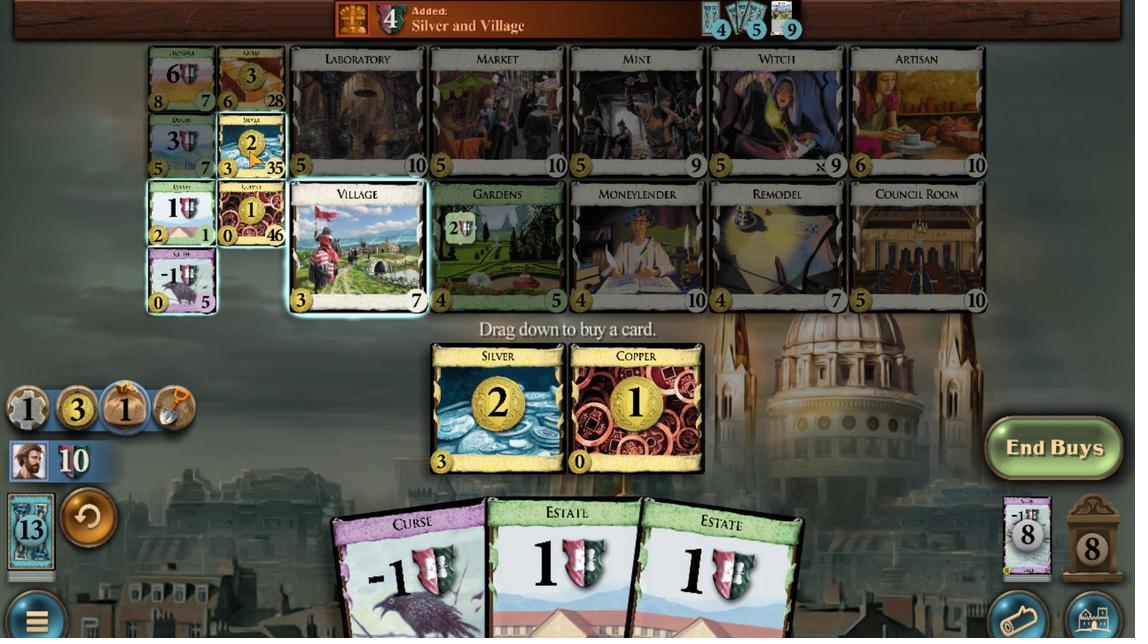 
Action: Mouse scrolled (707, 544) with delta (0, 0)
Screenshot: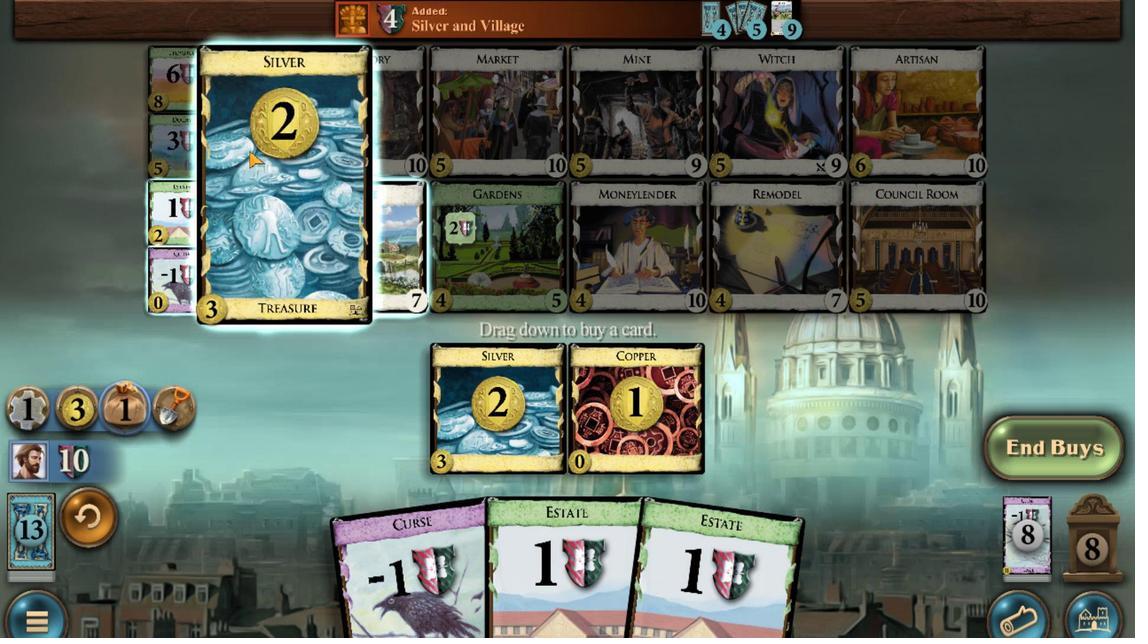 
Action: Mouse scrolled (707, 544) with delta (0, 0)
Screenshot: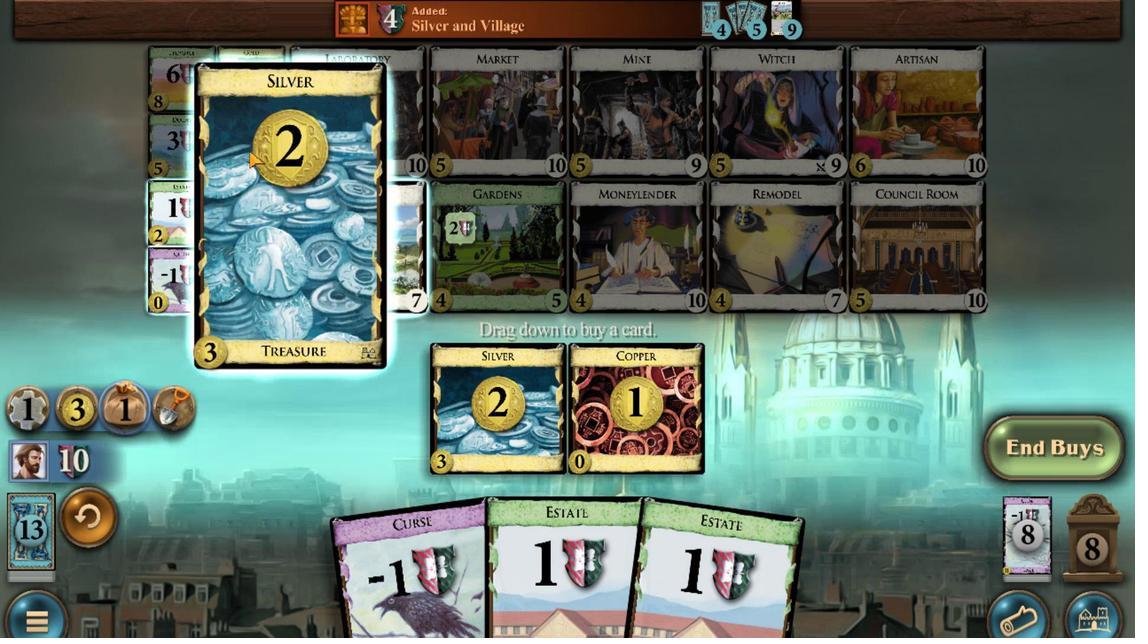 
Action: Mouse scrolled (707, 544) with delta (0, 0)
Screenshot: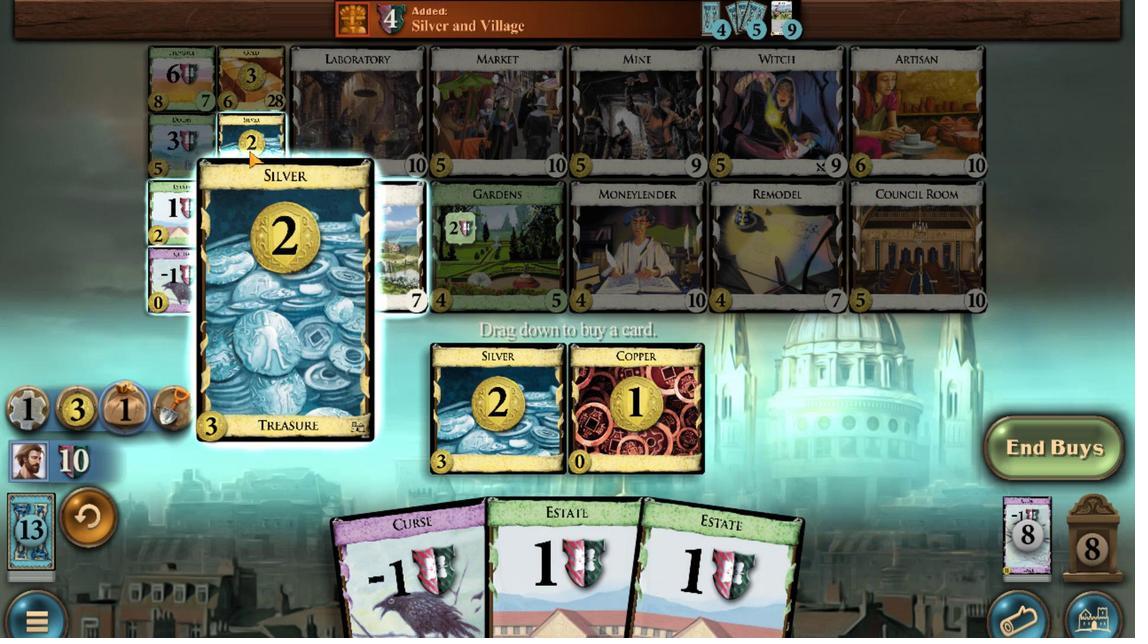 
Action: Mouse scrolled (707, 544) with delta (0, 0)
Screenshot: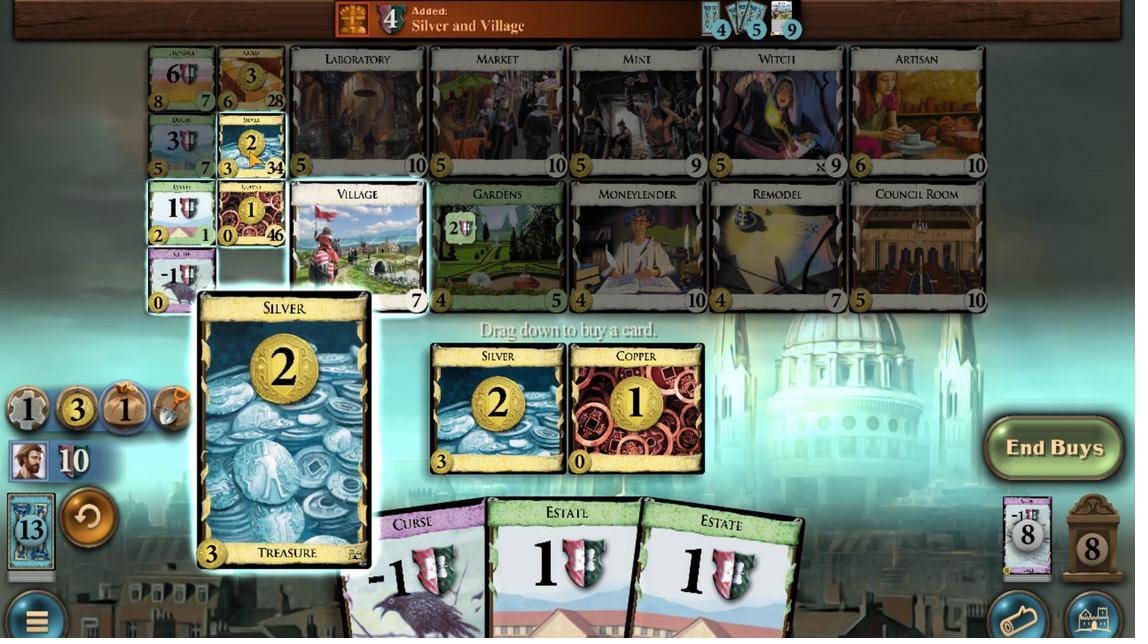 
Action: Mouse moved to (707, 542)
Screenshot: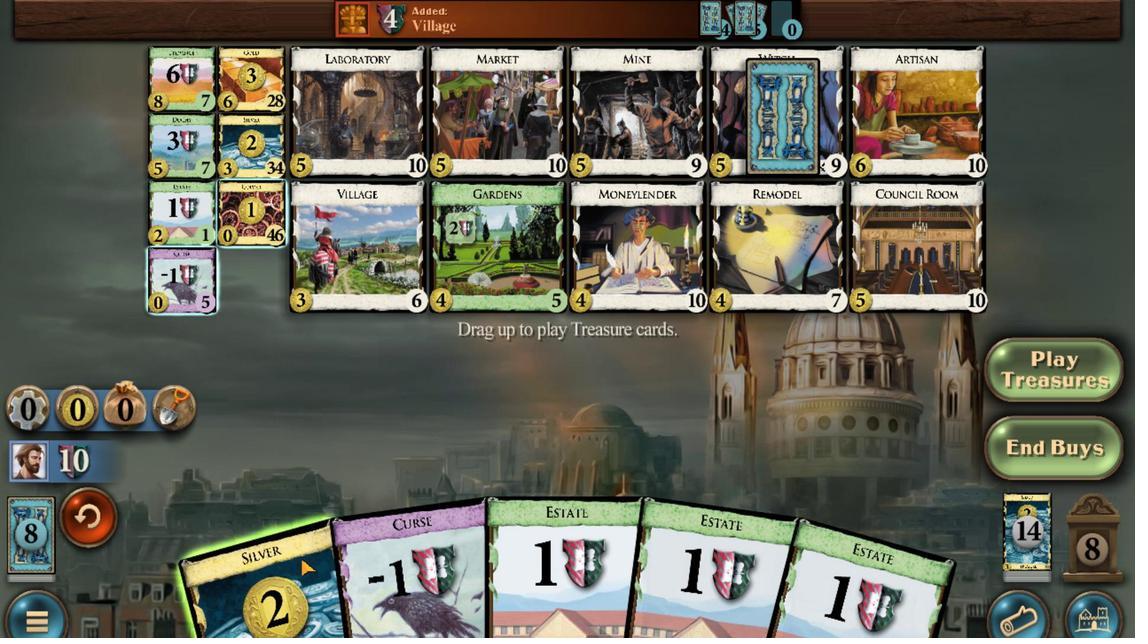 
Action: Mouse scrolled (707, 542) with delta (0, 0)
Screenshot: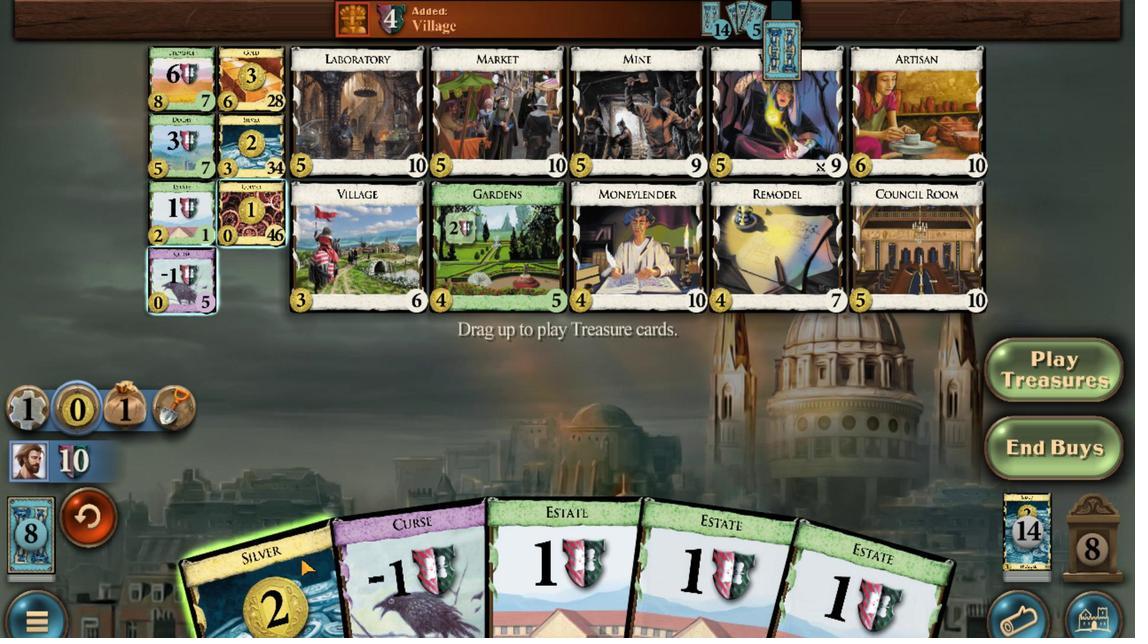 
Action: Mouse moved to (707, 543)
Screenshot: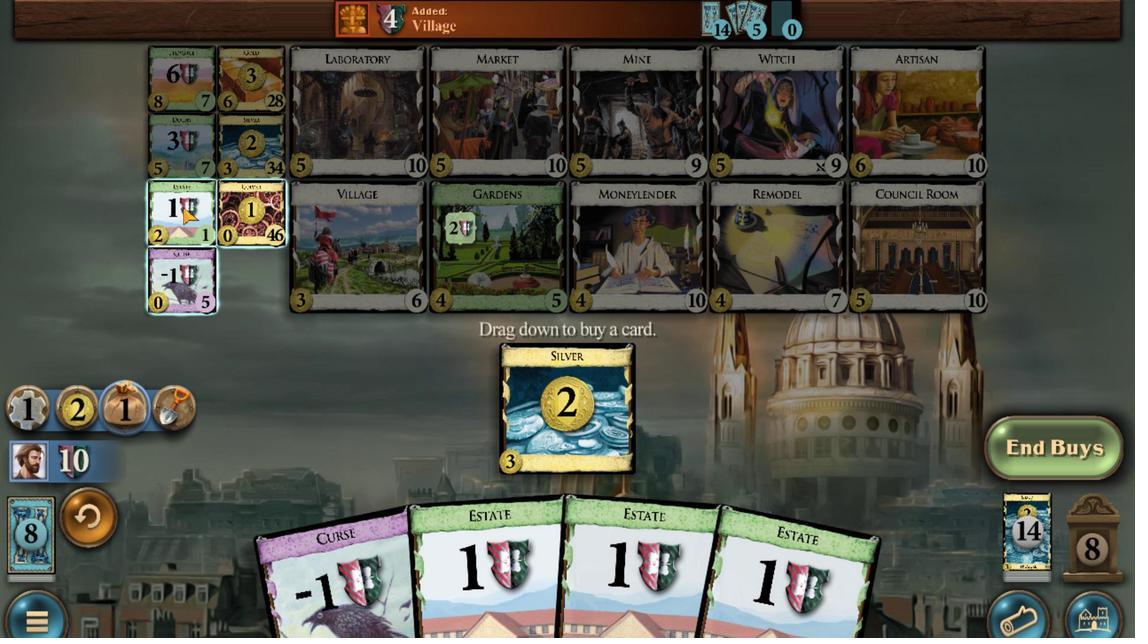 
Action: Mouse scrolled (707, 543) with delta (0, 0)
Screenshot: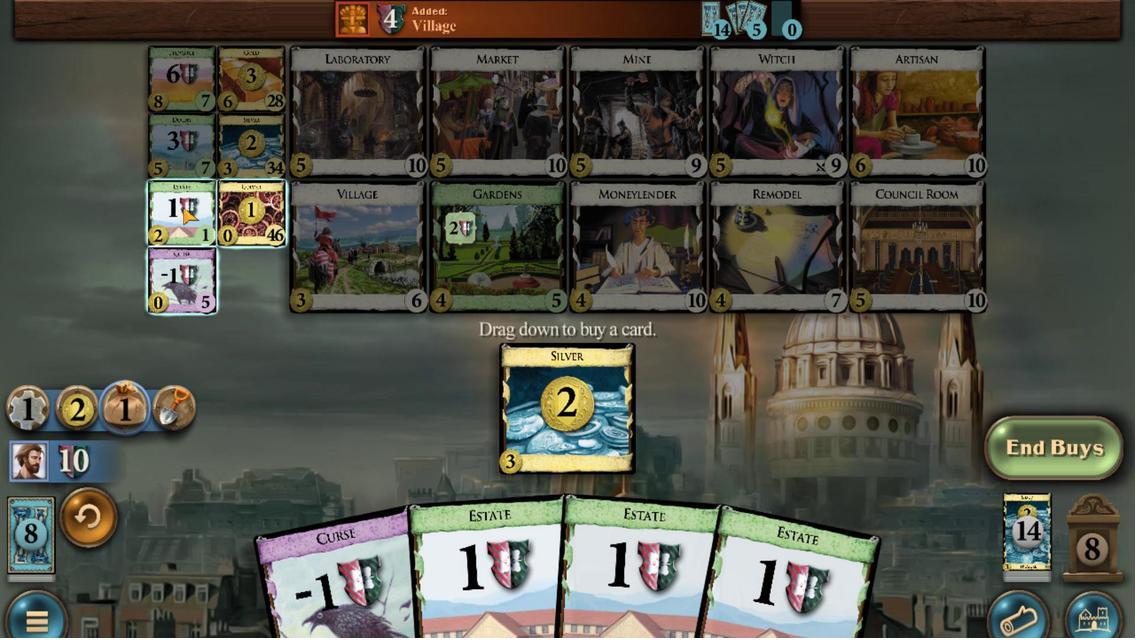 
Action: Mouse scrolled (707, 543) with delta (0, 0)
Screenshot: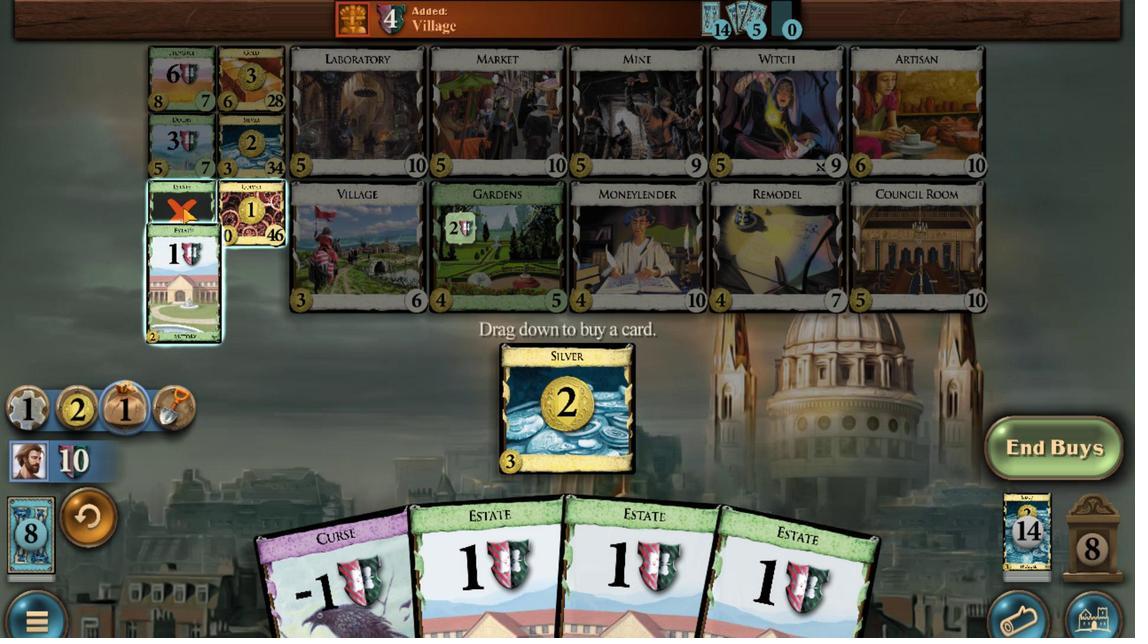 
Action: Mouse scrolled (707, 543) with delta (0, 0)
Screenshot: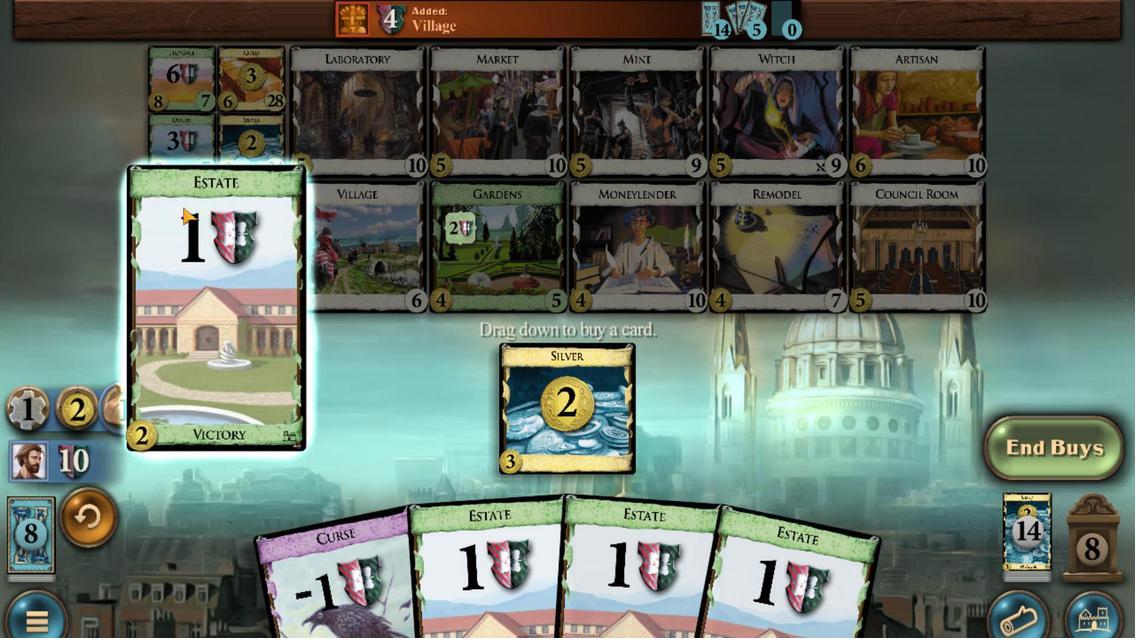 
Action: Mouse scrolled (707, 543) with delta (0, 0)
Screenshot: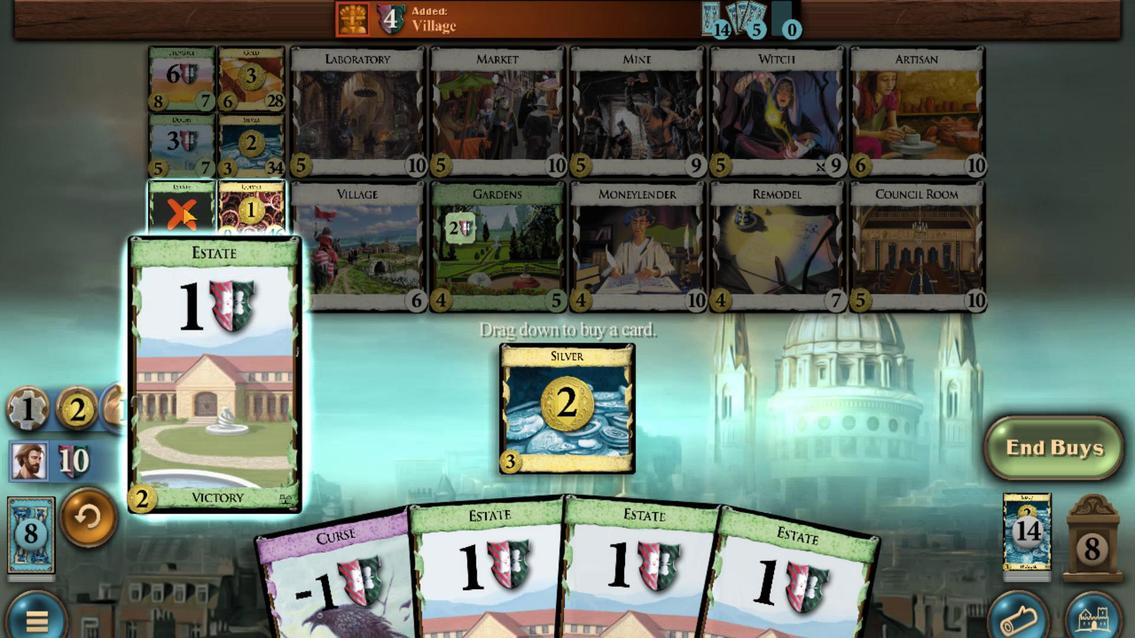 
Action: Mouse moved to (707, 542)
Screenshot: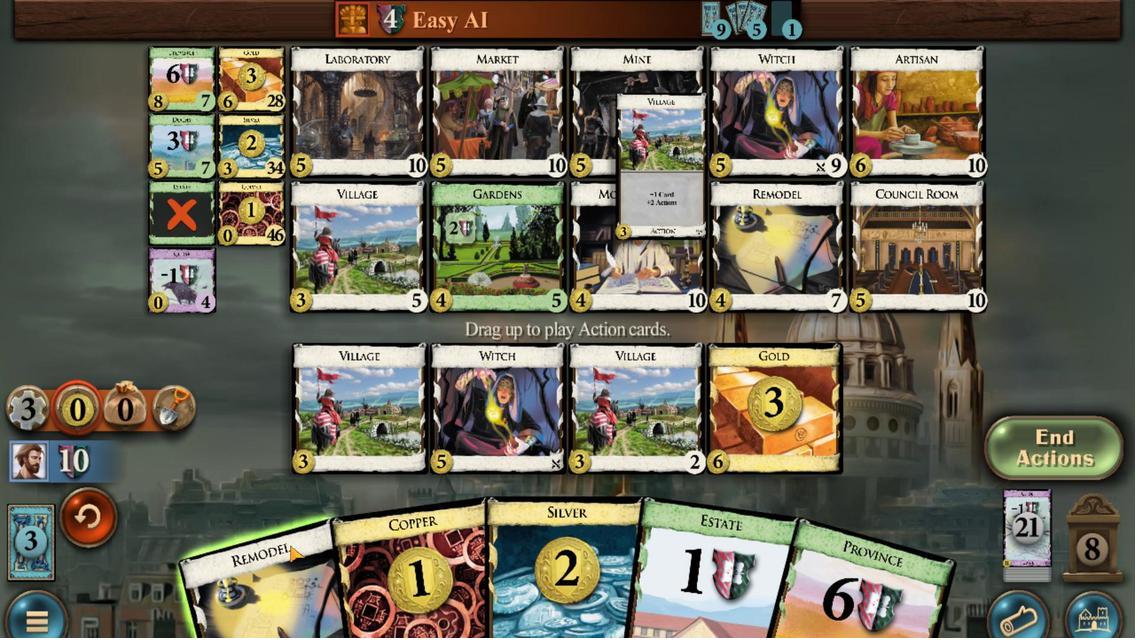 
Action: Mouse scrolled (707, 542) with delta (0, 0)
Screenshot: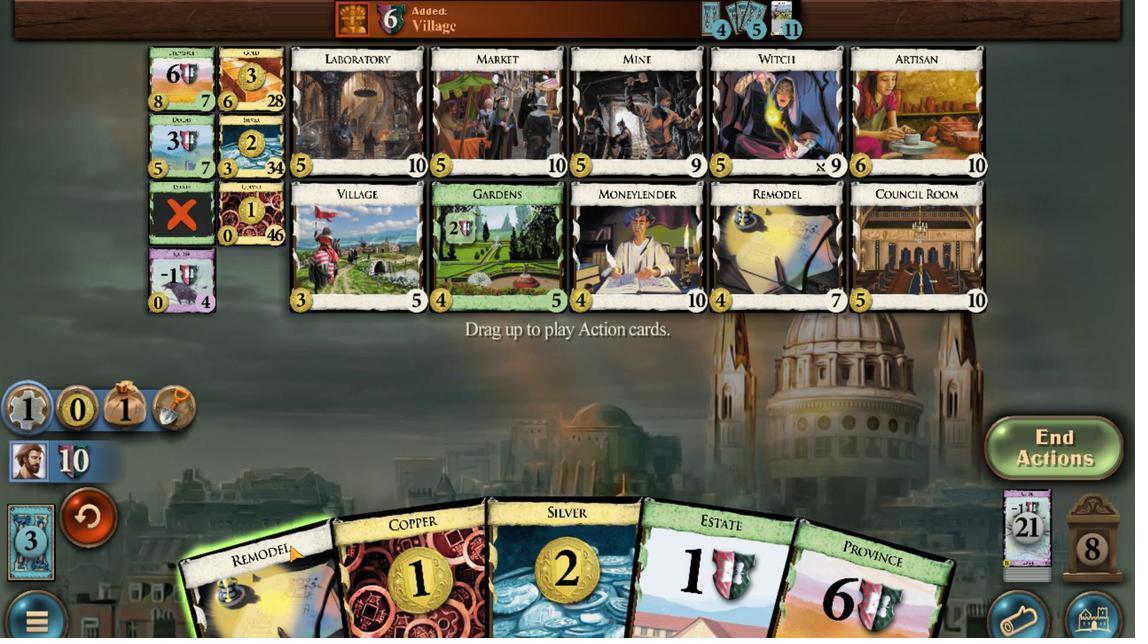 
Action: Mouse moved to (708, 542)
Screenshot: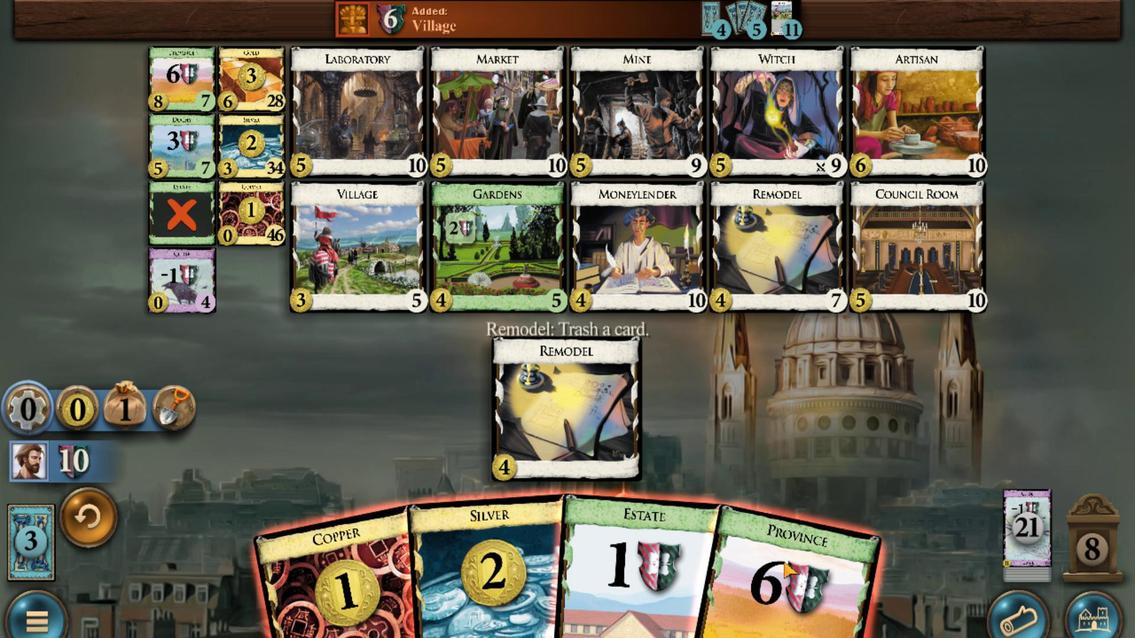 
Action: Mouse scrolled (708, 542) with delta (0, 0)
Screenshot: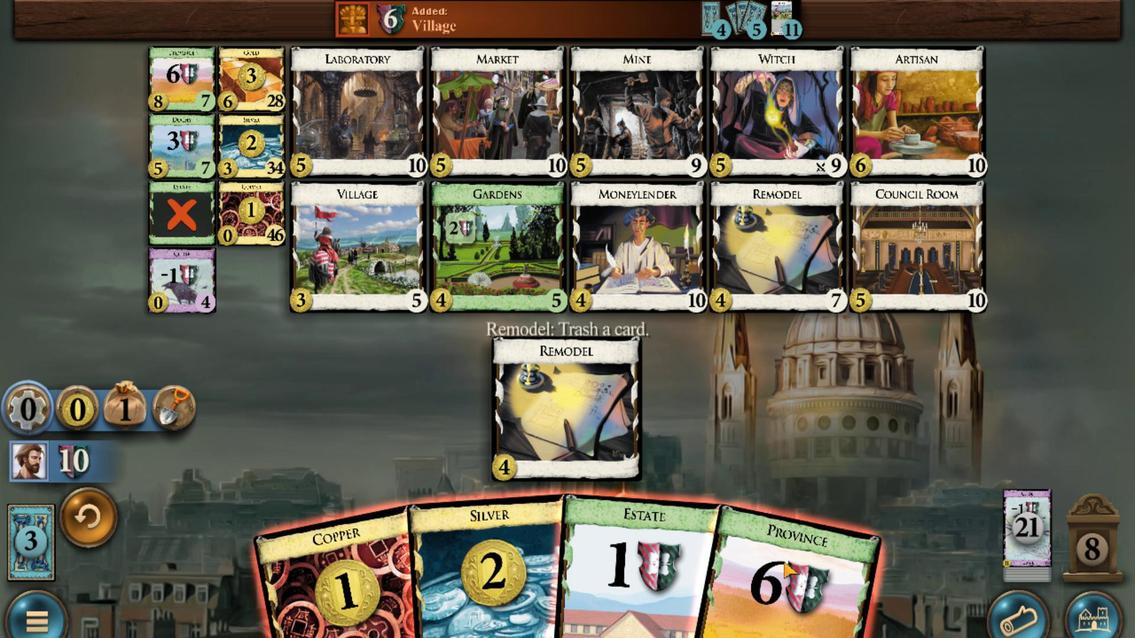 
Action: Mouse moved to (707, 544)
Screenshot: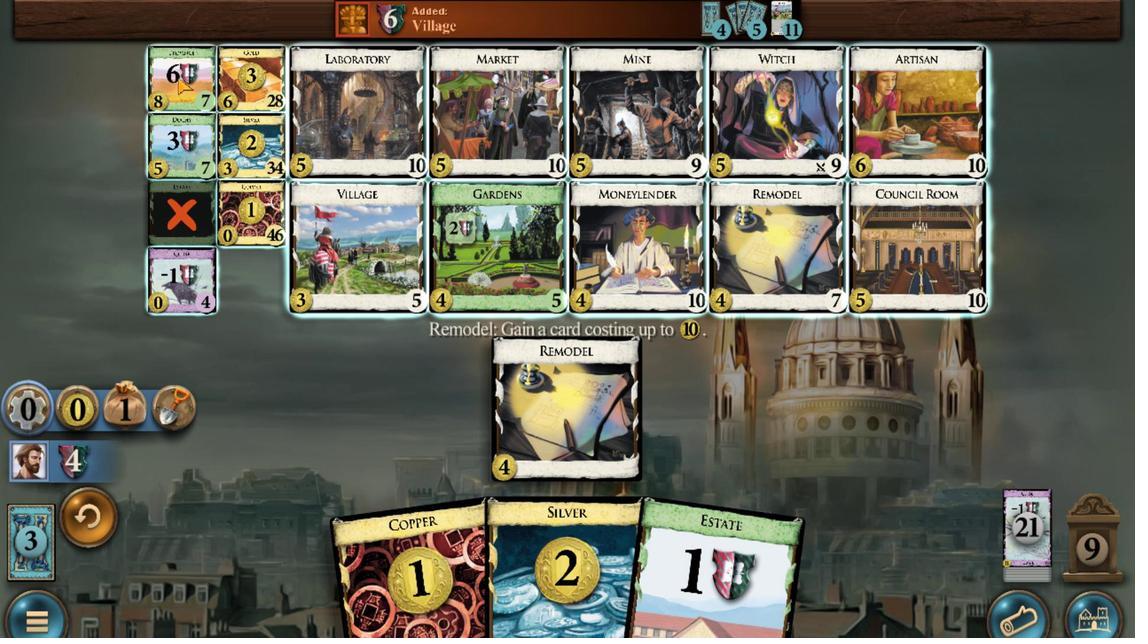 
Action: Mouse scrolled (707, 544) with delta (0, 0)
Screenshot: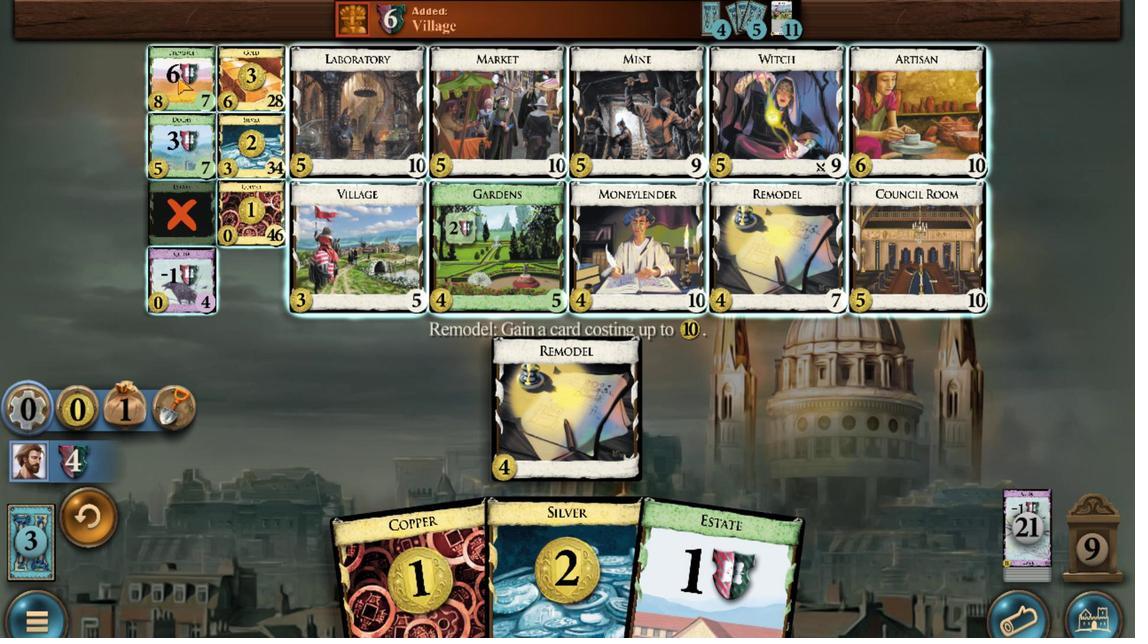 
Action: Mouse scrolled (707, 544) with delta (0, 0)
Screenshot: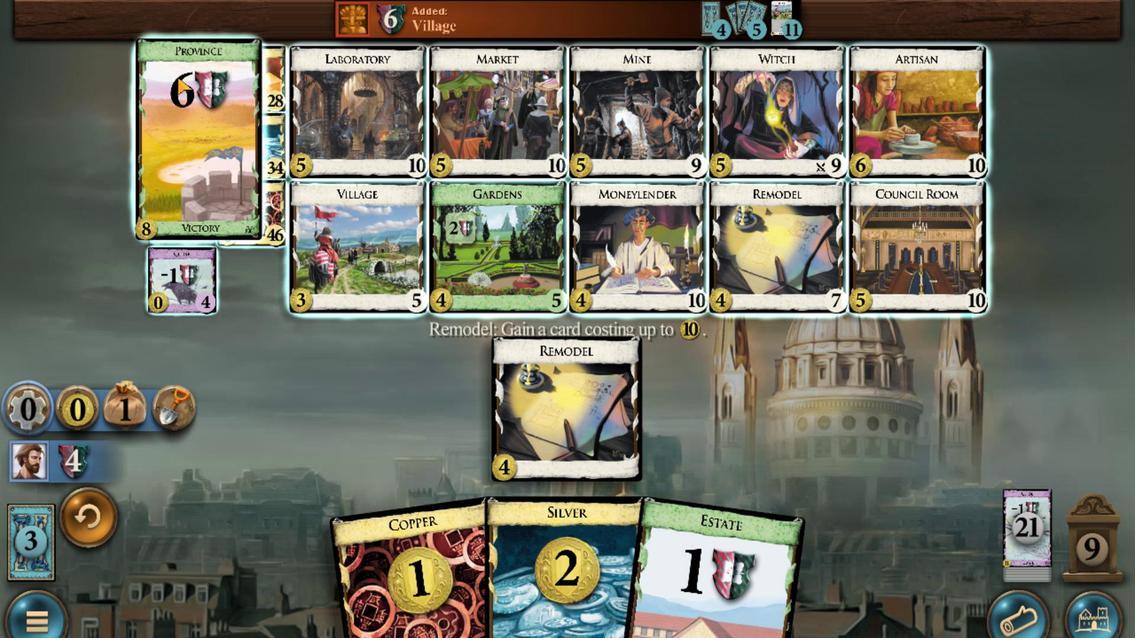 
Action: Mouse scrolled (707, 544) with delta (0, 0)
Screenshot: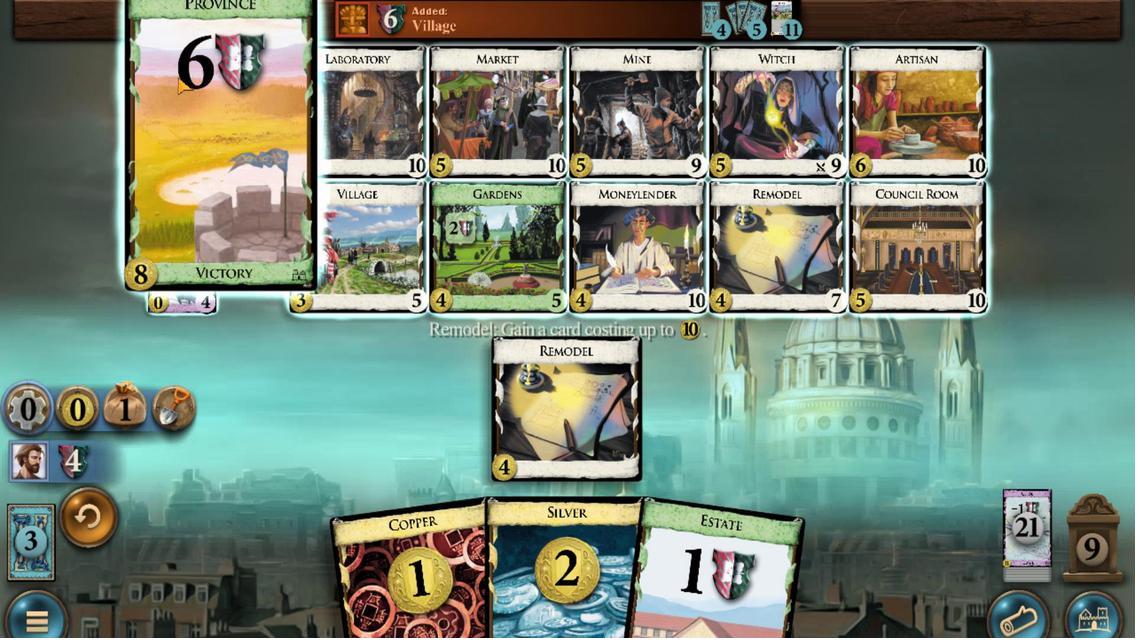 
Action: Mouse scrolled (707, 544) with delta (0, 0)
Screenshot: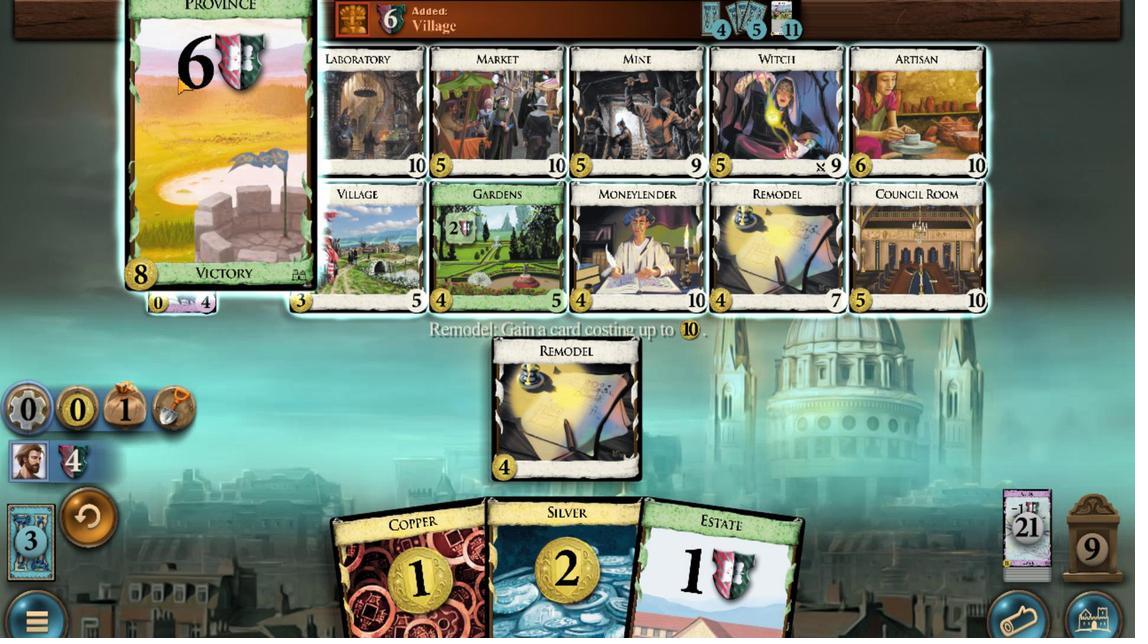 
Action: Mouse scrolled (707, 544) with delta (0, 0)
Screenshot: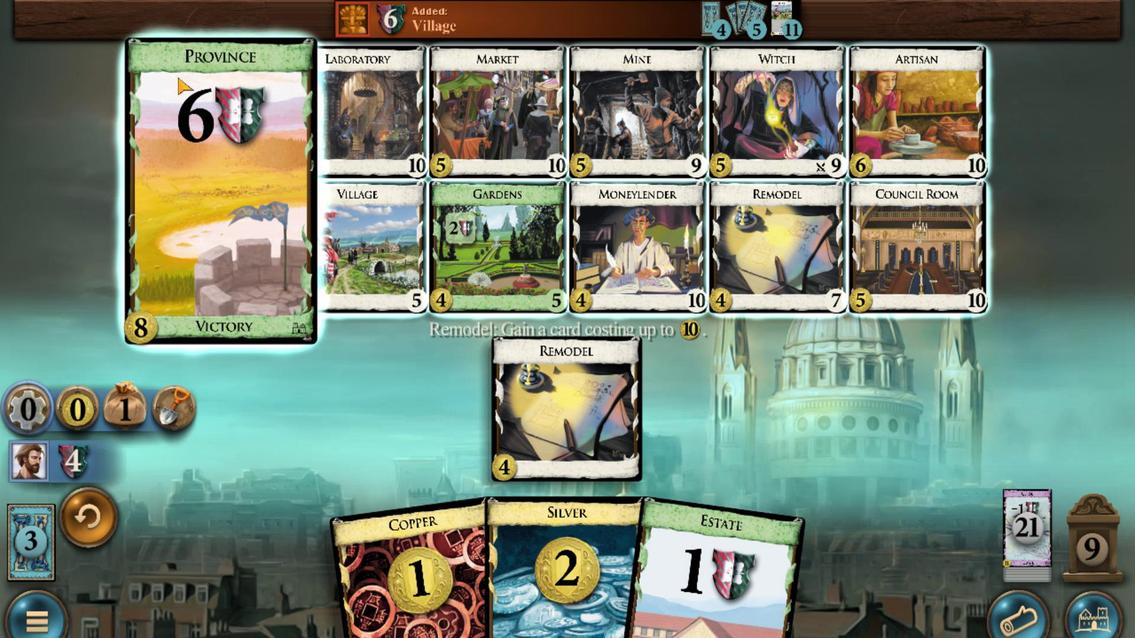 
Action: Mouse scrolled (707, 544) with delta (0, 0)
Screenshot: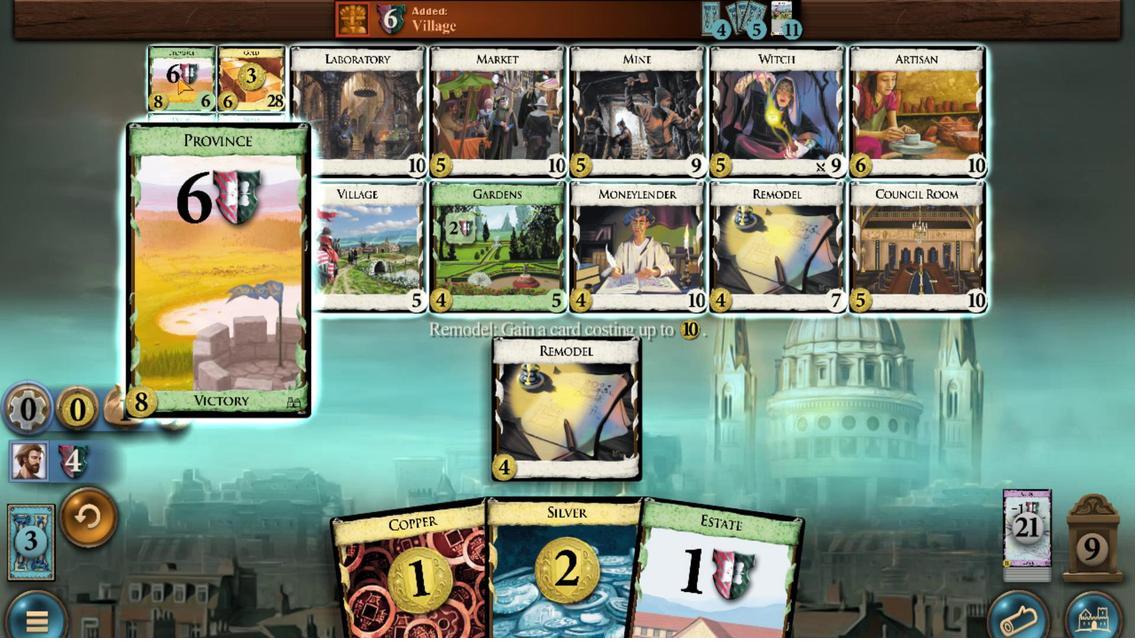 
Action: Mouse moved to (708, 542)
Screenshot: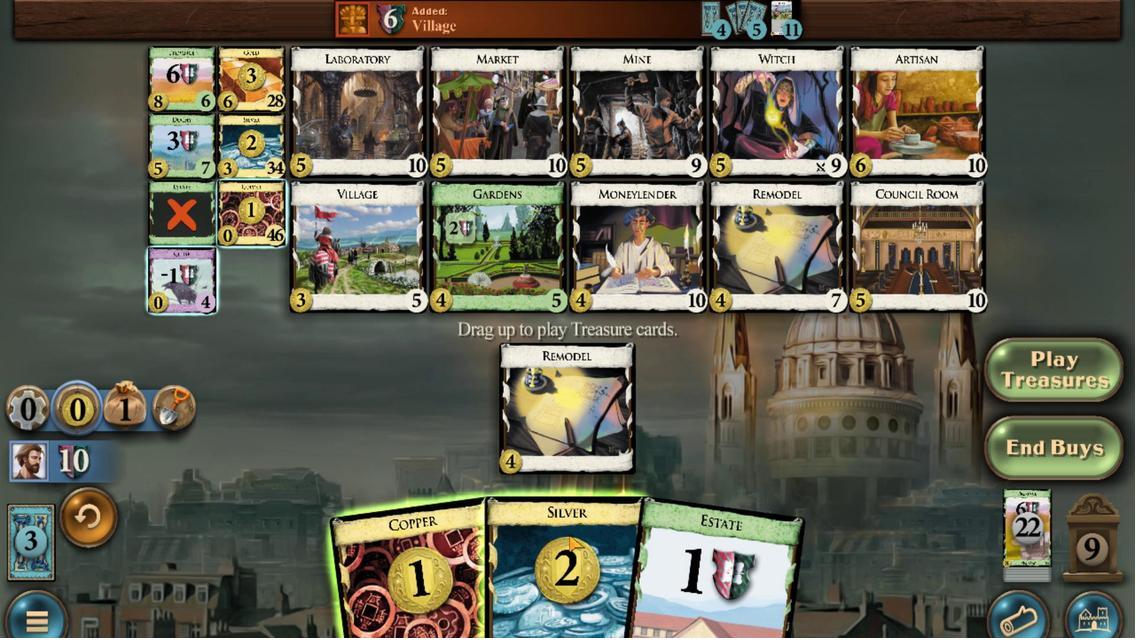 
Action: Mouse scrolled (708, 542) with delta (0, 0)
Screenshot: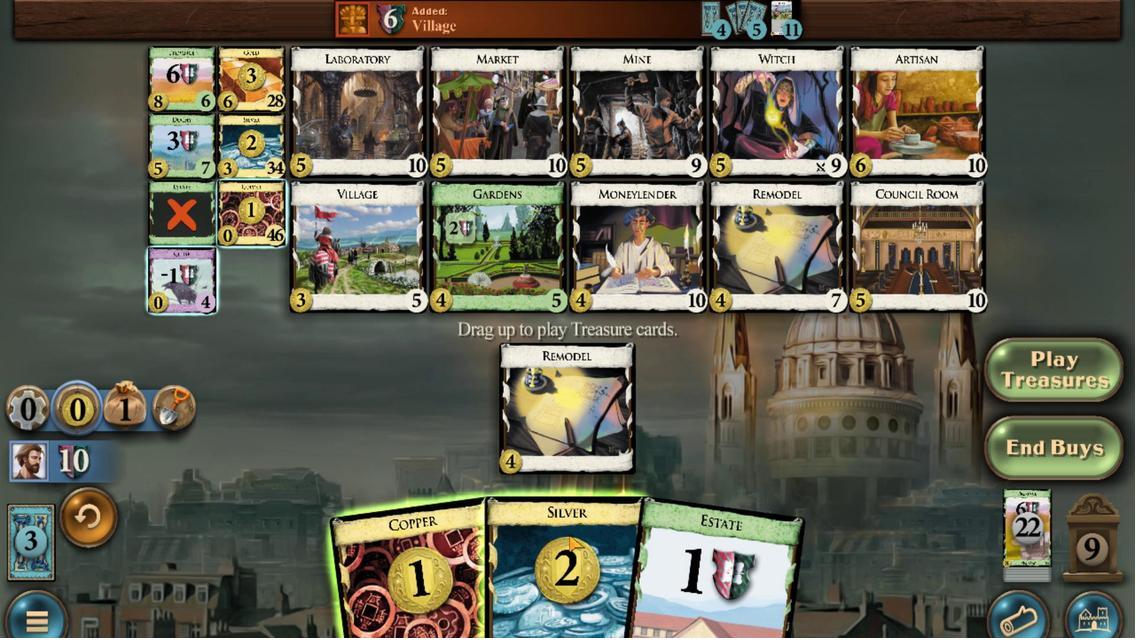 
Action: Mouse moved to (707, 542)
Screenshot: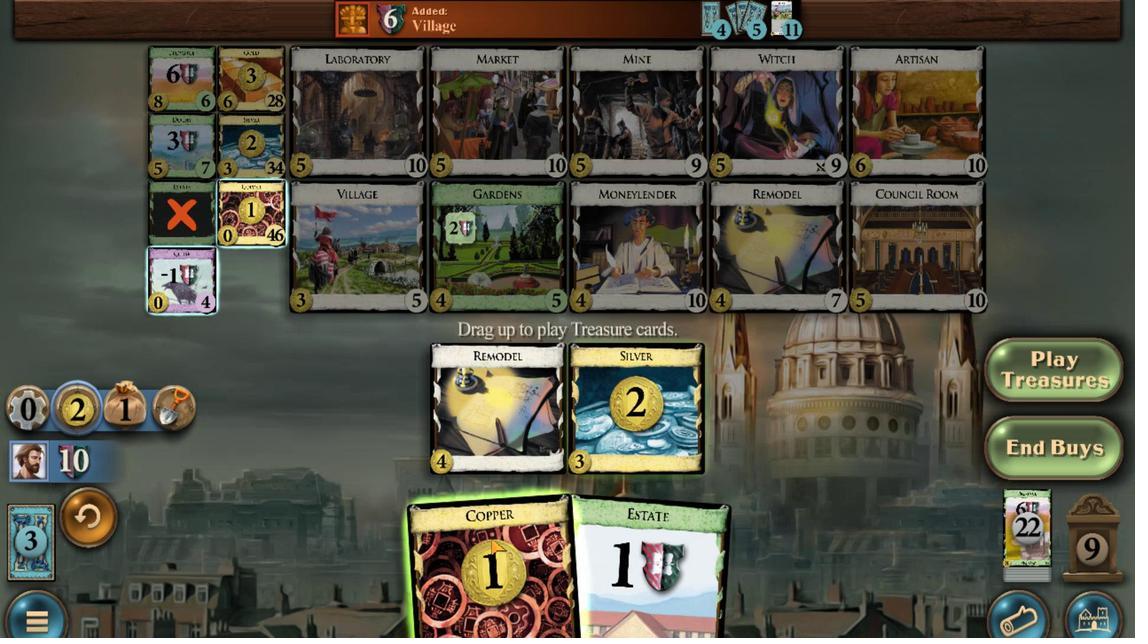 
Action: Mouse scrolled (707, 542) with delta (0, 0)
Screenshot: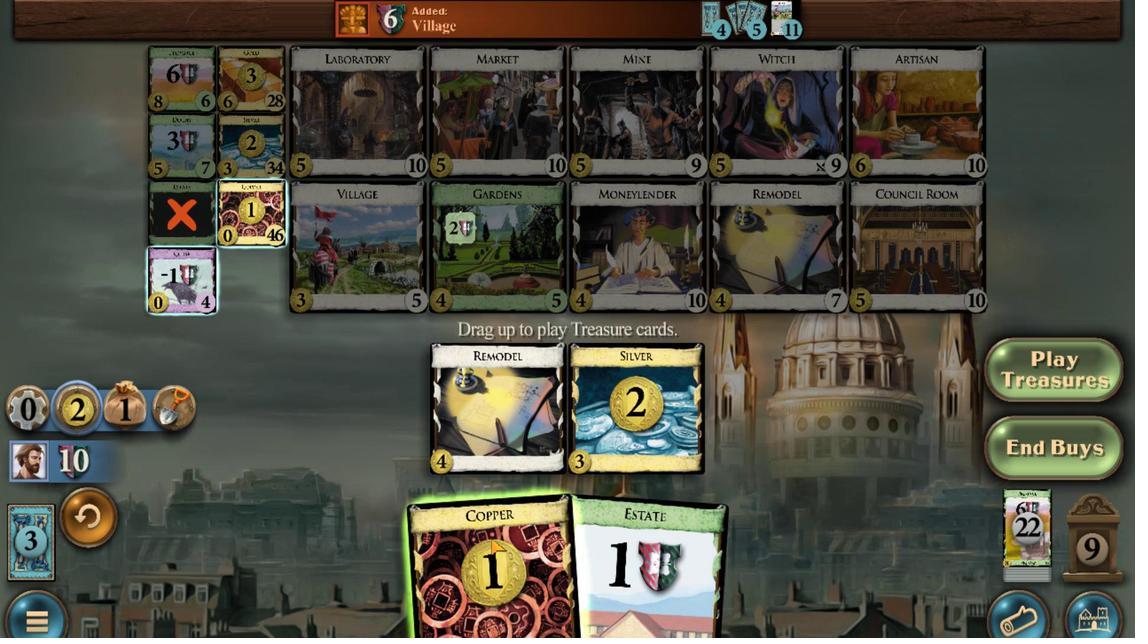 
Action: Mouse moved to (707, 544)
Screenshot: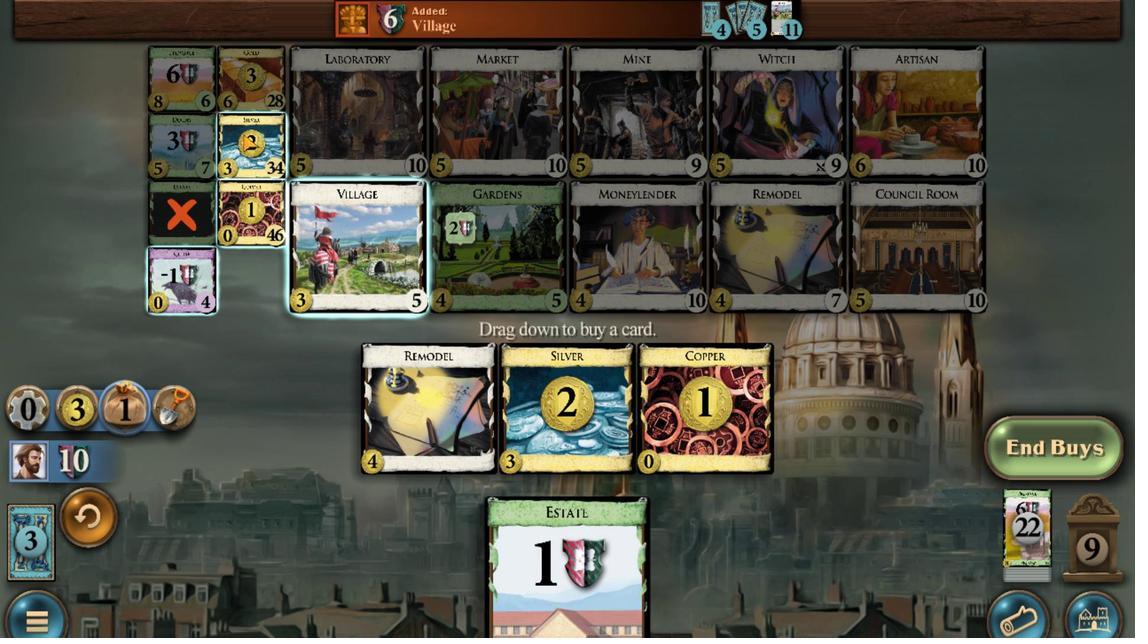 
Action: Mouse scrolled (707, 544) with delta (0, 0)
Screenshot: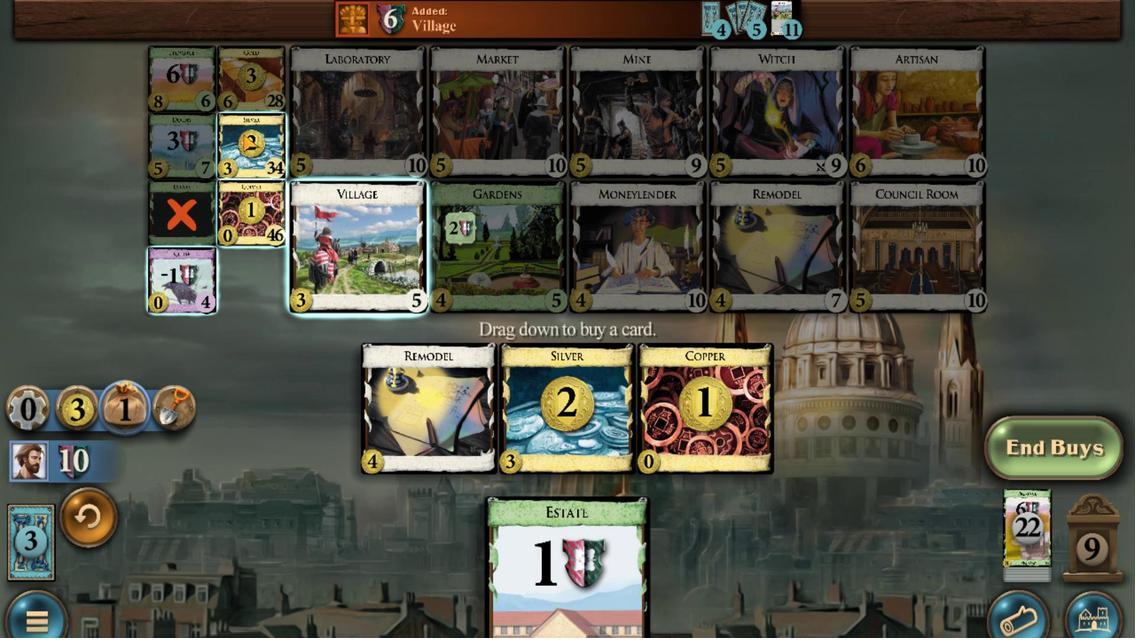 
Action: Mouse scrolled (707, 544) with delta (0, 0)
Screenshot: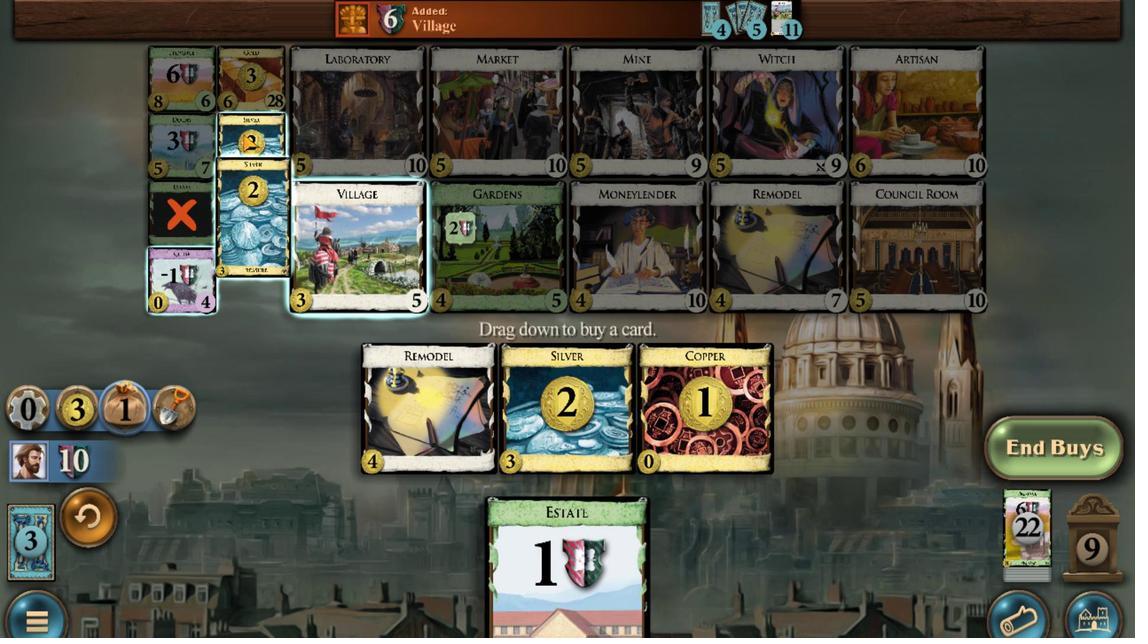 
Action: Mouse scrolled (707, 544) with delta (0, 0)
Screenshot: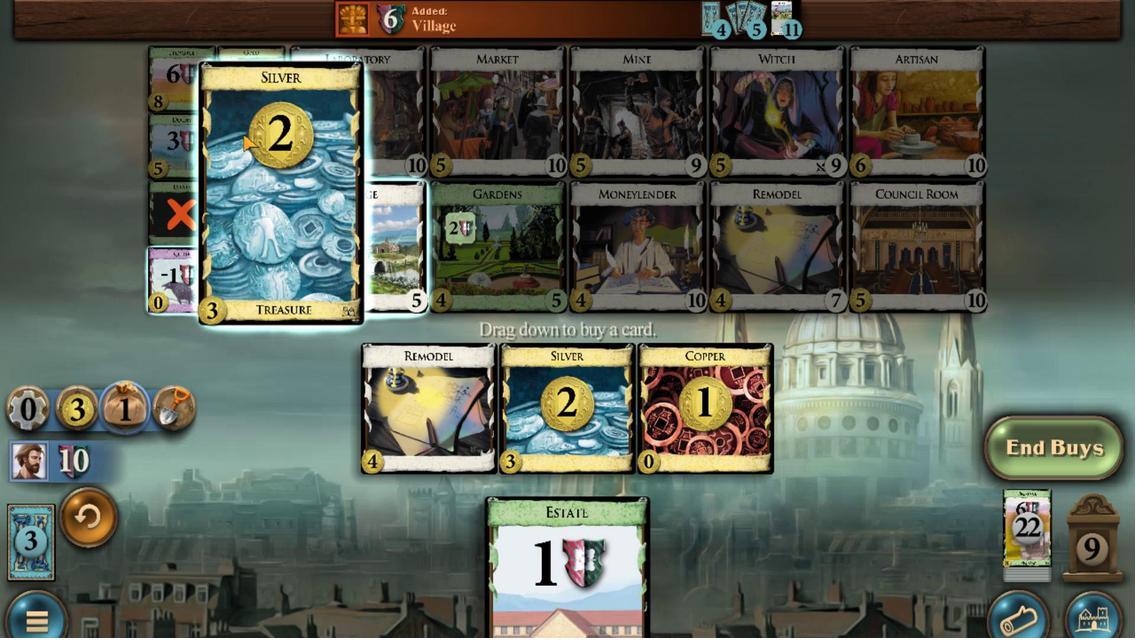 
Action: Mouse scrolled (707, 544) with delta (0, 0)
Screenshot: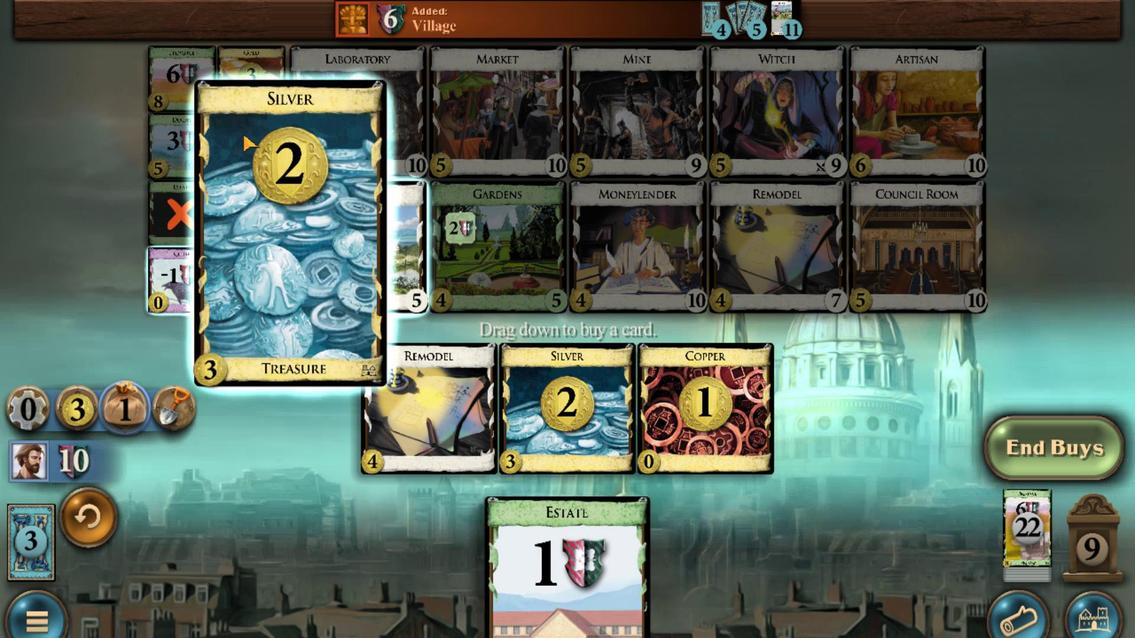 
Action: Mouse scrolled (707, 544) with delta (0, 0)
Screenshot: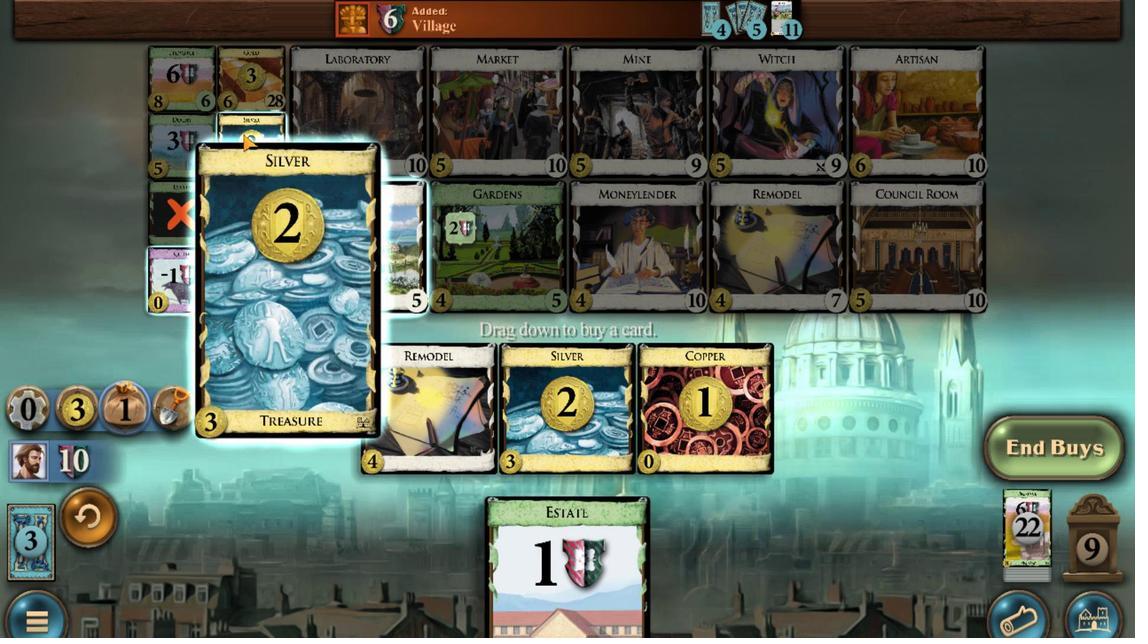 
Action: Mouse scrolled (707, 544) with delta (0, 0)
Screenshot: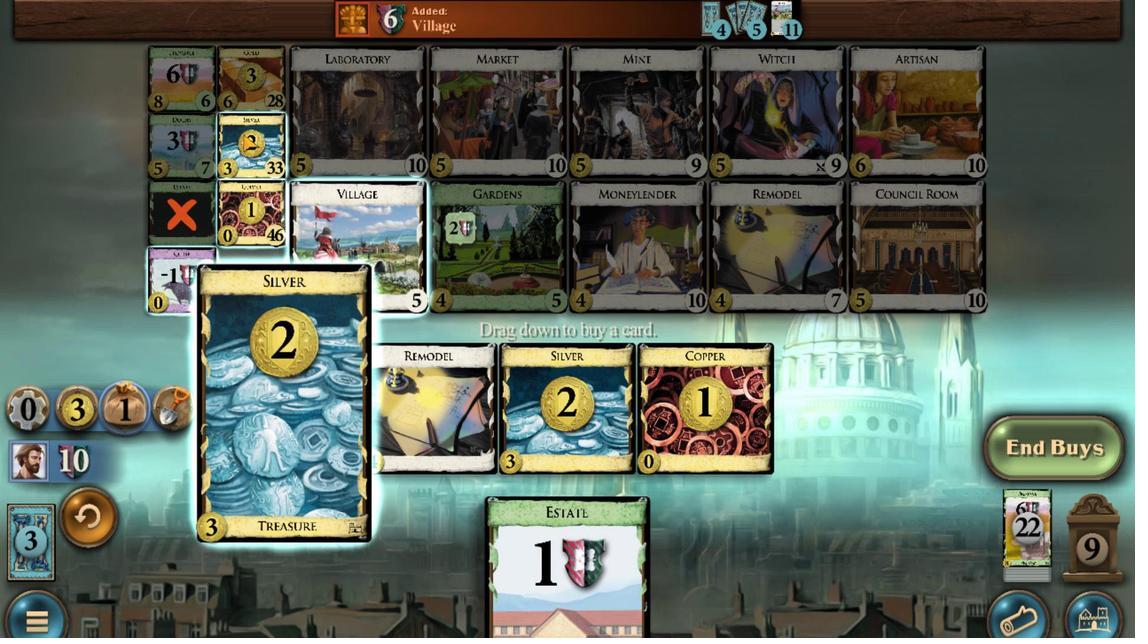 
Action: Mouse moved to (708, 542)
Screenshot: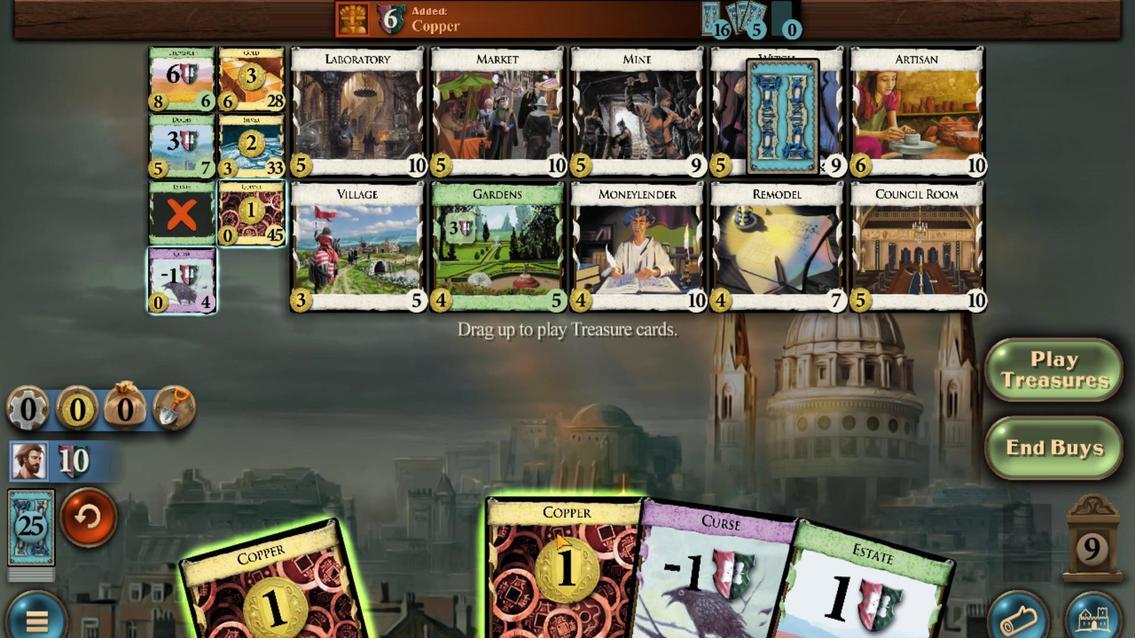 
Action: Mouse scrolled (708, 542) with delta (0, 0)
Screenshot: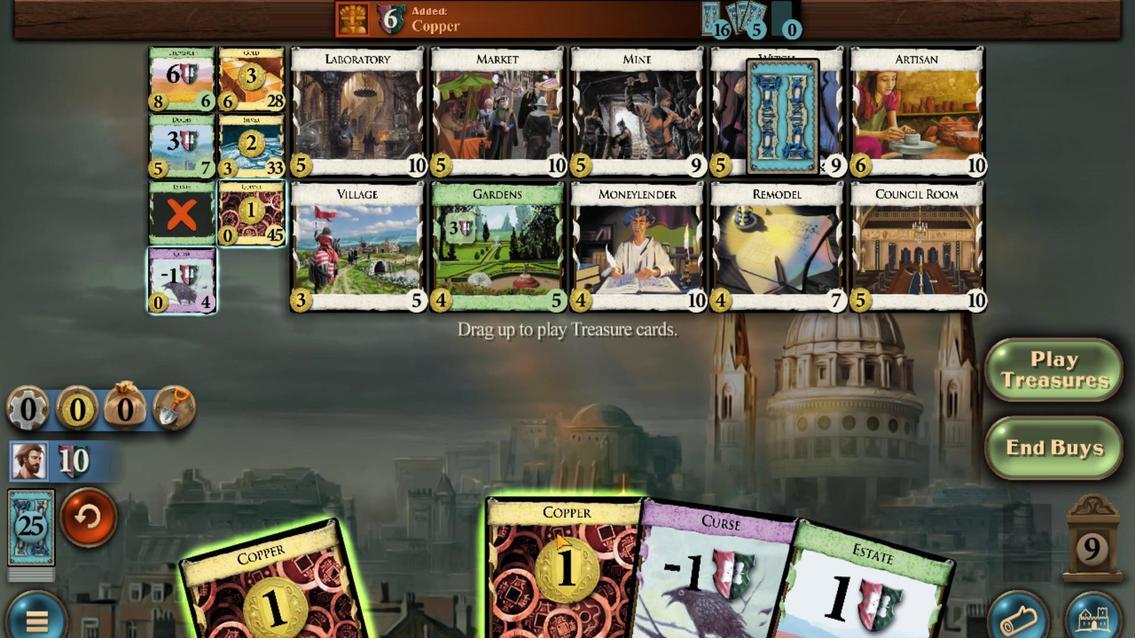 
Action: Mouse moved to (707, 542)
Screenshot: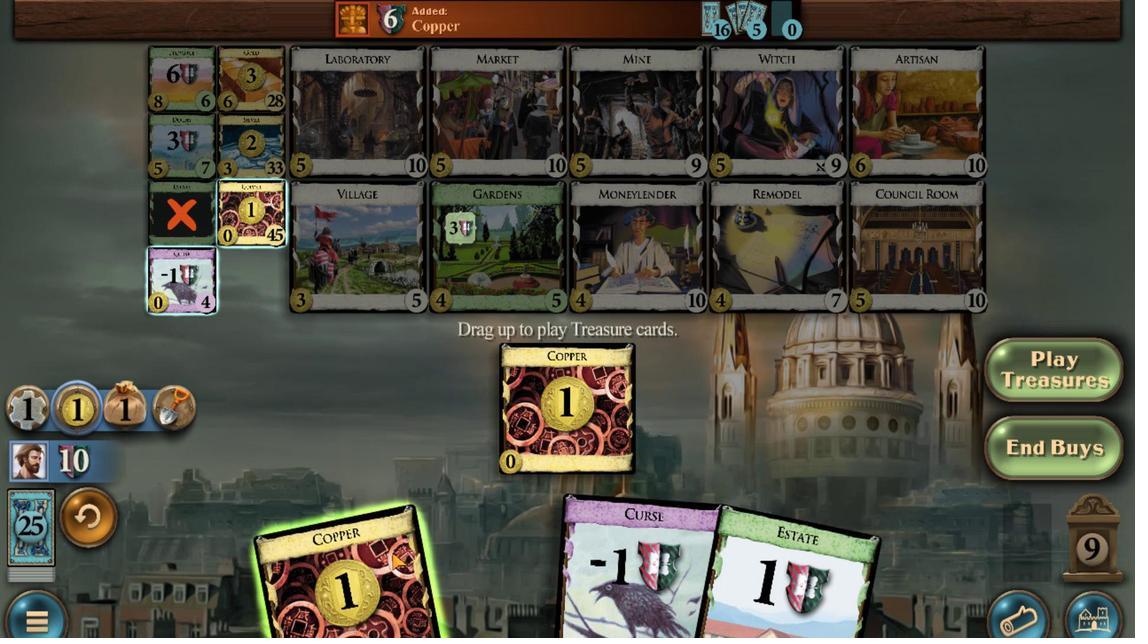 
Action: Mouse scrolled (707, 542) with delta (0, 0)
Screenshot: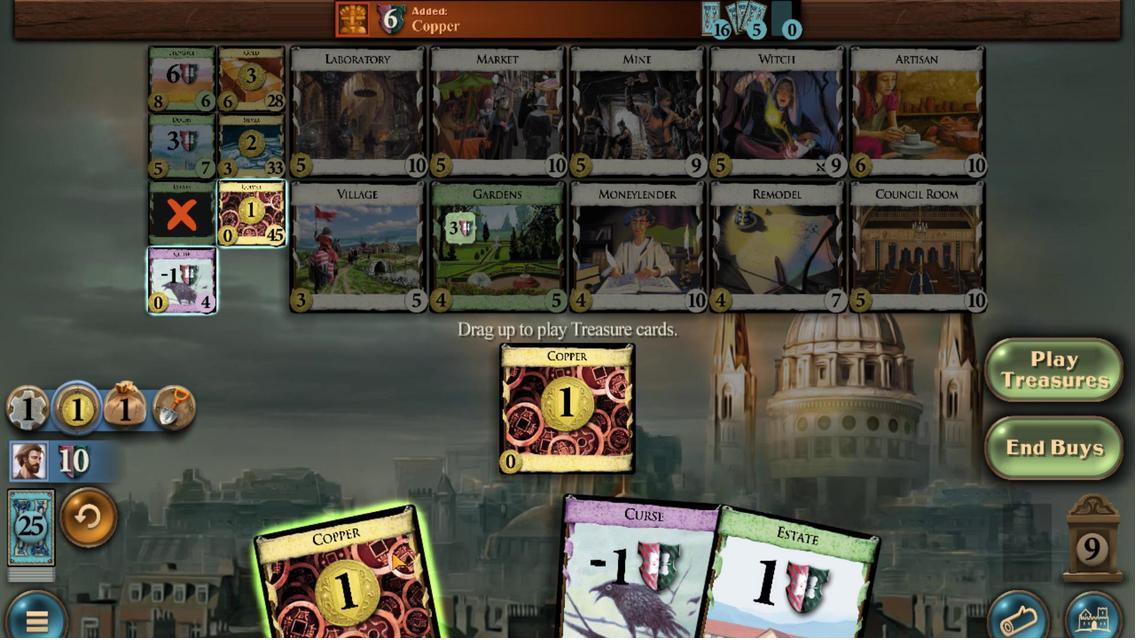 
Action: Mouse moved to (707, 543)
Screenshot: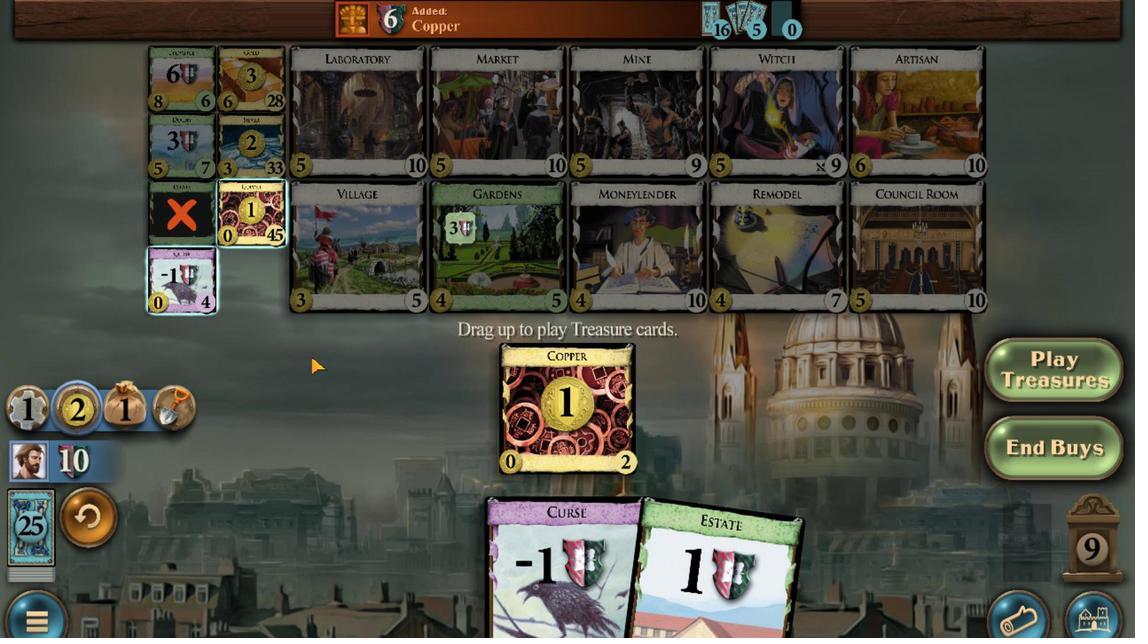 
Action: Mouse scrolled (707, 543) with delta (0, 0)
Screenshot: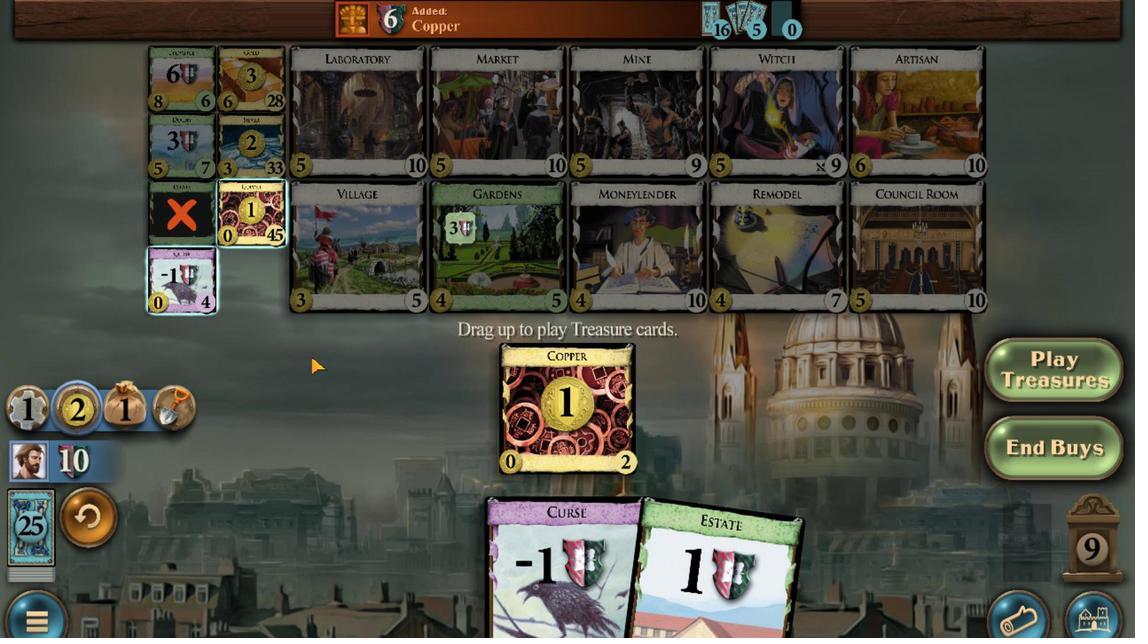 
Action: Mouse moved to (707, 544)
Screenshot: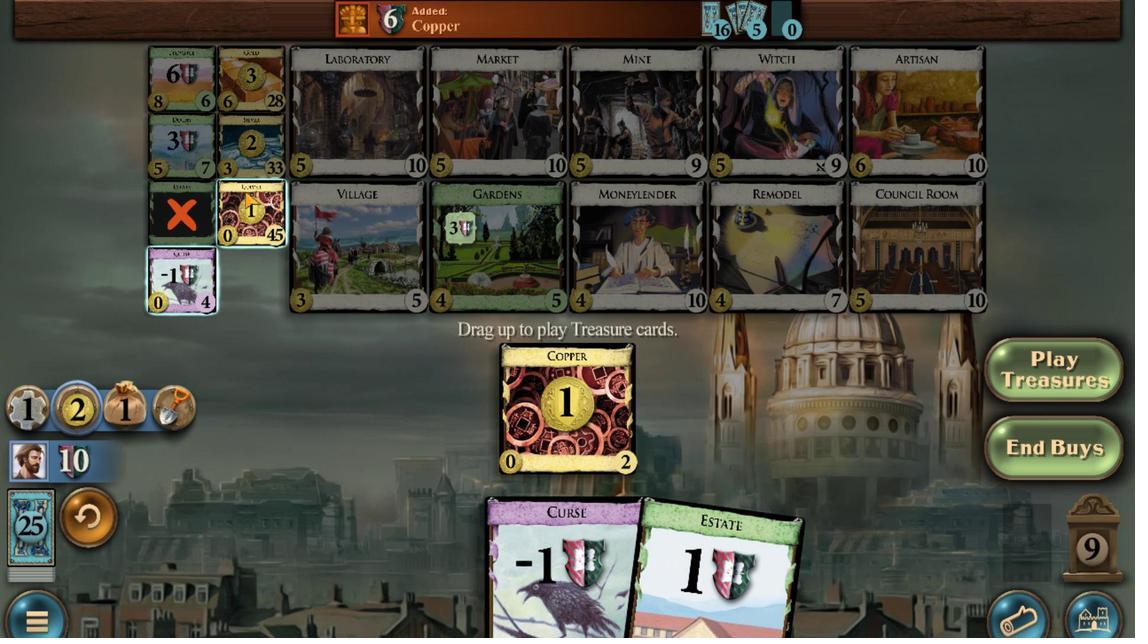 
Action: Mouse scrolled (707, 544) with delta (0, 0)
Screenshot: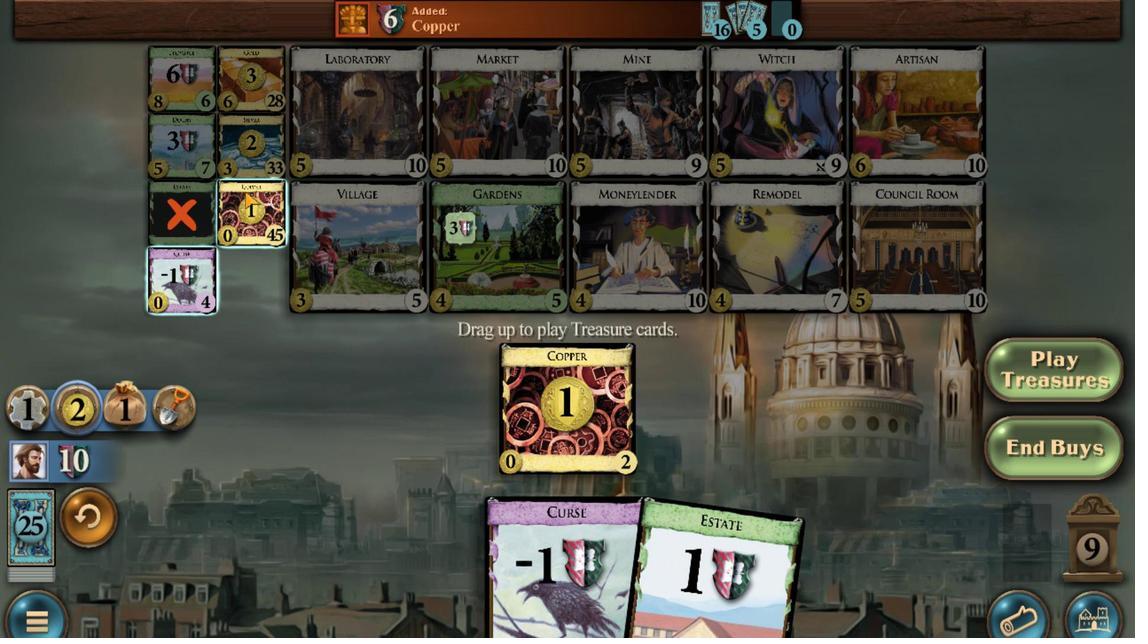 
Action: Mouse scrolled (707, 544) with delta (0, 0)
Screenshot: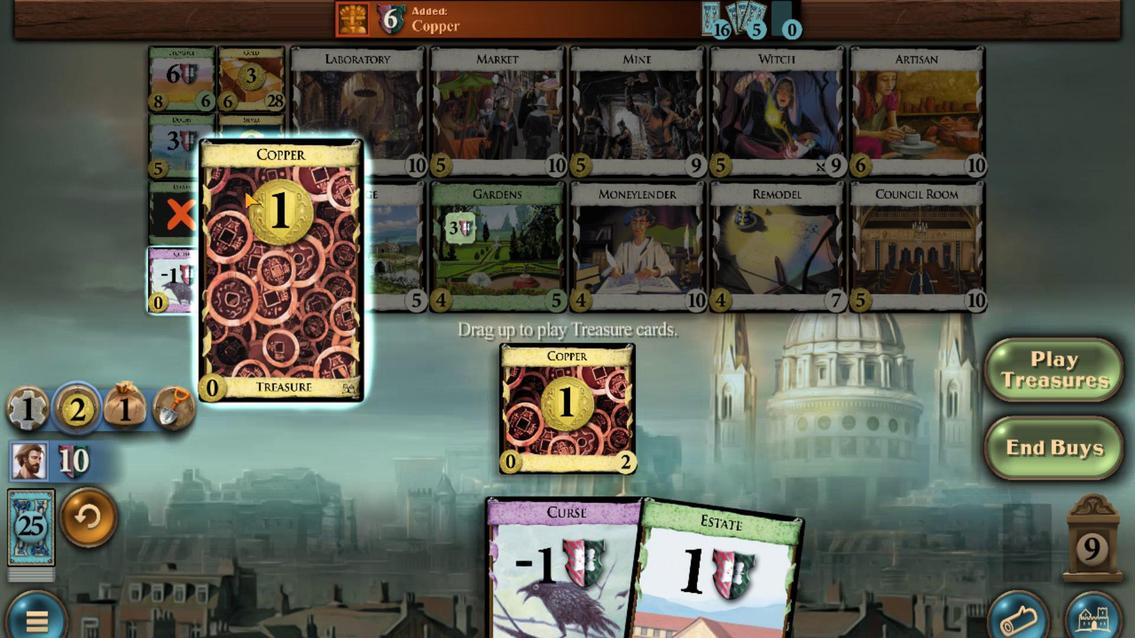 
Action: Mouse scrolled (707, 544) with delta (0, 0)
Screenshot: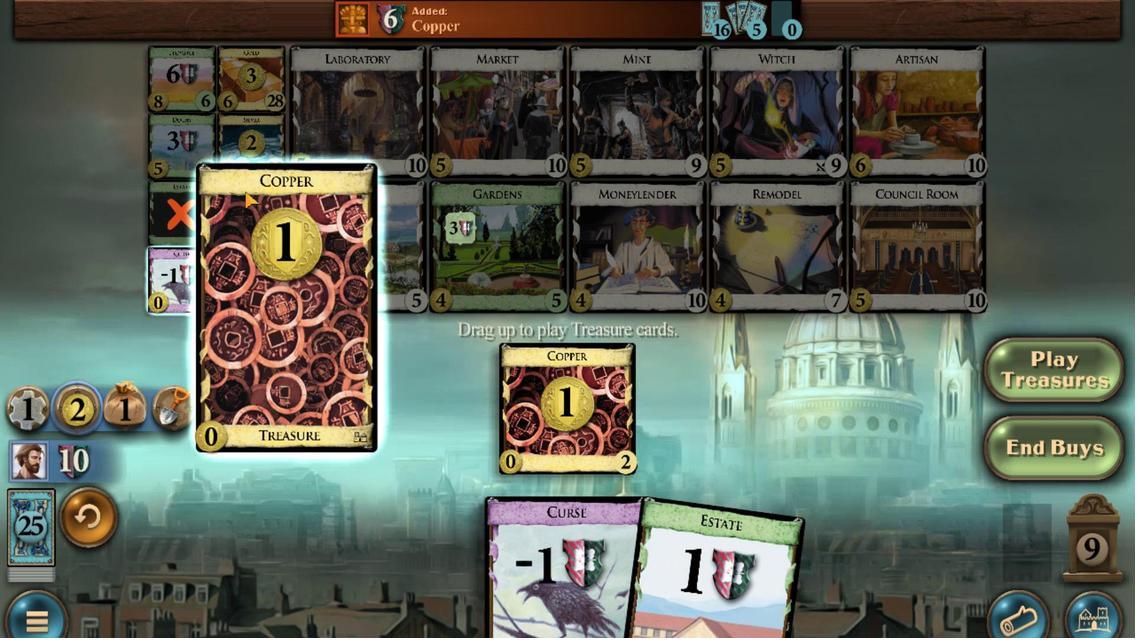 
Action: Mouse scrolled (707, 544) with delta (0, 0)
Screenshot: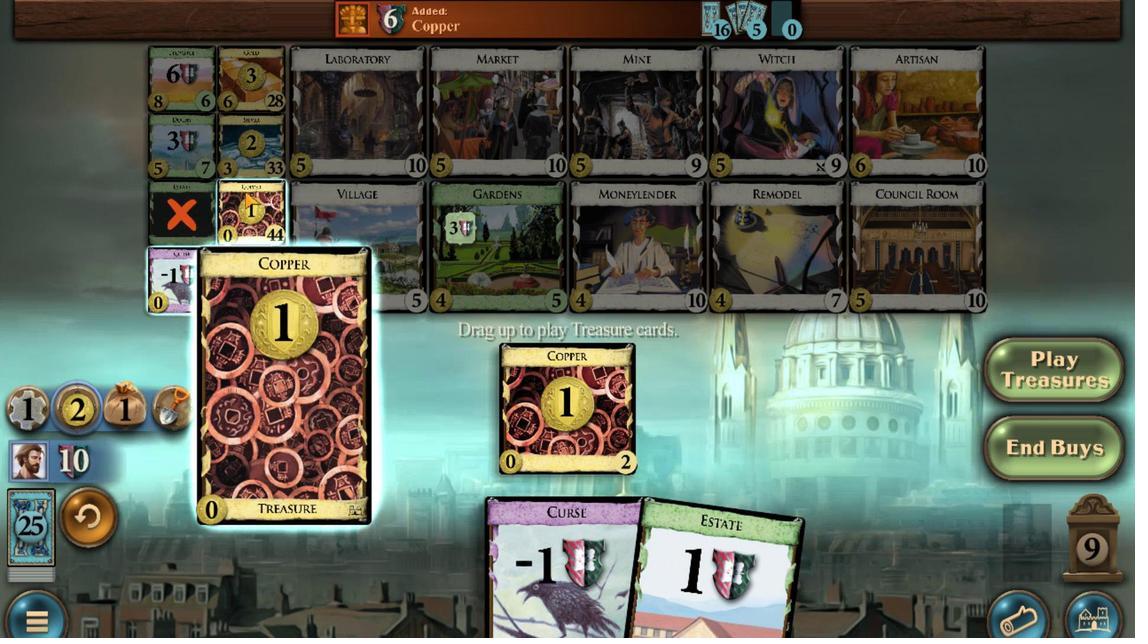 
Action: Mouse scrolled (707, 544) with delta (0, 0)
Screenshot: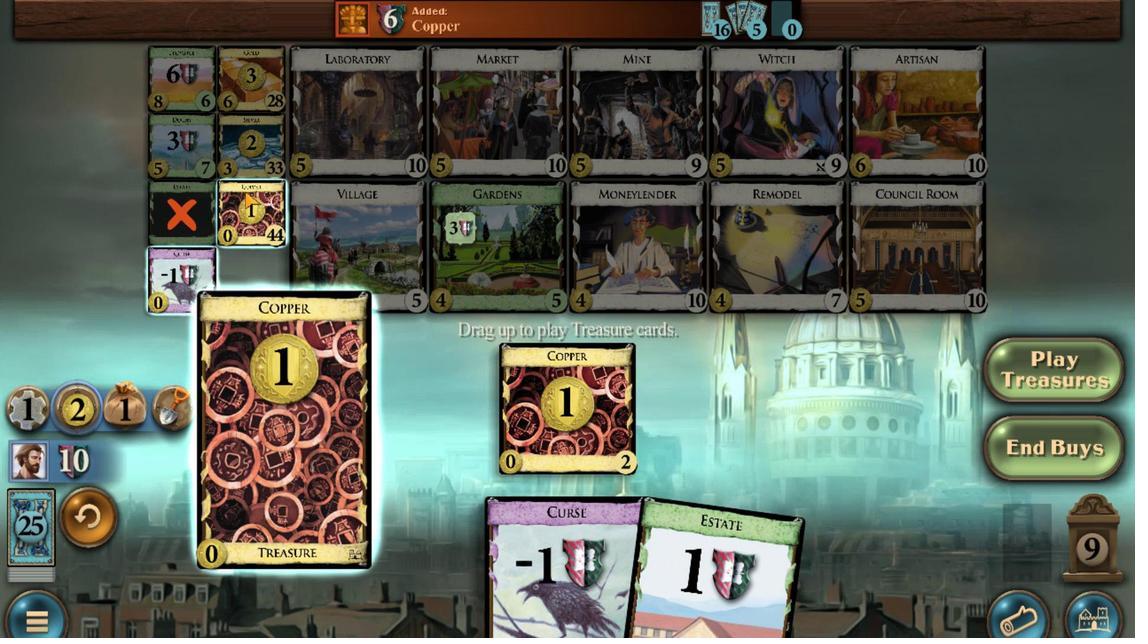 
Action: Mouse moved to (707, 542)
Screenshot: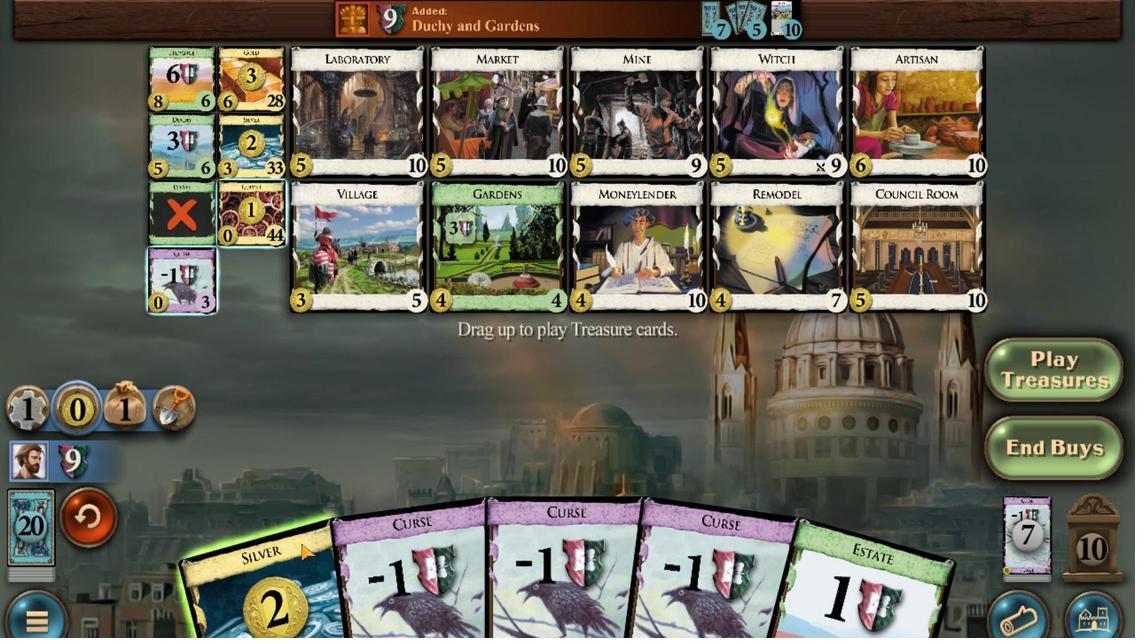 
Action: Mouse scrolled (707, 542) with delta (0, 0)
Screenshot: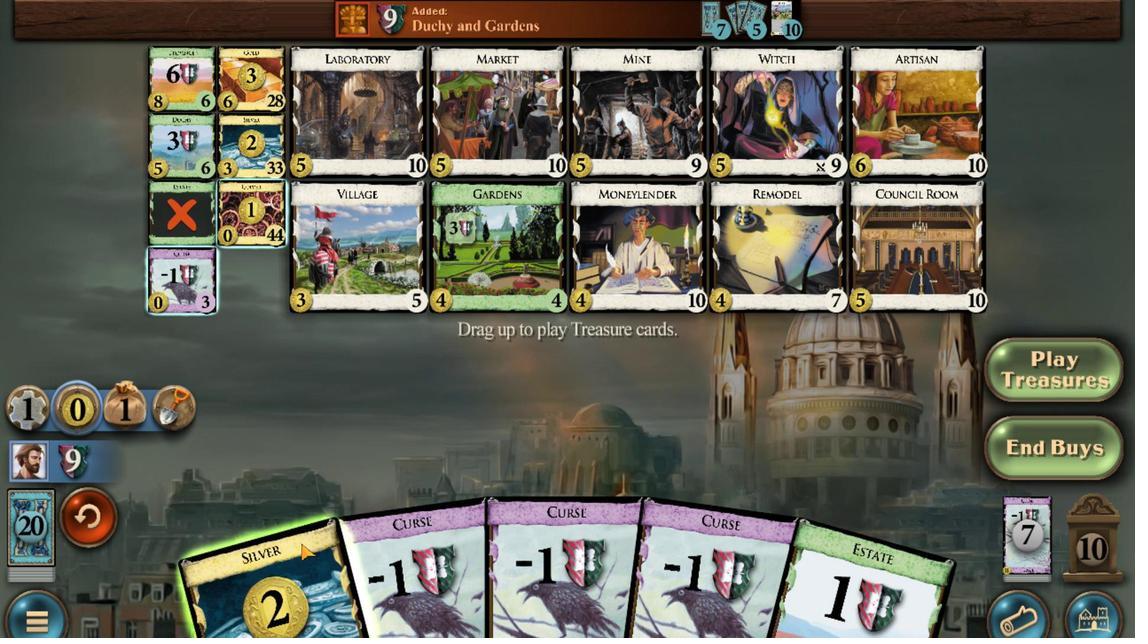 
Action: Mouse moved to (707, 544)
Screenshot: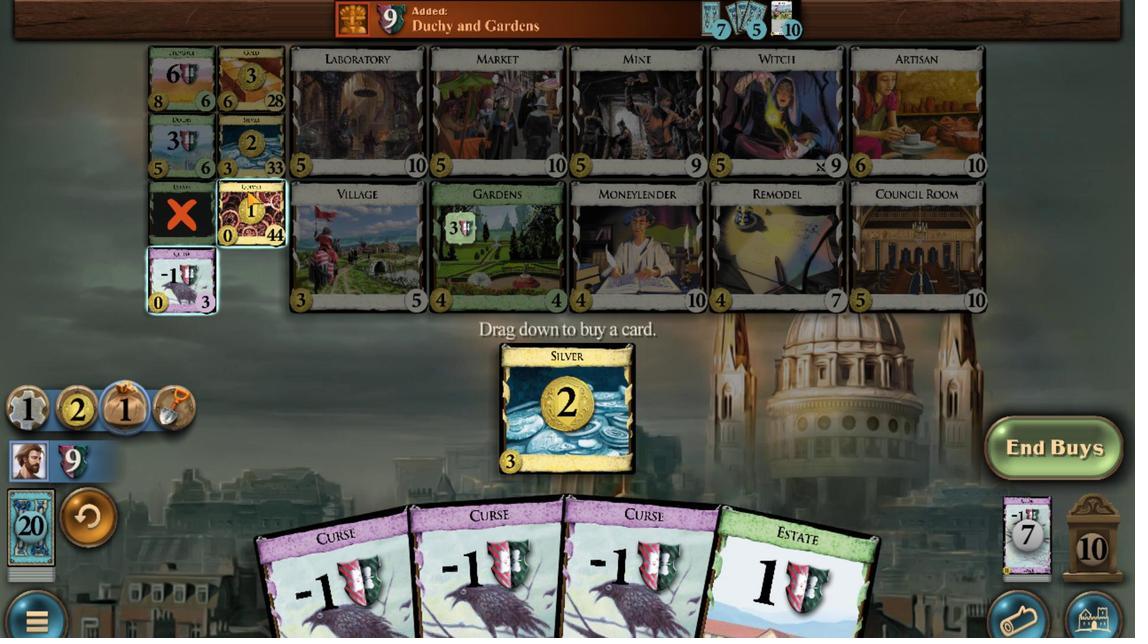 
Action: Mouse scrolled (707, 544) with delta (0, 0)
Screenshot: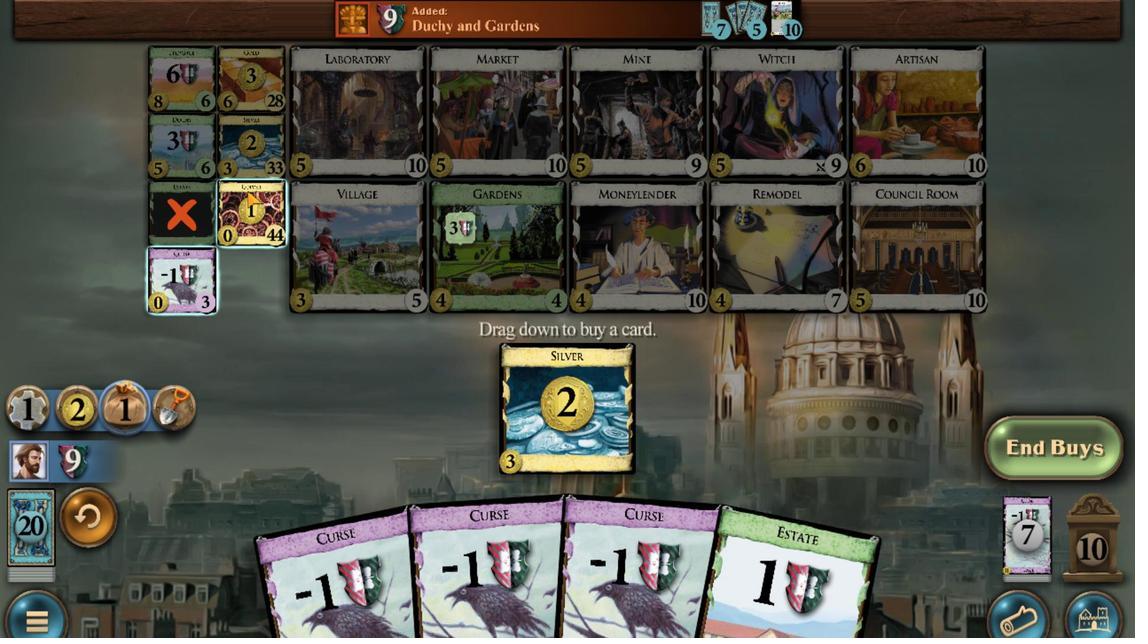 
Action: Mouse scrolled (707, 544) with delta (0, 0)
Screenshot: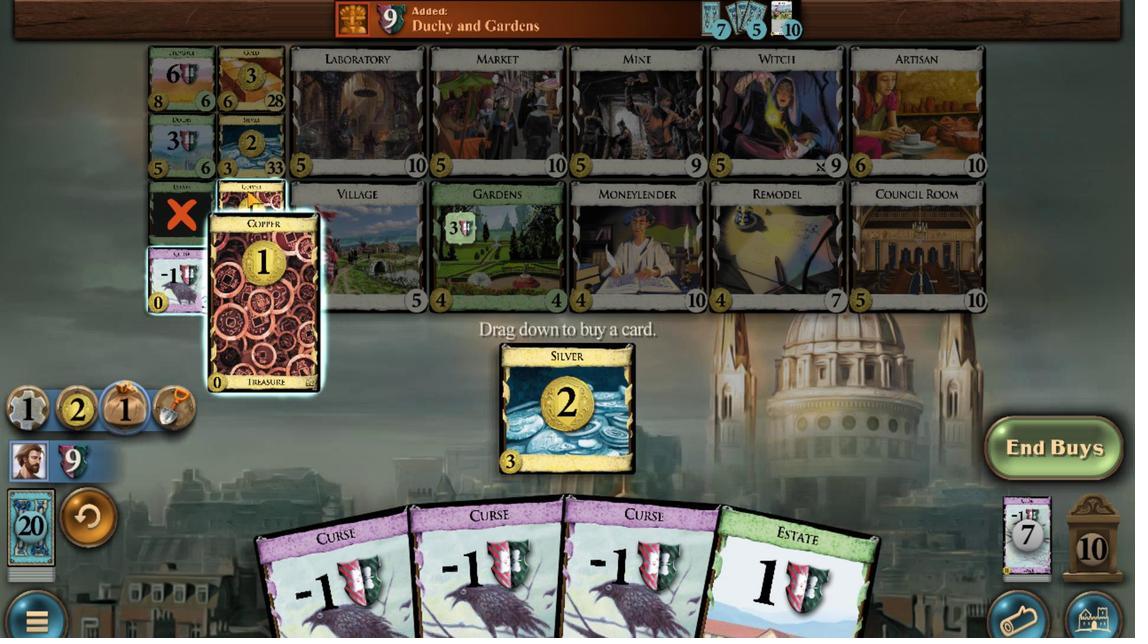 
Action: Mouse scrolled (707, 544) with delta (0, 0)
Screenshot: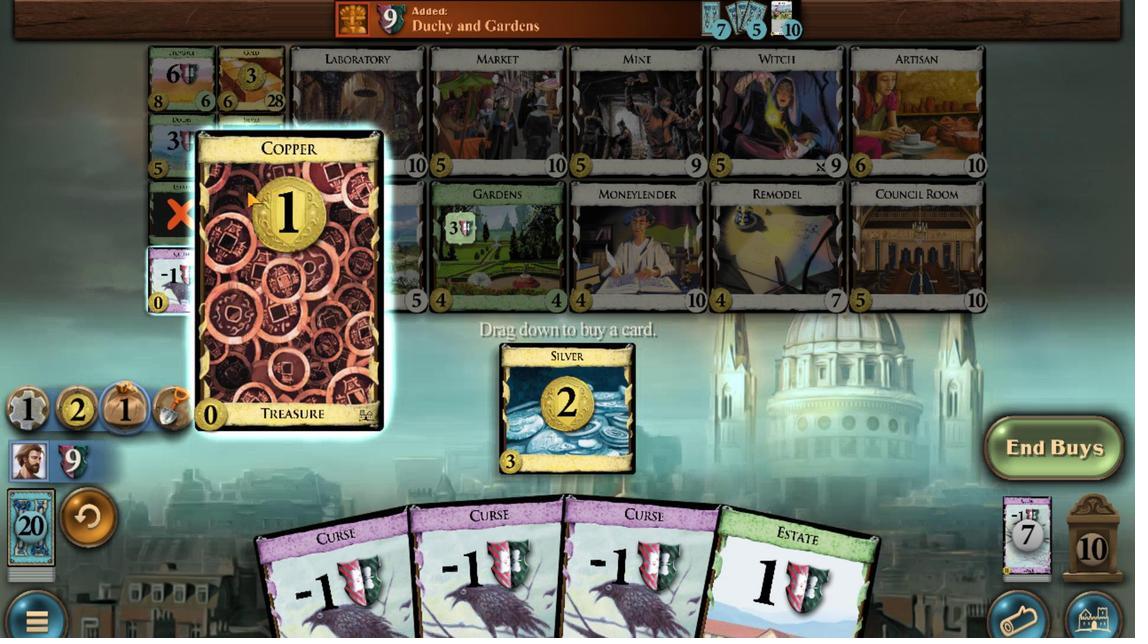 
Action: Mouse scrolled (707, 544) with delta (0, 0)
Screenshot: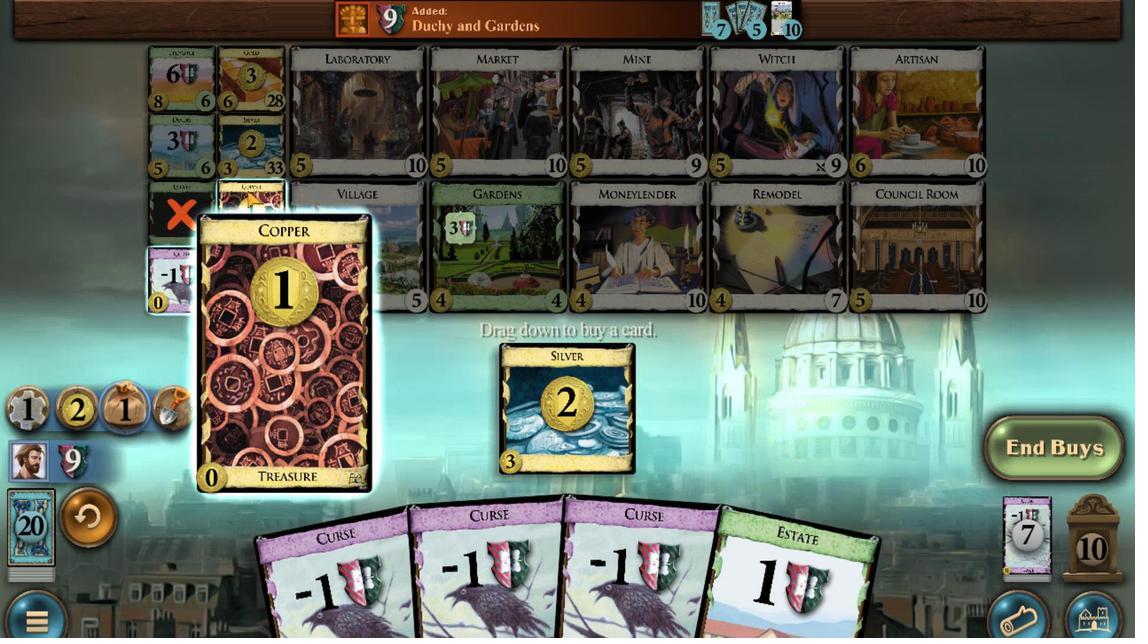 
Action: Mouse scrolled (707, 544) with delta (0, 0)
Screenshot: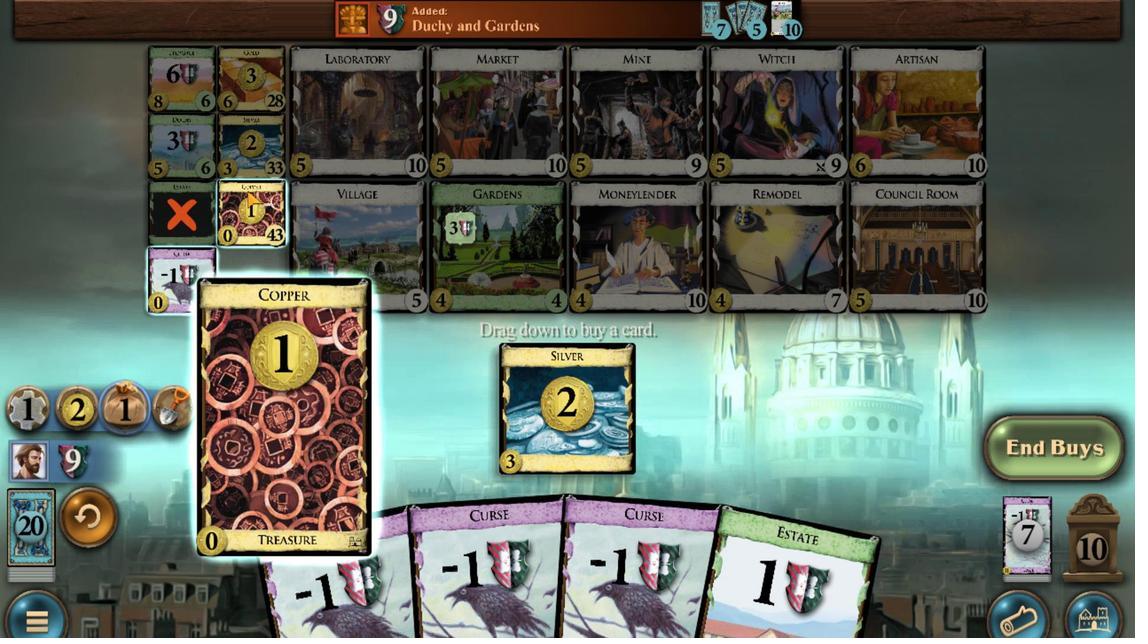 
Action: Mouse moved to (707, 542)
Screenshot: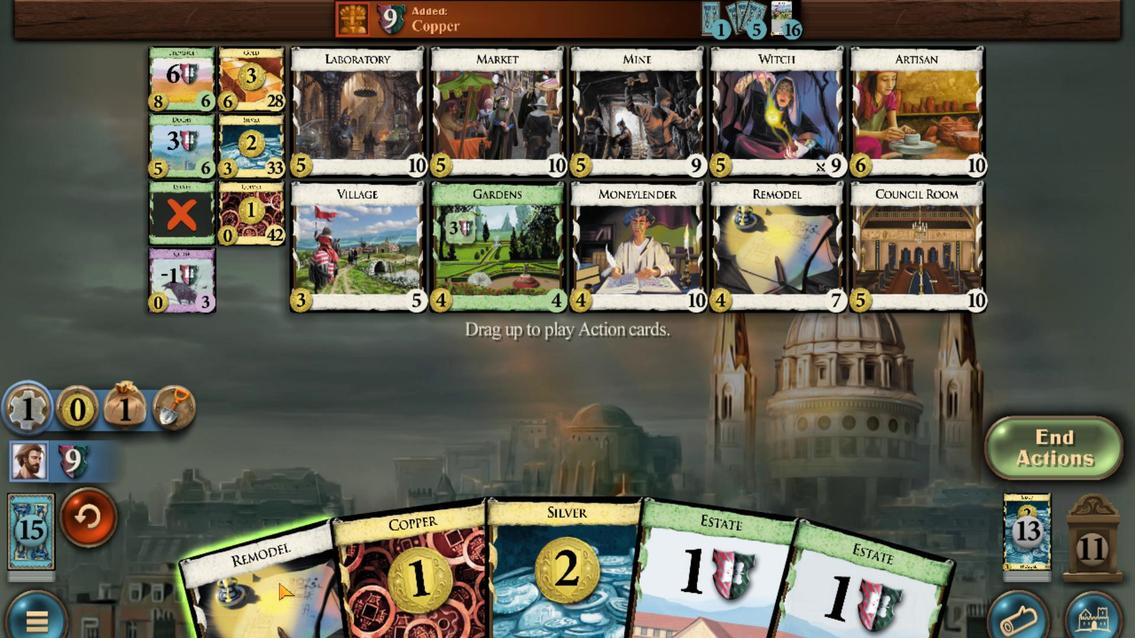 
Action: Mouse scrolled (707, 542) with delta (0, 0)
Screenshot: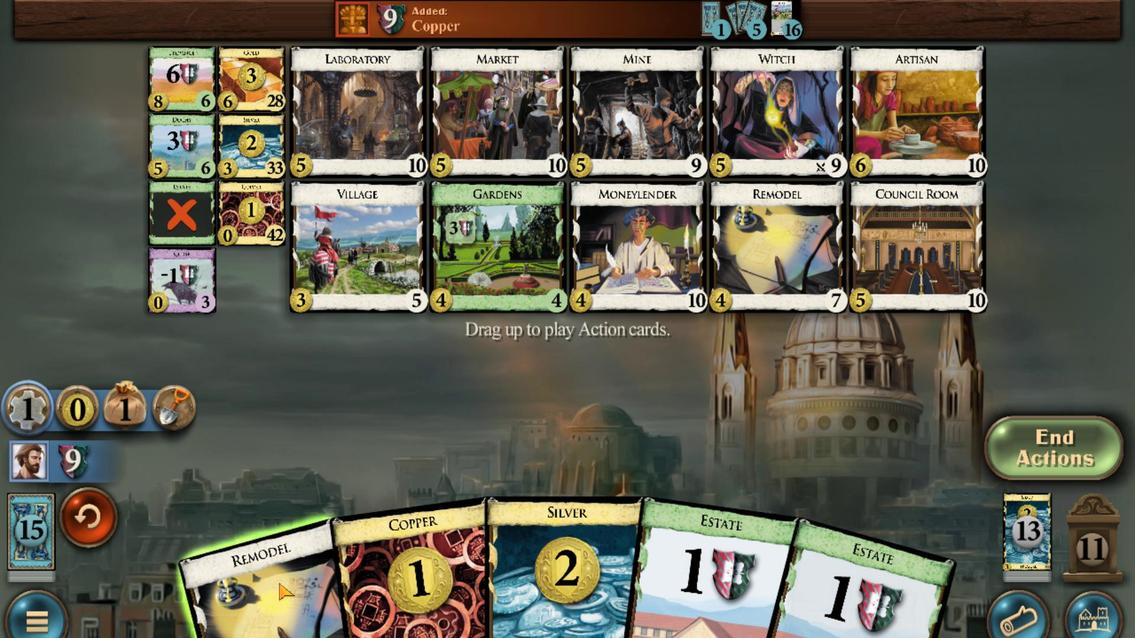 
Action: Mouse moved to (707, 542)
Screenshot: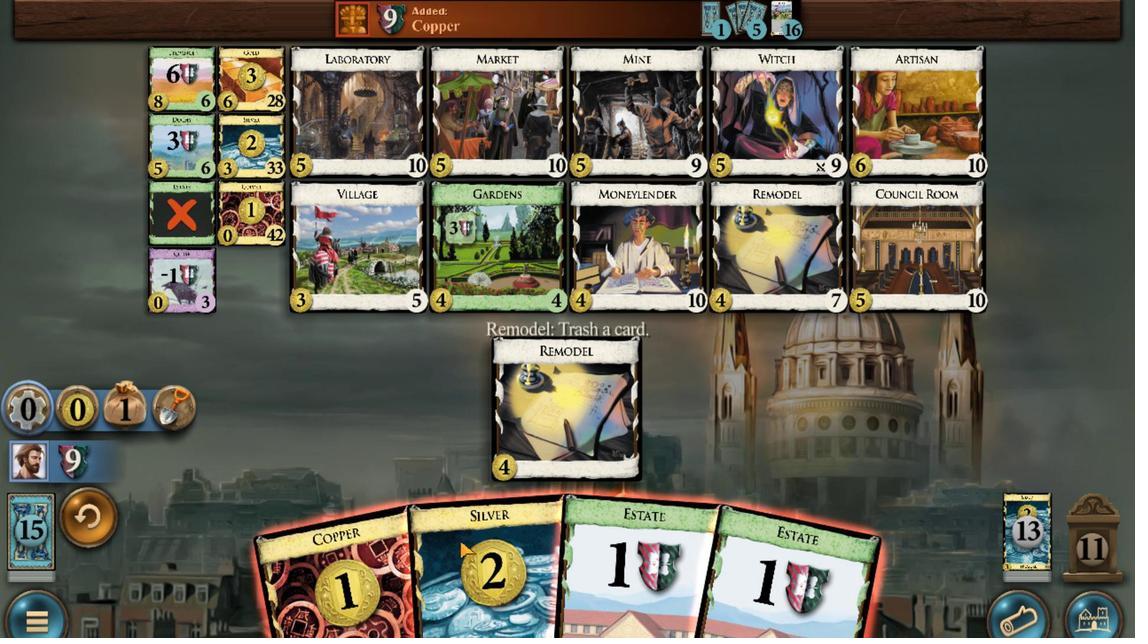 
Action: Mouse scrolled (707, 542) with delta (0, 0)
Screenshot: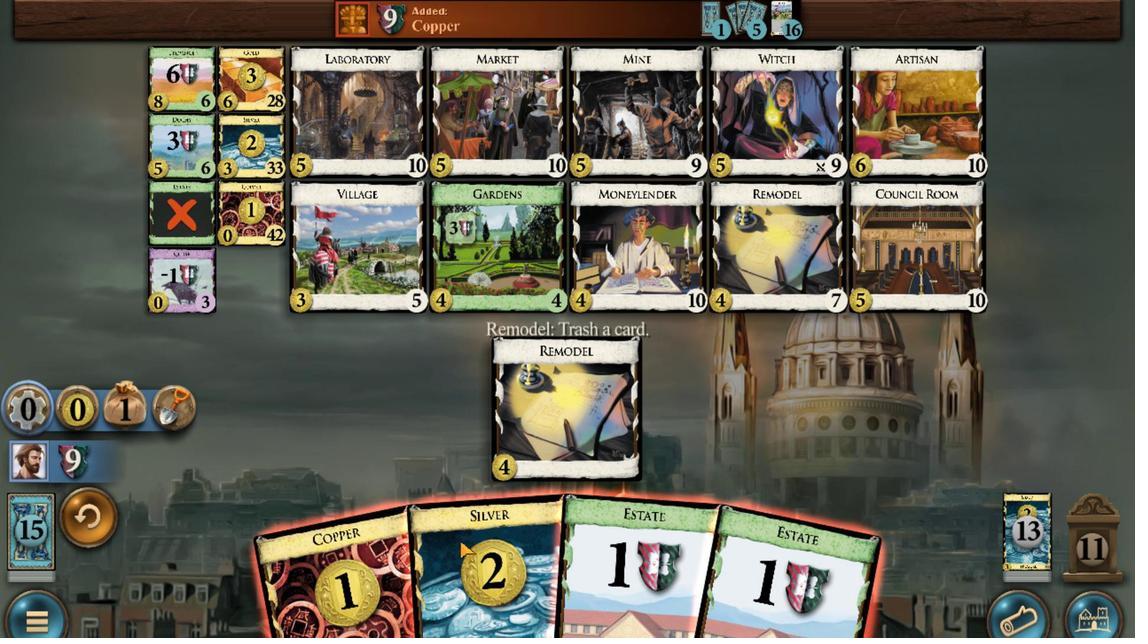 
Action: Mouse moved to (707, 544)
Screenshot: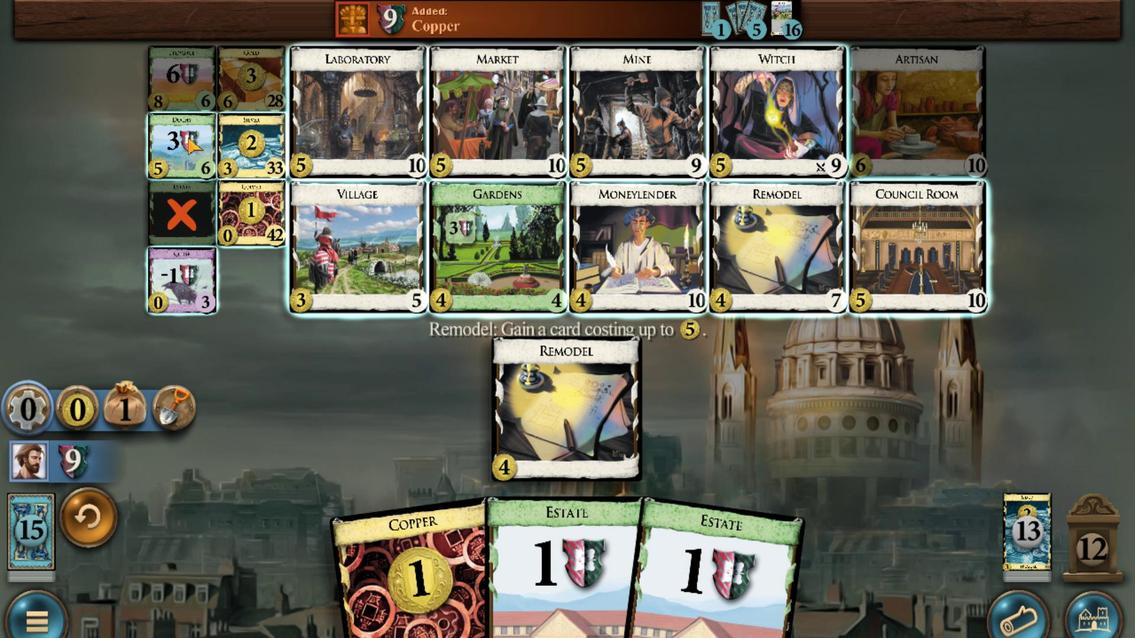 
Action: Mouse scrolled (707, 544) with delta (0, 0)
Screenshot: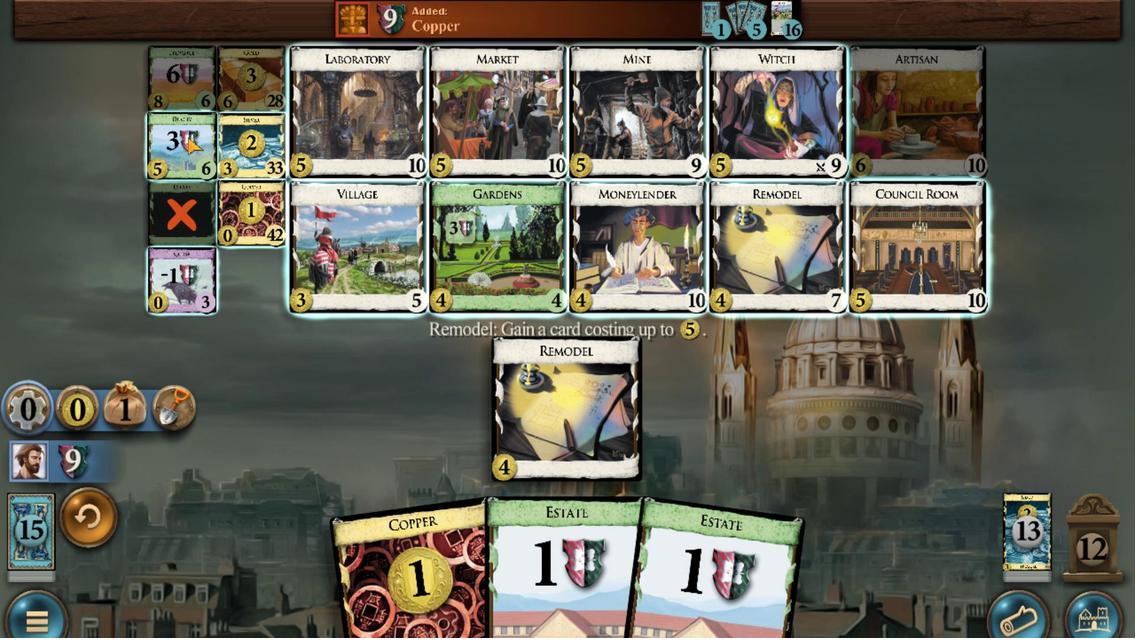 
Action: Mouse scrolled (707, 544) with delta (0, 0)
Screenshot: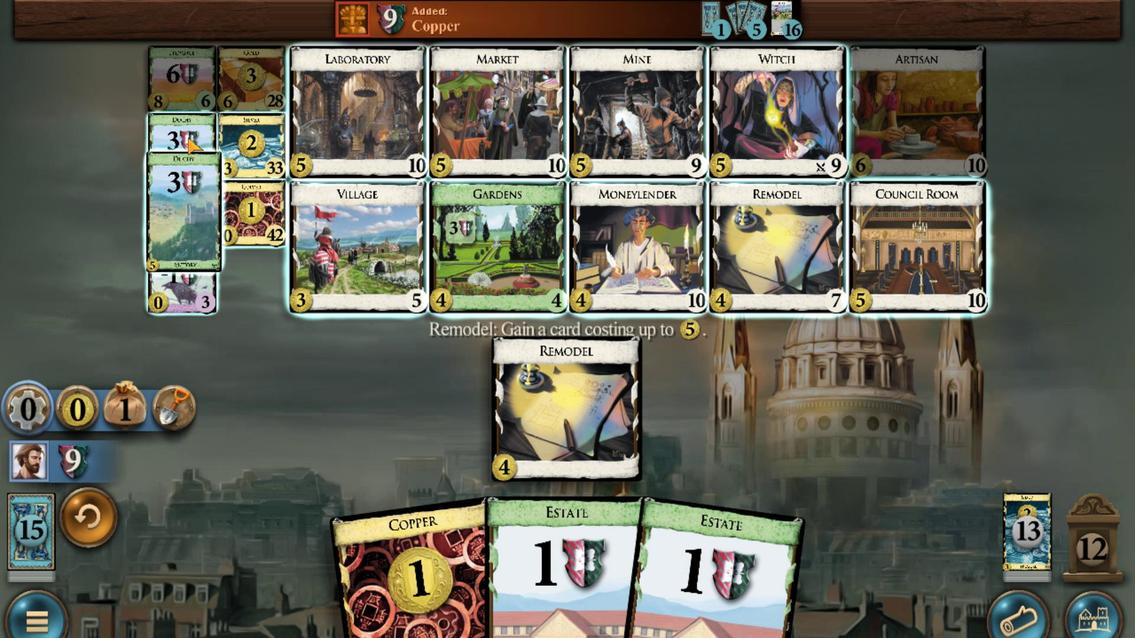 
Action: Mouse scrolled (707, 544) with delta (0, 0)
Screenshot: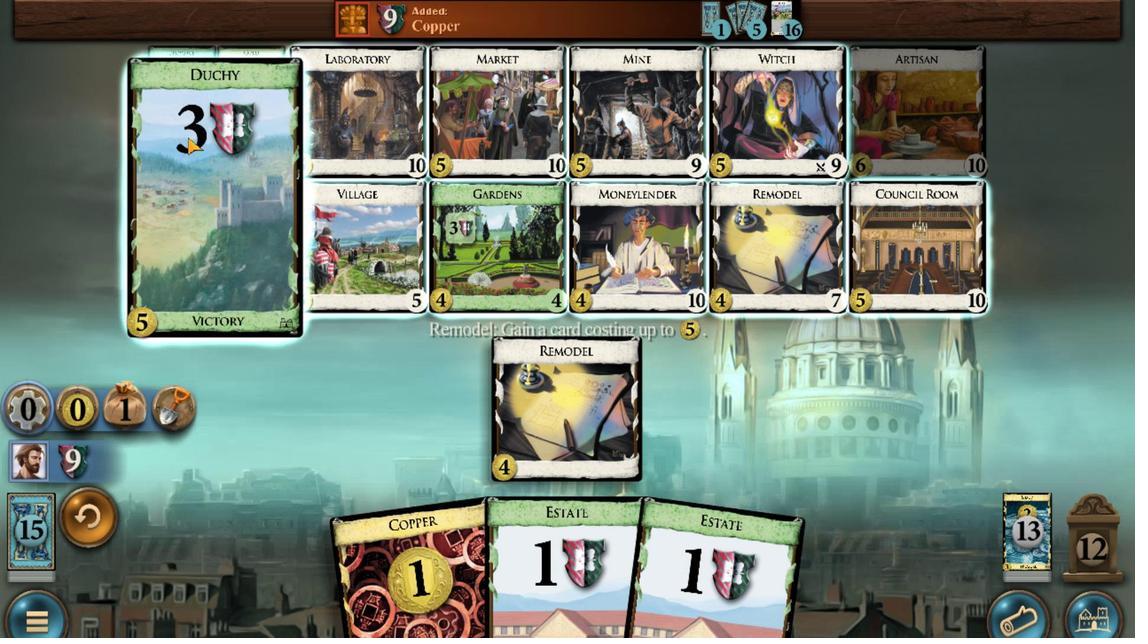 
Action: Mouse scrolled (707, 544) with delta (0, 0)
Screenshot: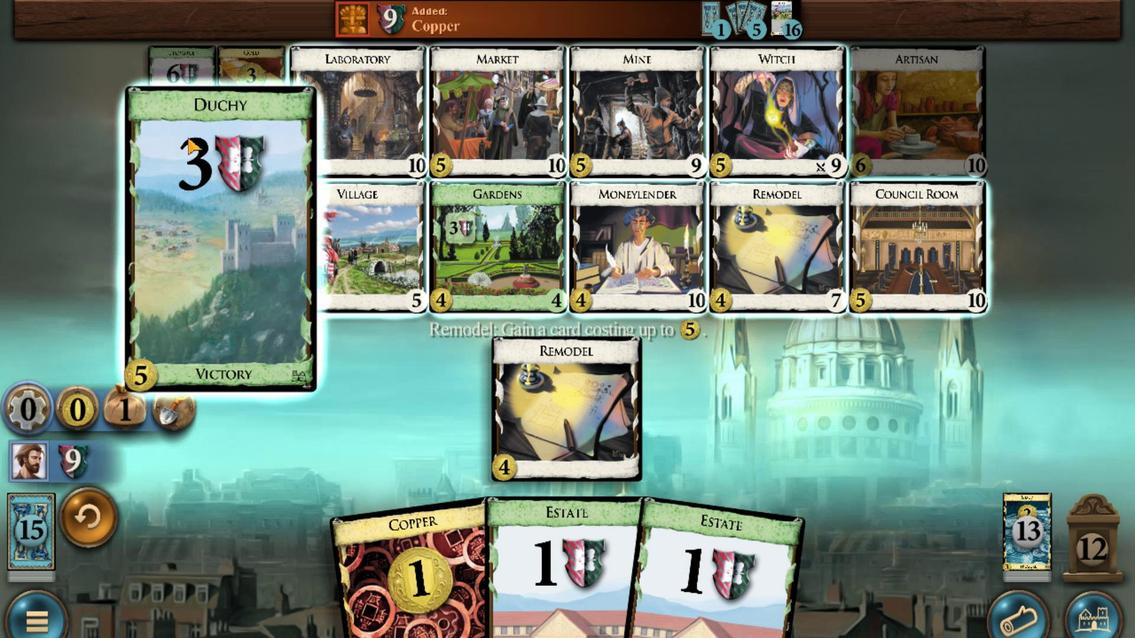 
Action: Mouse scrolled (707, 544) with delta (0, 0)
